 Task: Get directions from Big Bend National Park, Texas, United States to Blue Ridge Parkway, North Carolina, United States and explore the nearby post offices
Action: Mouse moved to (336, 124)
Screenshot: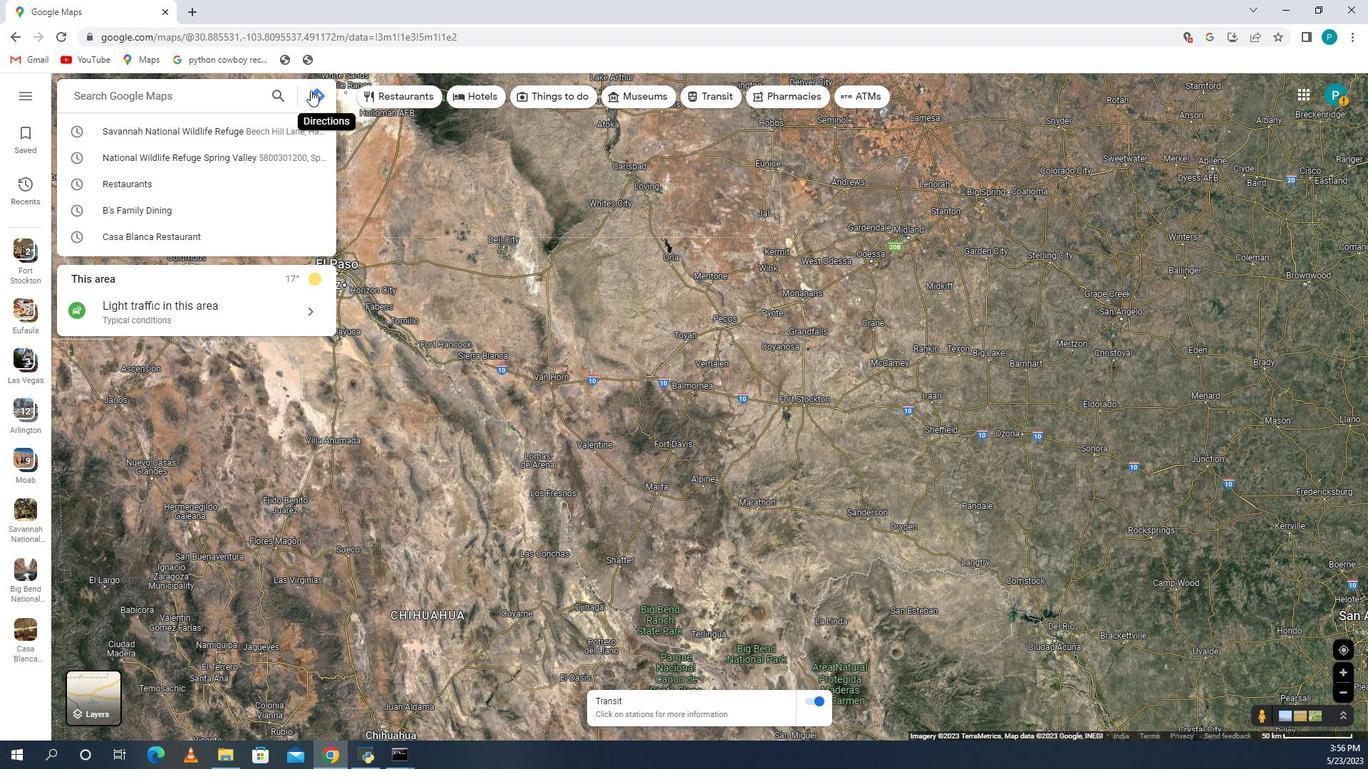 
Action: Mouse pressed left at (336, 124)
Screenshot: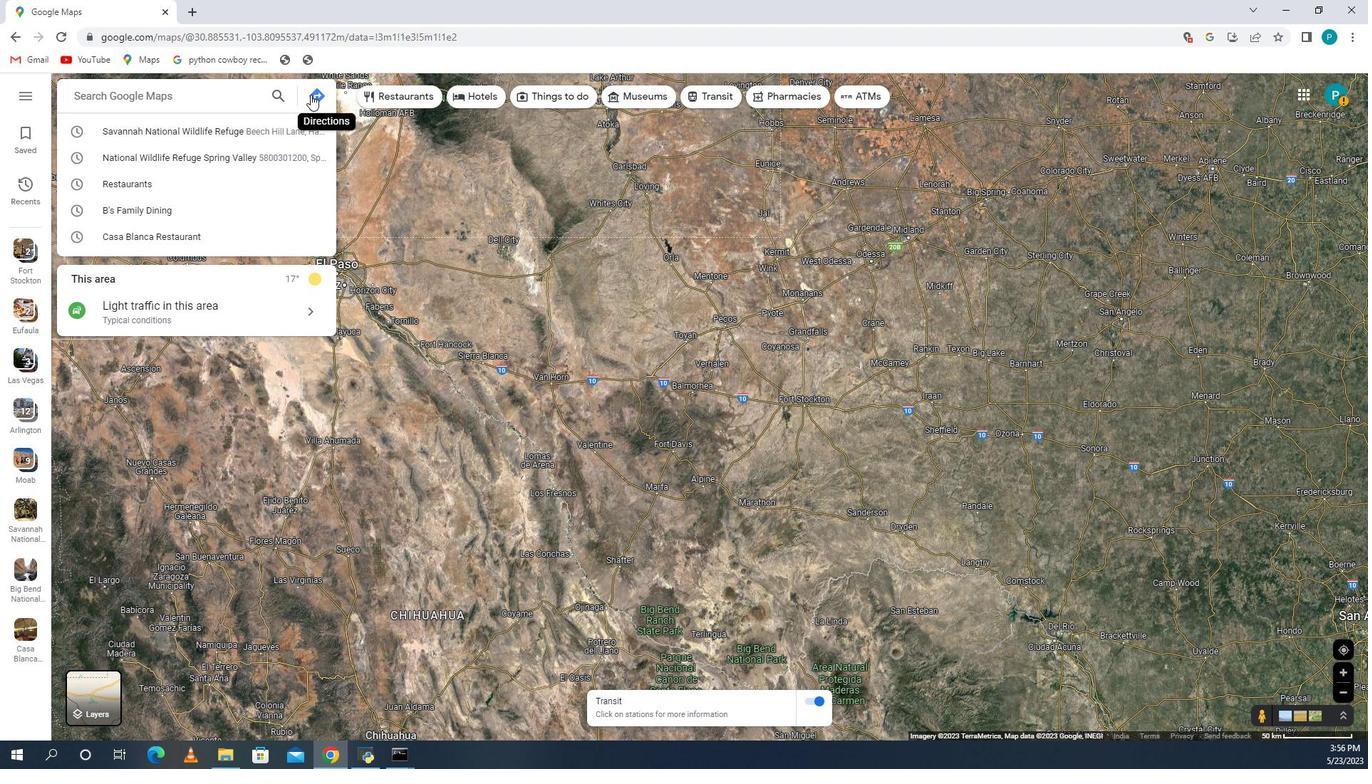 
Action: Mouse moved to (246, 151)
Screenshot: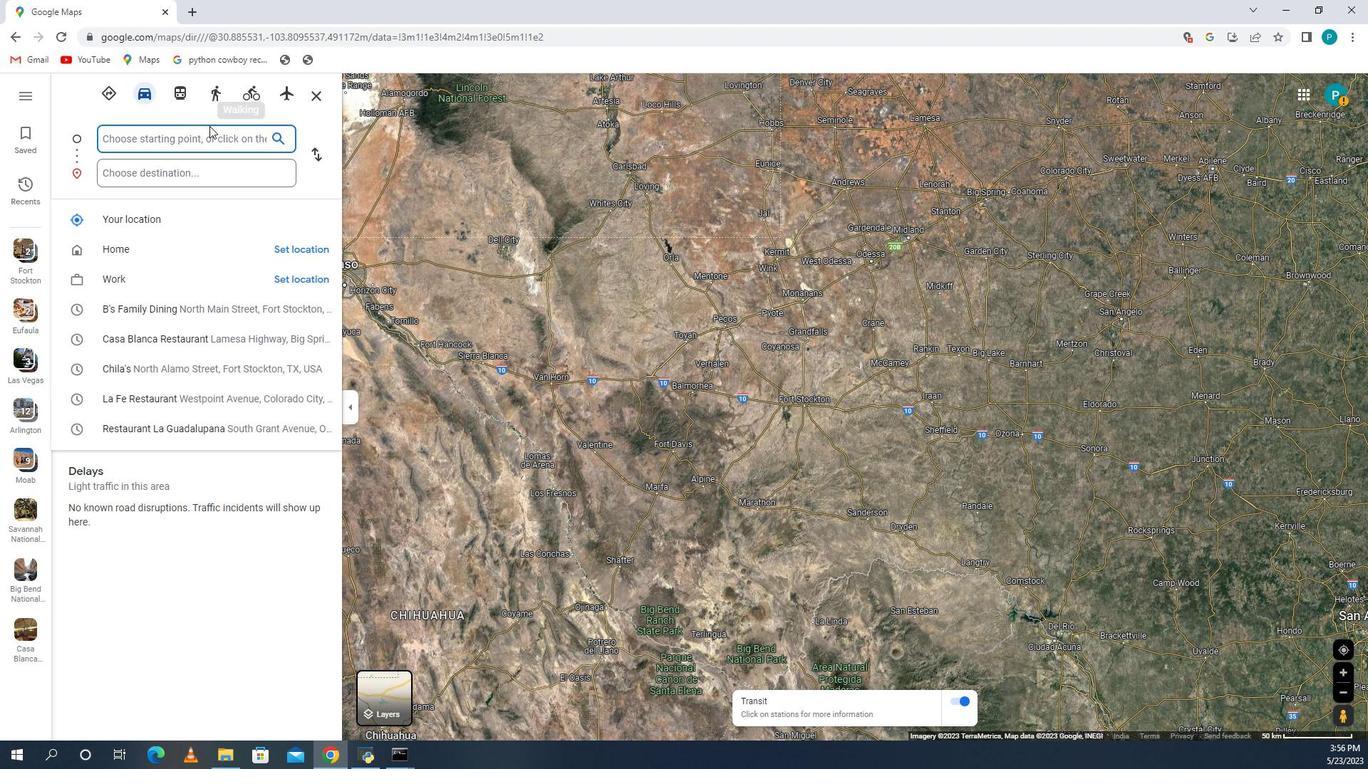 
Action: Mouse pressed left at (246, 151)
Screenshot: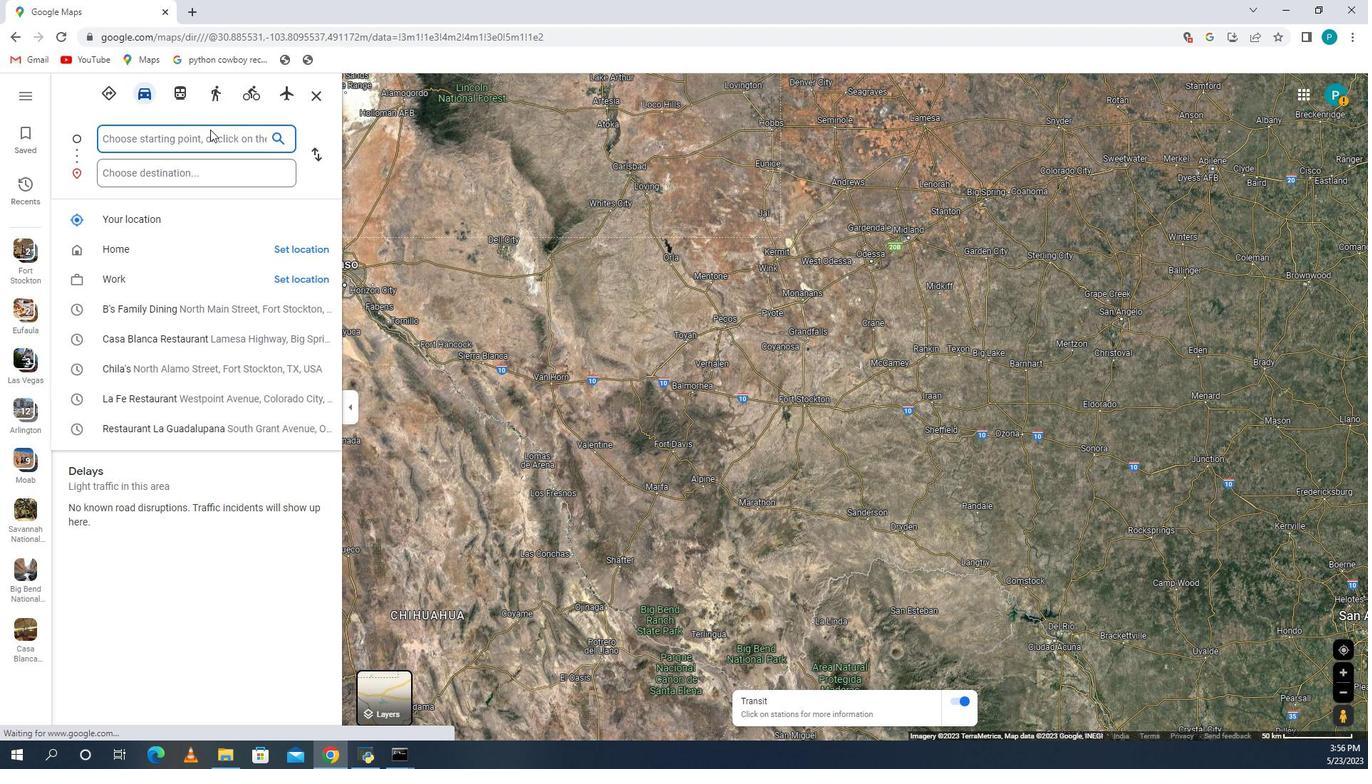 
Action: Mouse moved to (251, 154)
Screenshot: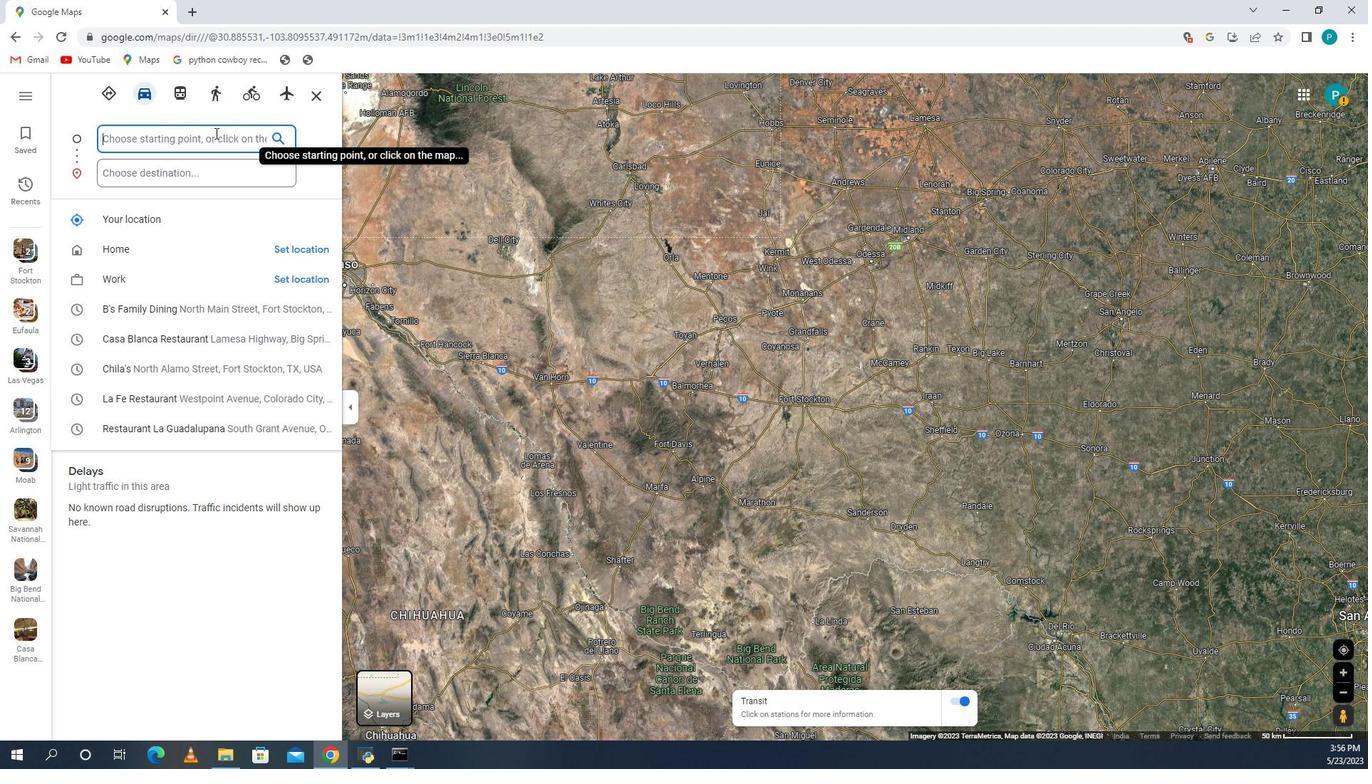 
Action: Key pressed big<Key.space>bend
Screenshot: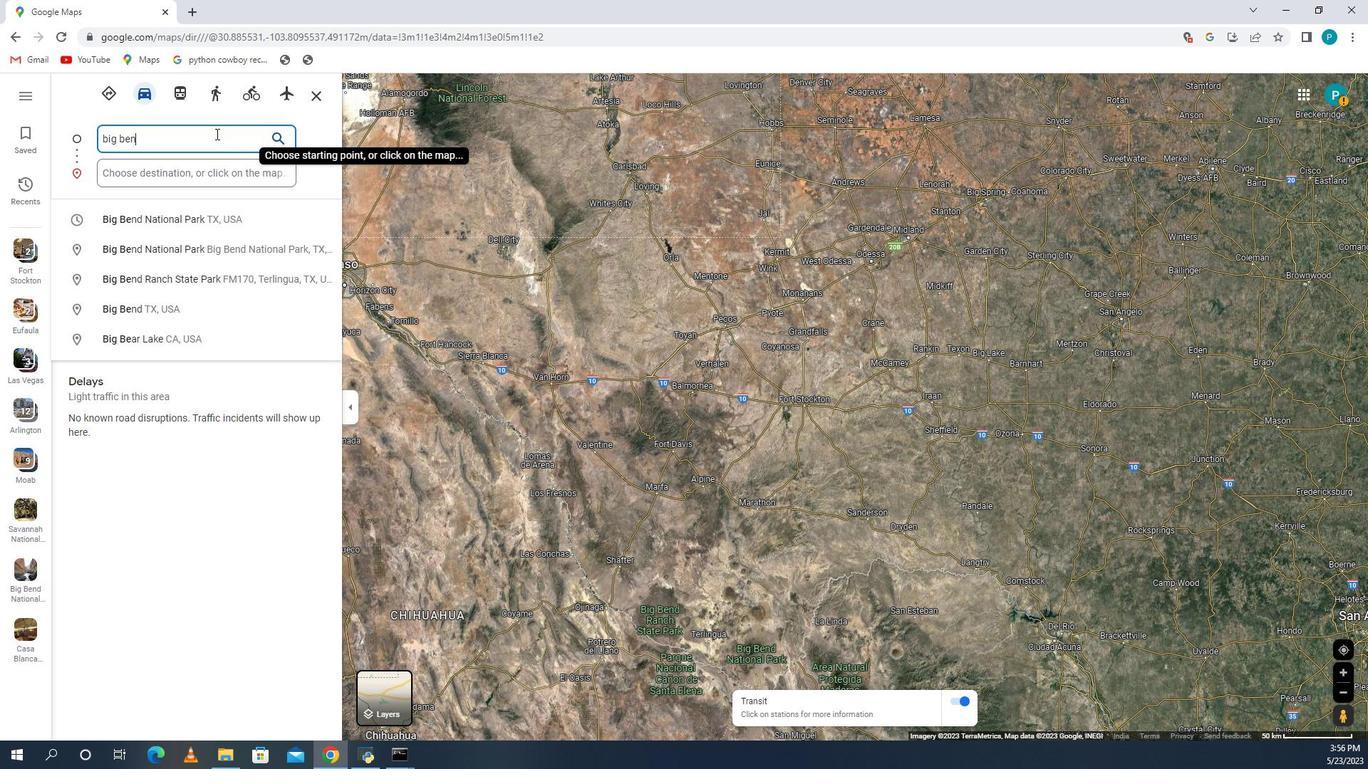 
Action: Mouse moved to (202, 238)
Screenshot: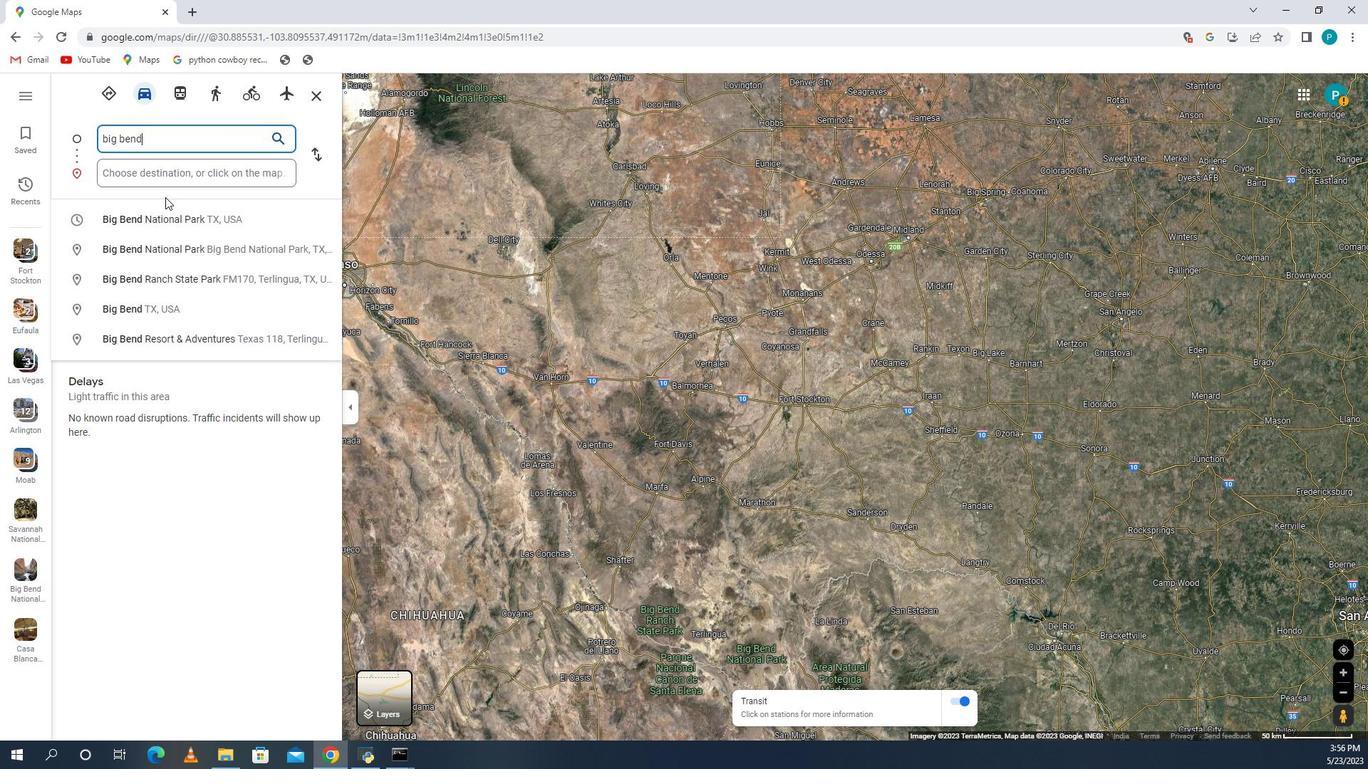 
Action: Mouse pressed left at (202, 238)
Screenshot: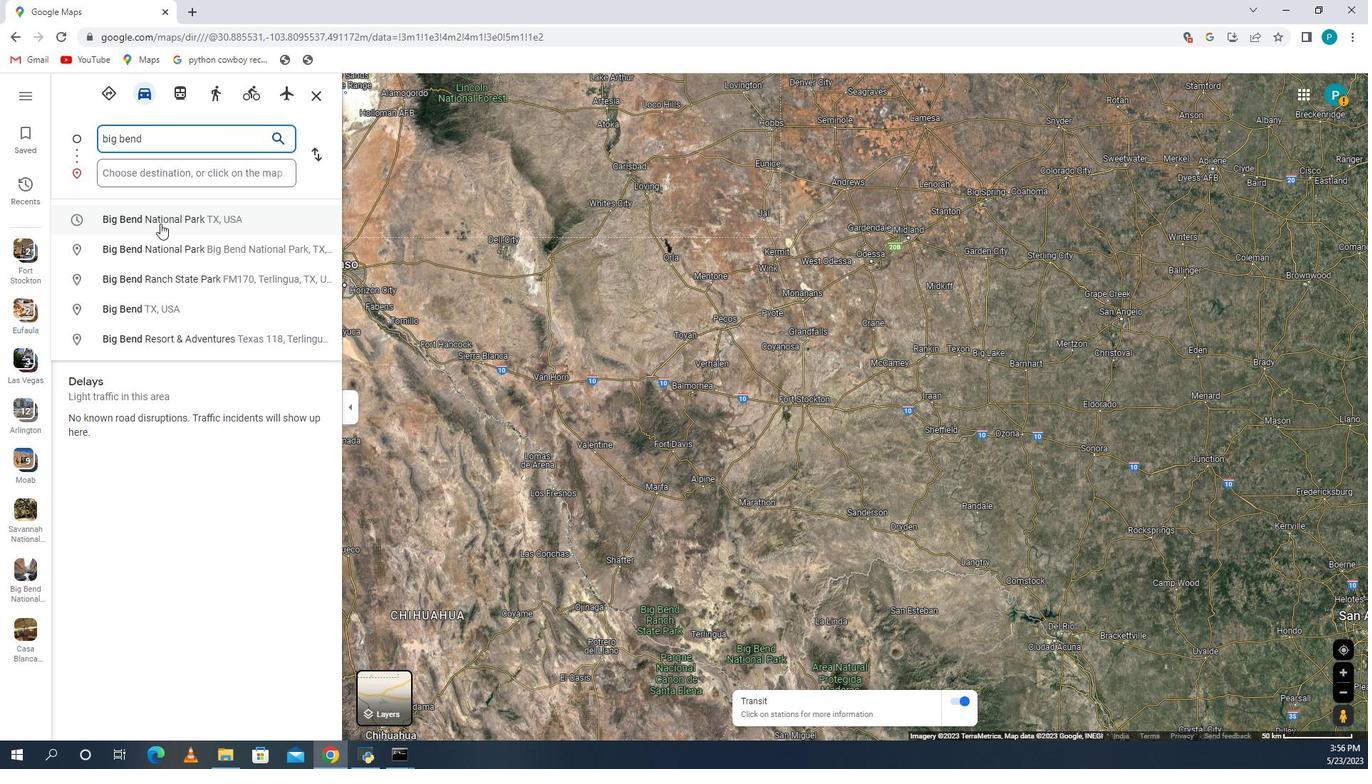 
Action: Mouse moved to (186, 191)
Screenshot: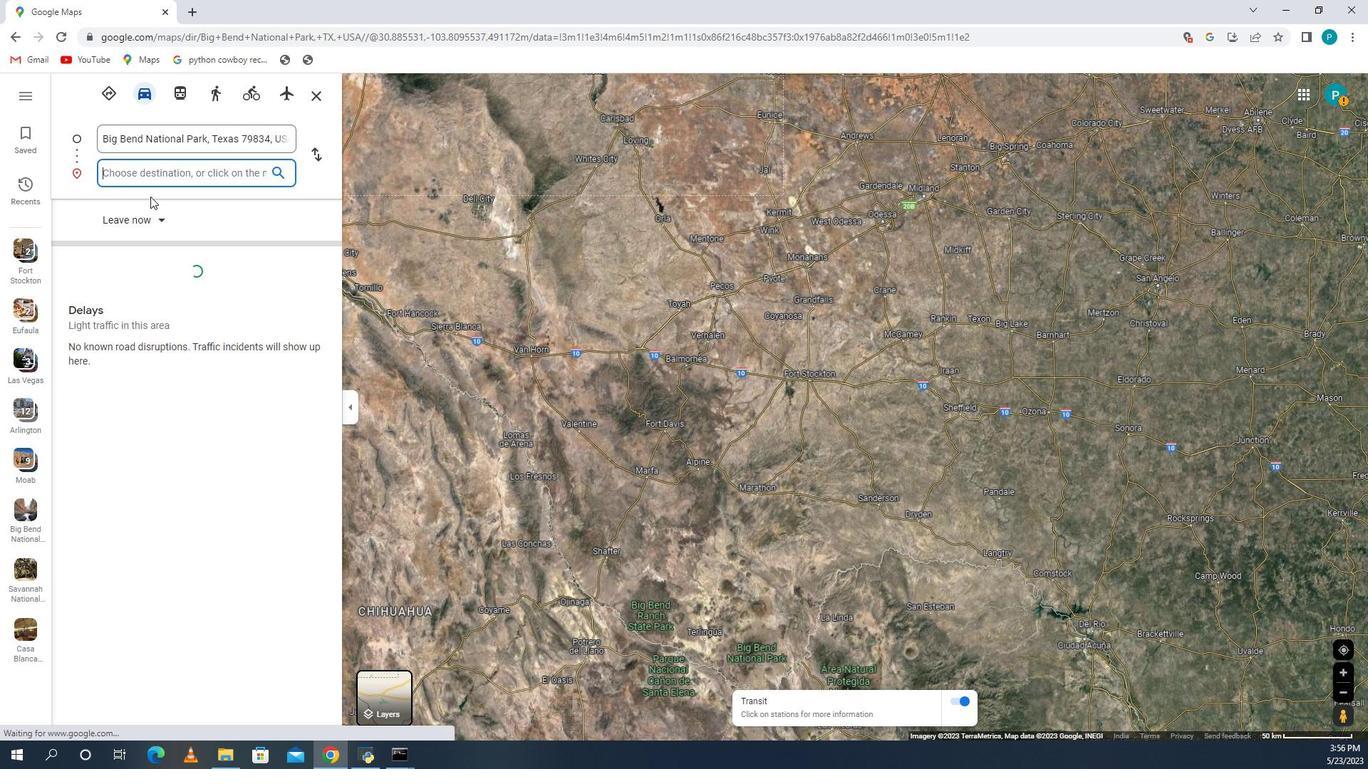 
Action: Mouse pressed left at (186, 191)
Screenshot: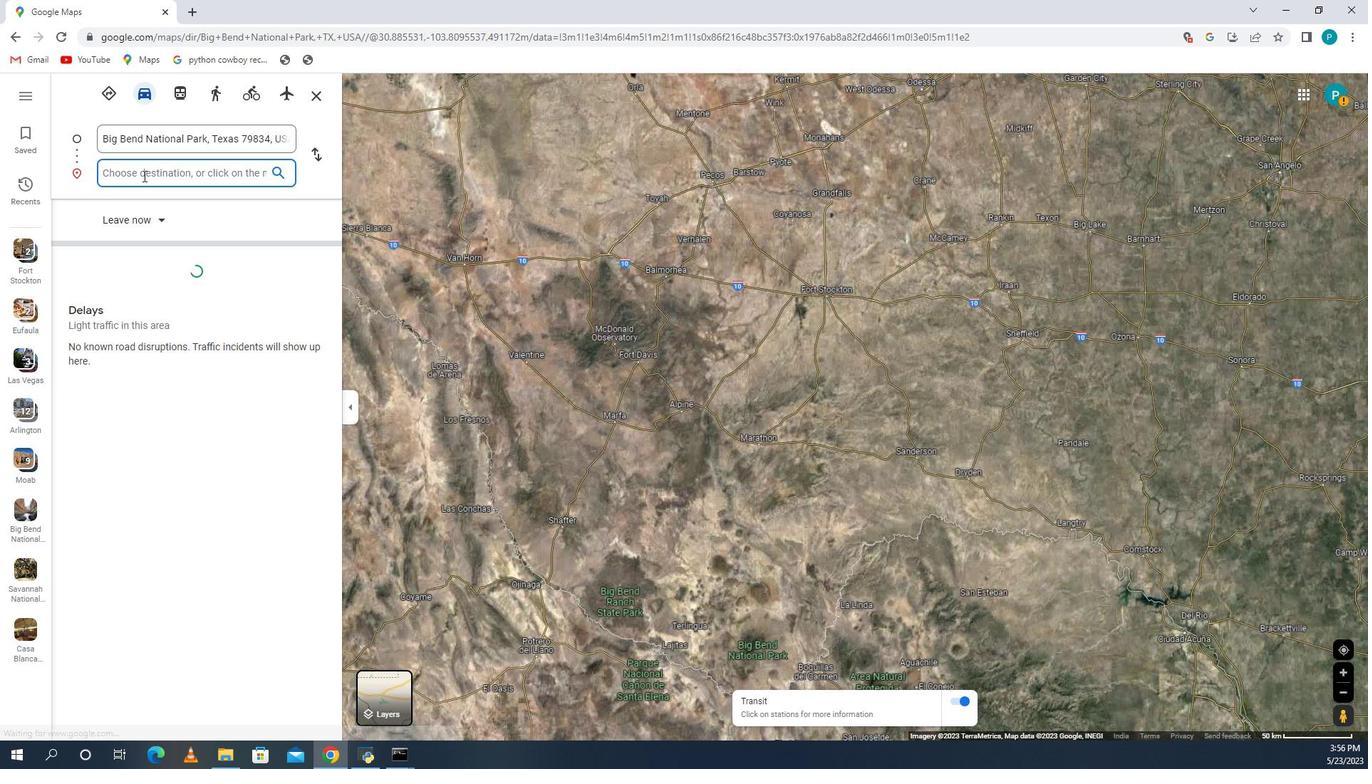 
Action: Key pressed blue<Key.space>ride
Screenshot: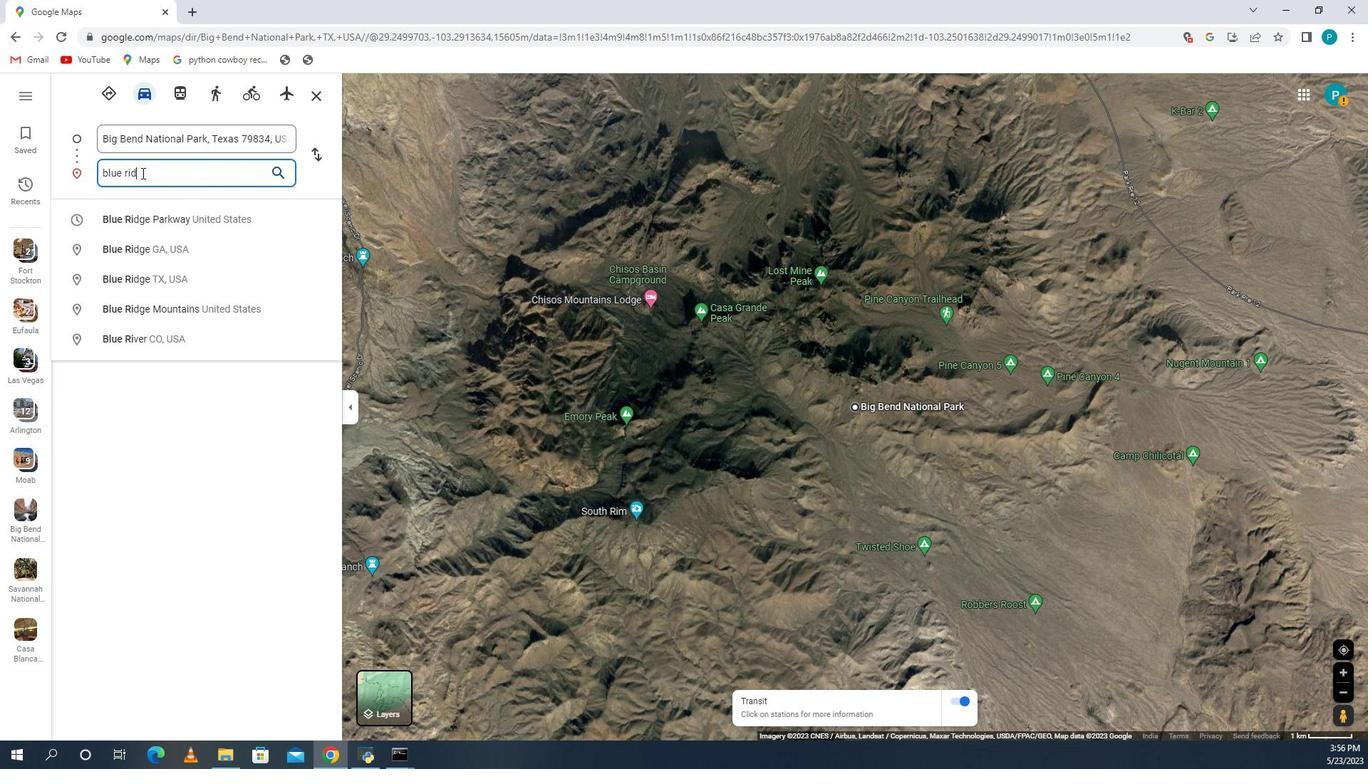 
Action: Mouse moved to (226, 256)
Screenshot: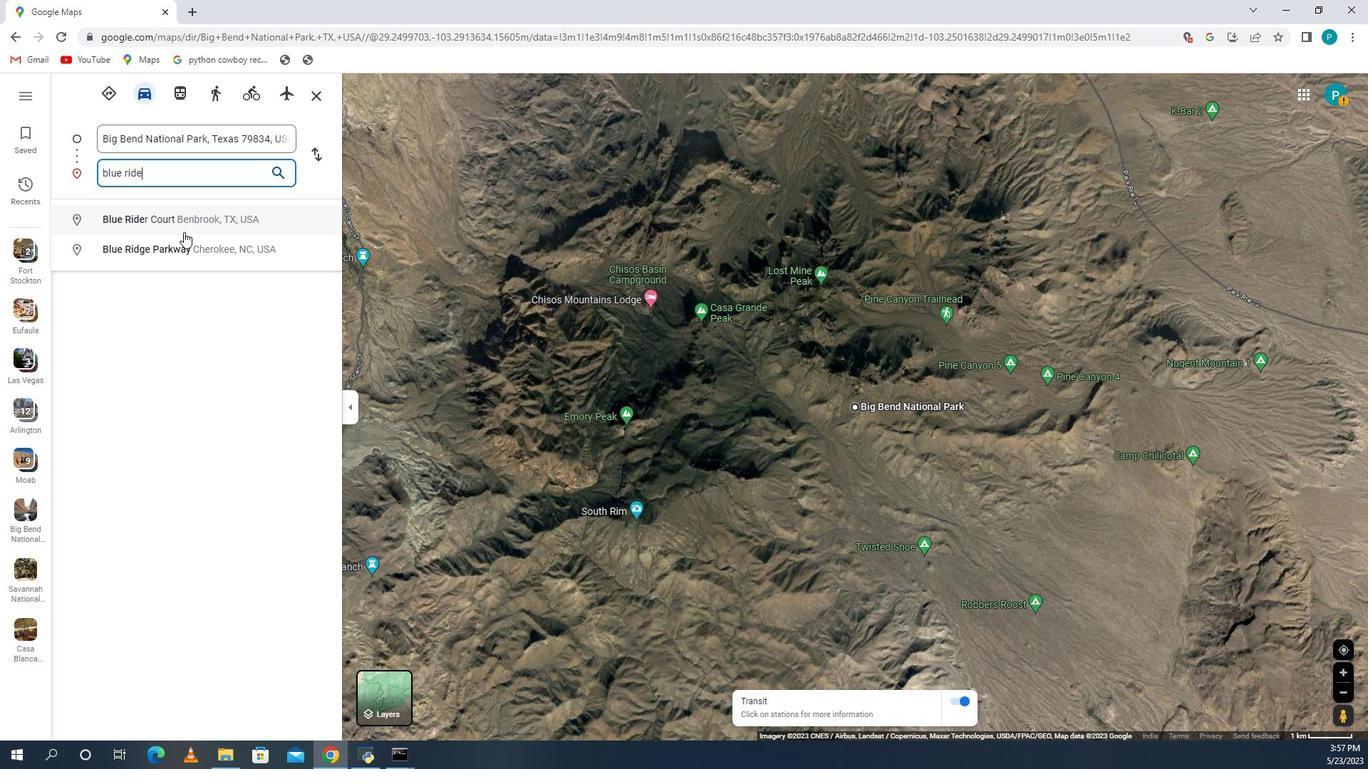 
Action: Mouse pressed left at (226, 256)
Screenshot: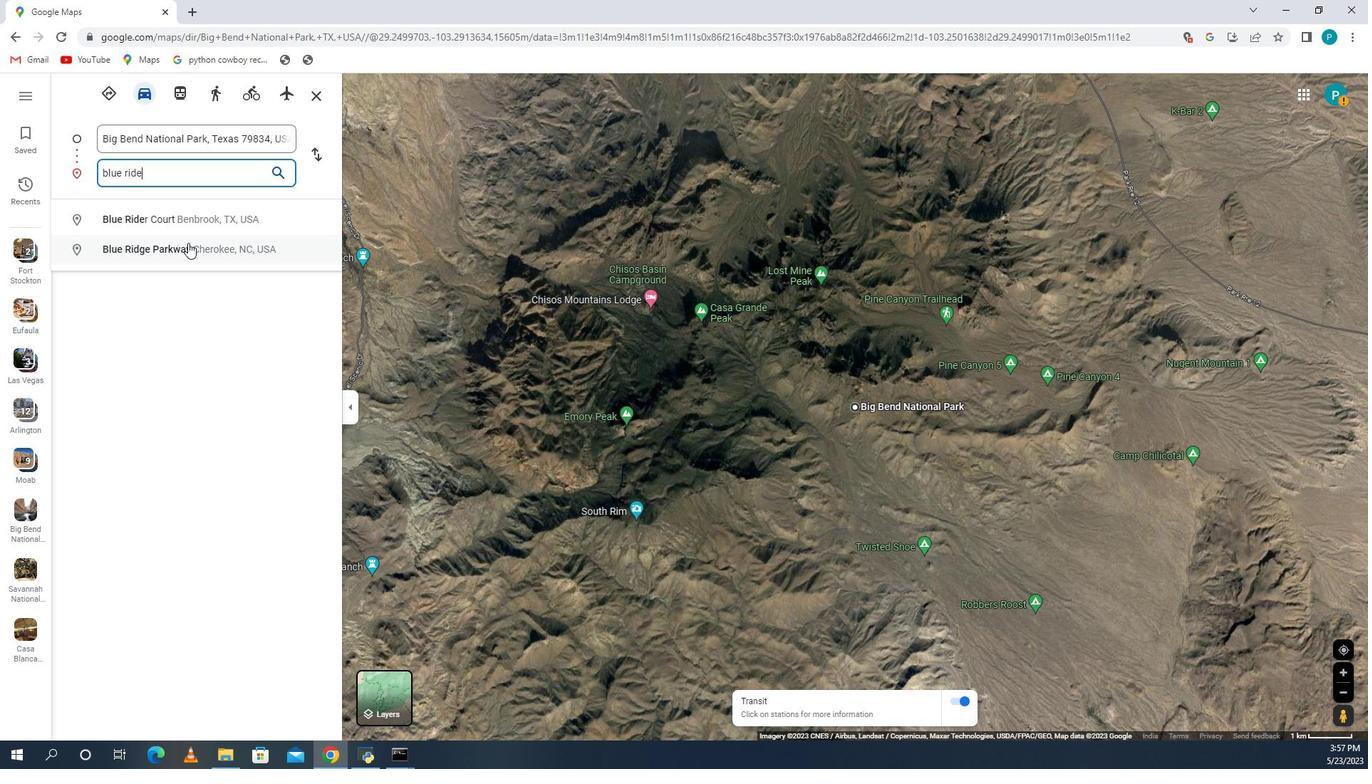 
Action: Mouse moved to (323, 494)
Screenshot: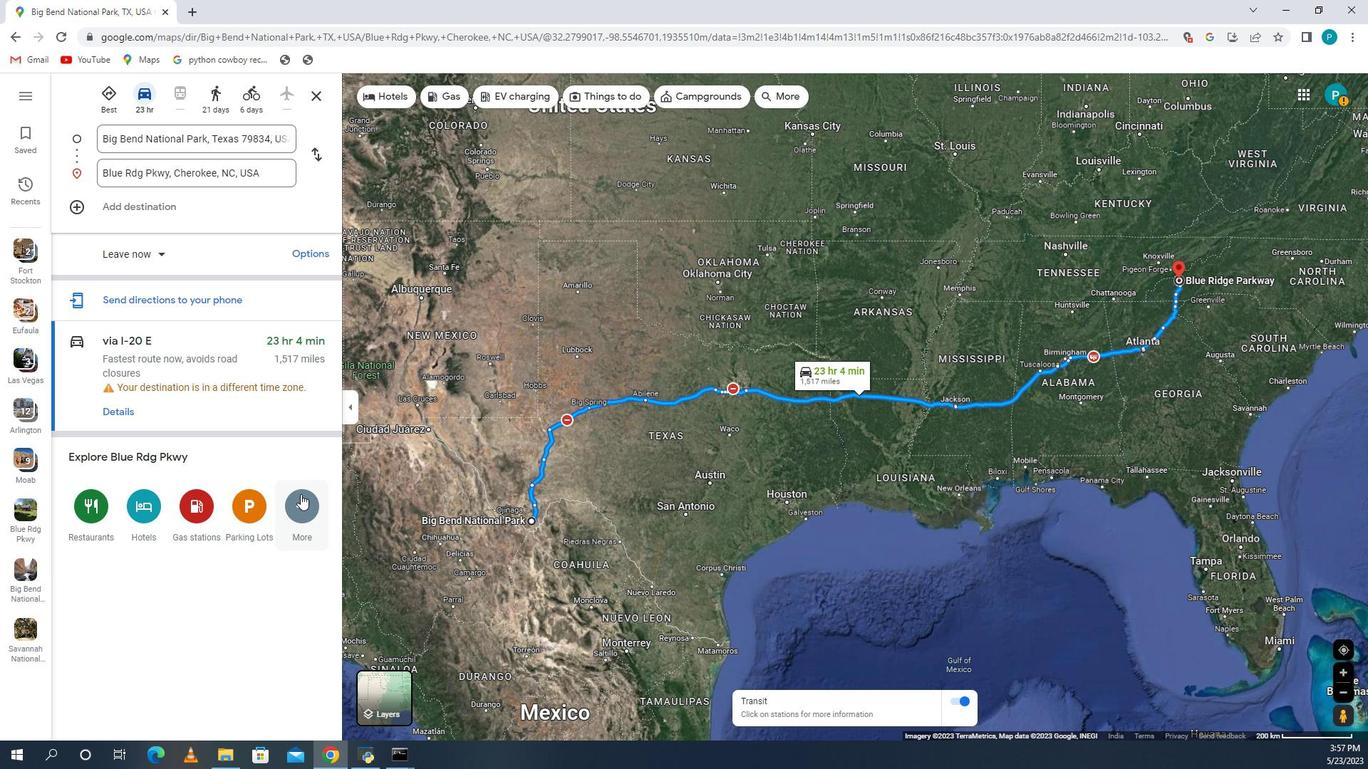 
Action: Mouse pressed left at (323, 494)
Screenshot: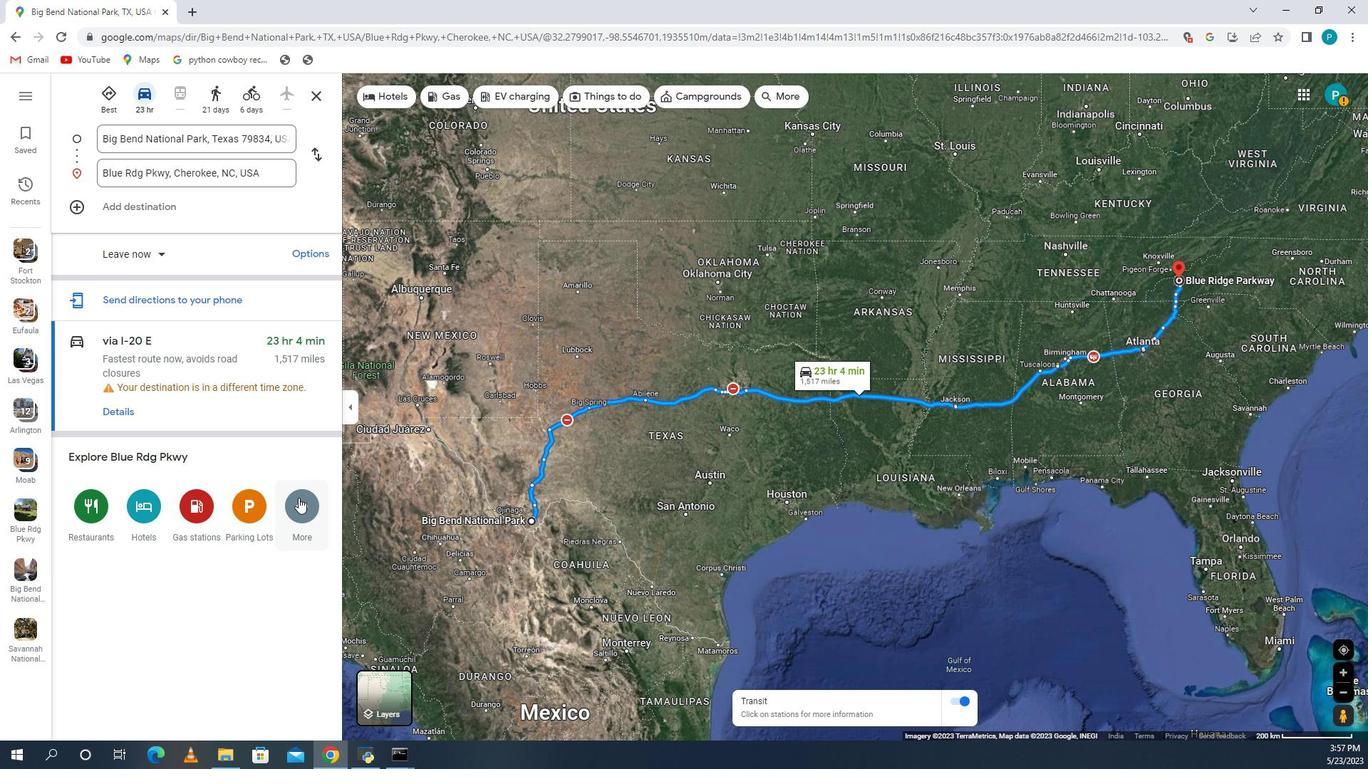 
Action: Mouse moved to (178, 547)
Screenshot: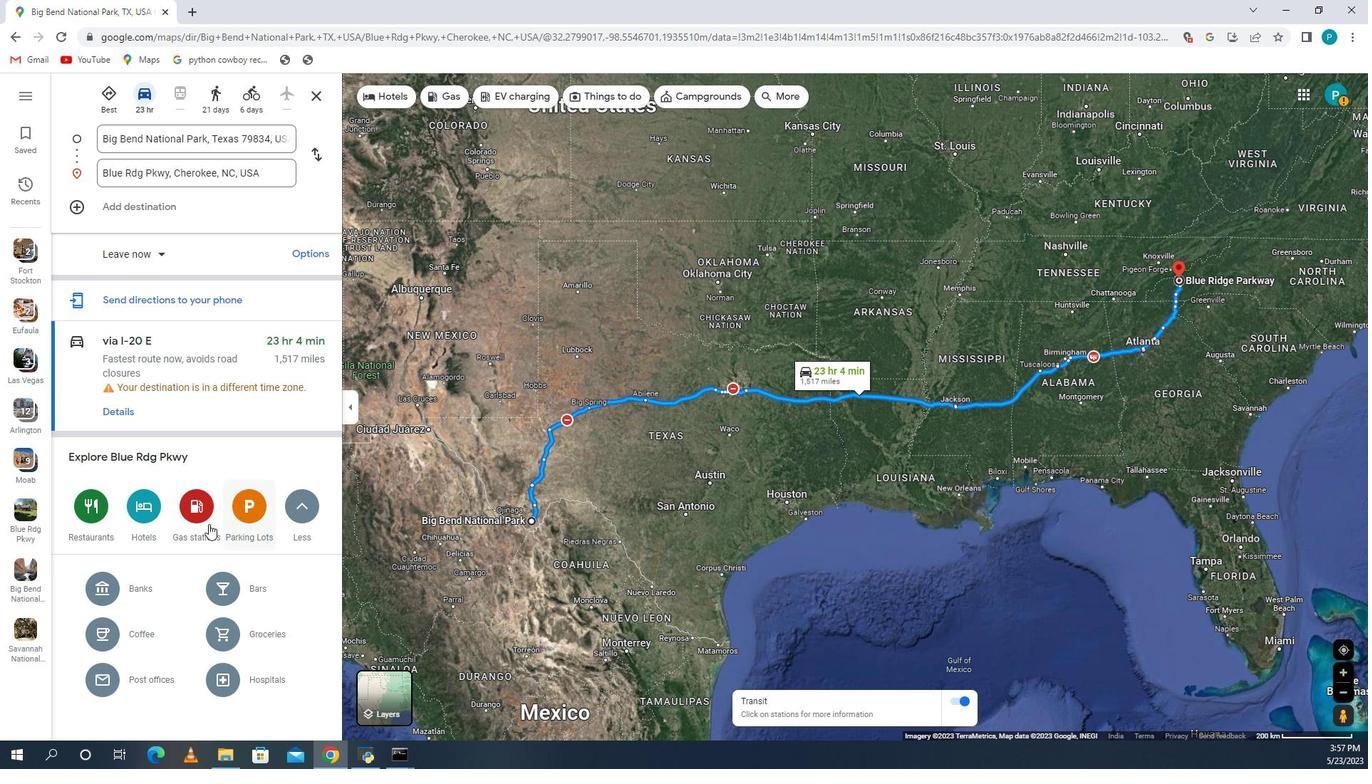 
Action: Mouse scrolled (178, 546) with delta (0, 0)
Screenshot: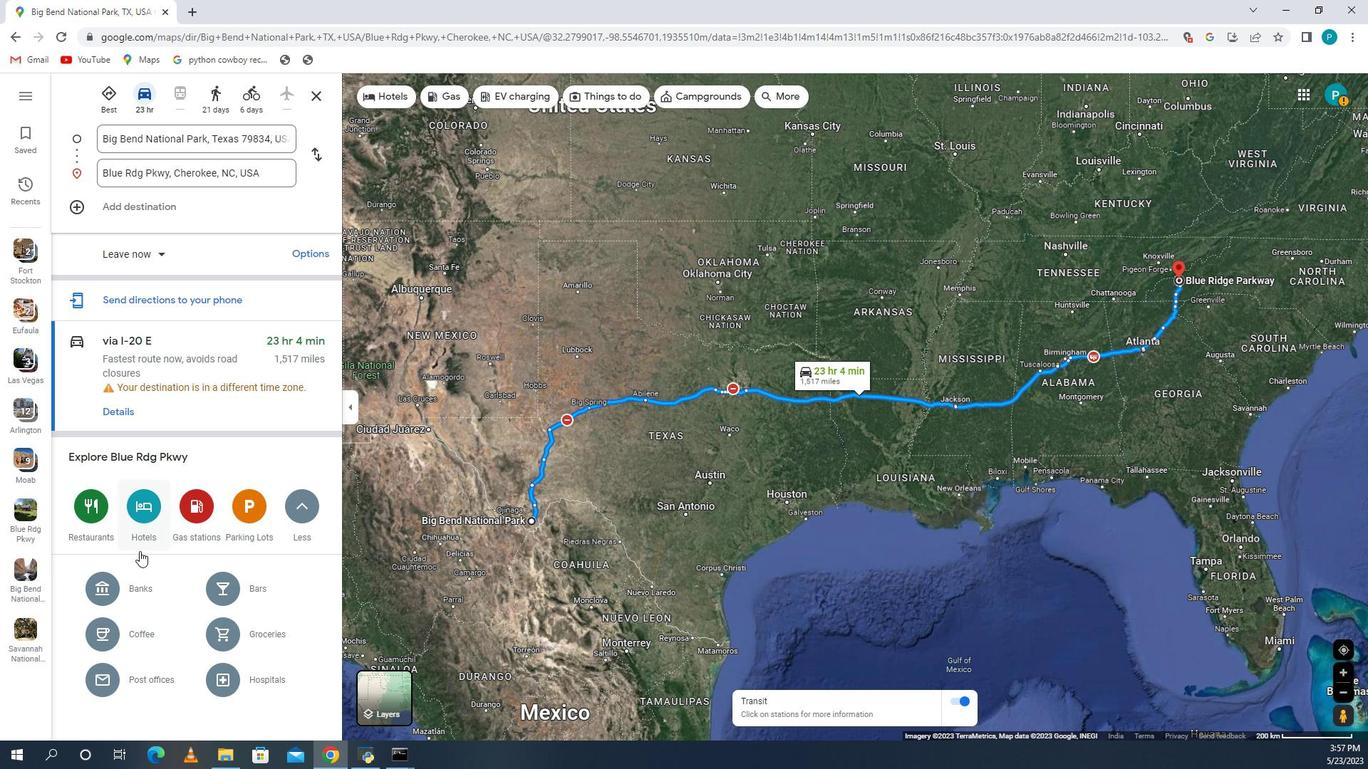
Action: Mouse scrolled (178, 546) with delta (0, 0)
Screenshot: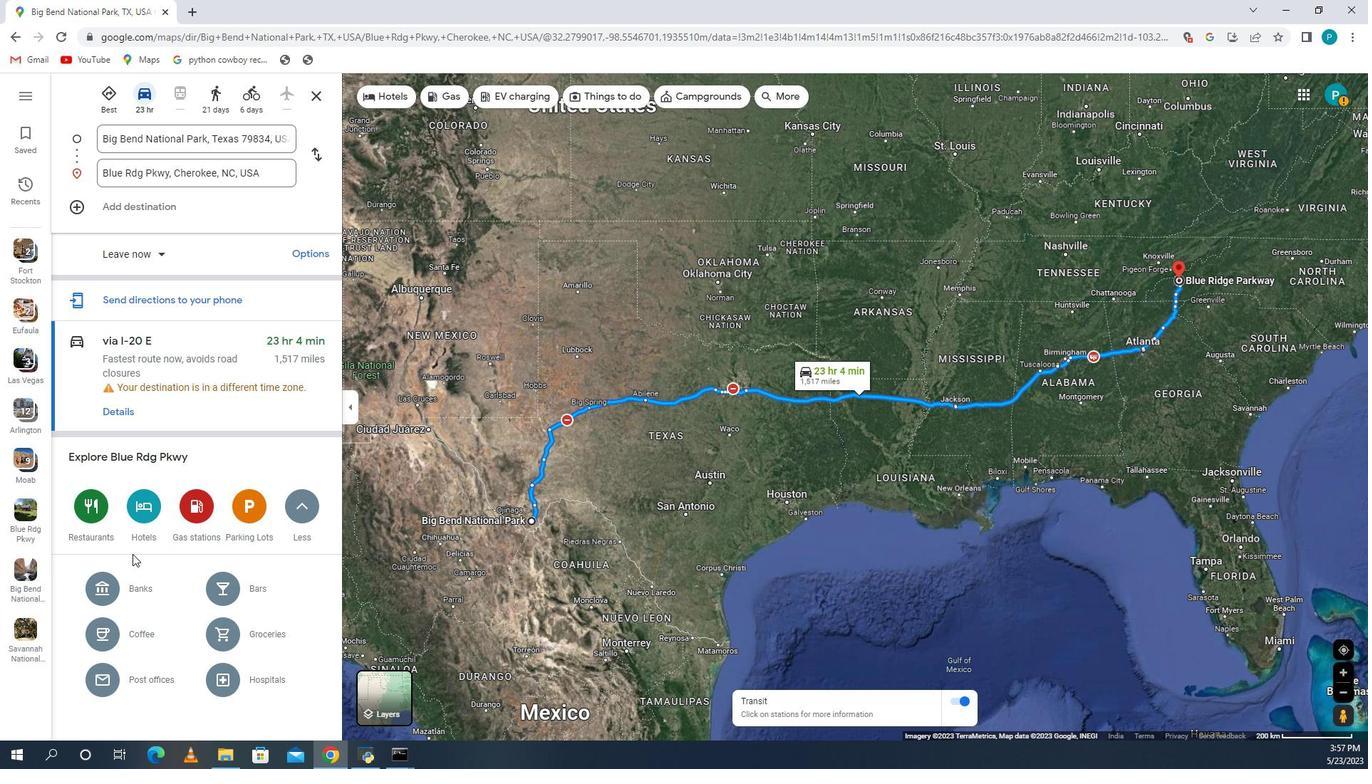 
Action: Mouse moved to (155, 662)
Screenshot: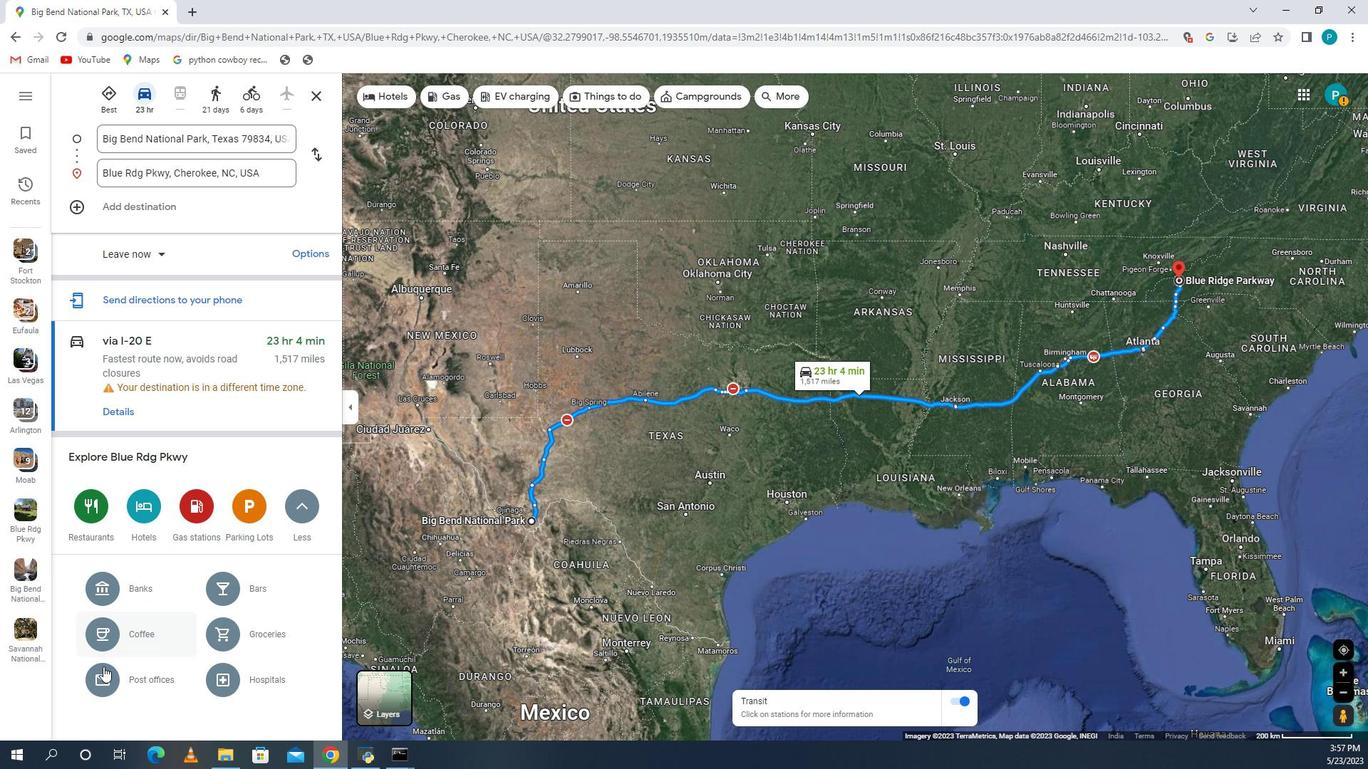 
Action: Mouse pressed left at (155, 662)
Screenshot: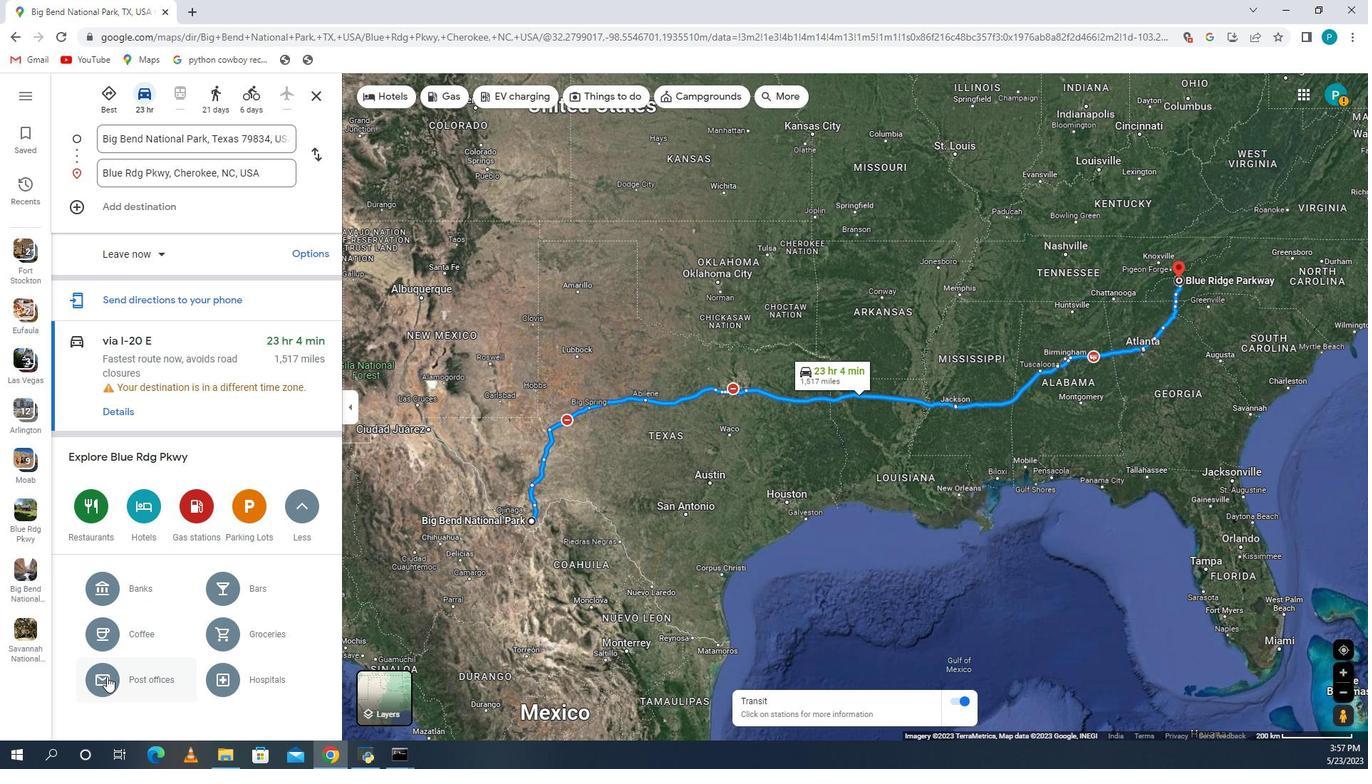 
Action: Mouse moved to (787, 444)
Screenshot: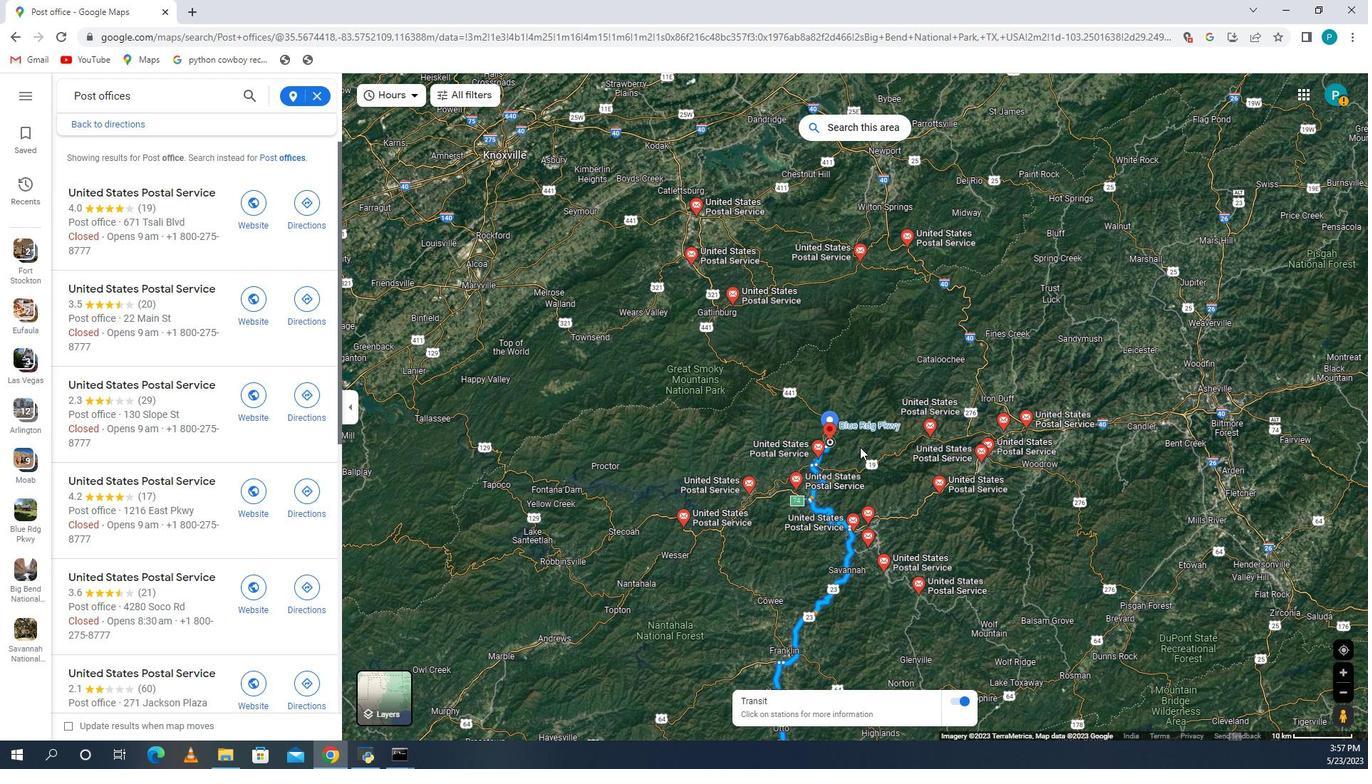 
Action: Mouse scrolled (787, 444) with delta (0, 0)
Screenshot: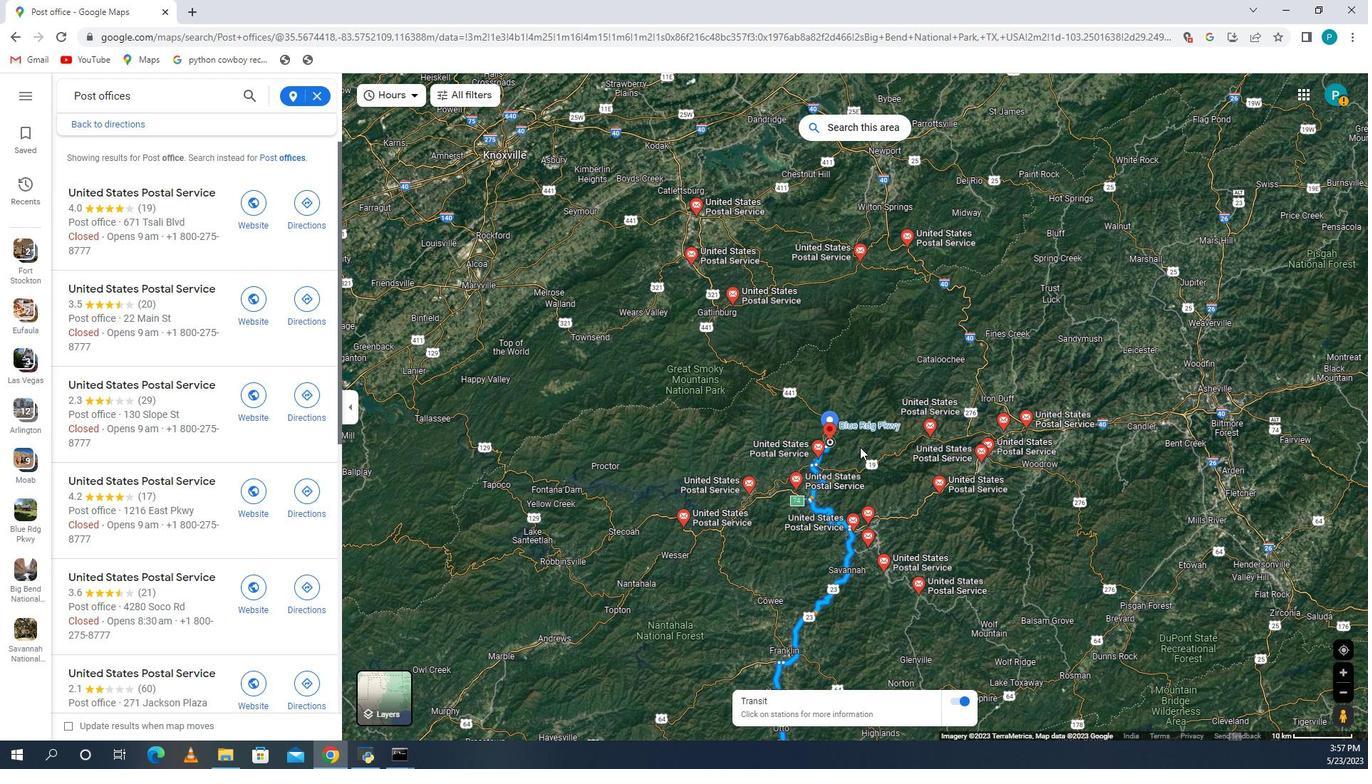 
Action: Mouse scrolled (787, 444) with delta (0, 0)
Screenshot: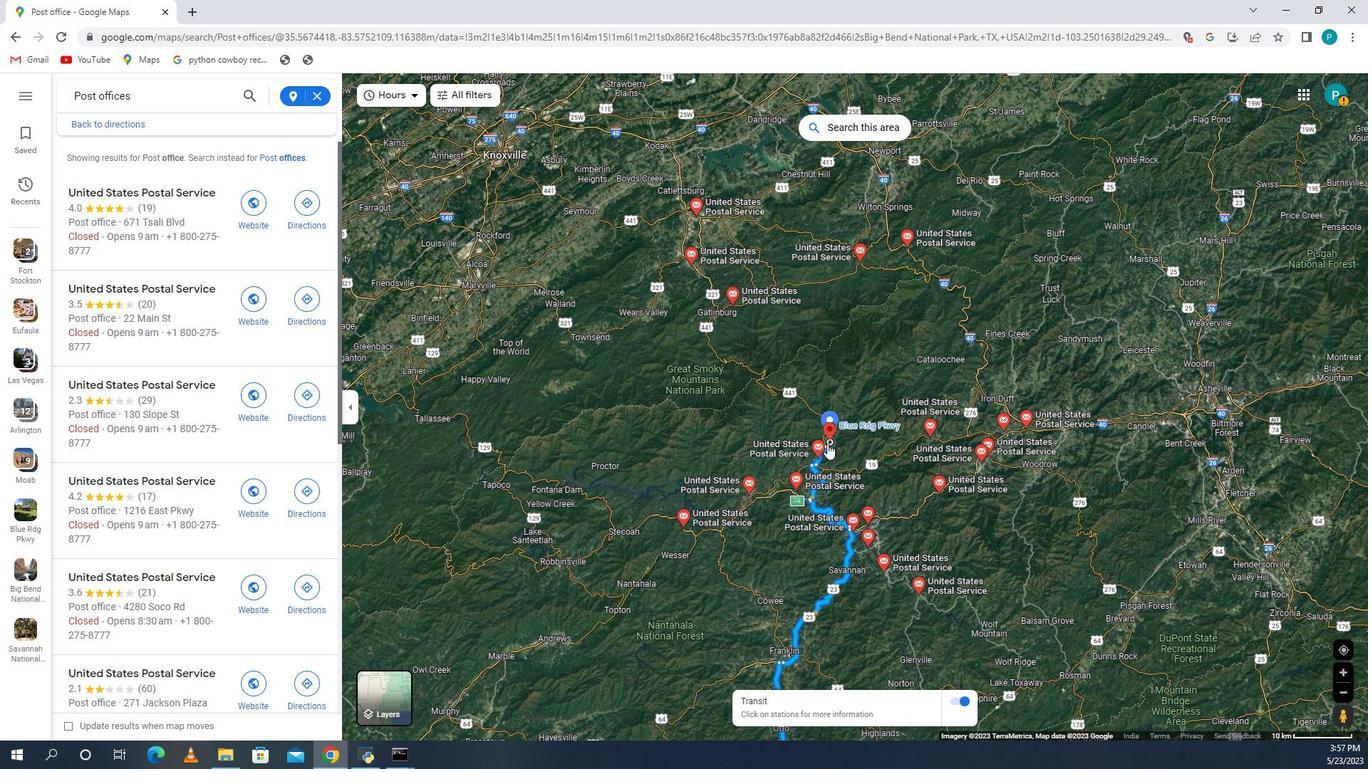 
Action: Mouse scrolled (787, 444) with delta (0, 0)
Screenshot: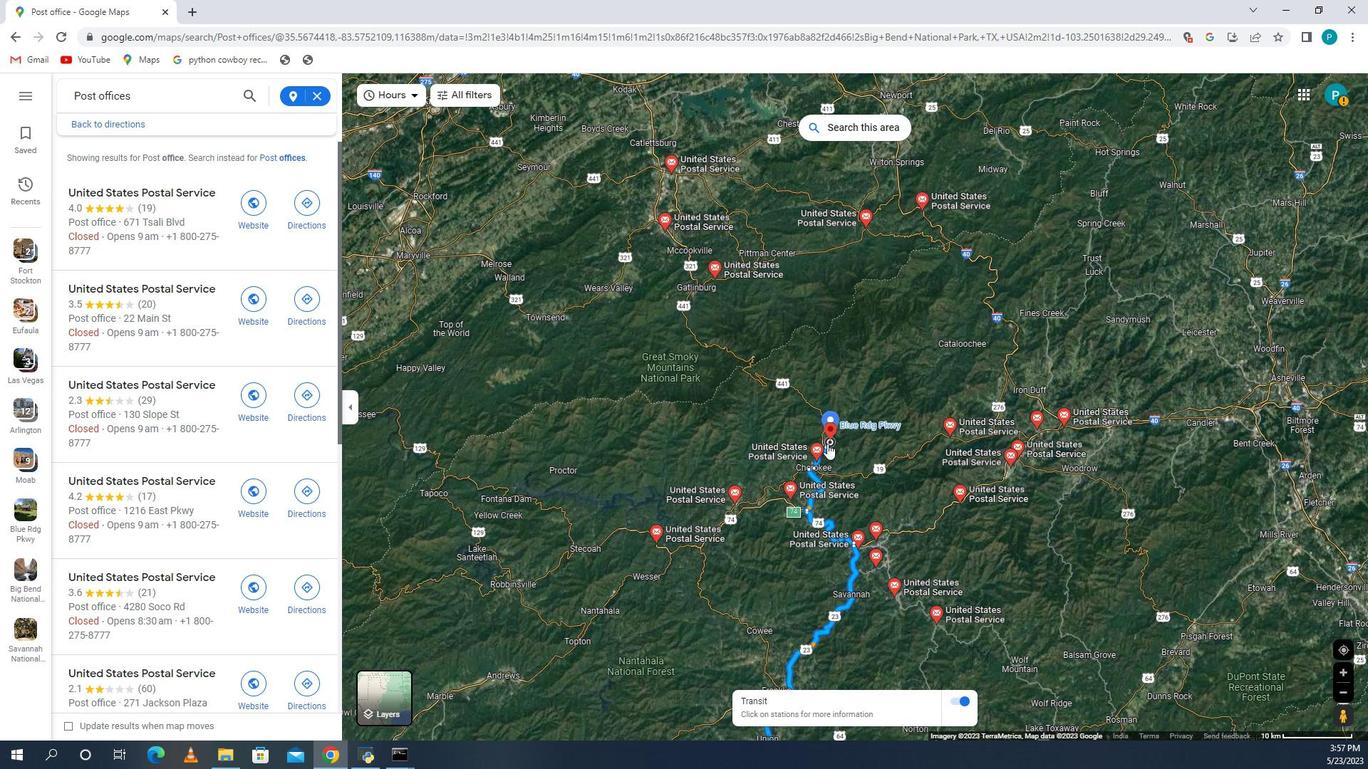 
Action: Mouse moved to (789, 451)
Screenshot: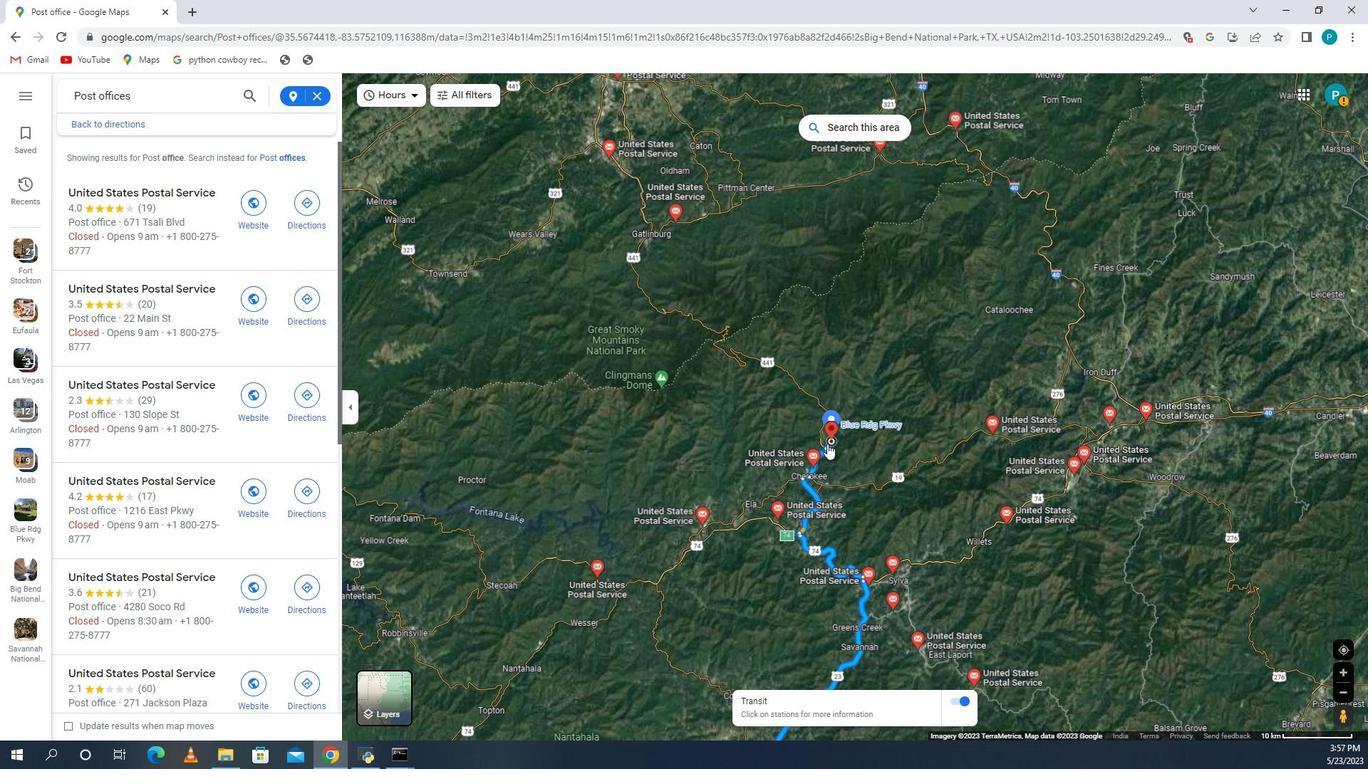 
Action: Mouse scrolled (789, 451) with delta (0, 0)
Screenshot: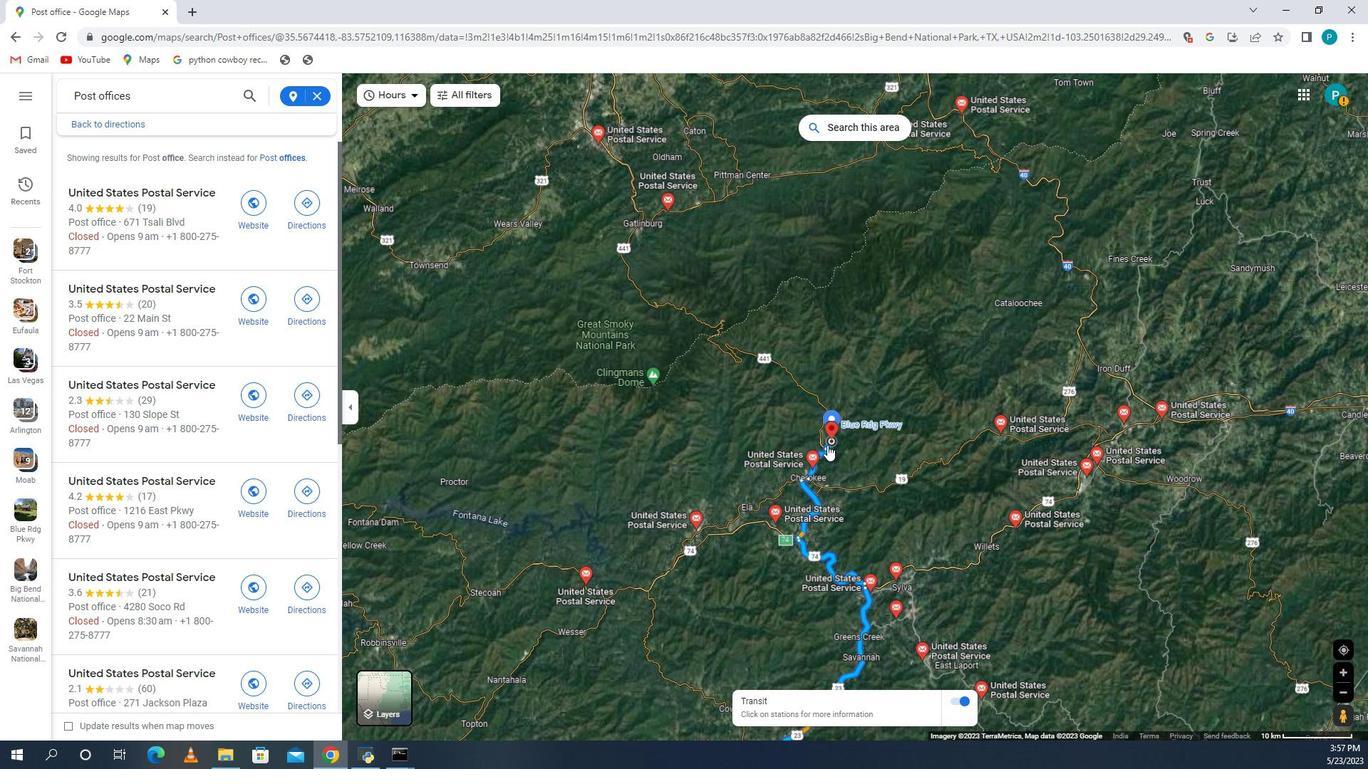
Action: Mouse scrolled (789, 451) with delta (0, 0)
Screenshot: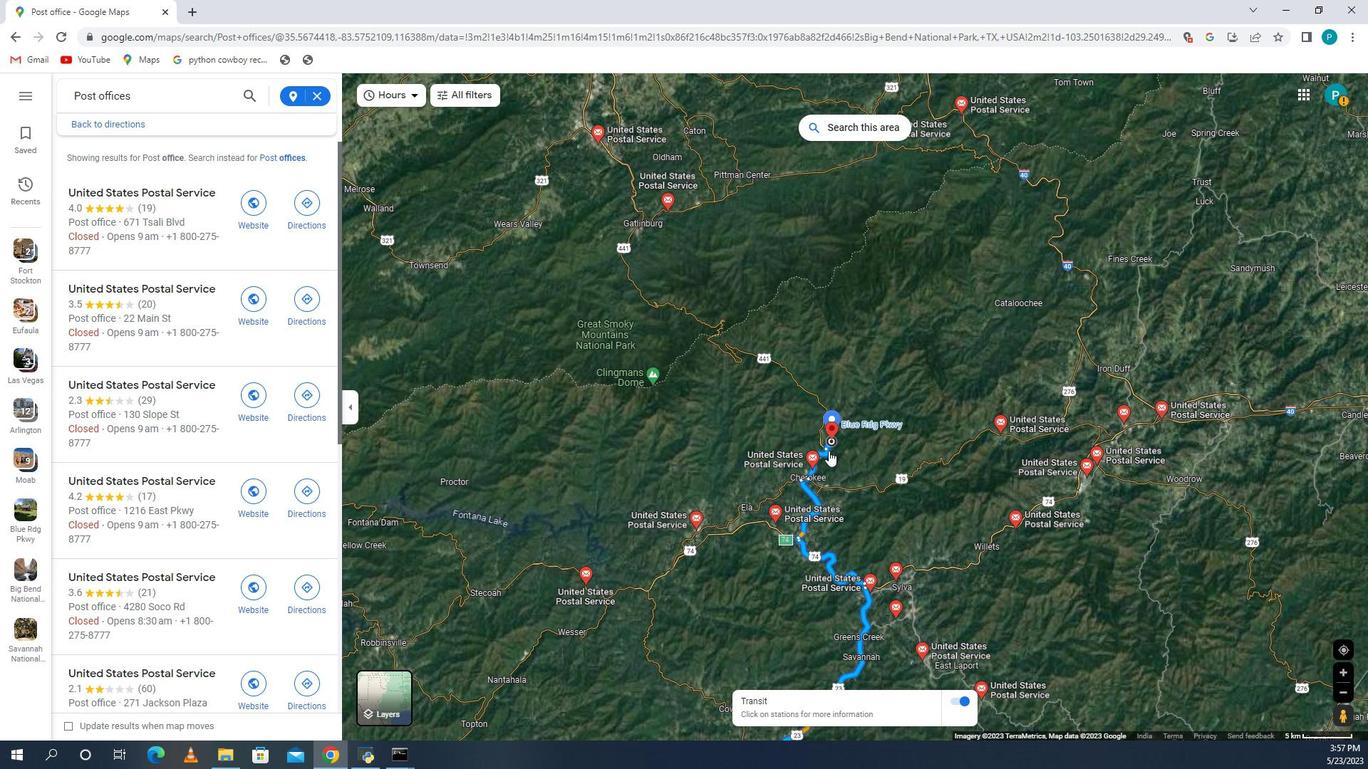 
Action: Mouse scrolled (789, 451) with delta (0, 0)
Screenshot: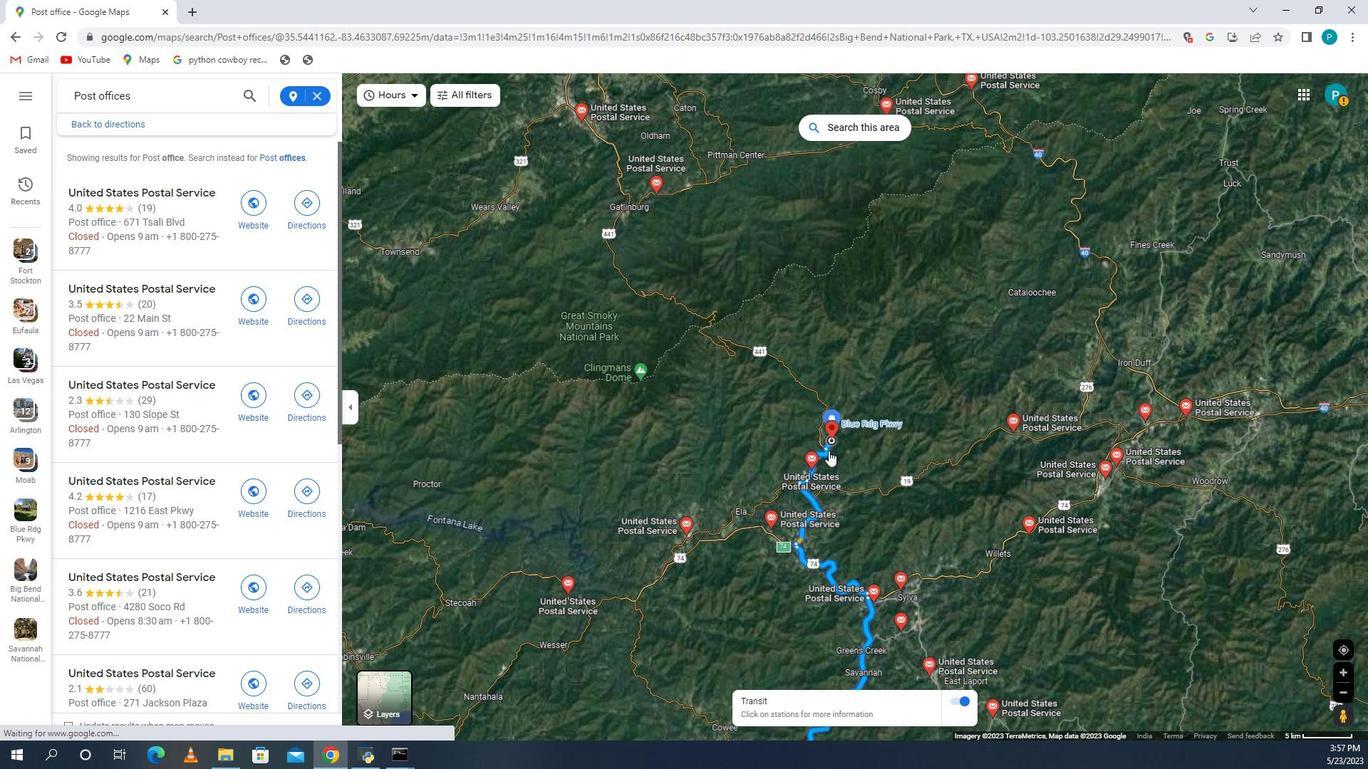 
Action: Mouse scrolled (789, 451) with delta (0, 0)
Screenshot: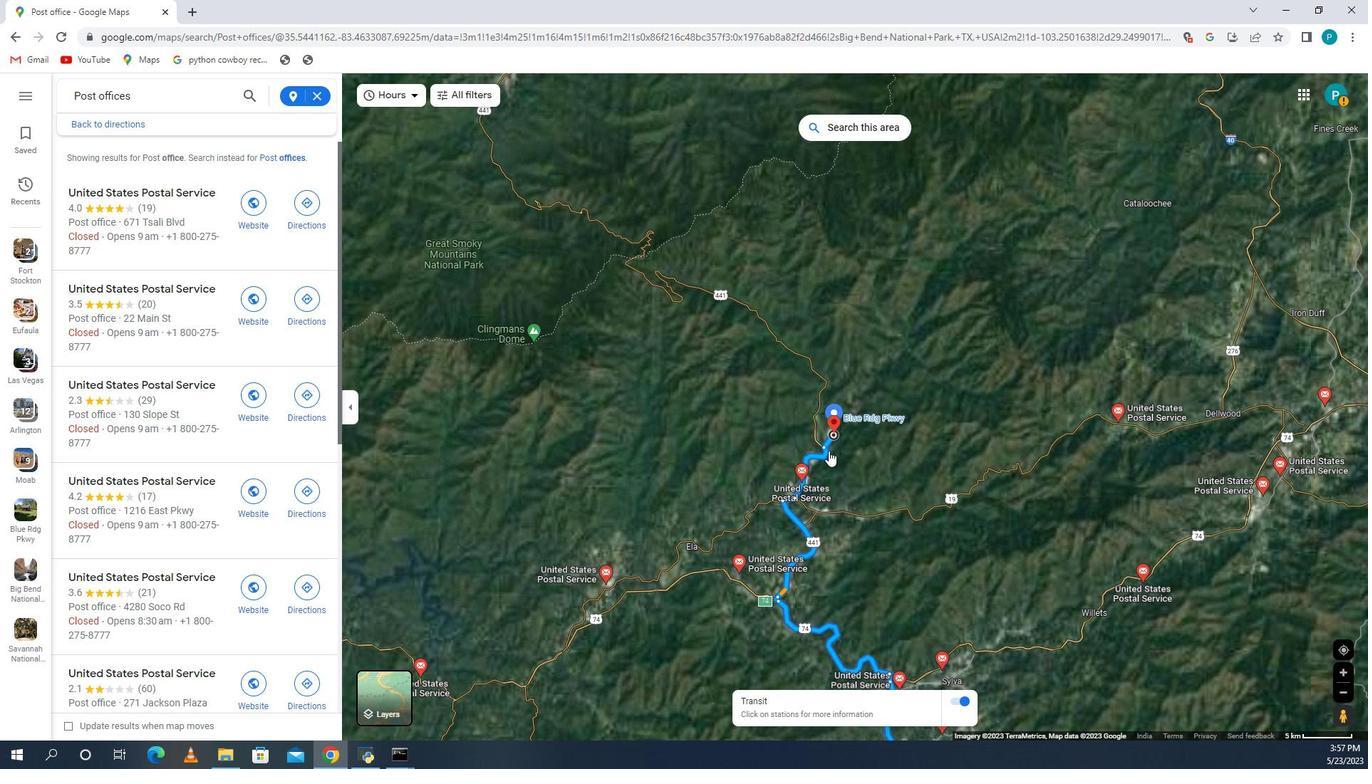 
Action: Mouse scrolled (789, 451) with delta (0, 0)
Screenshot: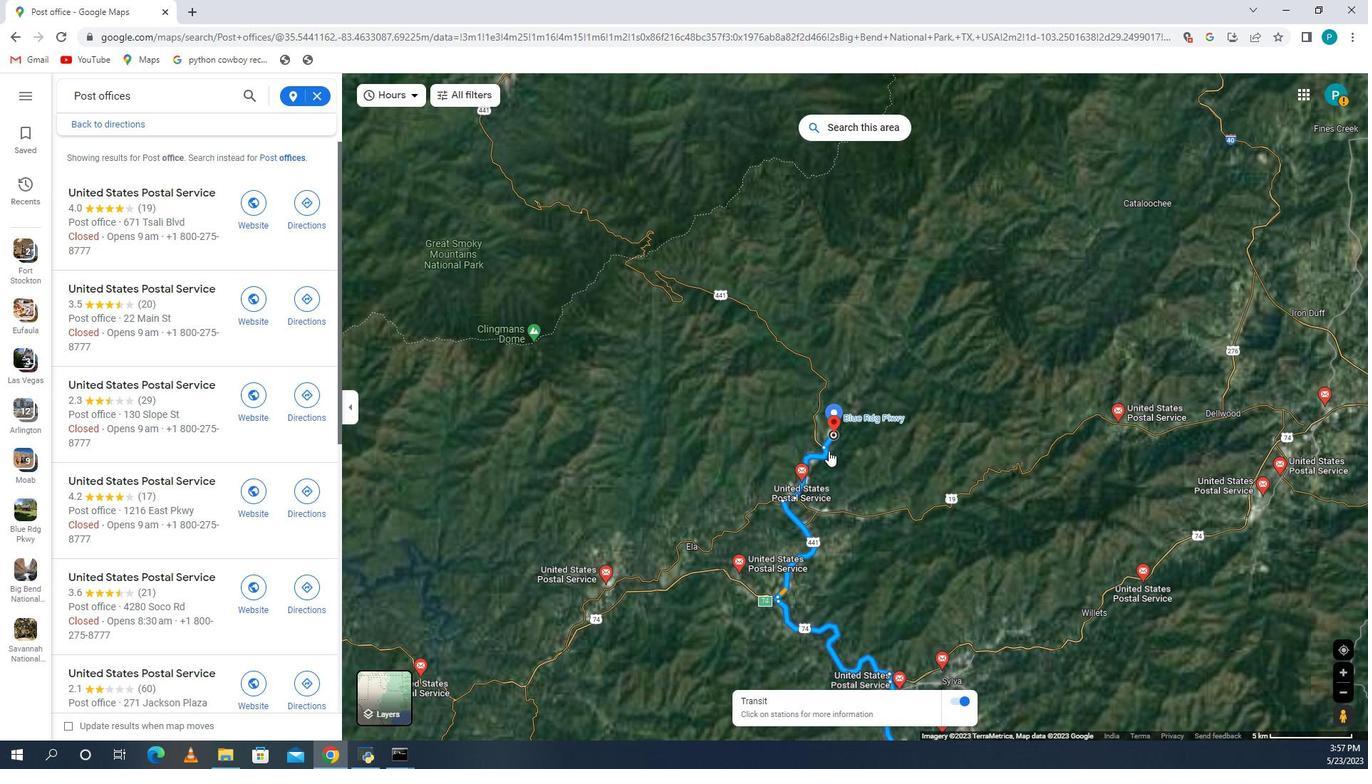 
Action: Mouse scrolled (789, 451) with delta (0, 0)
Screenshot: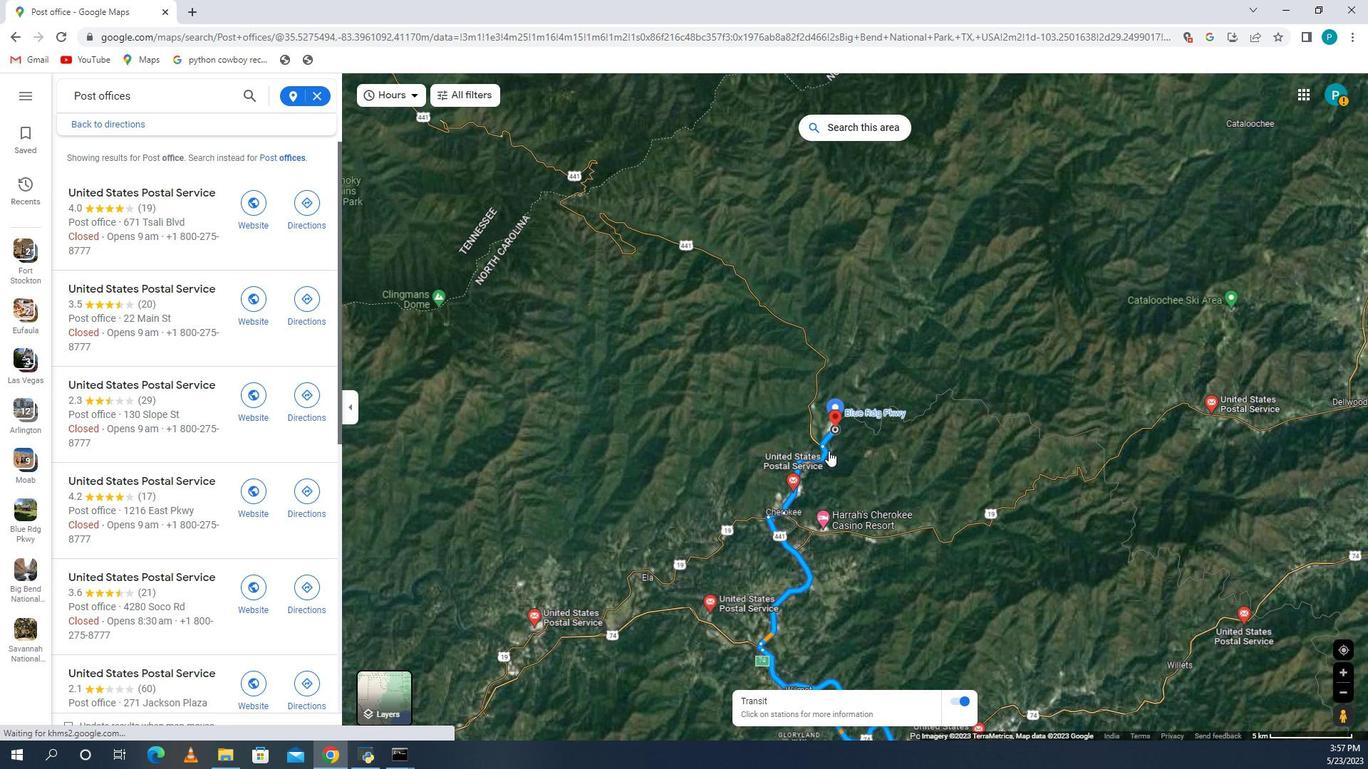 
Action: Mouse moved to (322, 384)
Screenshot: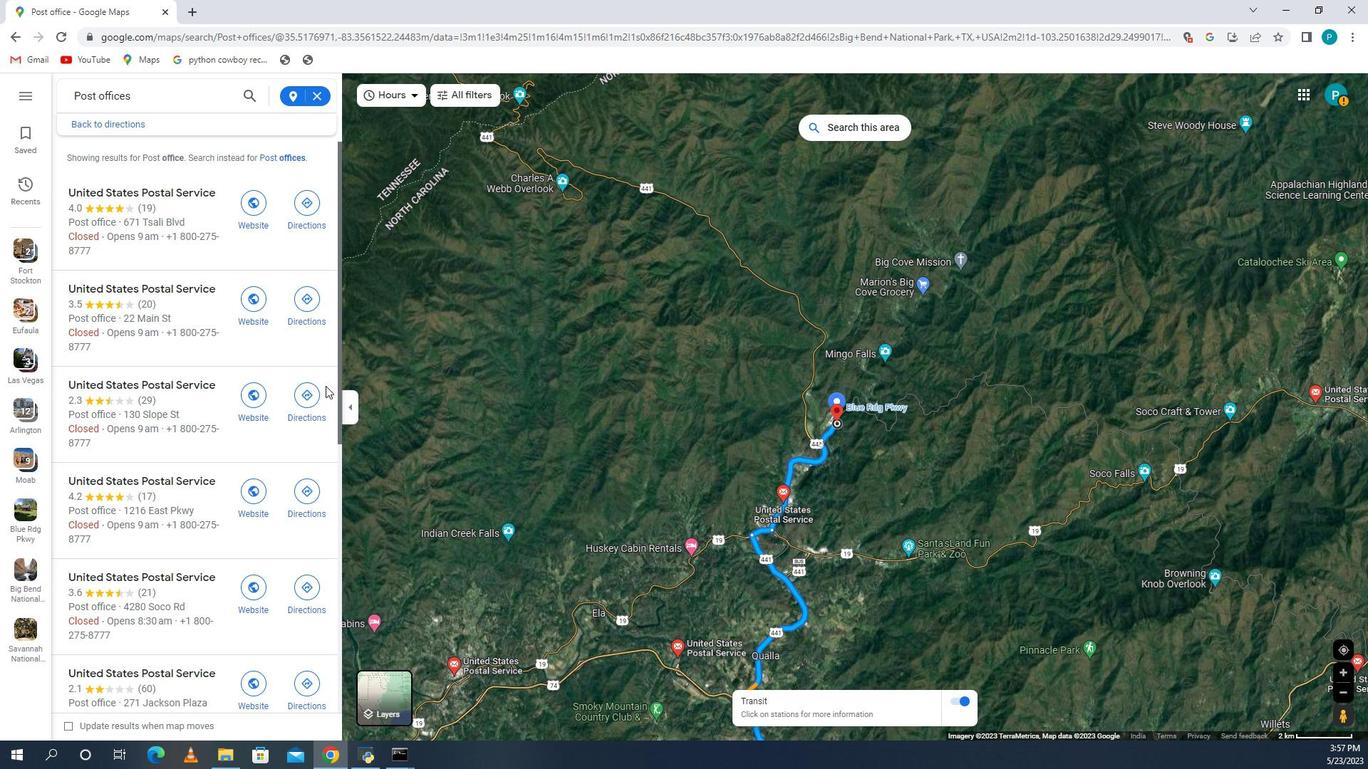 
Action: Mouse scrolled (322, 384) with delta (0, 0)
Screenshot: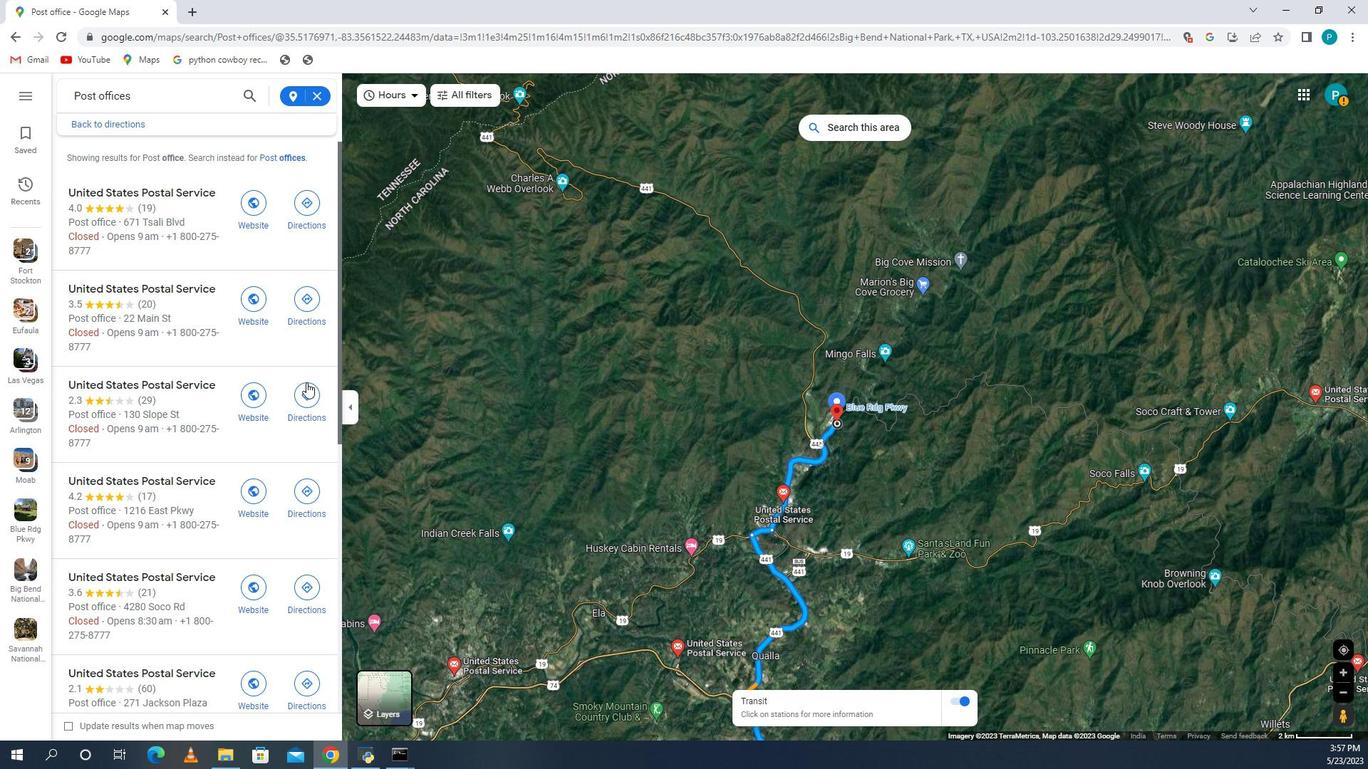 
Action: Mouse scrolled (322, 384) with delta (0, 0)
Screenshot: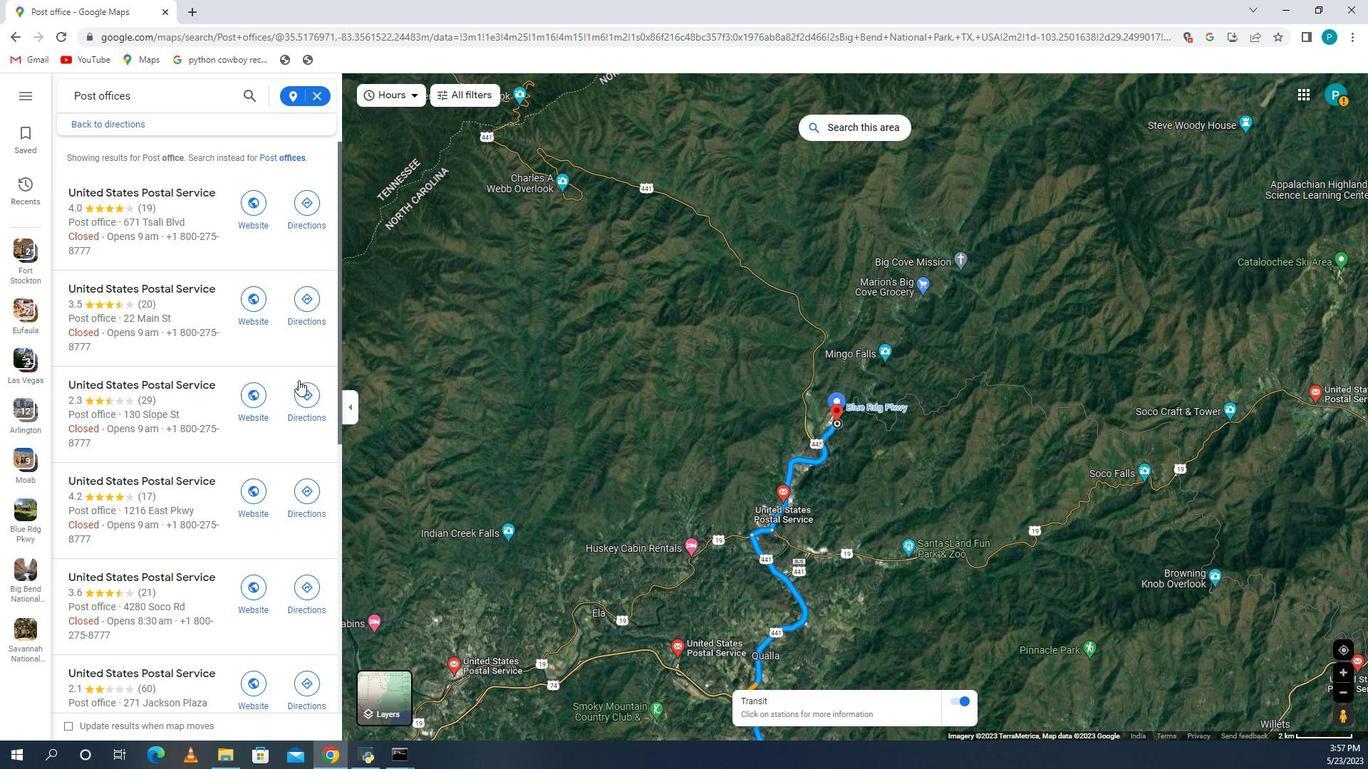 
Action: Mouse scrolled (322, 384) with delta (0, 0)
Screenshot: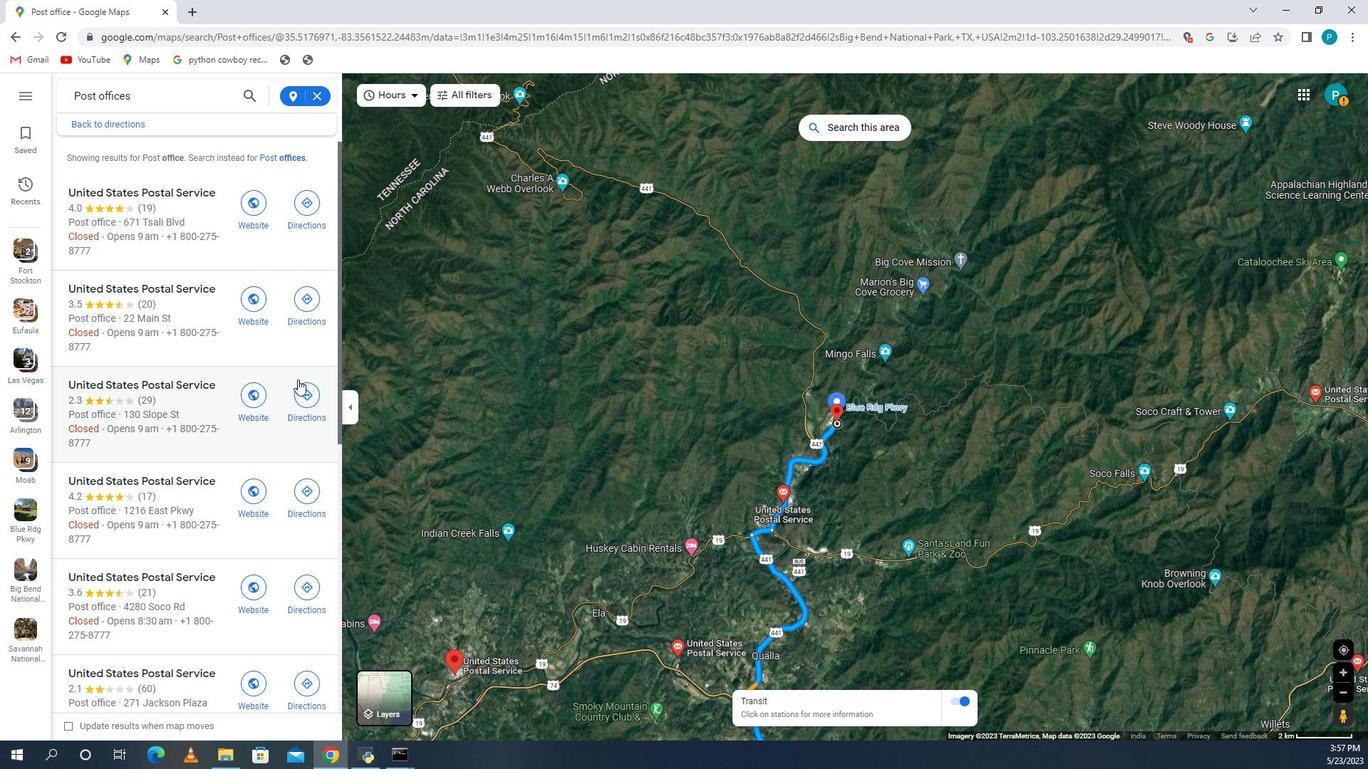 
Action: Mouse scrolled (322, 384) with delta (0, 0)
Screenshot: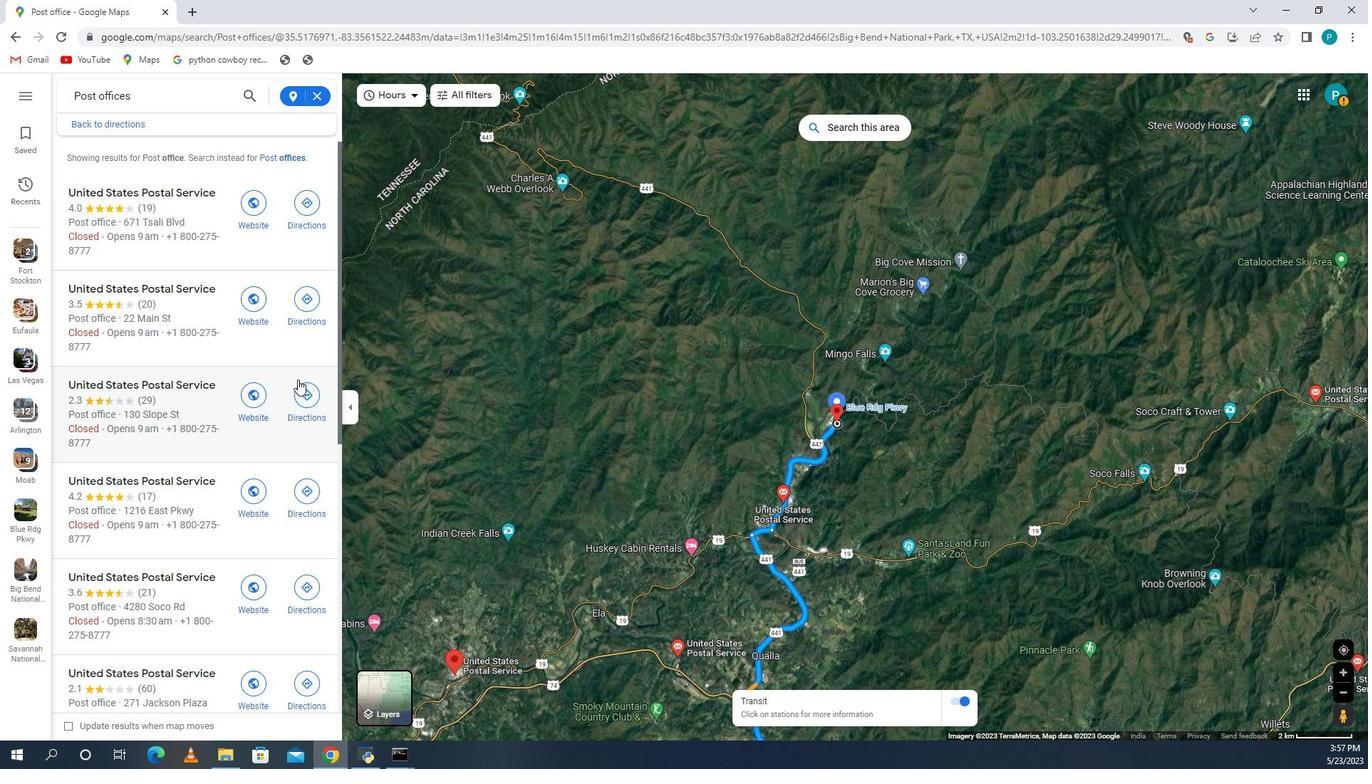 
Action: Mouse moved to (263, 295)
Screenshot: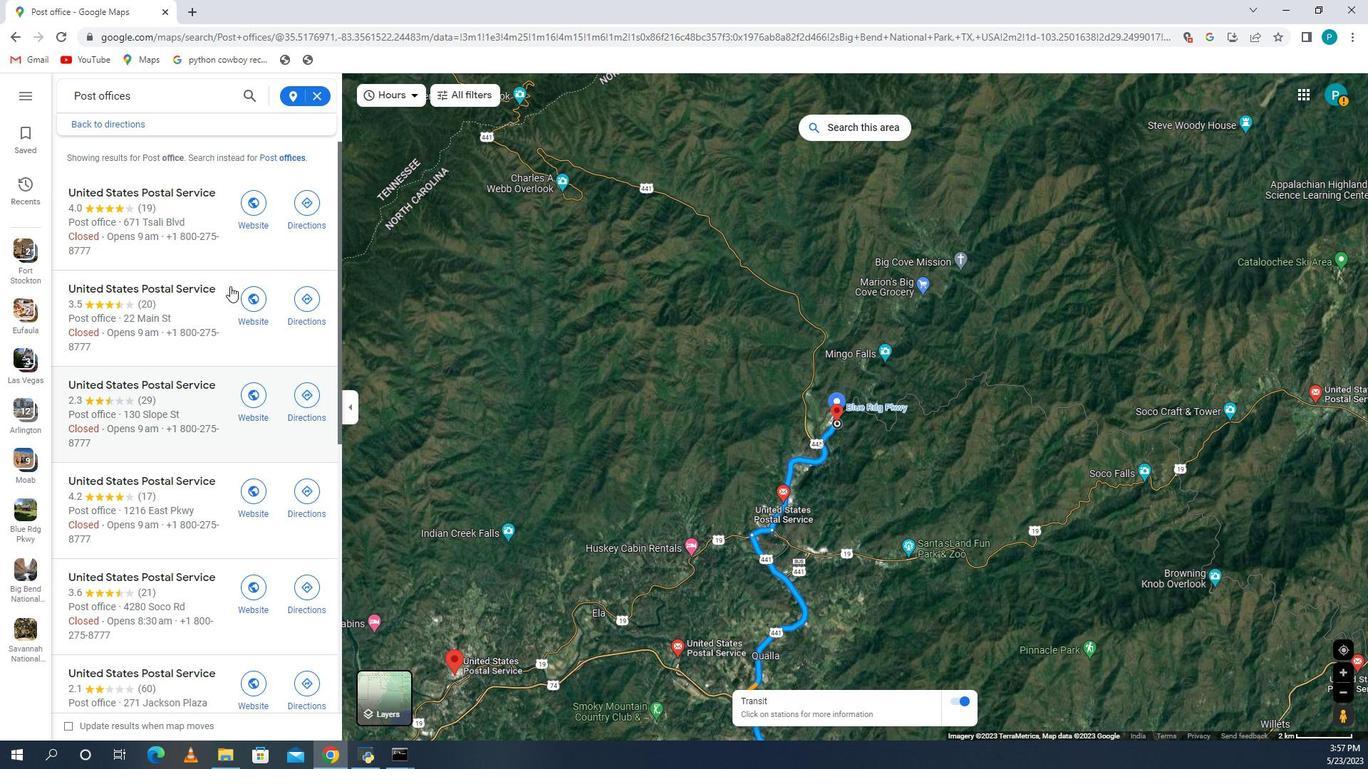 
Action: Mouse scrolled (263, 294) with delta (0, 0)
Screenshot: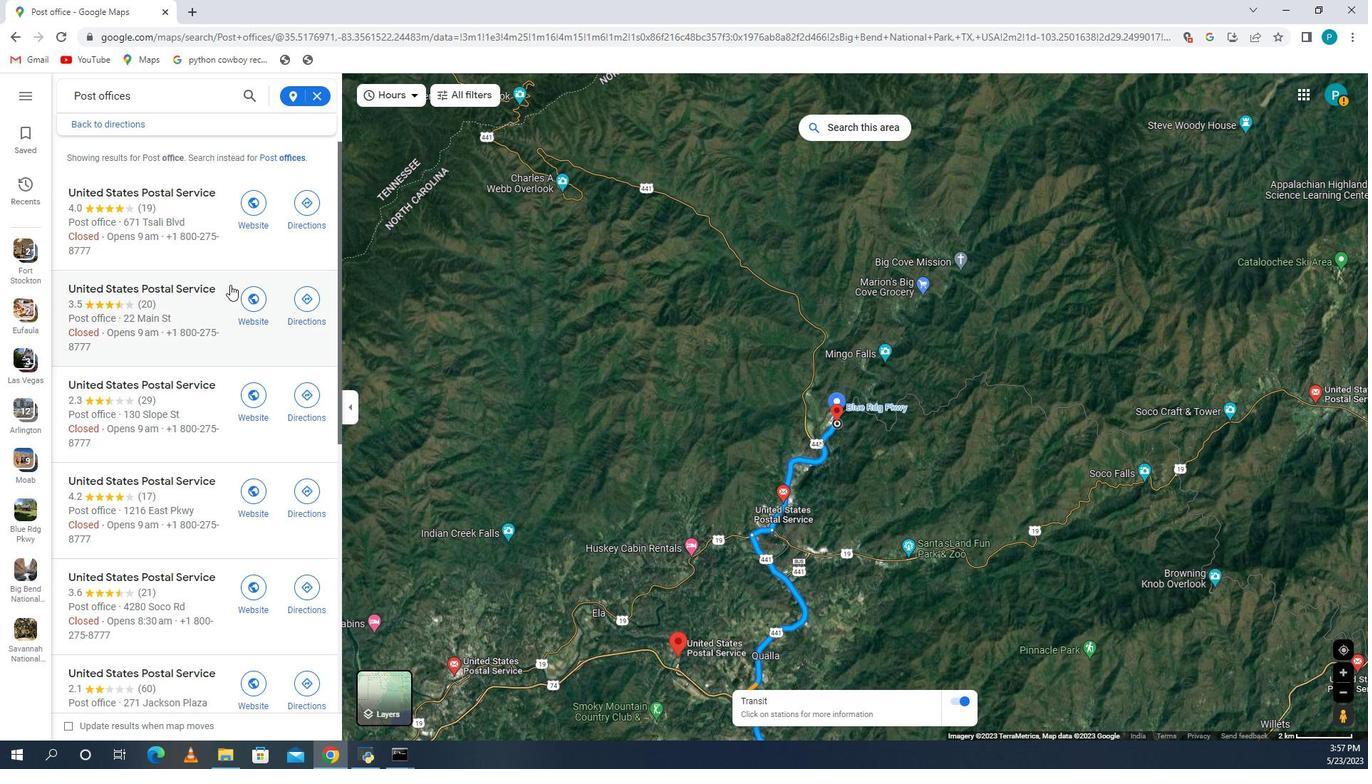 
Action: Mouse scrolled (263, 294) with delta (0, 0)
Screenshot: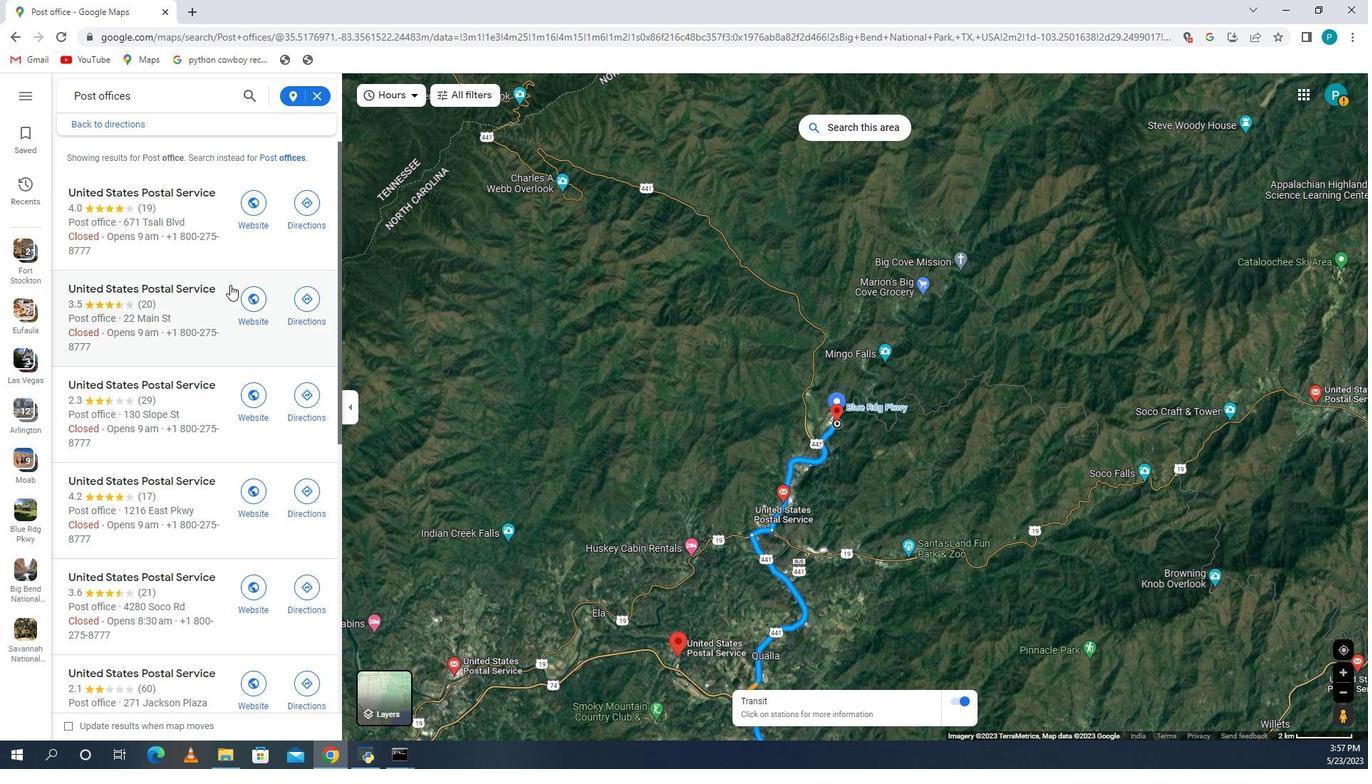 
Action: Mouse scrolled (263, 294) with delta (0, 0)
Screenshot: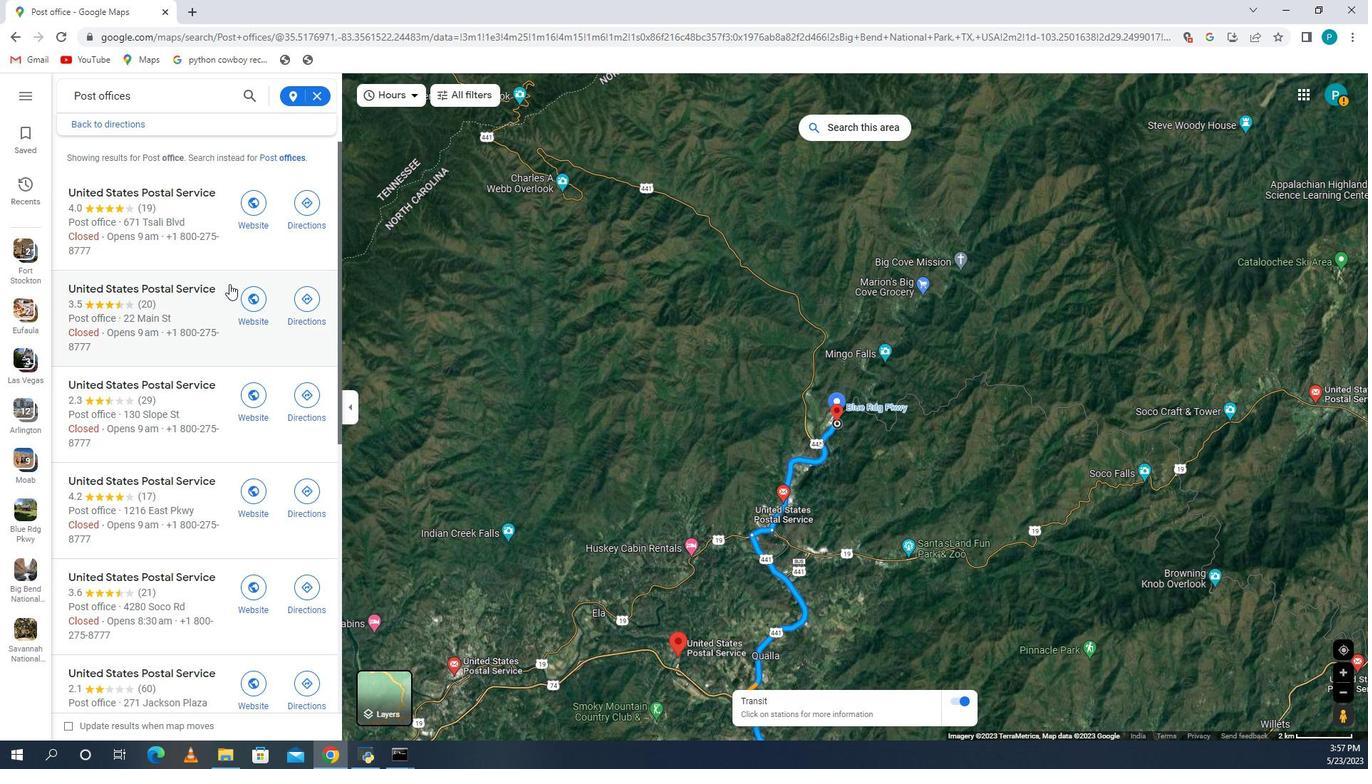 
Action: Mouse scrolled (263, 294) with delta (0, 0)
Screenshot: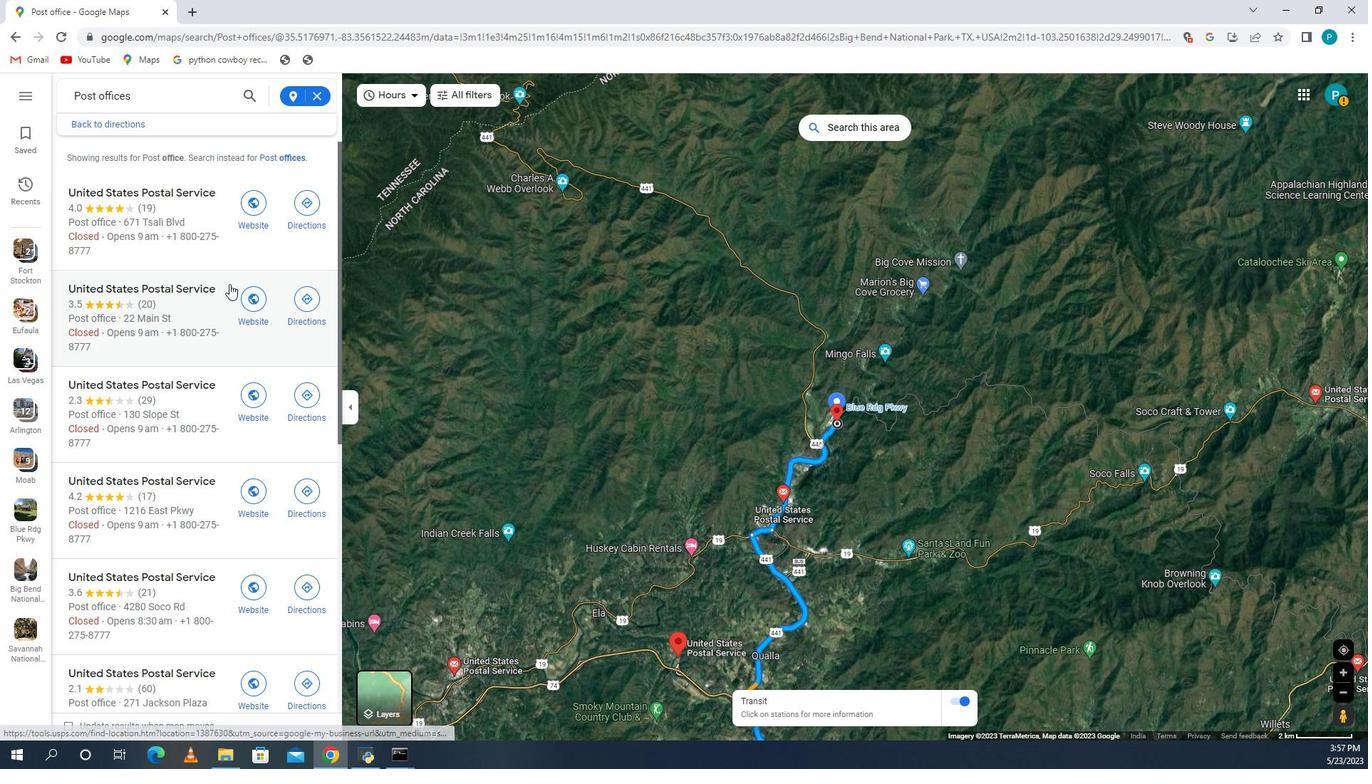 
Action: Mouse moved to (258, 415)
Screenshot: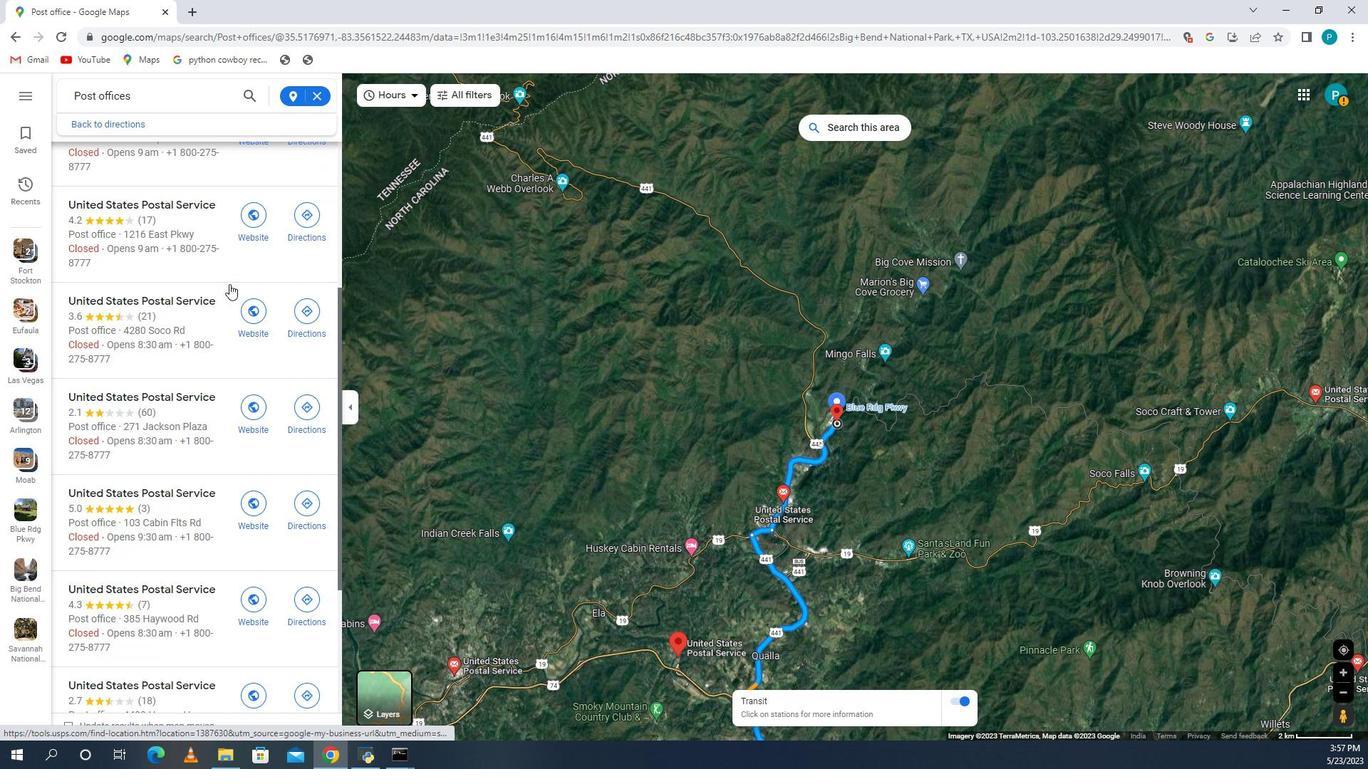 
Action: Mouse scrolled (258, 416) with delta (0, 0)
Screenshot: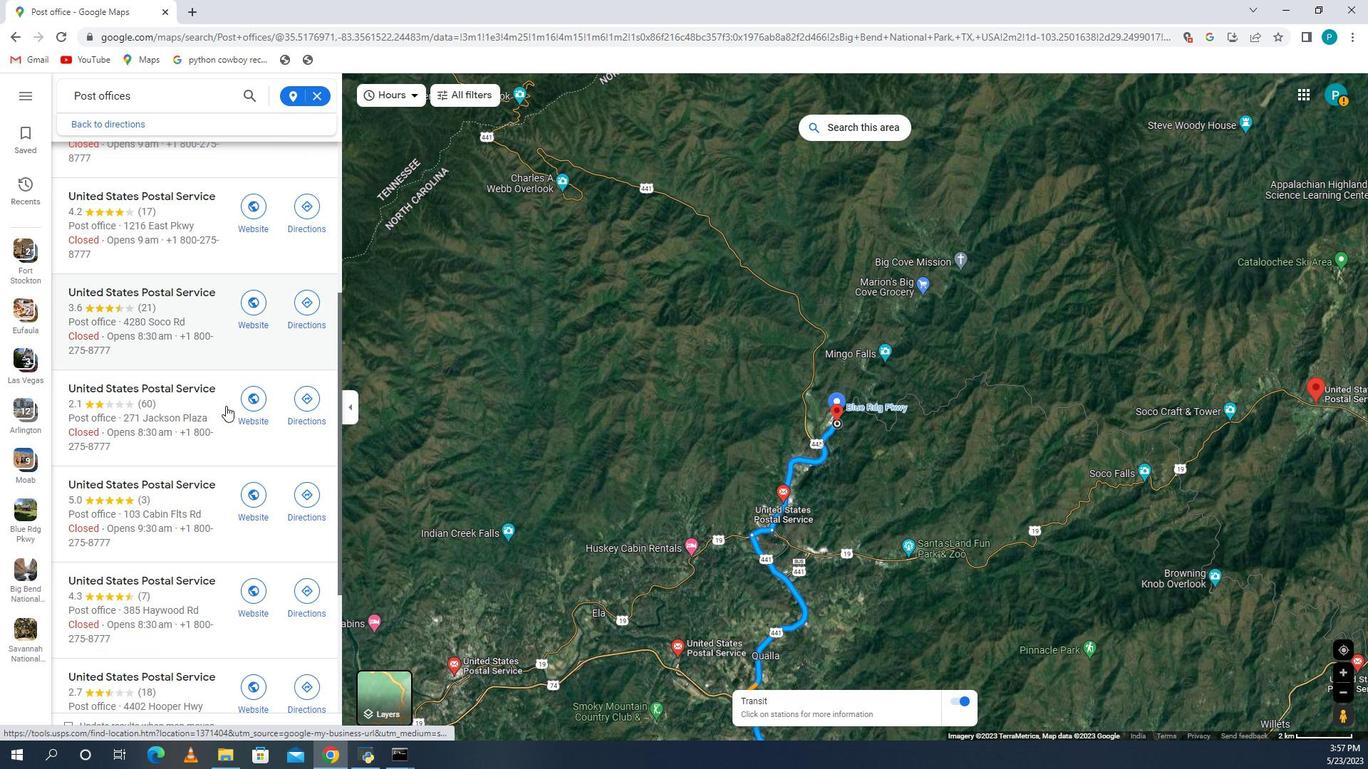 
Action: Mouse scrolled (258, 416) with delta (0, 0)
Screenshot: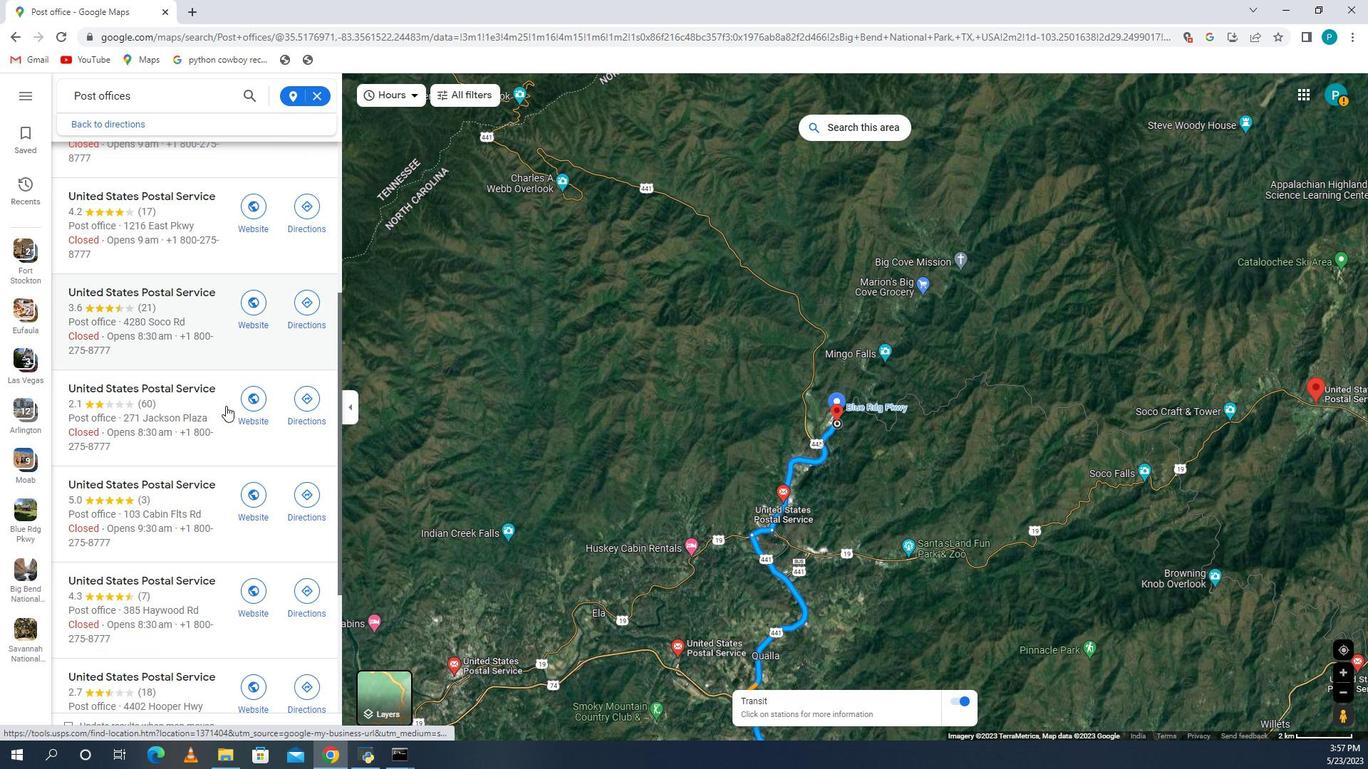 
Action: Mouse scrolled (258, 416) with delta (0, 0)
Screenshot: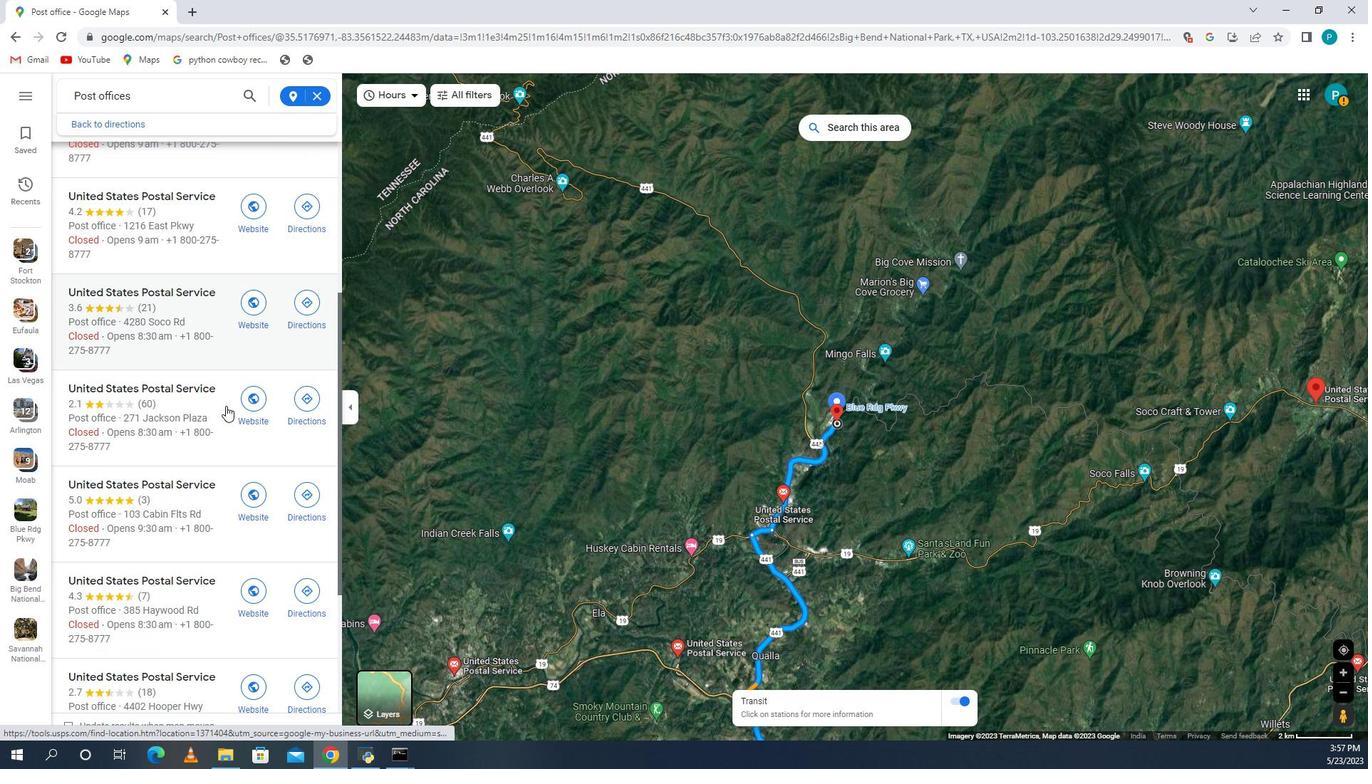 
Action: Mouse scrolled (258, 416) with delta (0, 0)
Screenshot: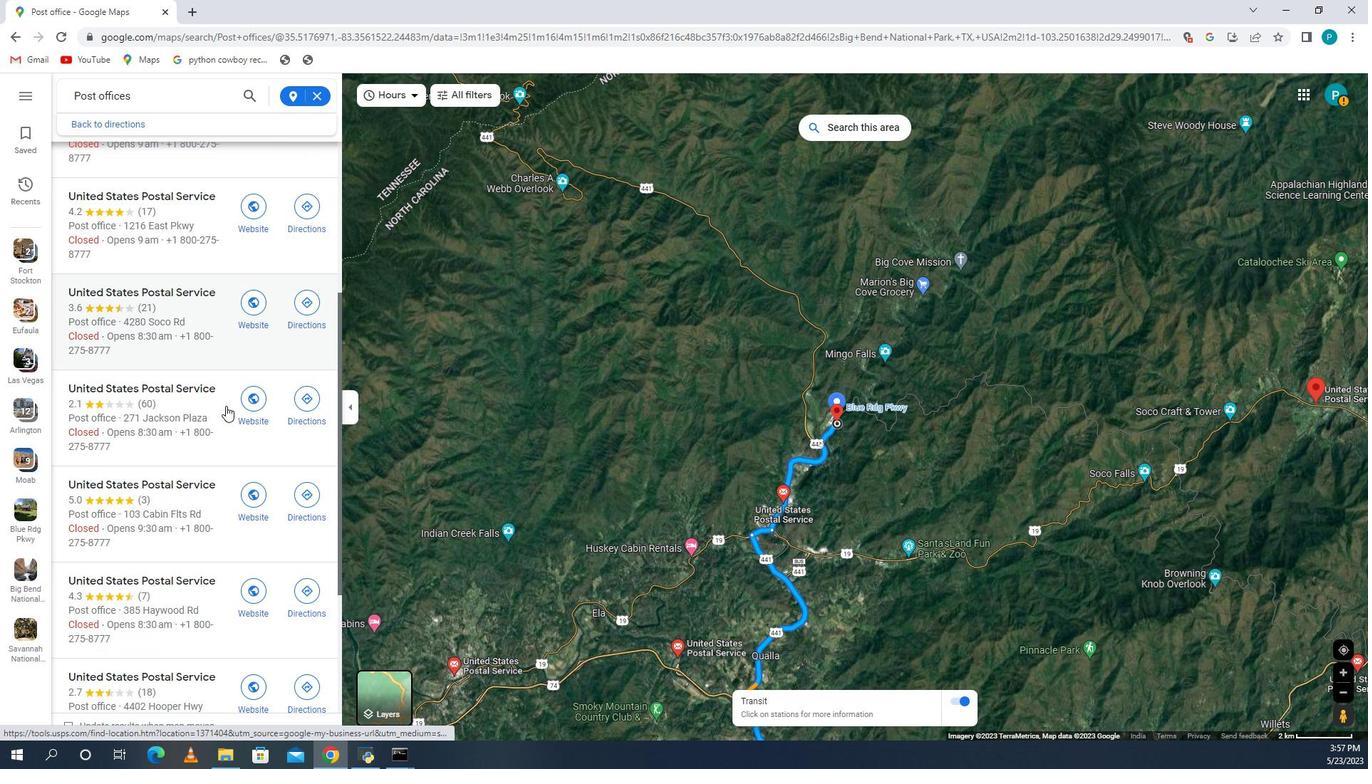 
Action: Mouse scrolled (258, 416) with delta (0, 0)
Screenshot: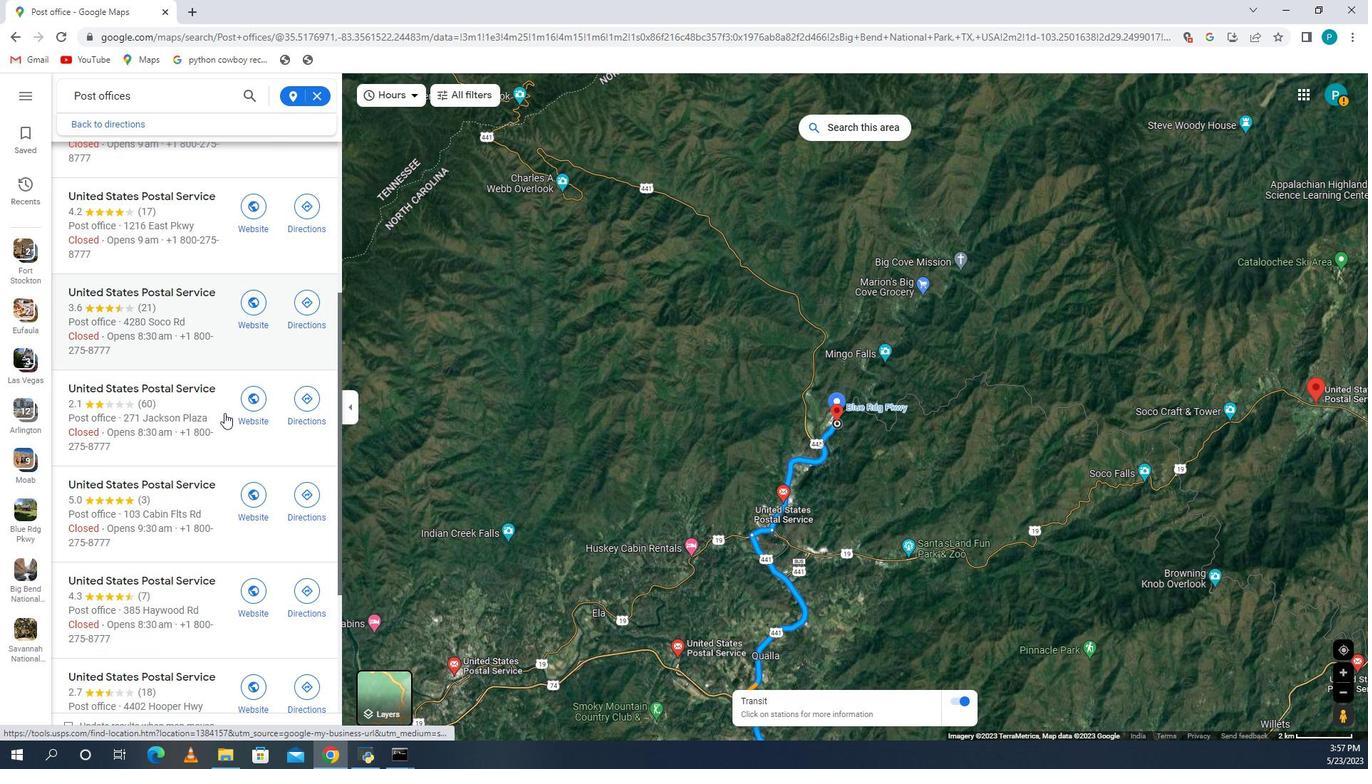
Action: Mouse scrolled (258, 416) with delta (0, 0)
Screenshot: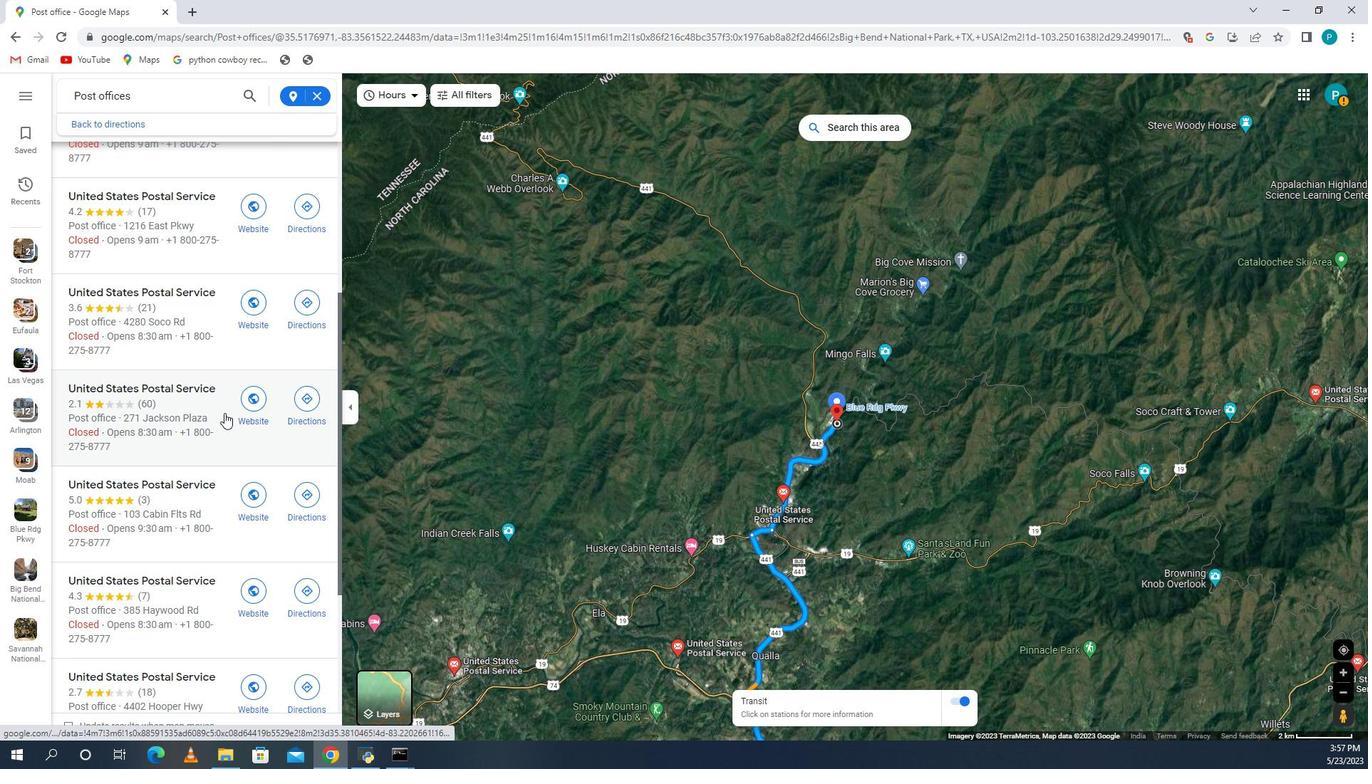 
Action: Mouse moved to (248, 364)
Screenshot: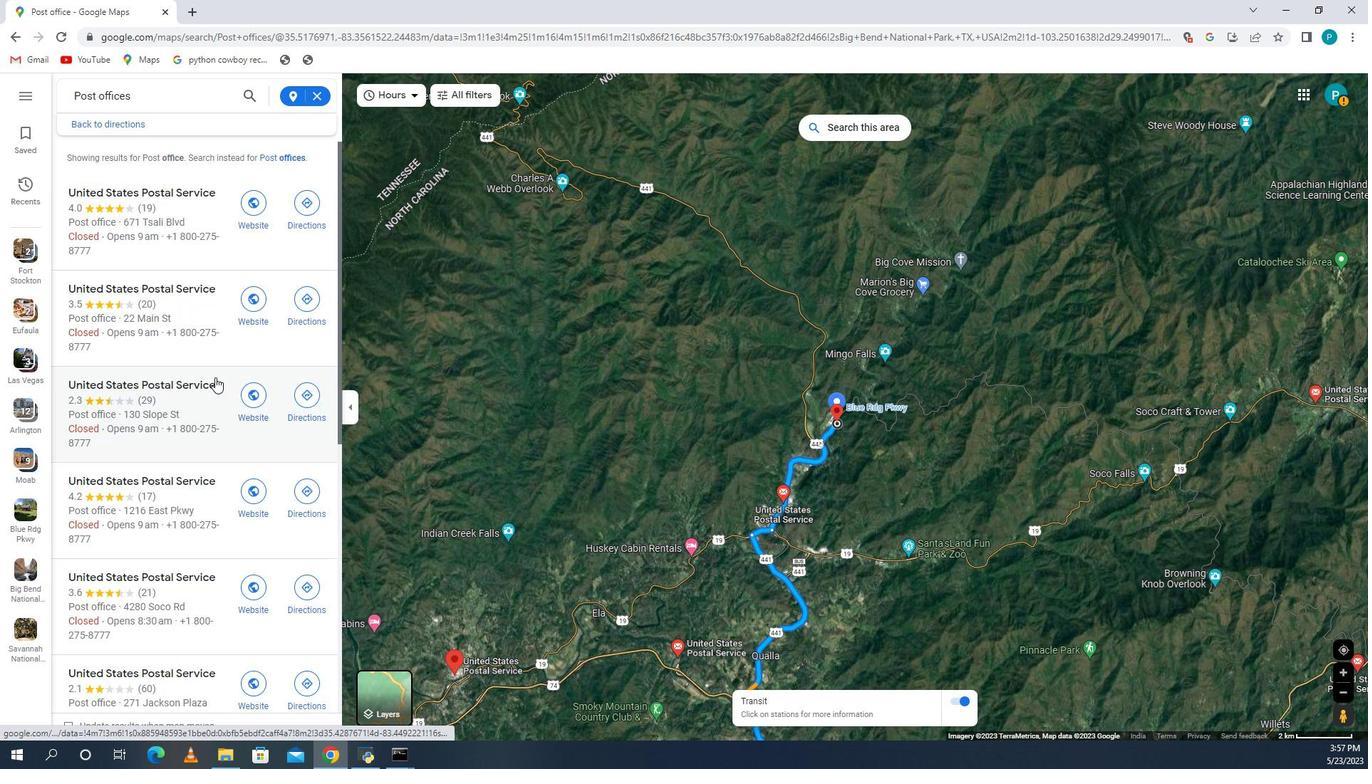 
Action: Mouse scrolled (248, 365) with delta (0, 0)
Screenshot: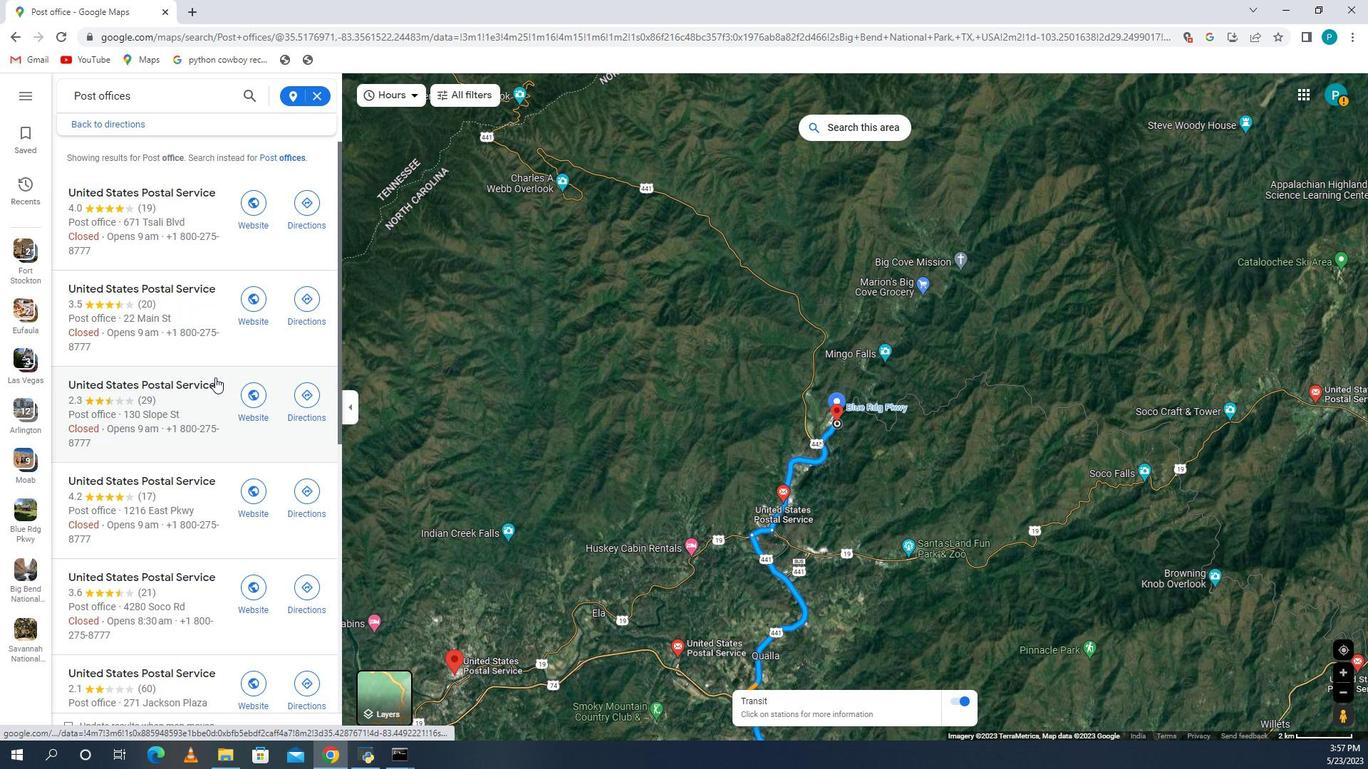 
Action: Mouse scrolled (248, 365) with delta (0, 0)
Screenshot: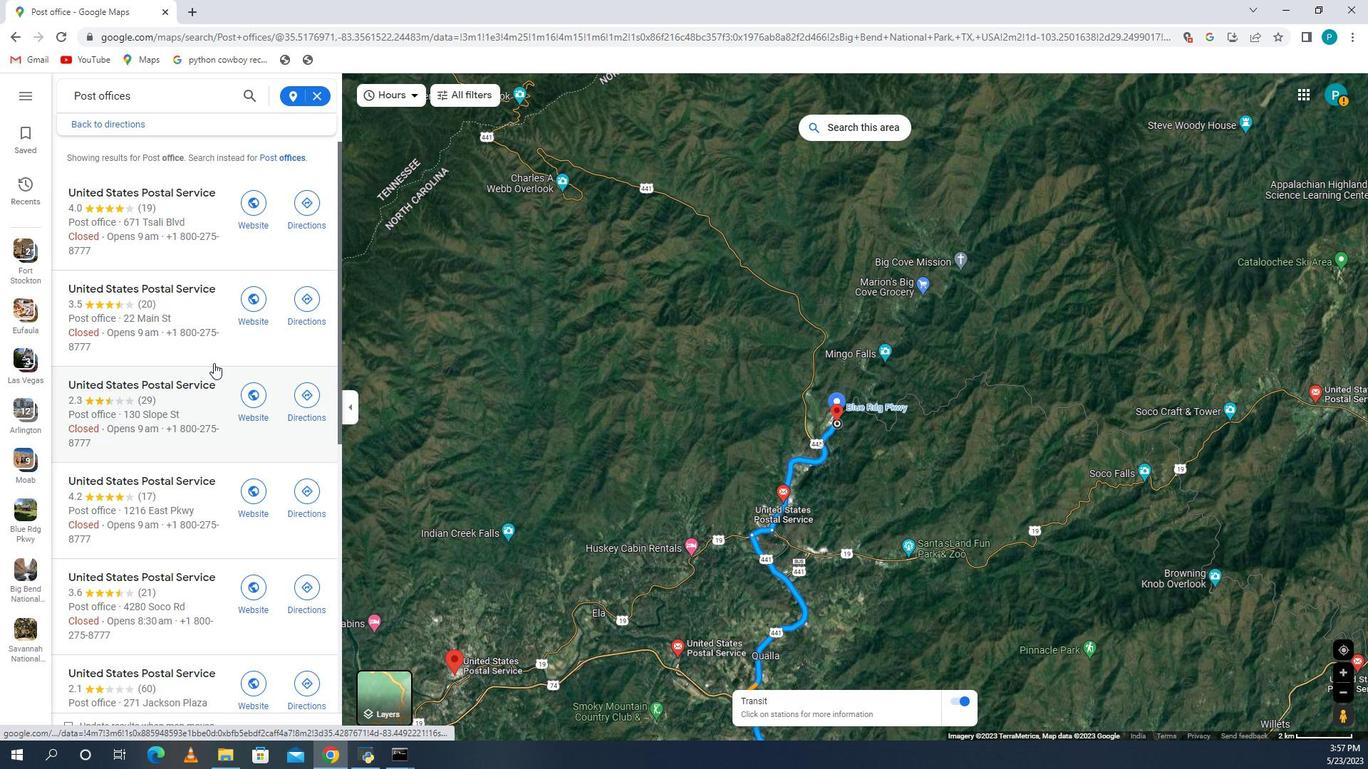 
Action: Mouse scrolled (248, 365) with delta (0, 0)
Screenshot: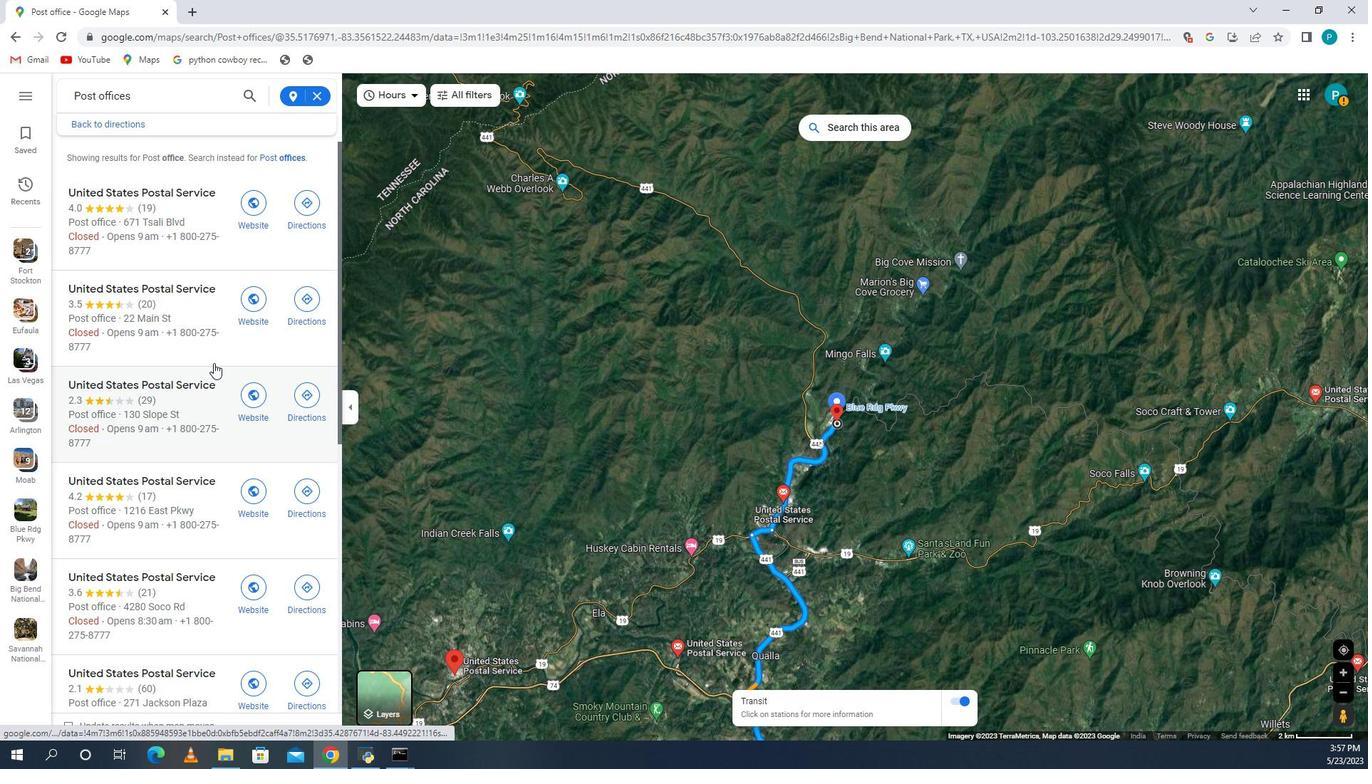 
Action: Mouse scrolled (248, 365) with delta (0, 0)
Screenshot: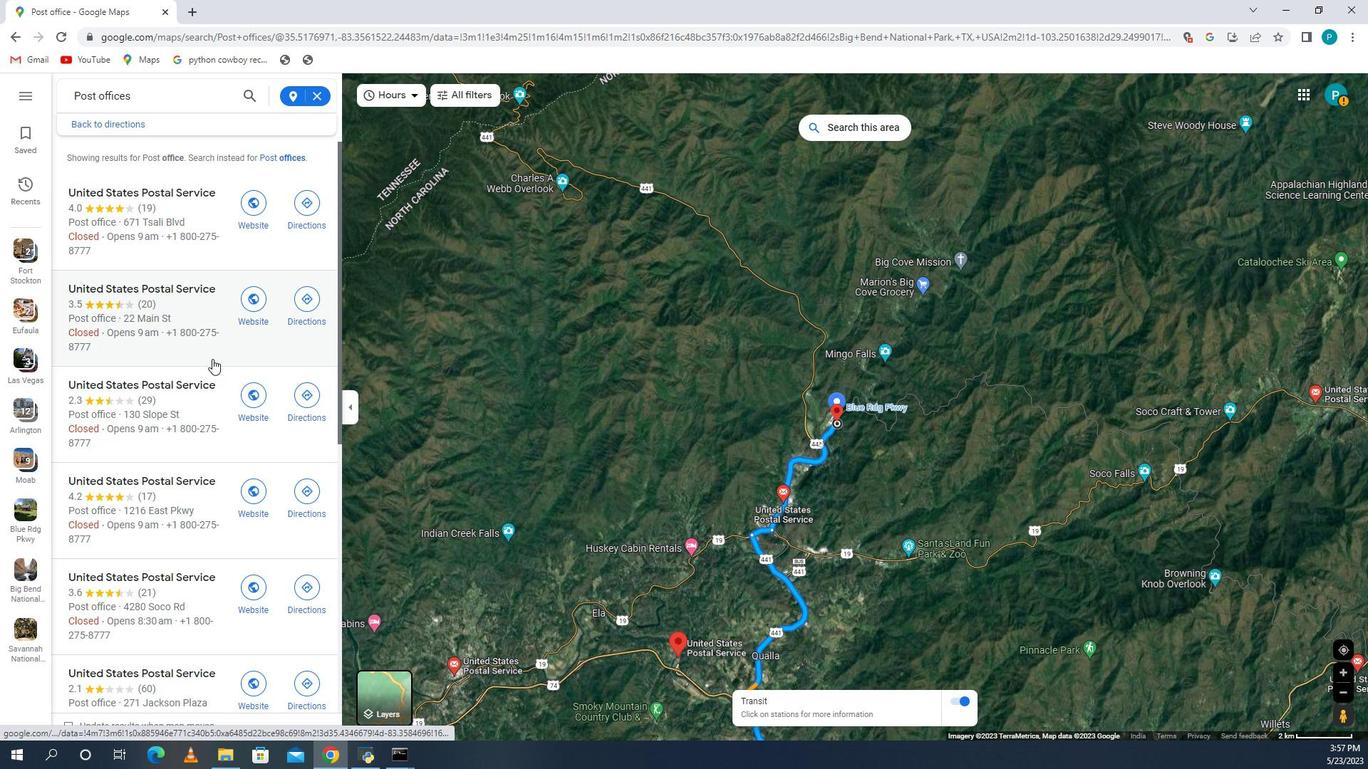 
Action: Mouse moved to (253, 370)
Screenshot: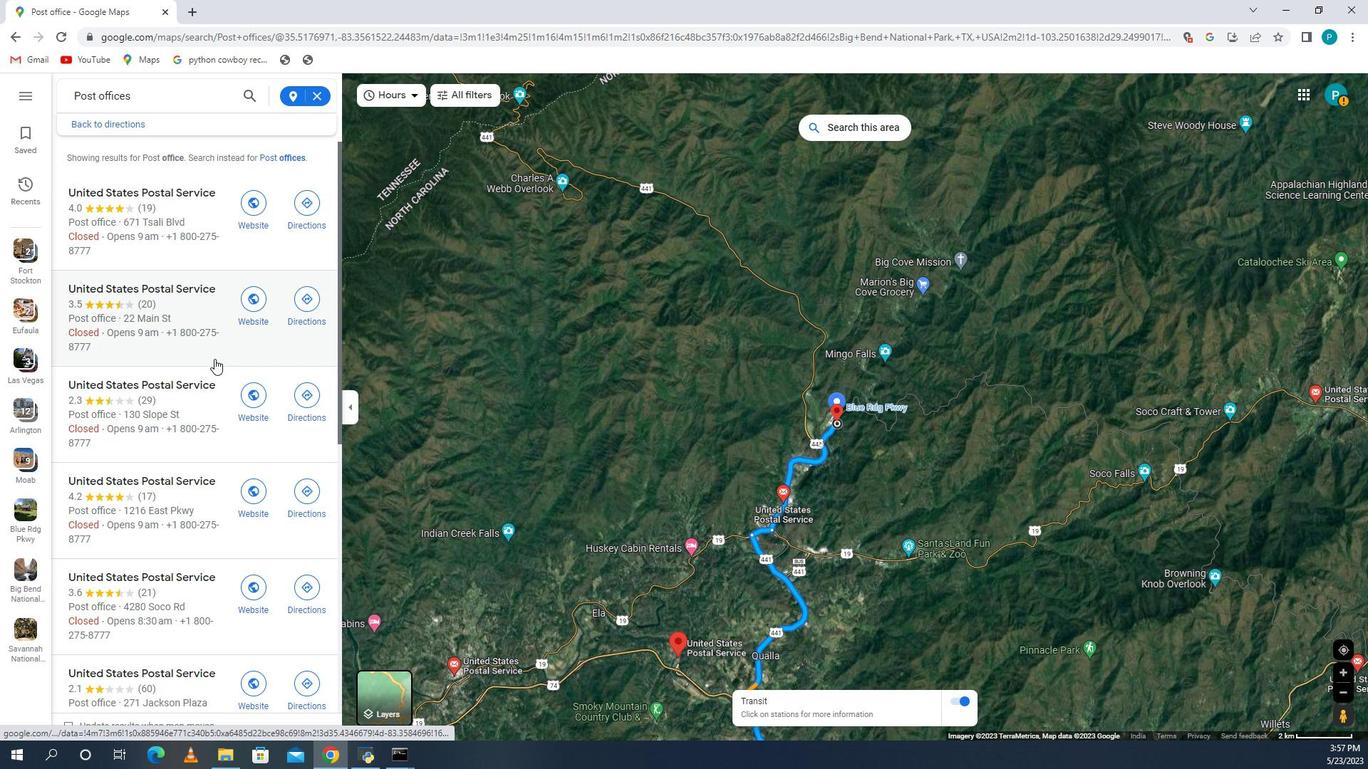 
Action: Mouse scrolled (253, 369) with delta (0, 0)
Screenshot: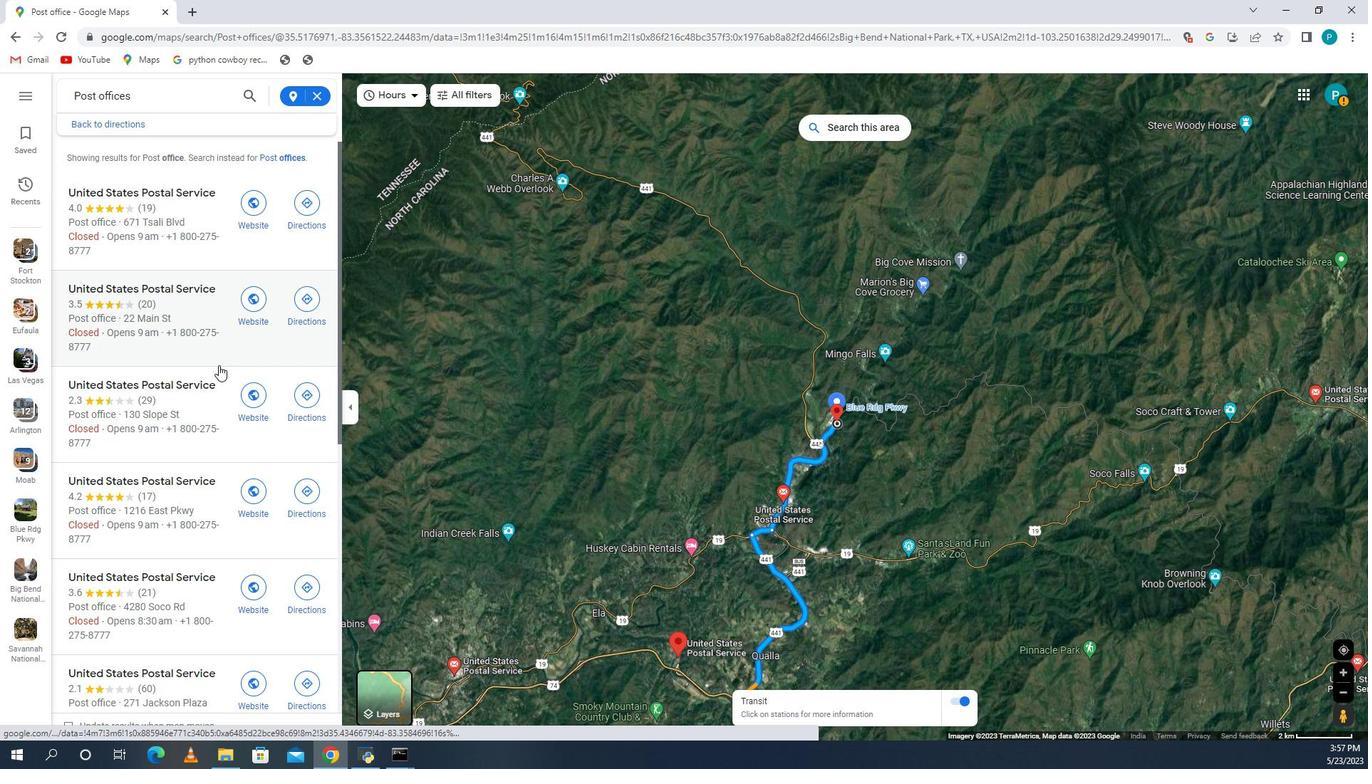 
Action: Mouse scrolled (253, 369) with delta (0, 0)
Screenshot: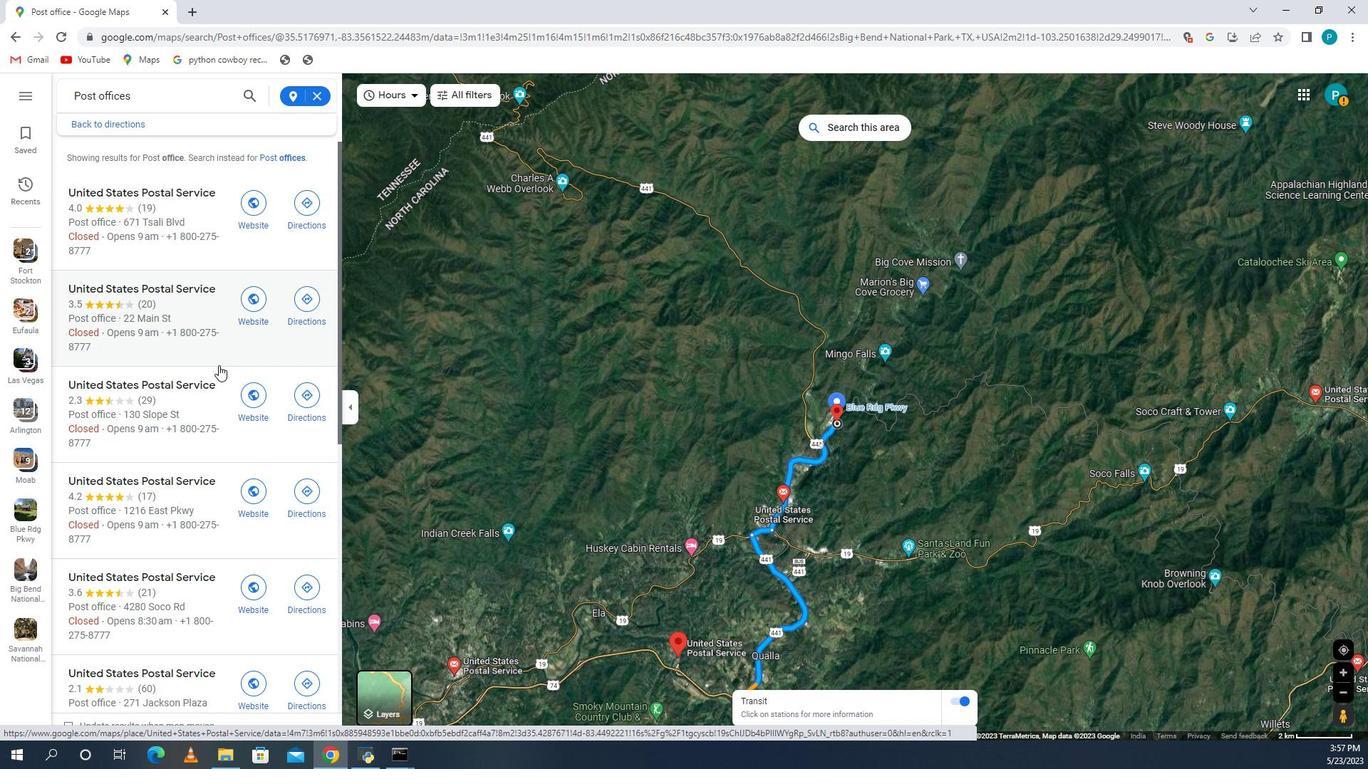 
Action: Mouse scrolled (253, 369) with delta (0, 0)
Screenshot: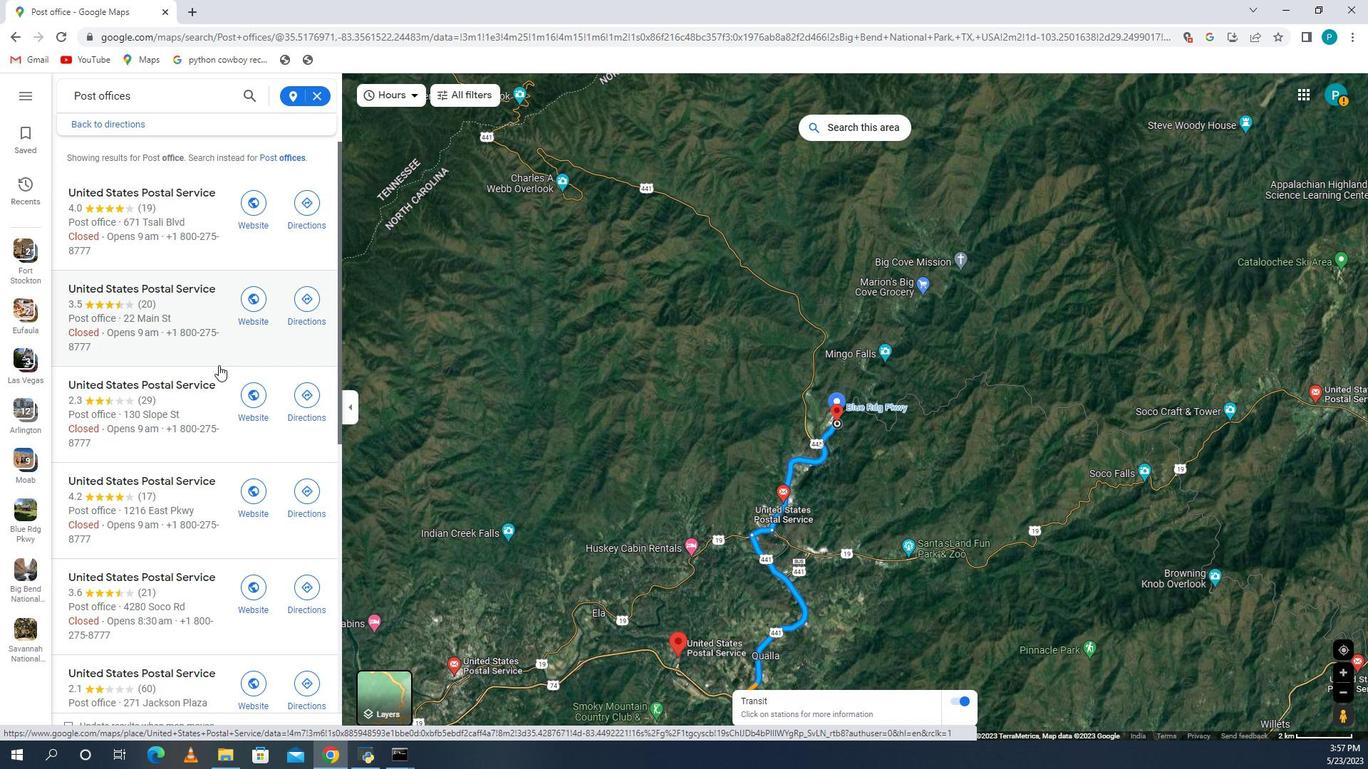 
Action: Mouse scrolled (253, 369) with delta (0, 0)
Screenshot: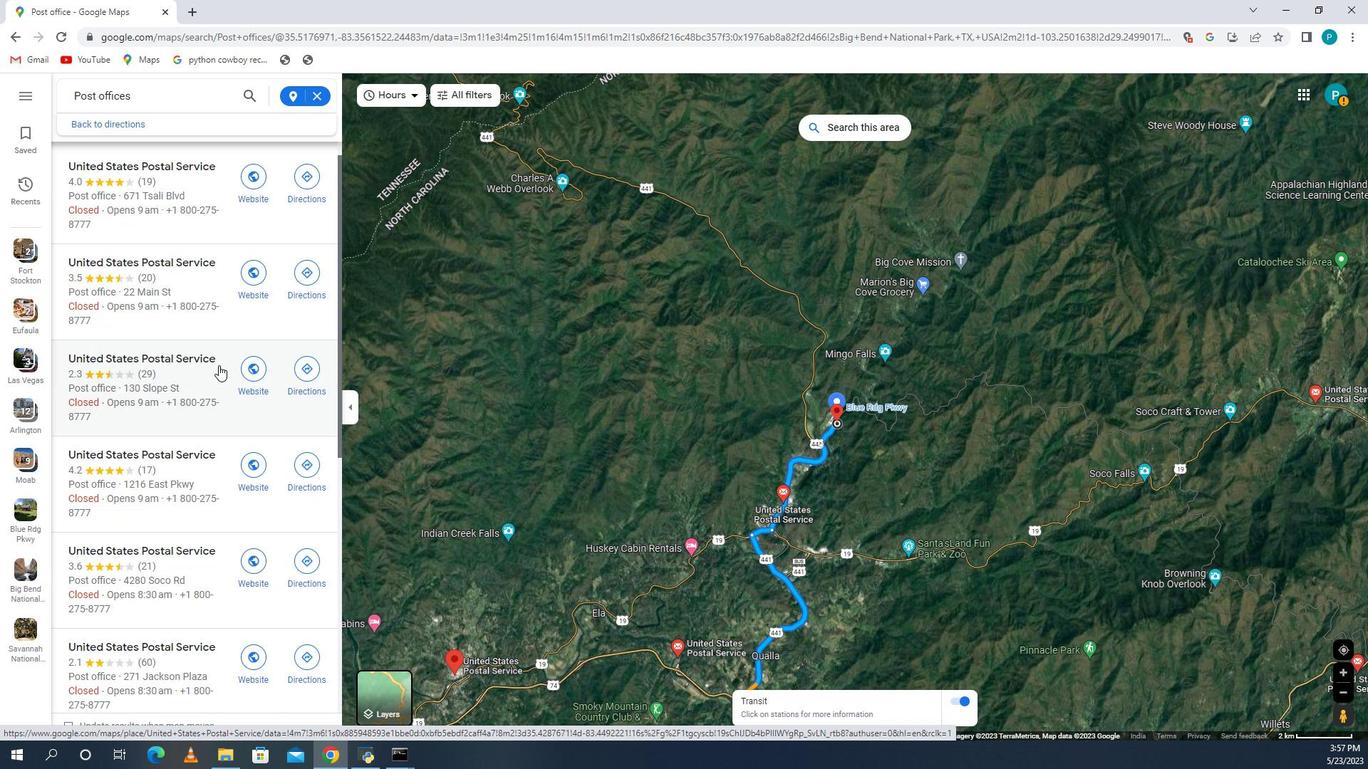 
Action: Mouse moved to (266, 398)
Screenshot: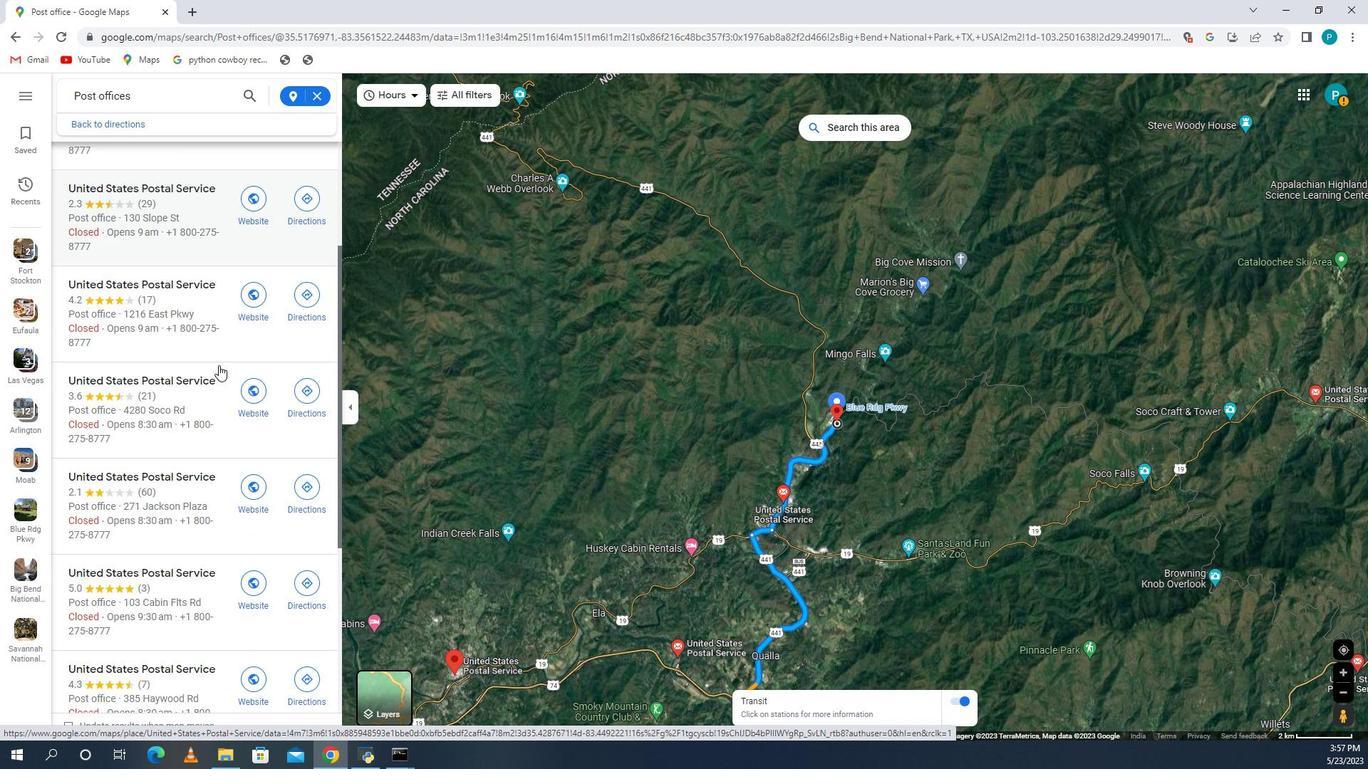 
Action: Mouse scrolled (266, 399) with delta (0, 0)
Screenshot: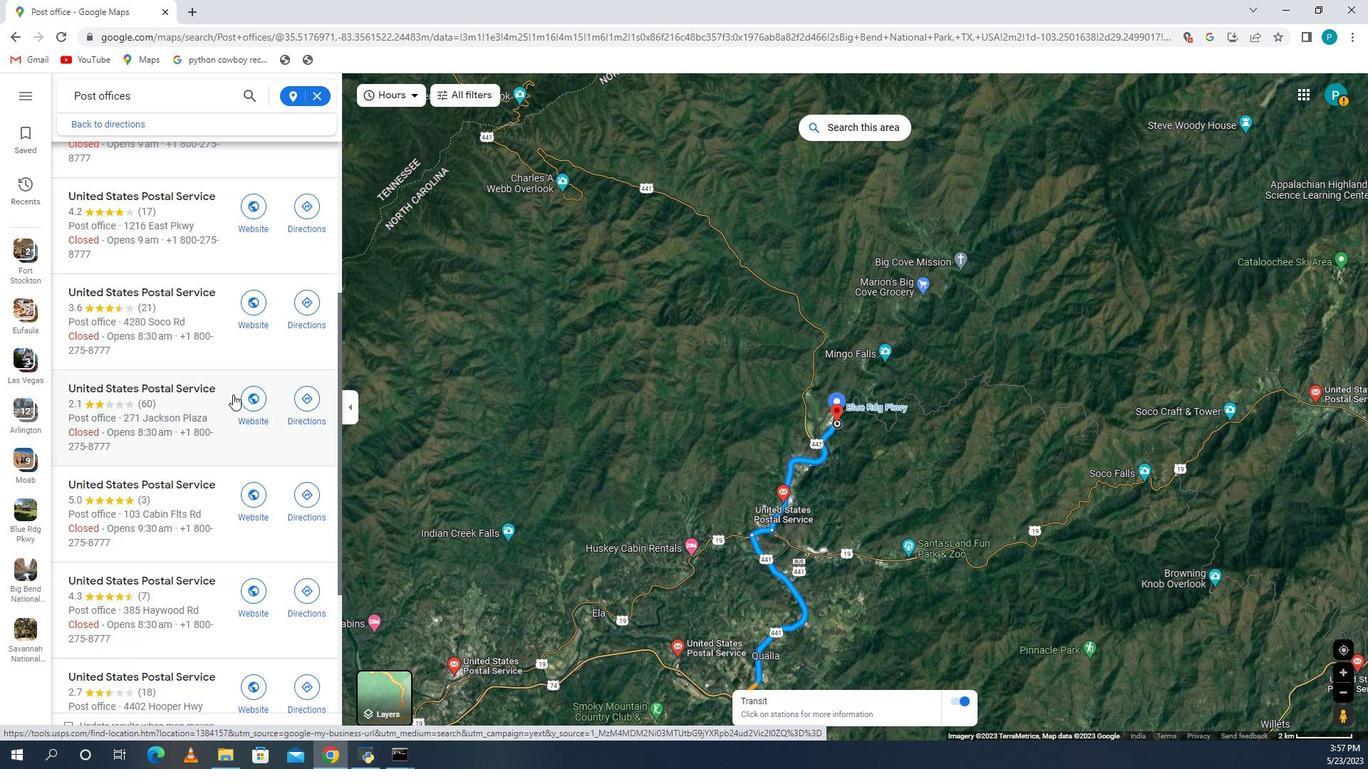 
Action: Mouse scrolled (266, 399) with delta (0, 0)
Screenshot: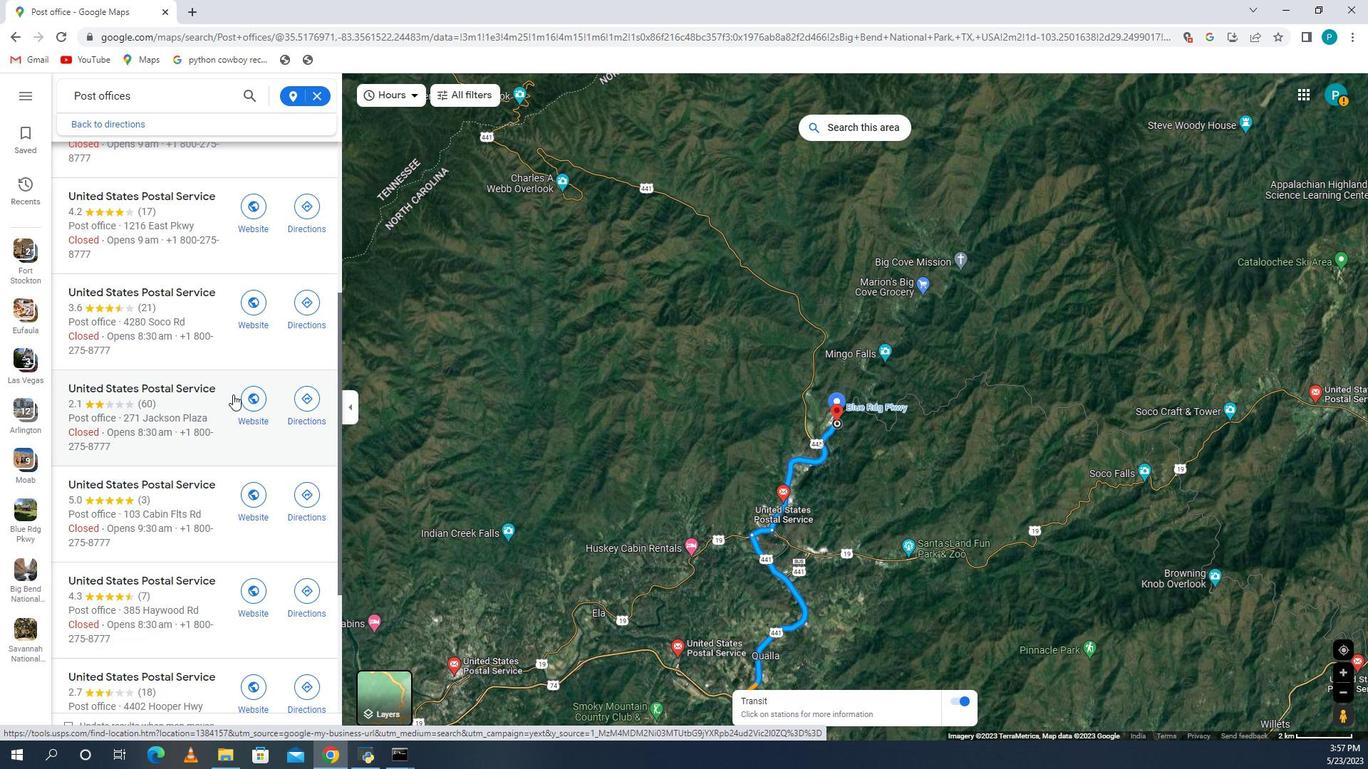 
Action: Mouse scrolled (266, 399) with delta (0, 0)
Screenshot: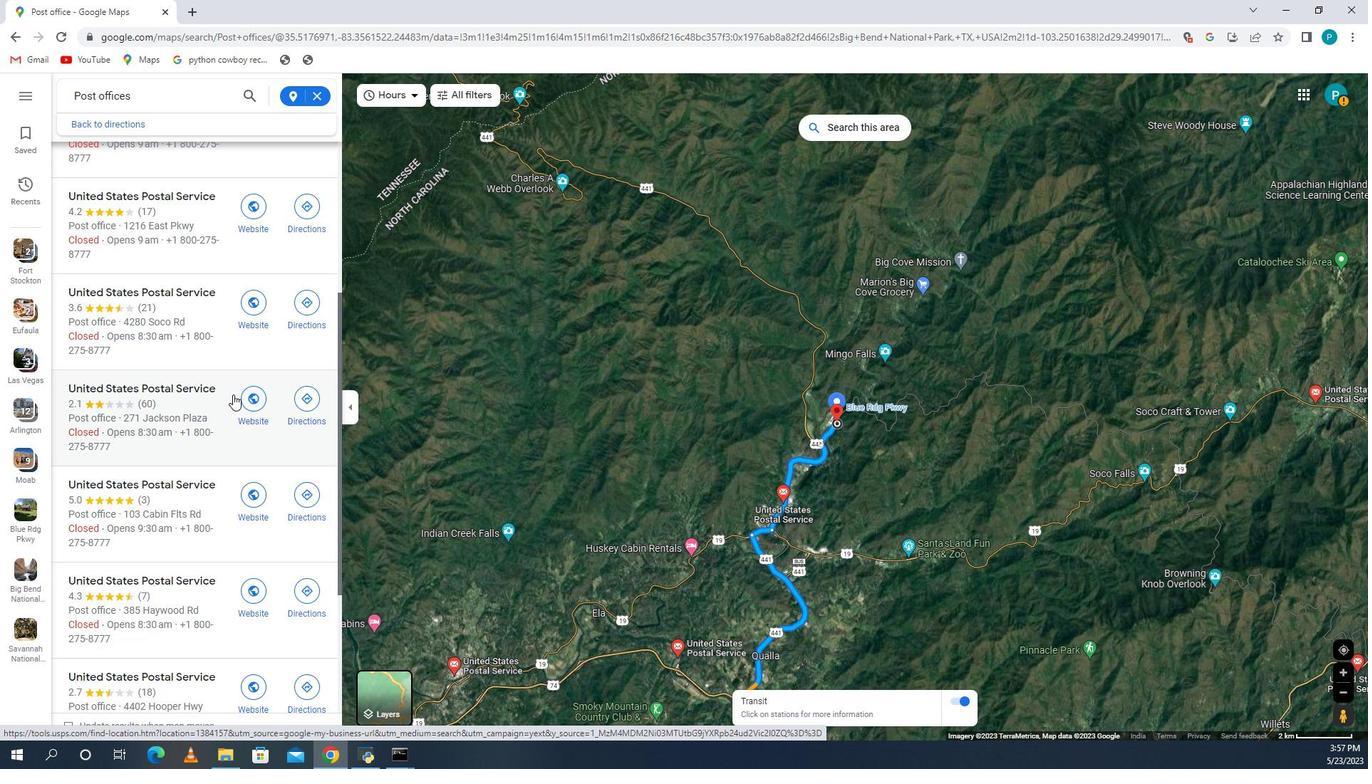 
Action: Mouse scrolled (266, 399) with delta (0, 0)
Screenshot: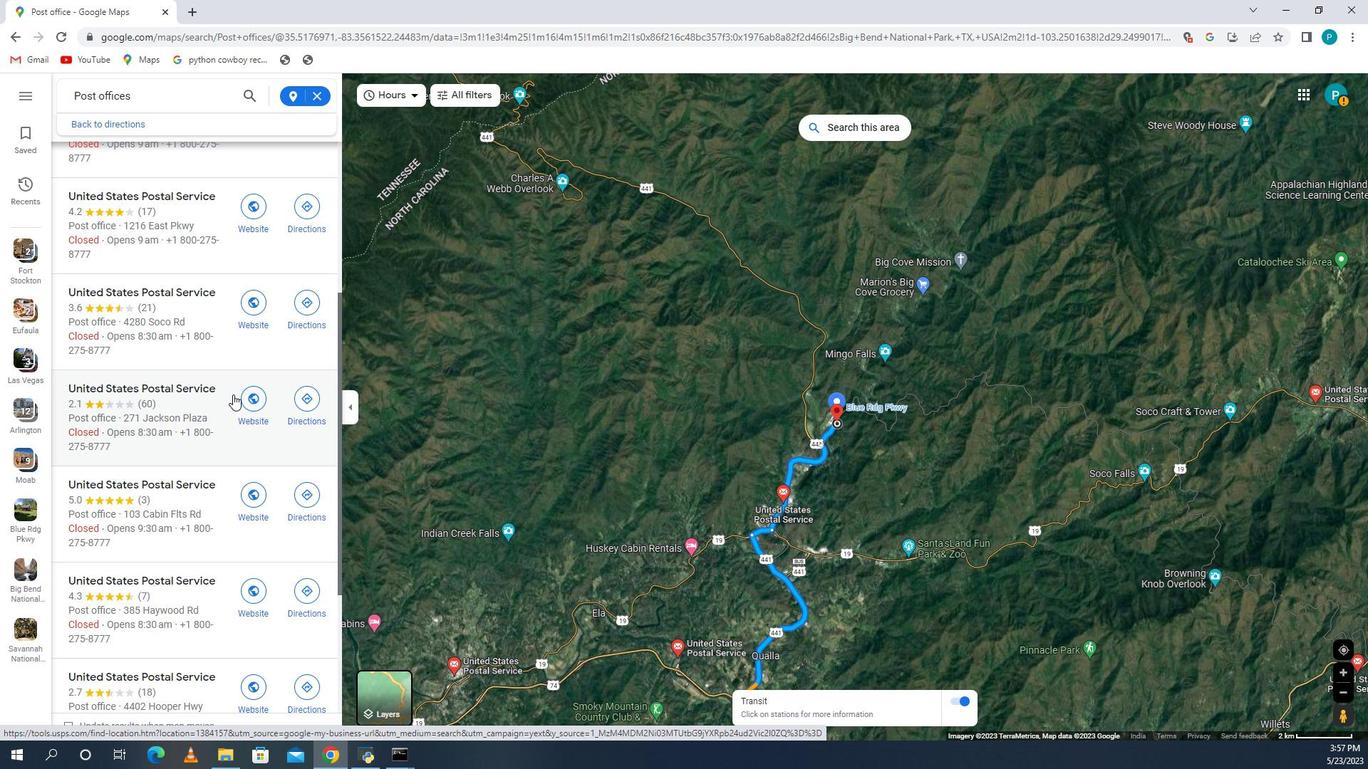 
Action: Mouse moved to (195, 208)
Screenshot: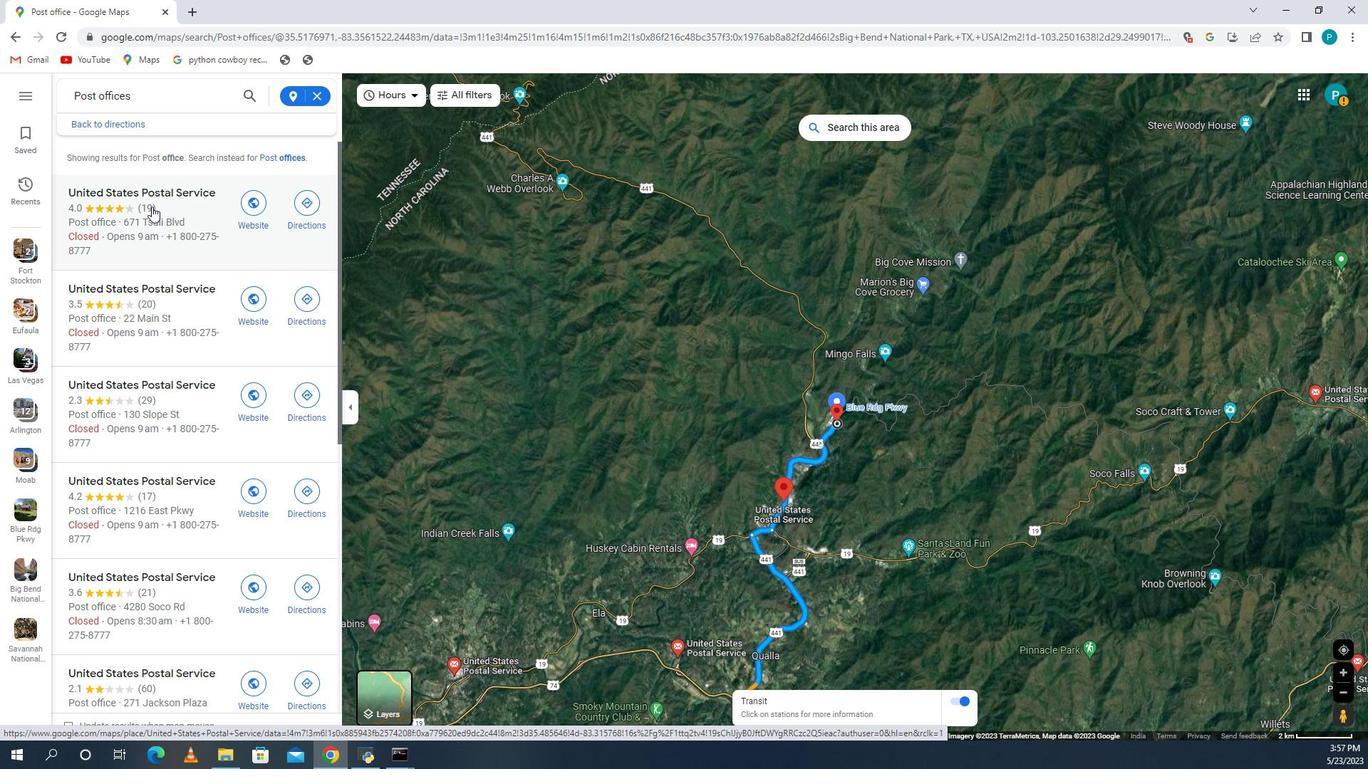 
Action: Mouse pressed left at (195, 208)
Screenshot: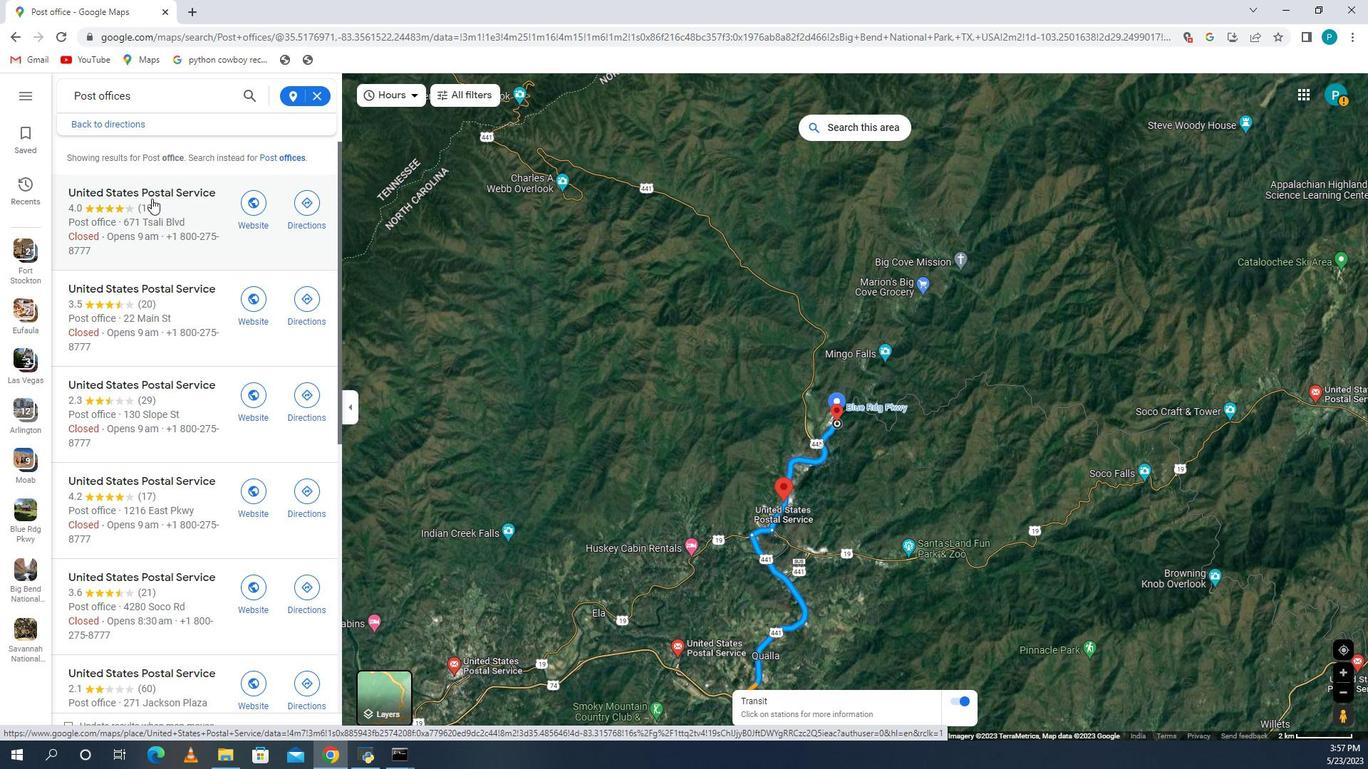 
Action: Mouse moved to (244, 235)
Screenshot: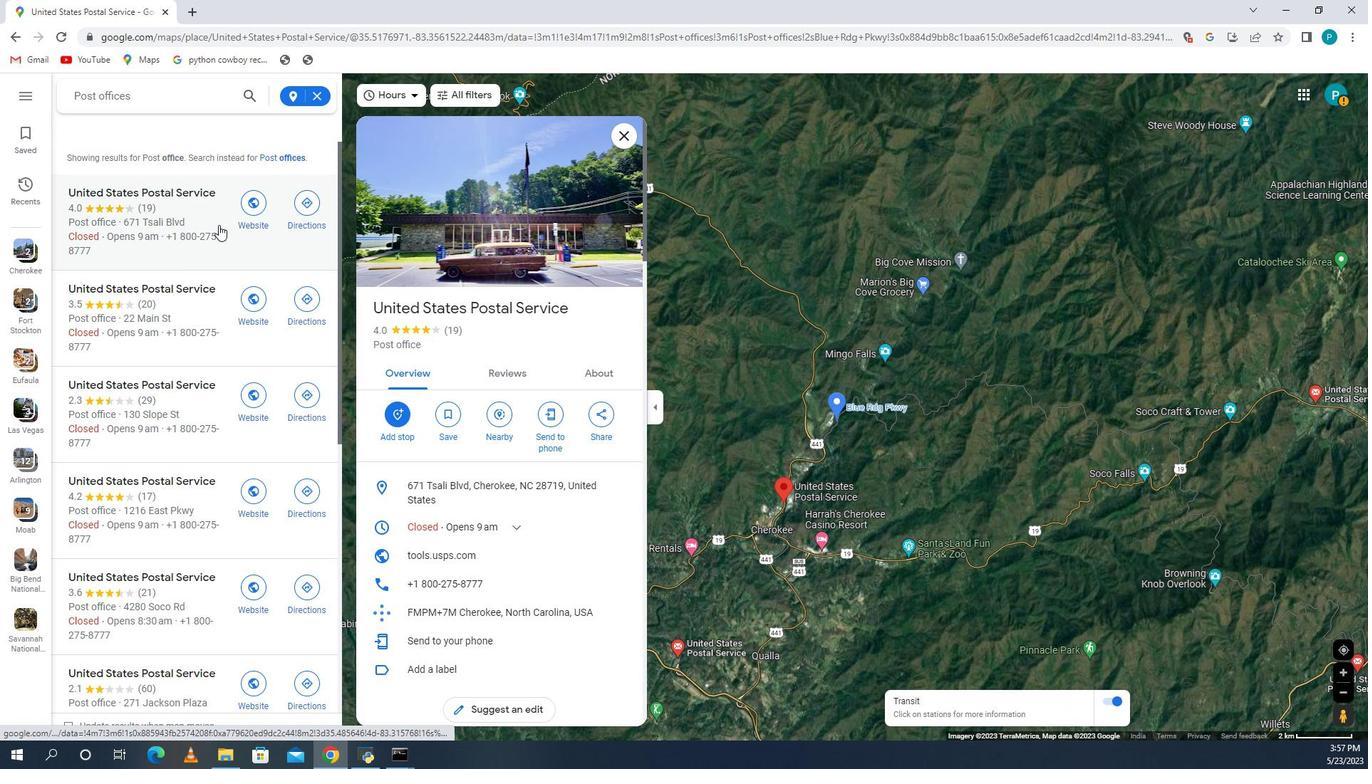 
Action: Mouse scrolled (244, 236) with delta (0, 0)
Screenshot: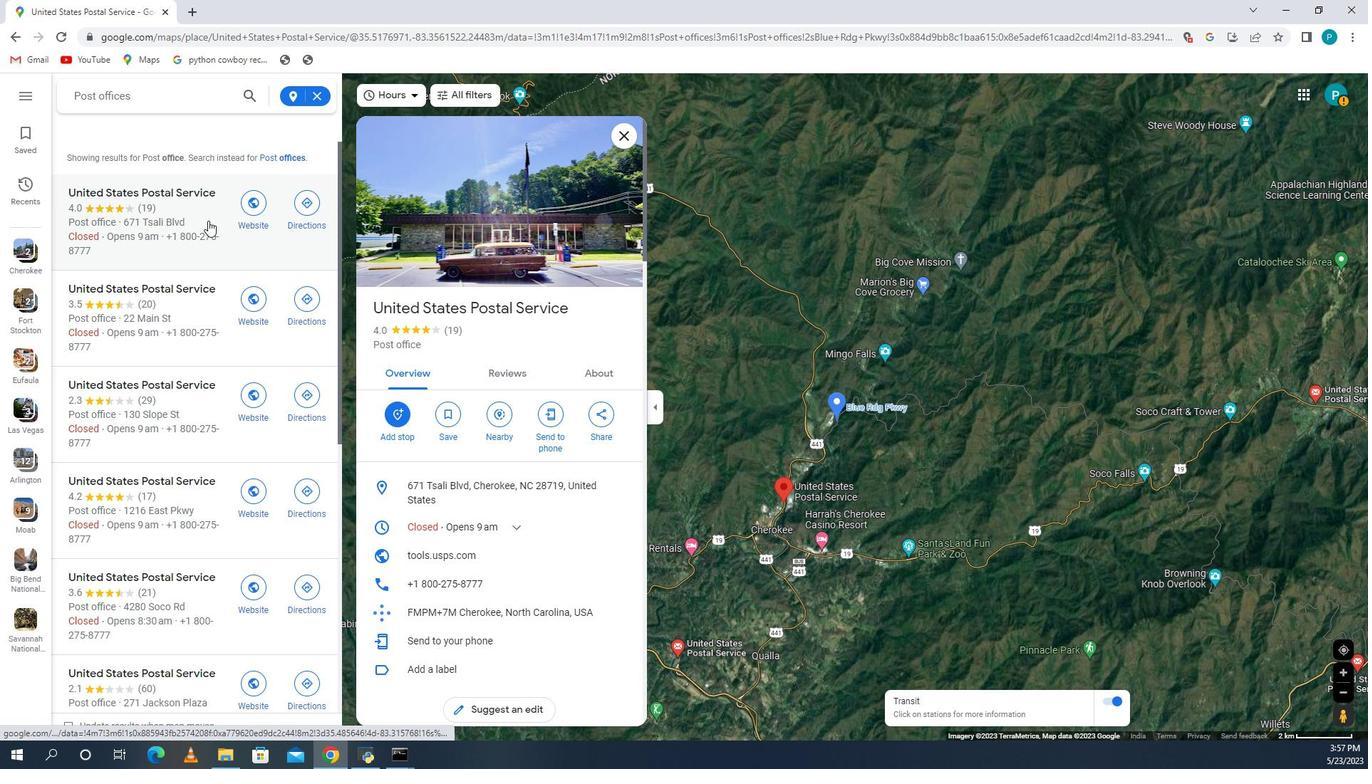 
Action: Mouse scrolled (244, 236) with delta (0, 0)
Screenshot: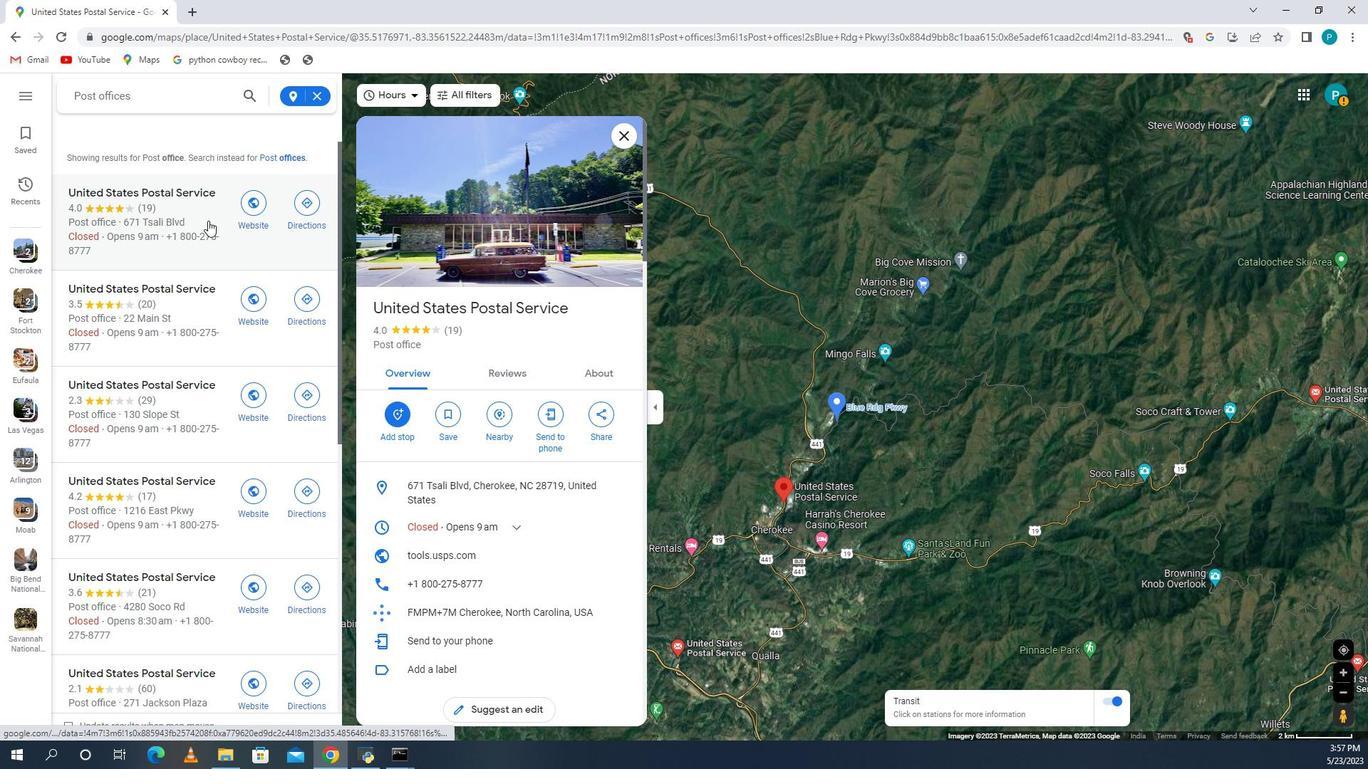
Action: Mouse scrolled (244, 236) with delta (0, 0)
Screenshot: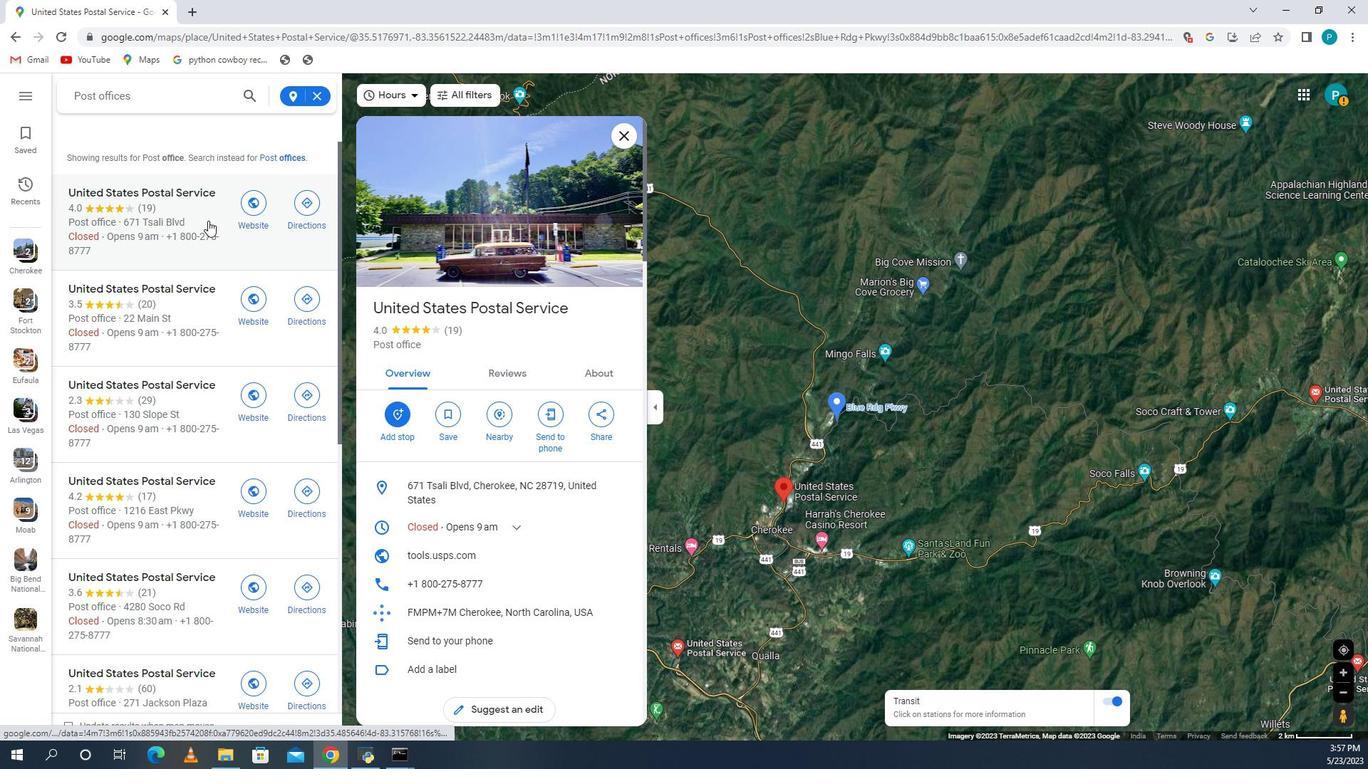 
Action: Mouse moved to (248, 200)
Screenshot: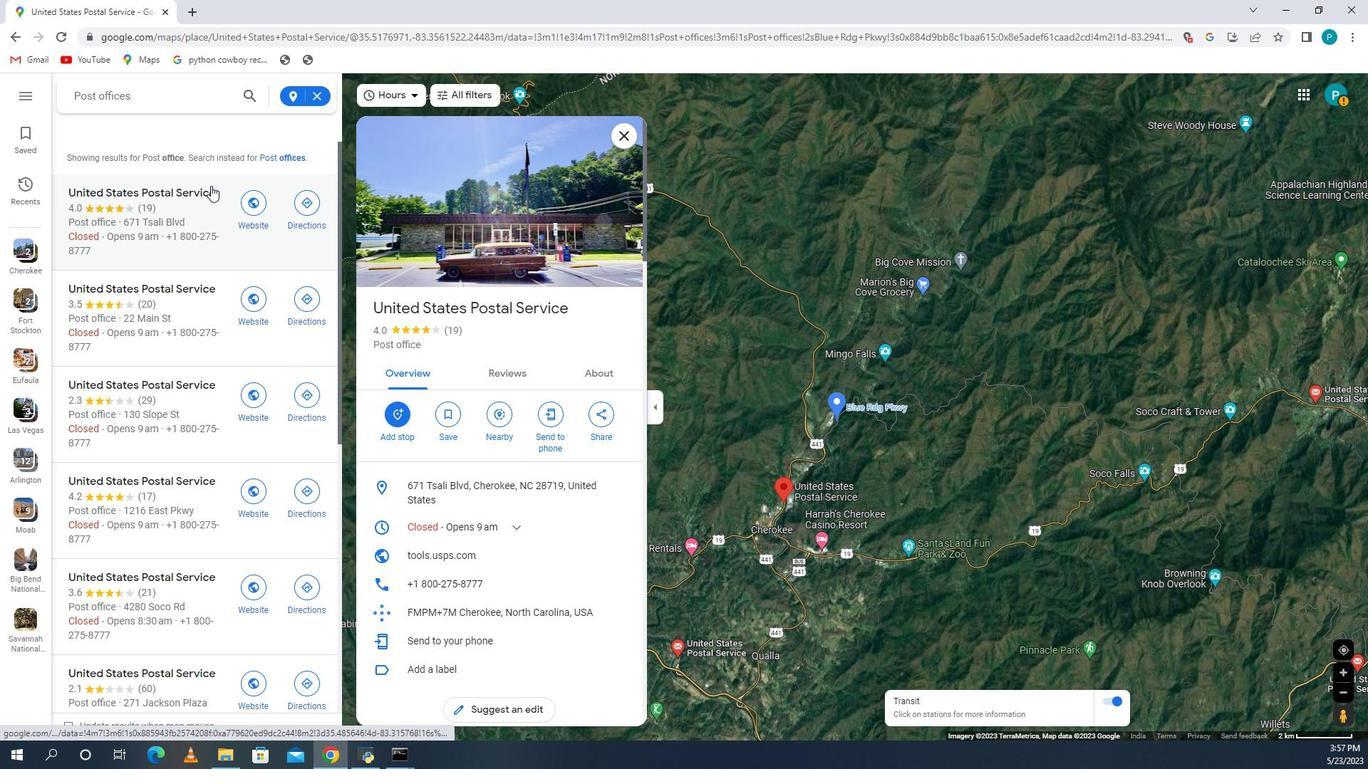 
Action: Mouse scrolled (248, 199) with delta (0, 0)
Screenshot: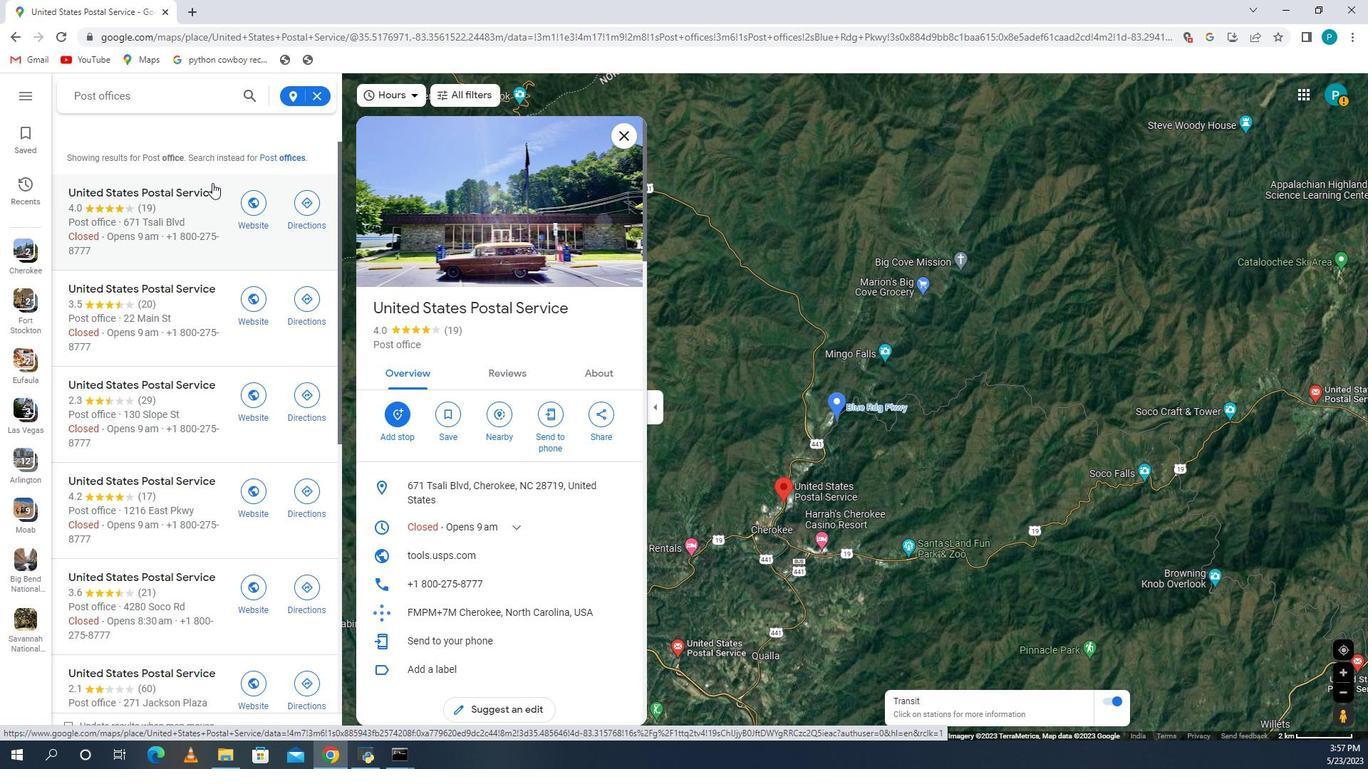 
Action: Mouse scrolled (248, 199) with delta (0, 0)
Screenshot: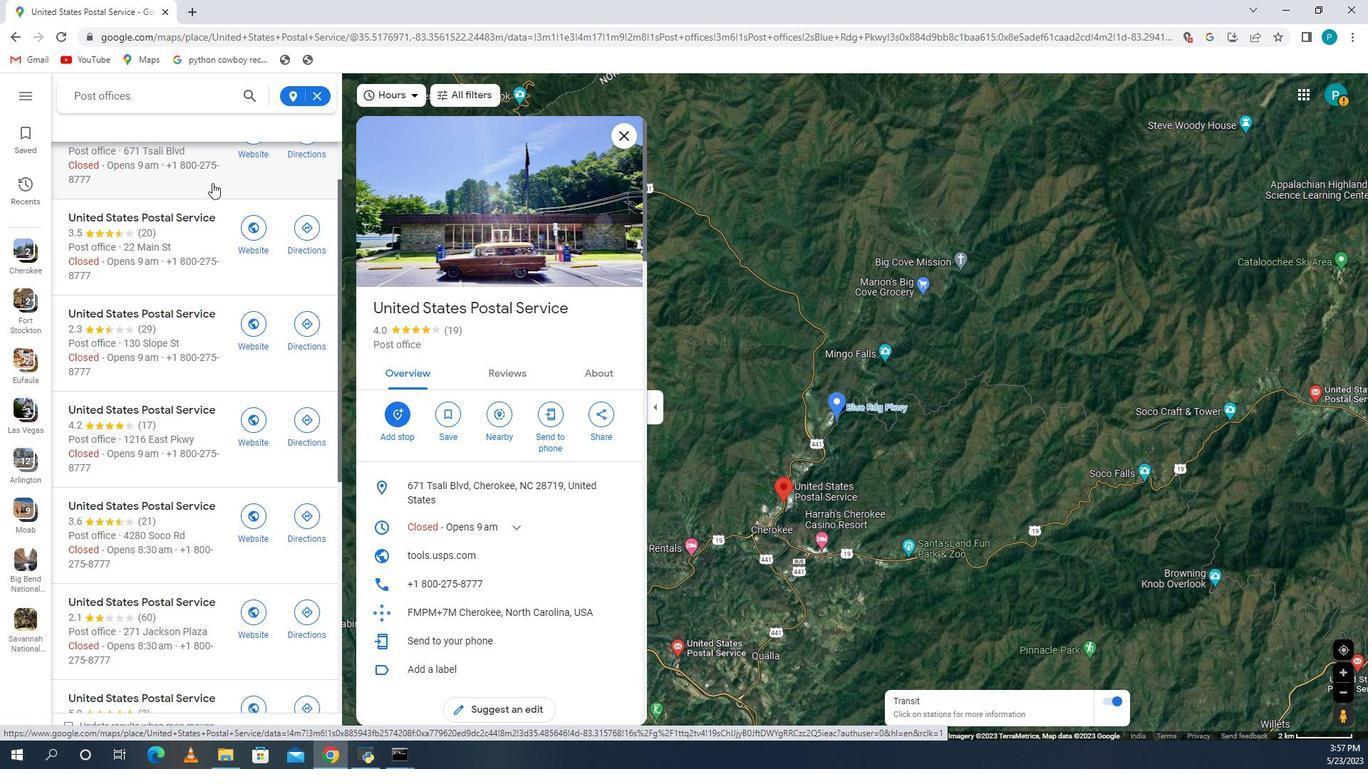 
Action: Mouse scrolled (248, 201) with delta (0, 0)
Screenshot: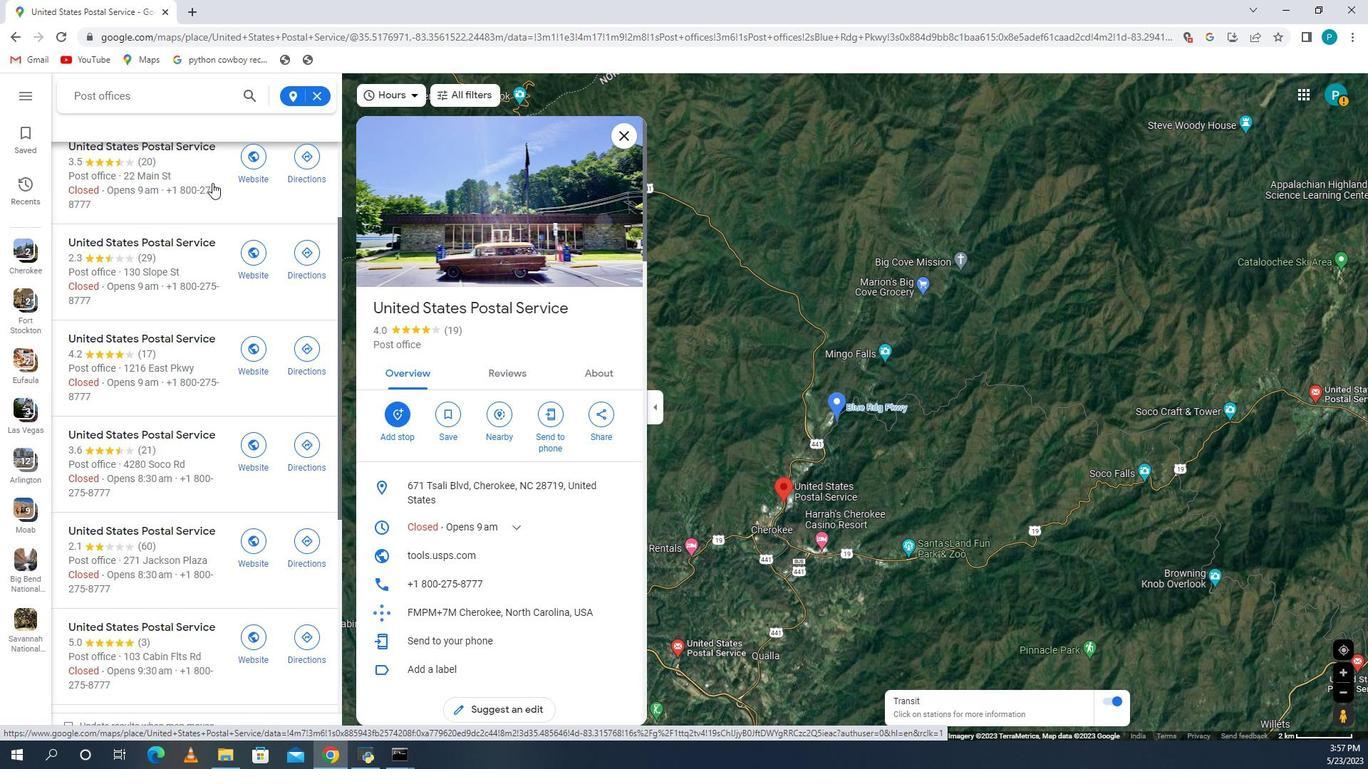 
Action: Mouse scrolled (248, 201) with delta (0, 0)
Screenshot: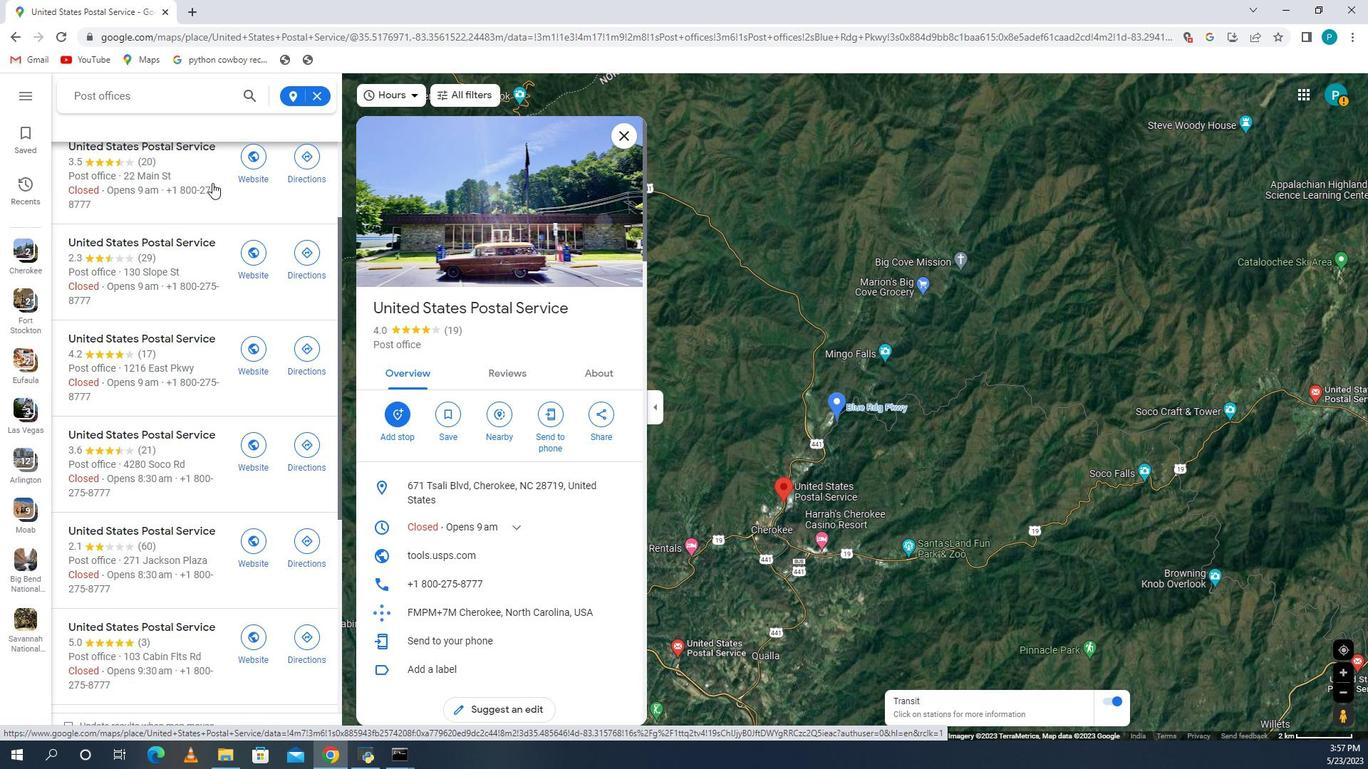 
Action: Mouse scrolled (248, 201) with delta (0, 0)
Screenshot: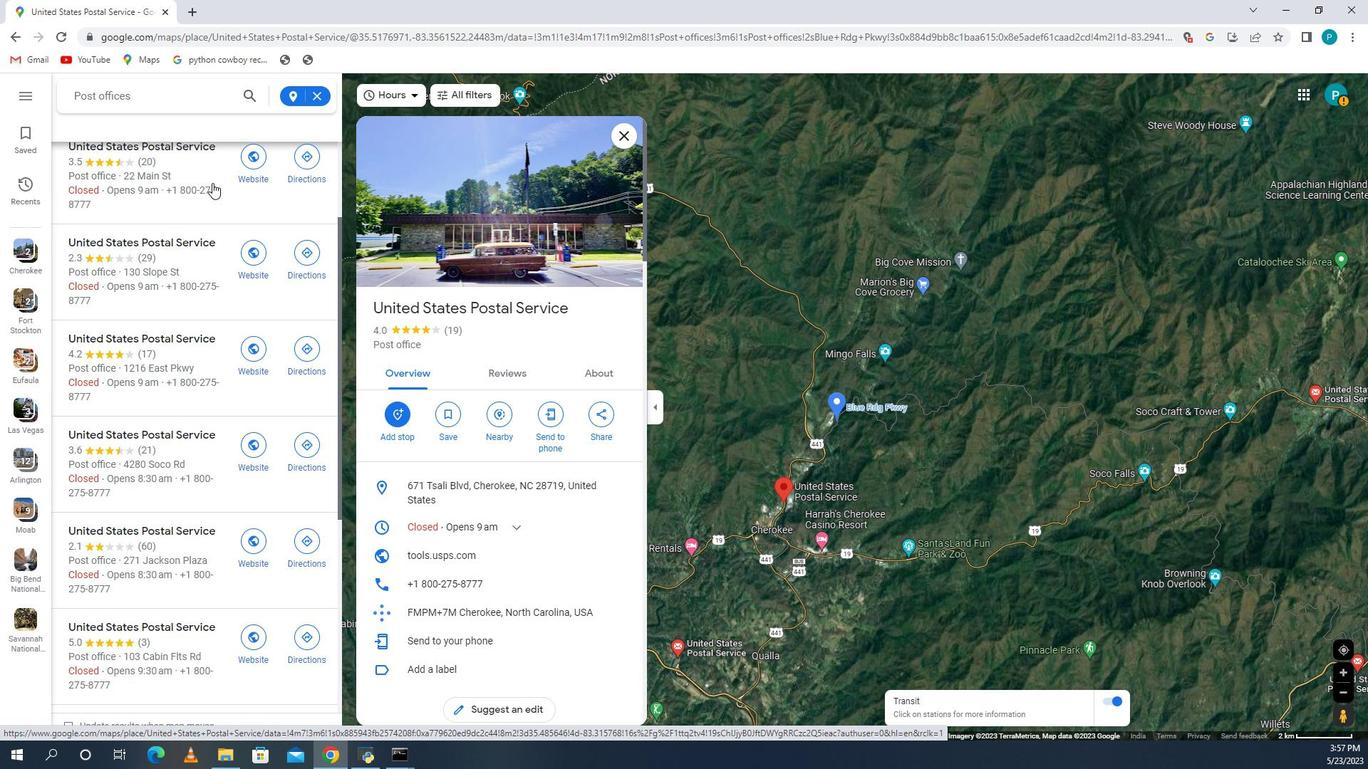 
Action: Mouse moved to (182, 207)
Screenshot: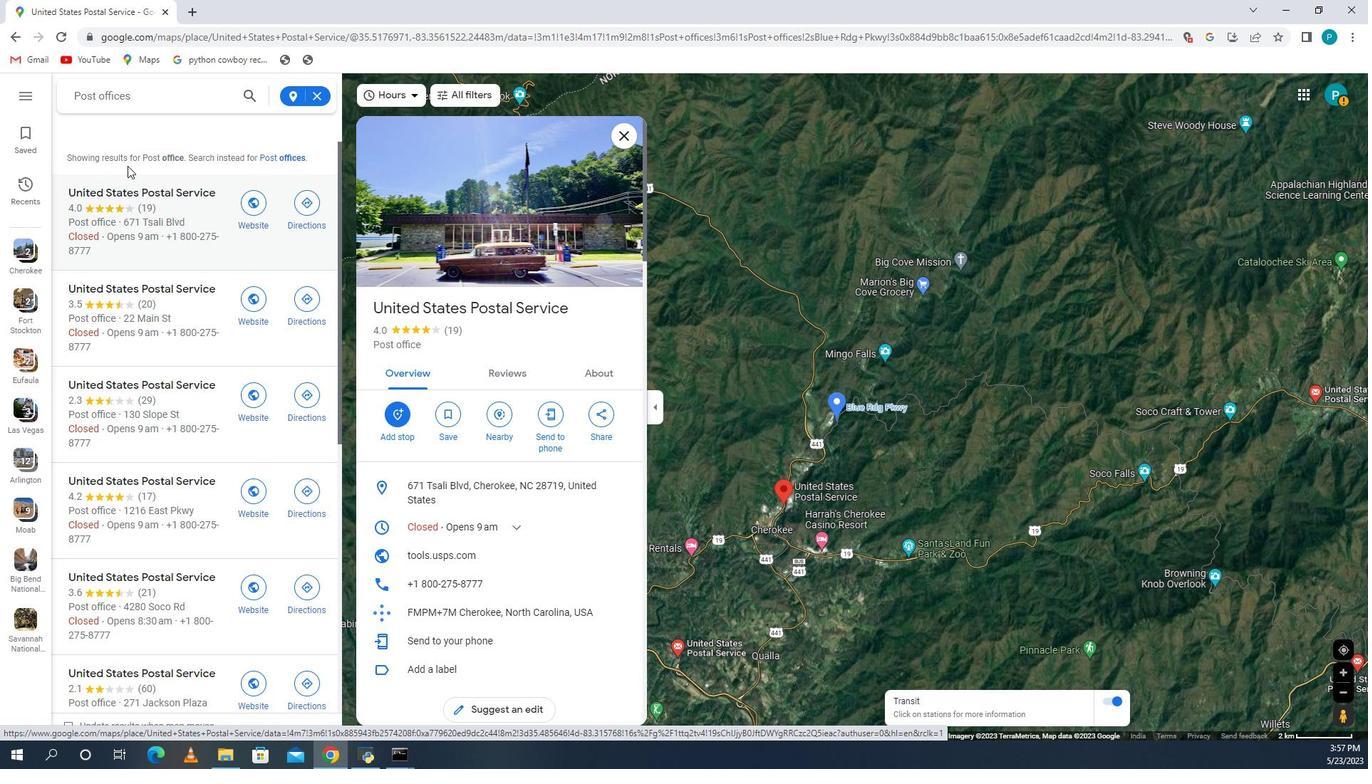 
Action: Mouse pressed left at (182, 207)
Screenshot: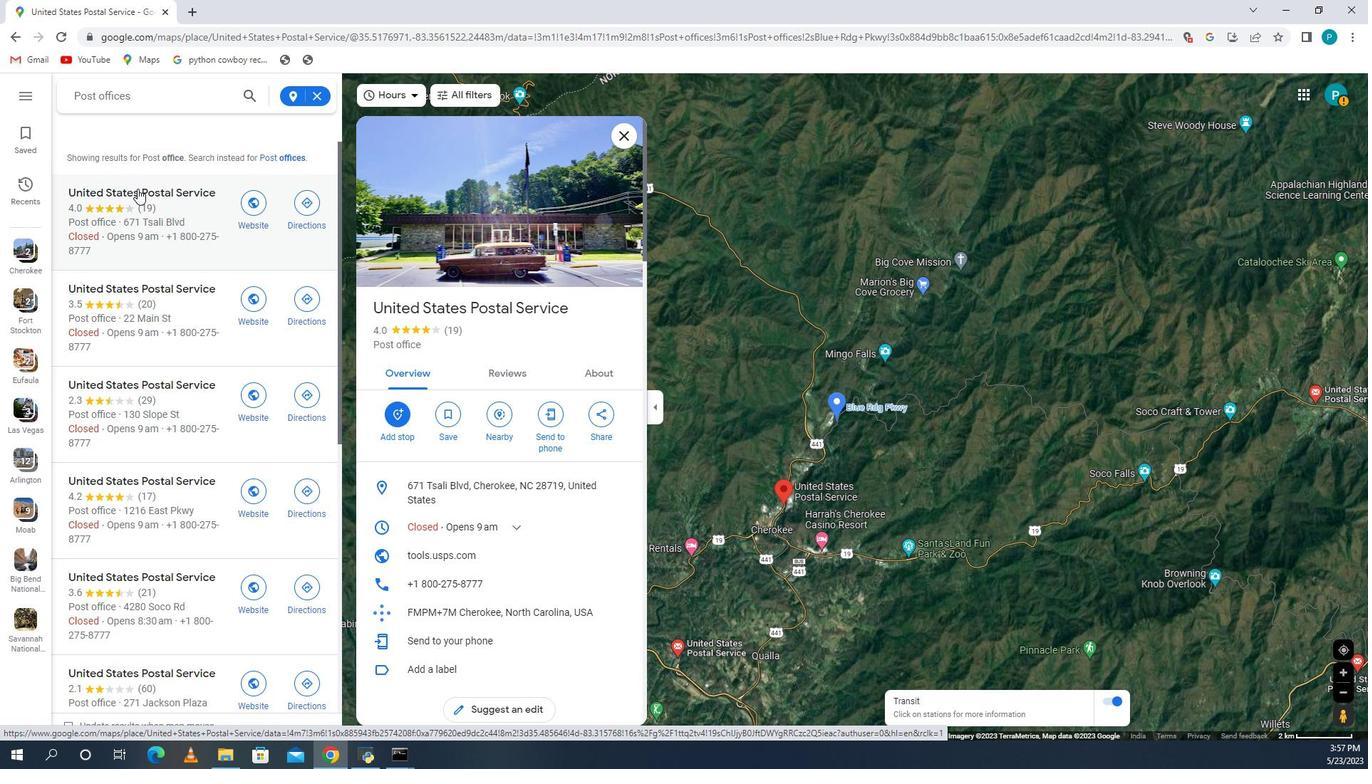 
Action: Mouse moved to (516, 265)
Screenshot: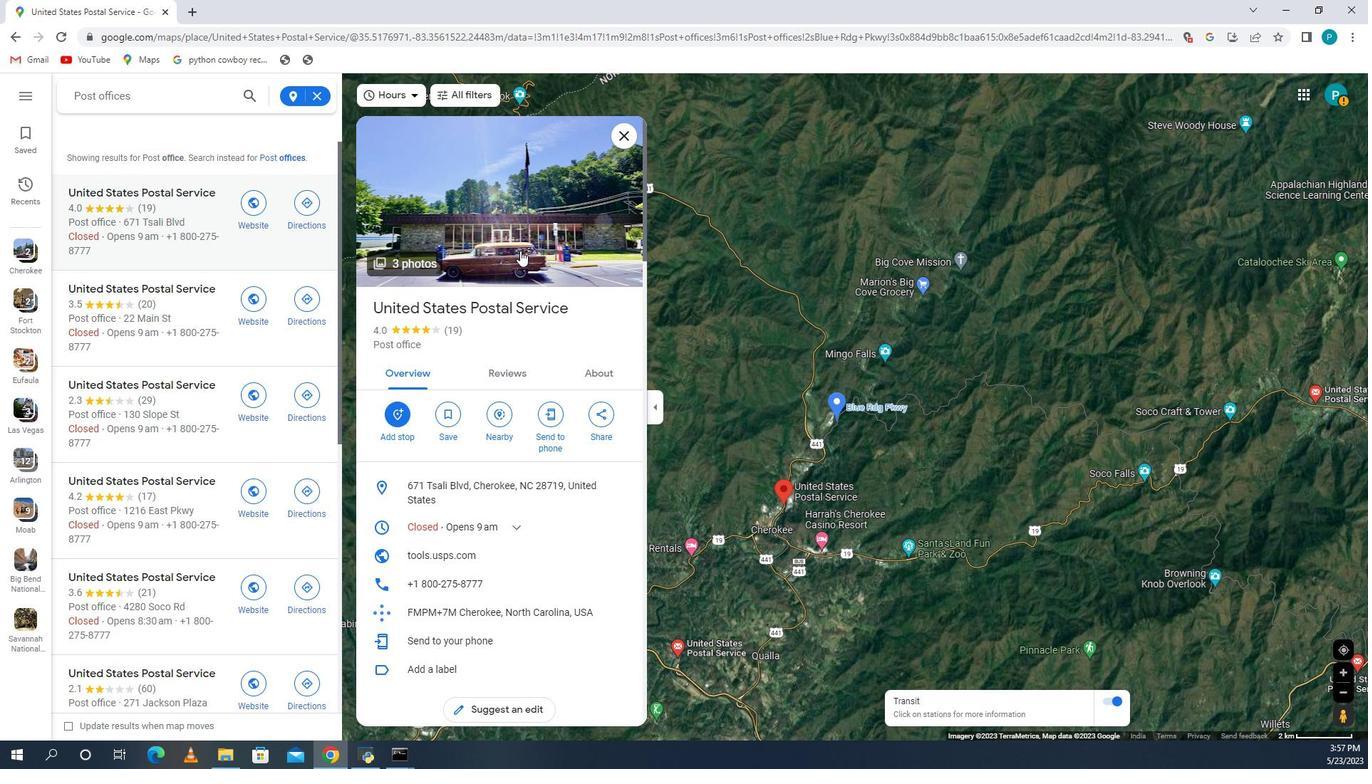 
Action: Mouse scrolled (516, 264) with delta (0, 0)
Screenshot: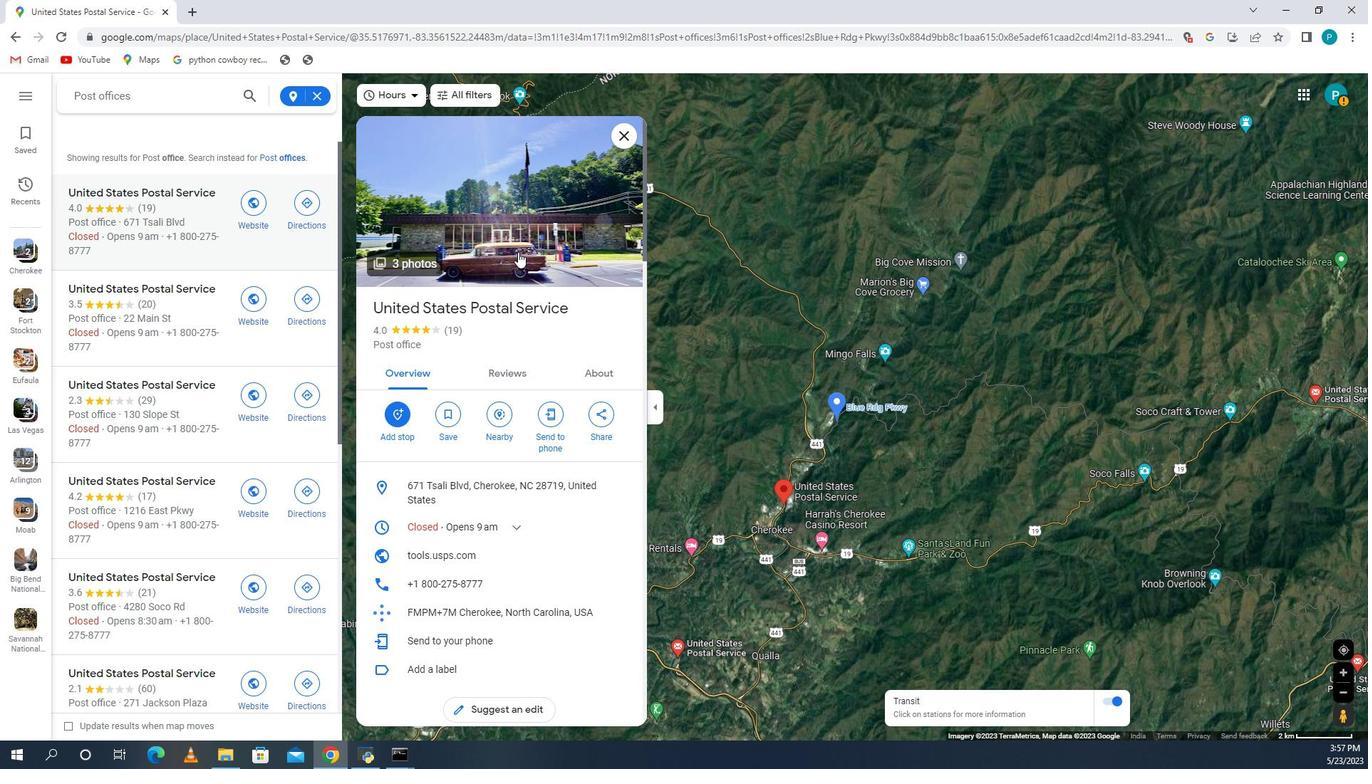 
Action: Mouse moved to (447, 263)
Screenshot: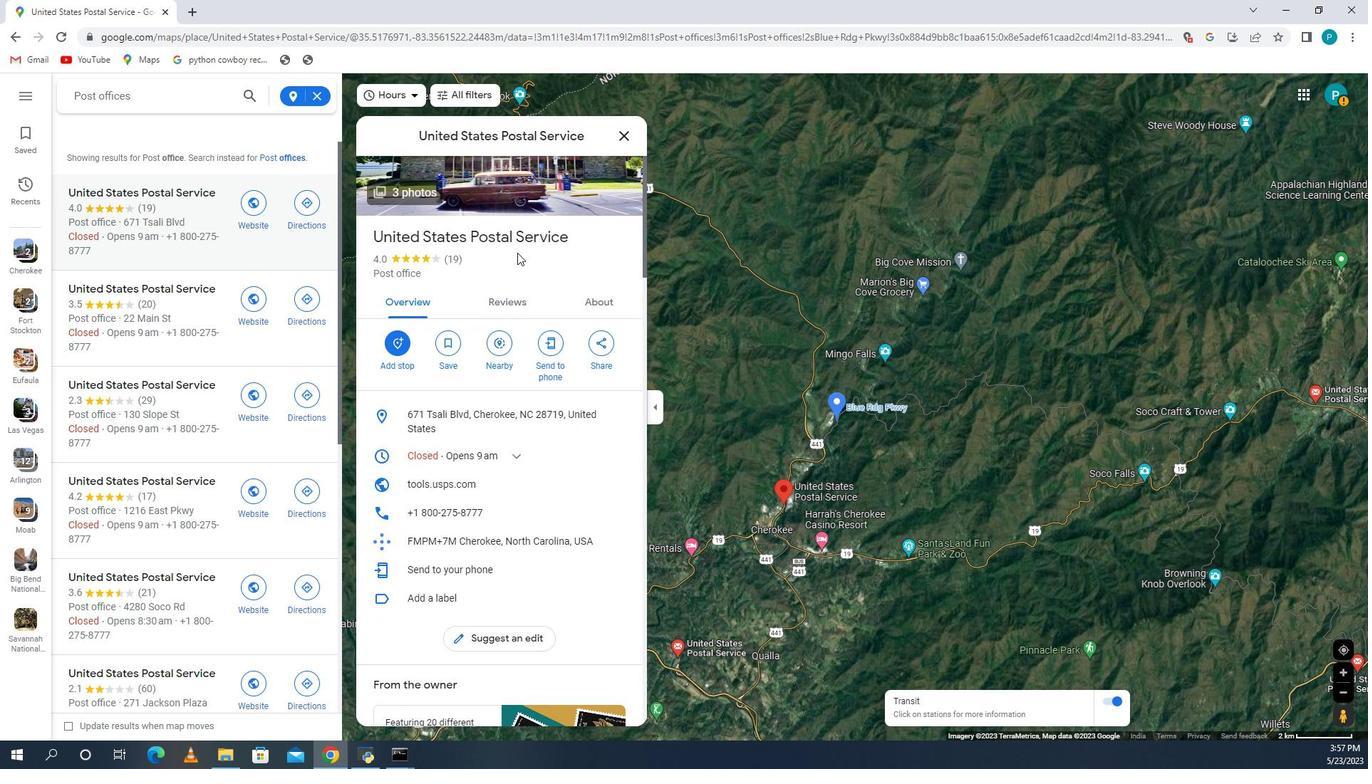 
Action: Mouse scrolled (447, 263) with delta (0, 0)
Screenshot: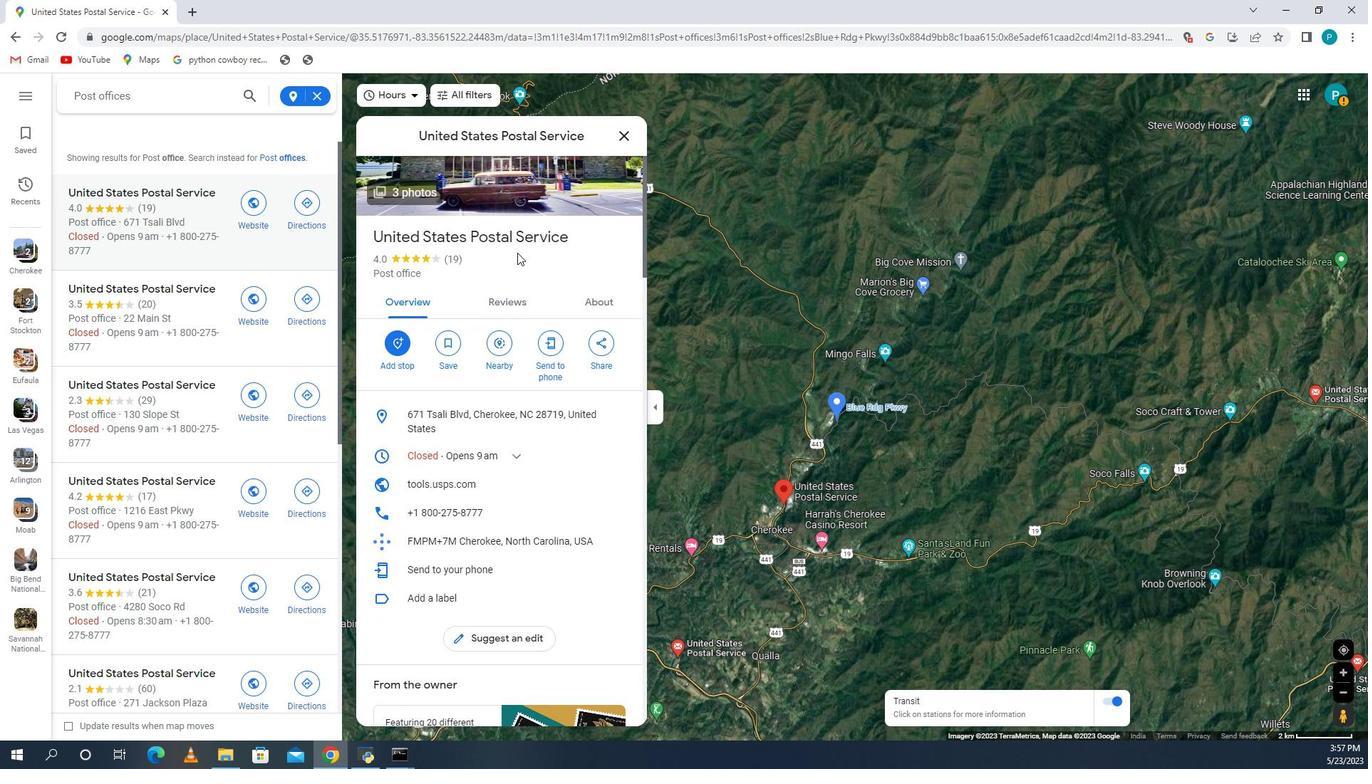 
Action: Mouse moved to (442, 278)
Screenshot: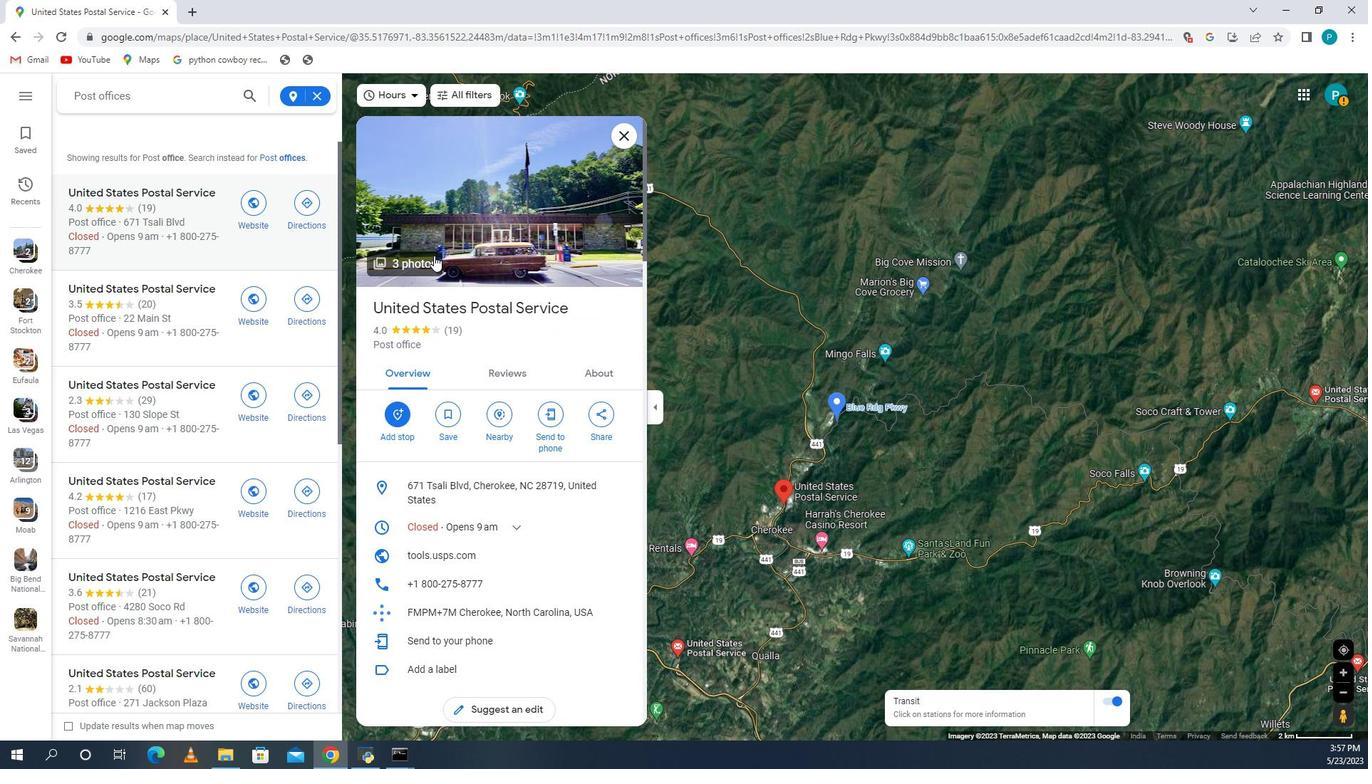 
Action: Mouse pressed left at (442, 278)
Screenshot: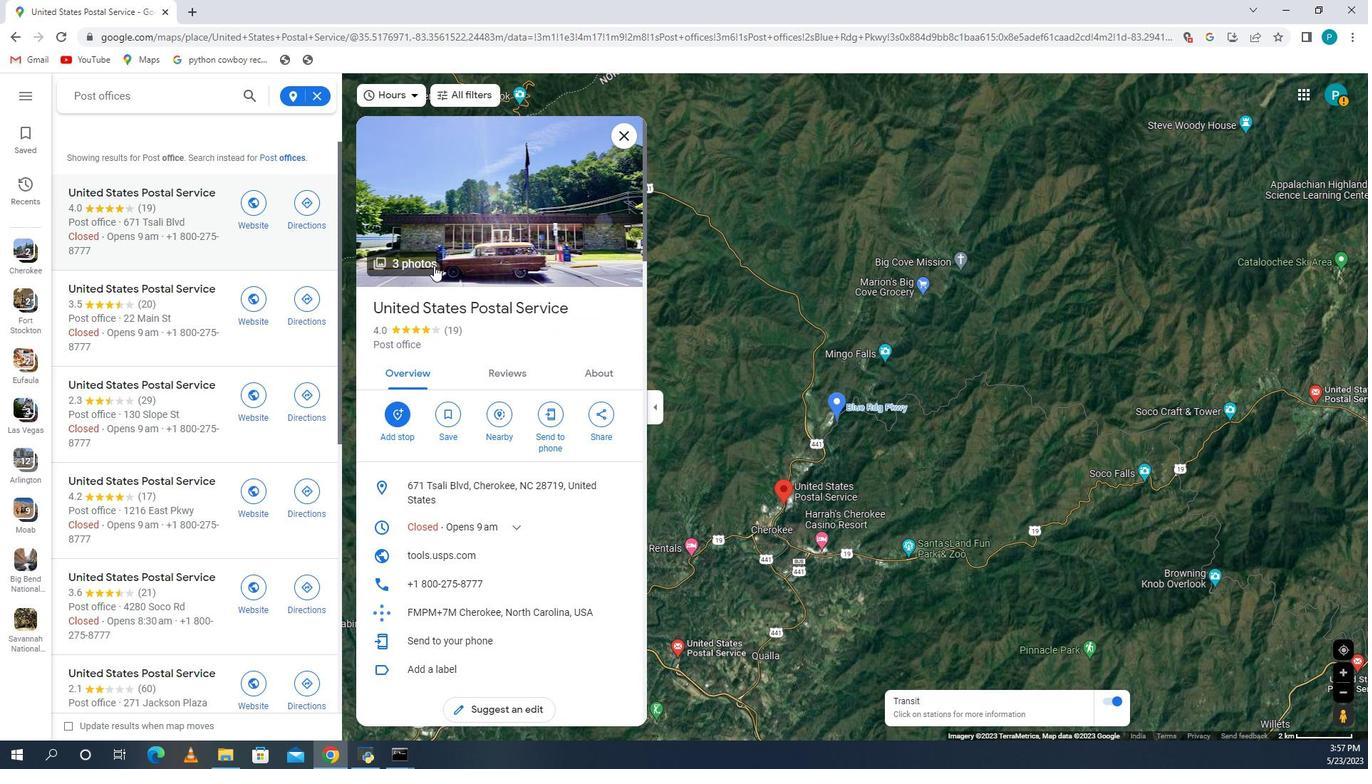 
Action: Mouse moved to (833, 628)
Screenshot: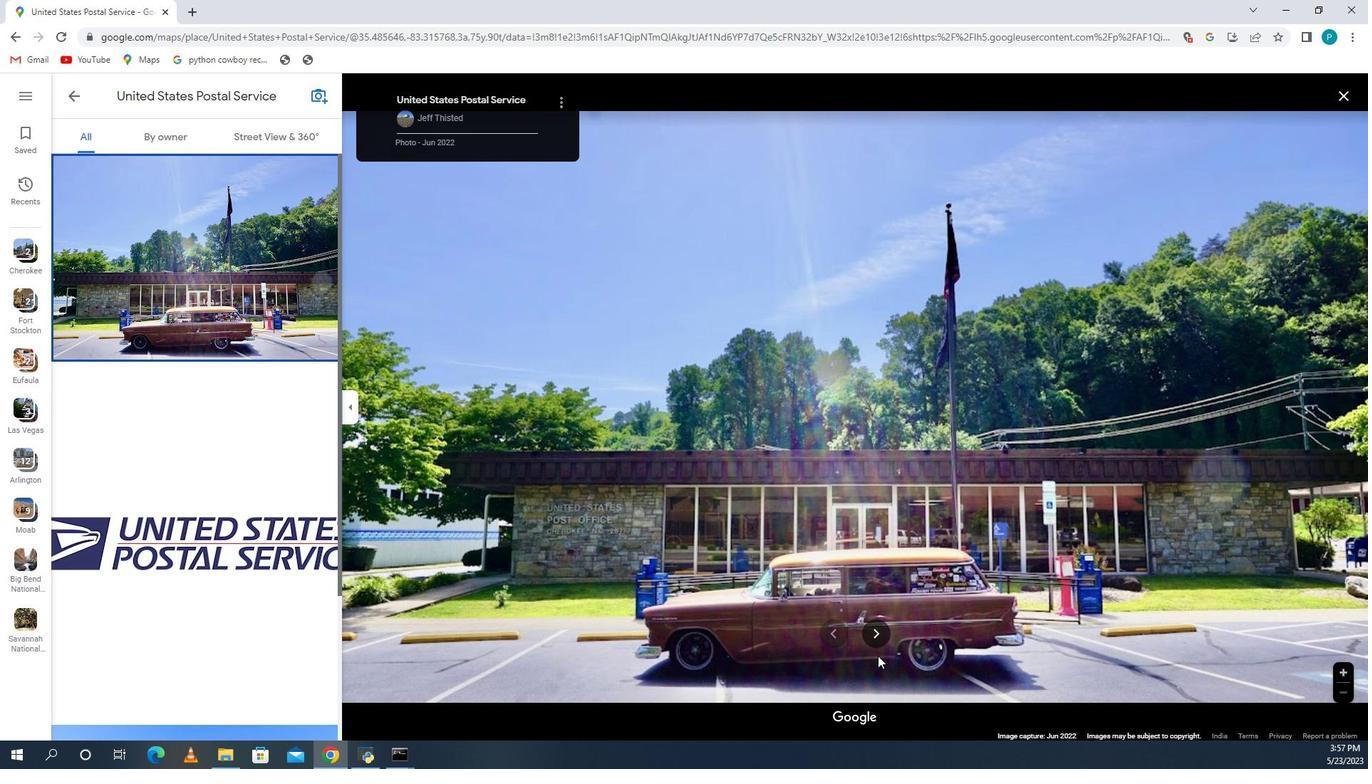 
Action: Mouse pressed left at (833, 628)
Screenshot: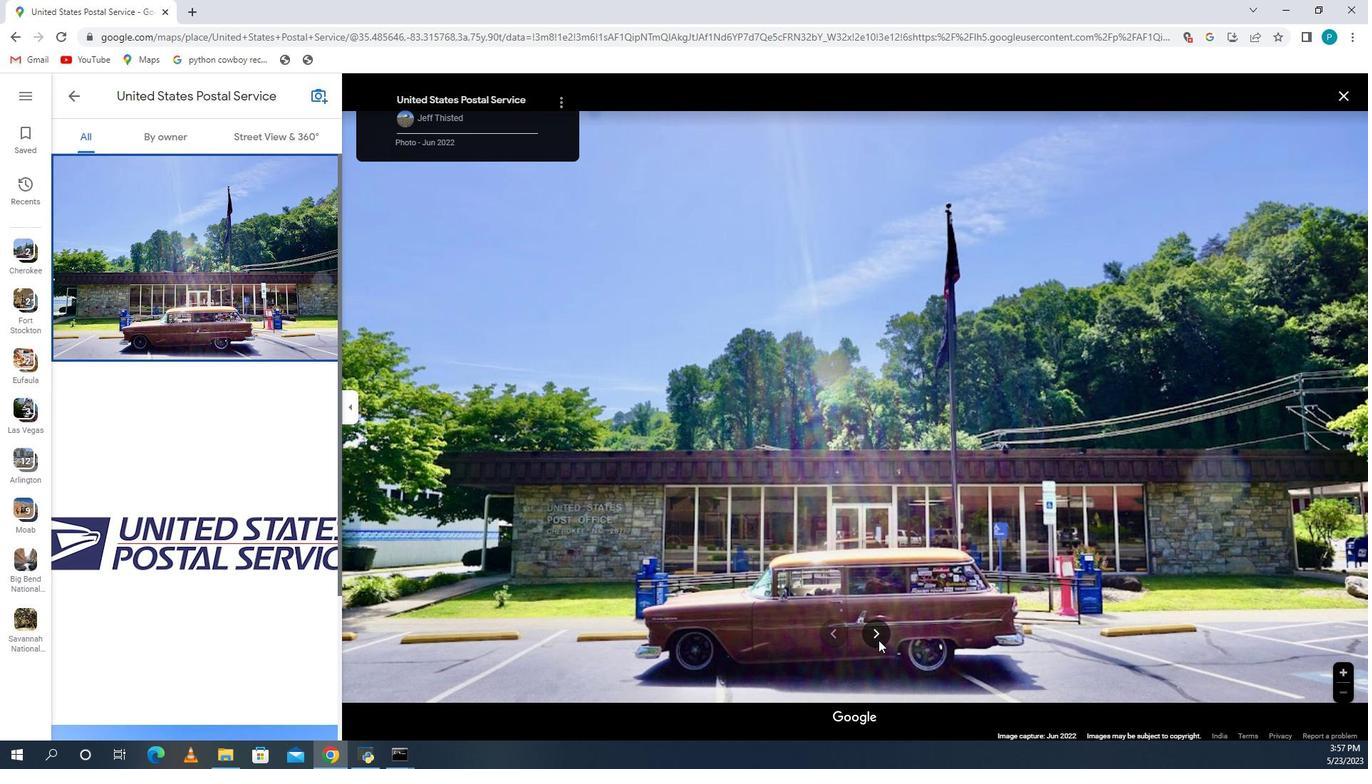 
Action: Mouse moved to (833, 624)
Screenshot: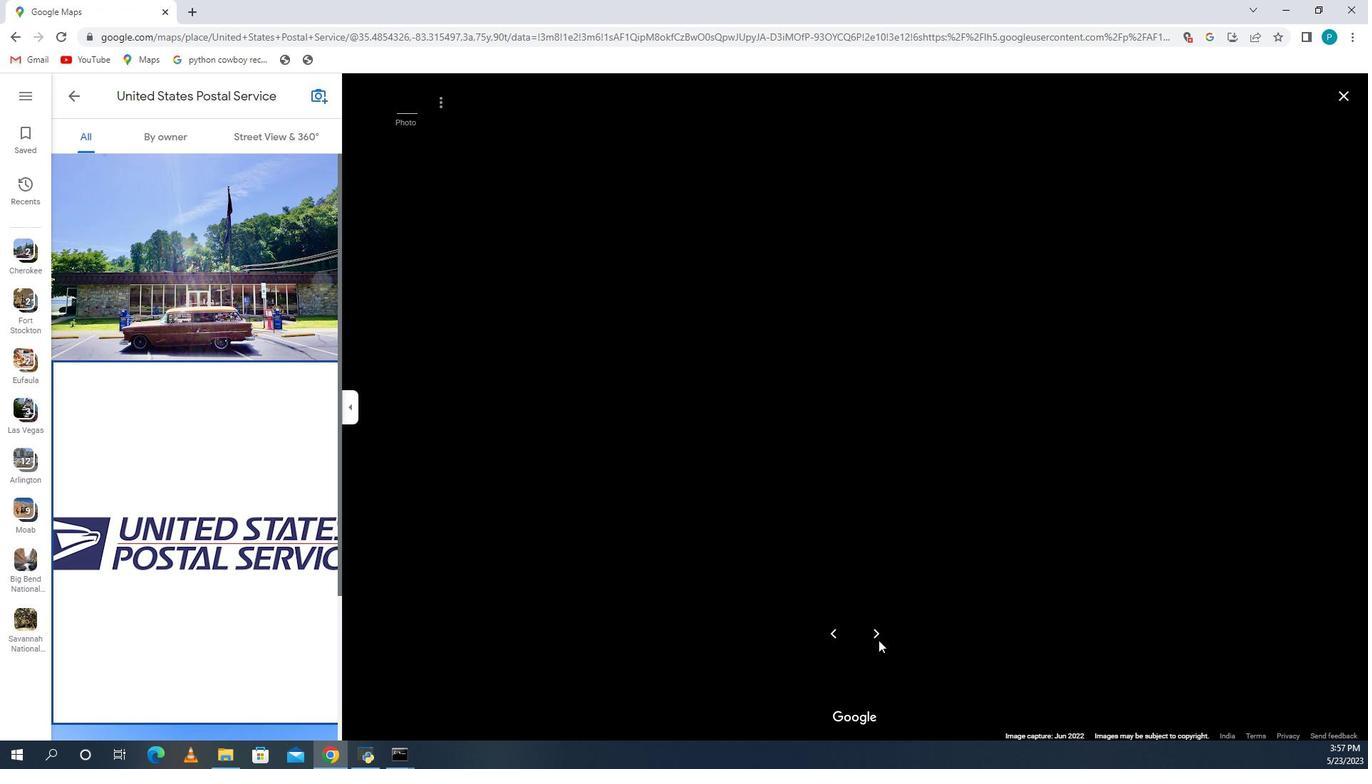 
Action: Mouse pressed left at (833, 624)
Screenshot: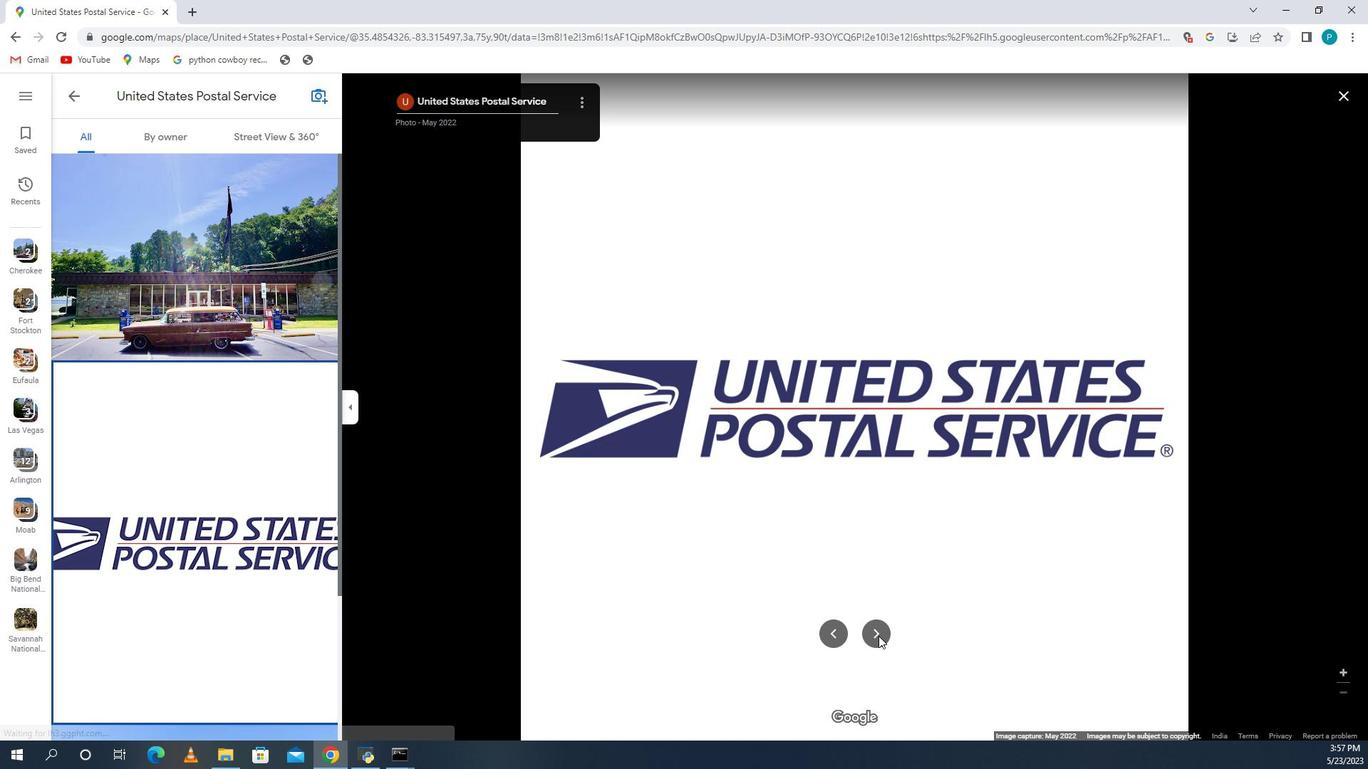 
Action: Mouse moved to (833, 624)
Screenshot: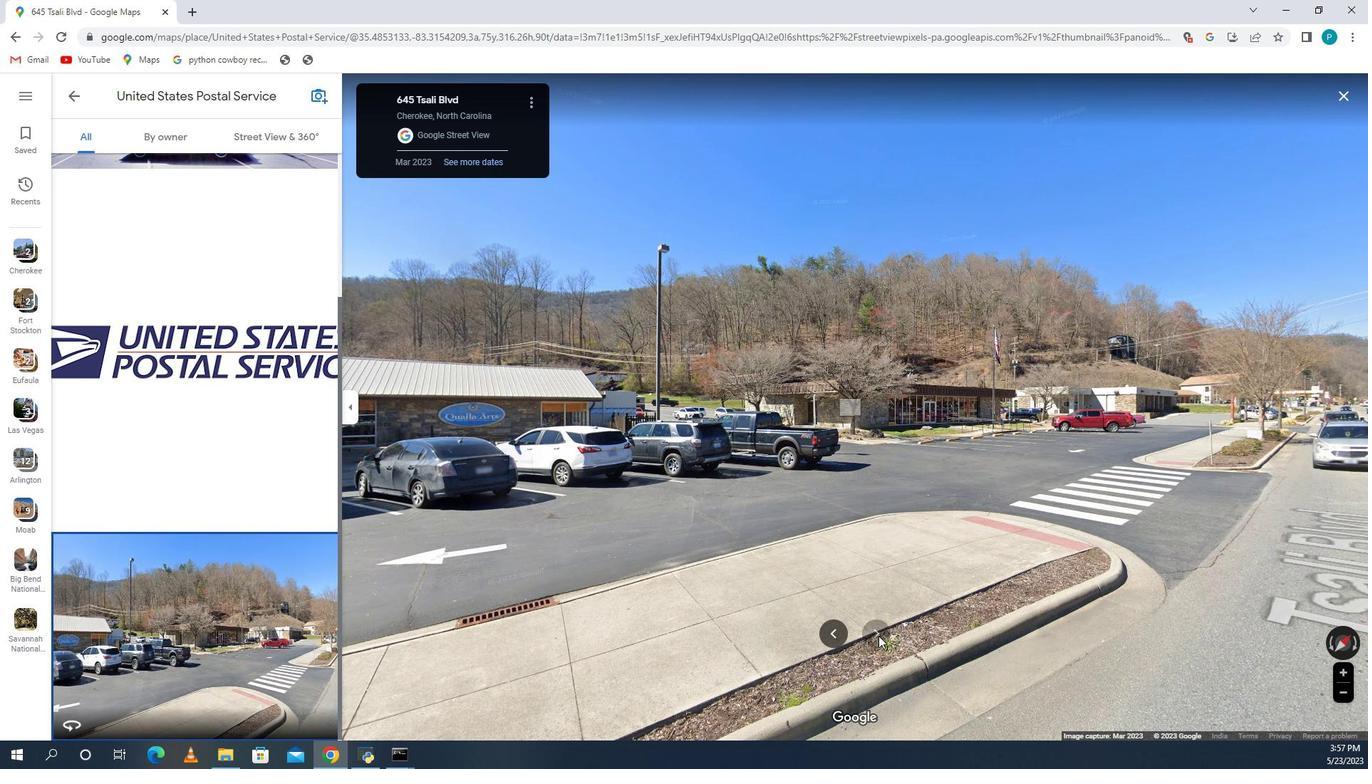 
Action: Mouse pressed left at (833, 624)
Screenshot: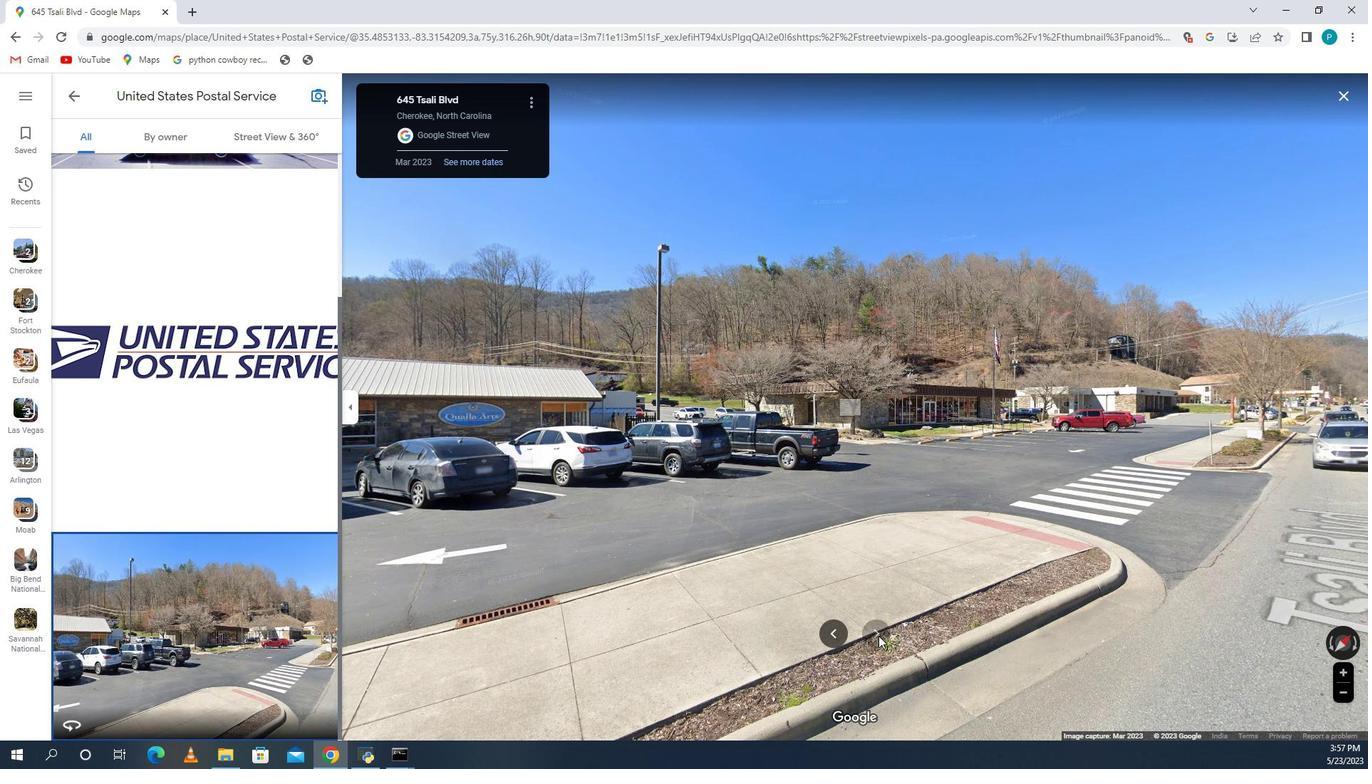 
Action: Mouse moved to (824, 605)
Screenshot: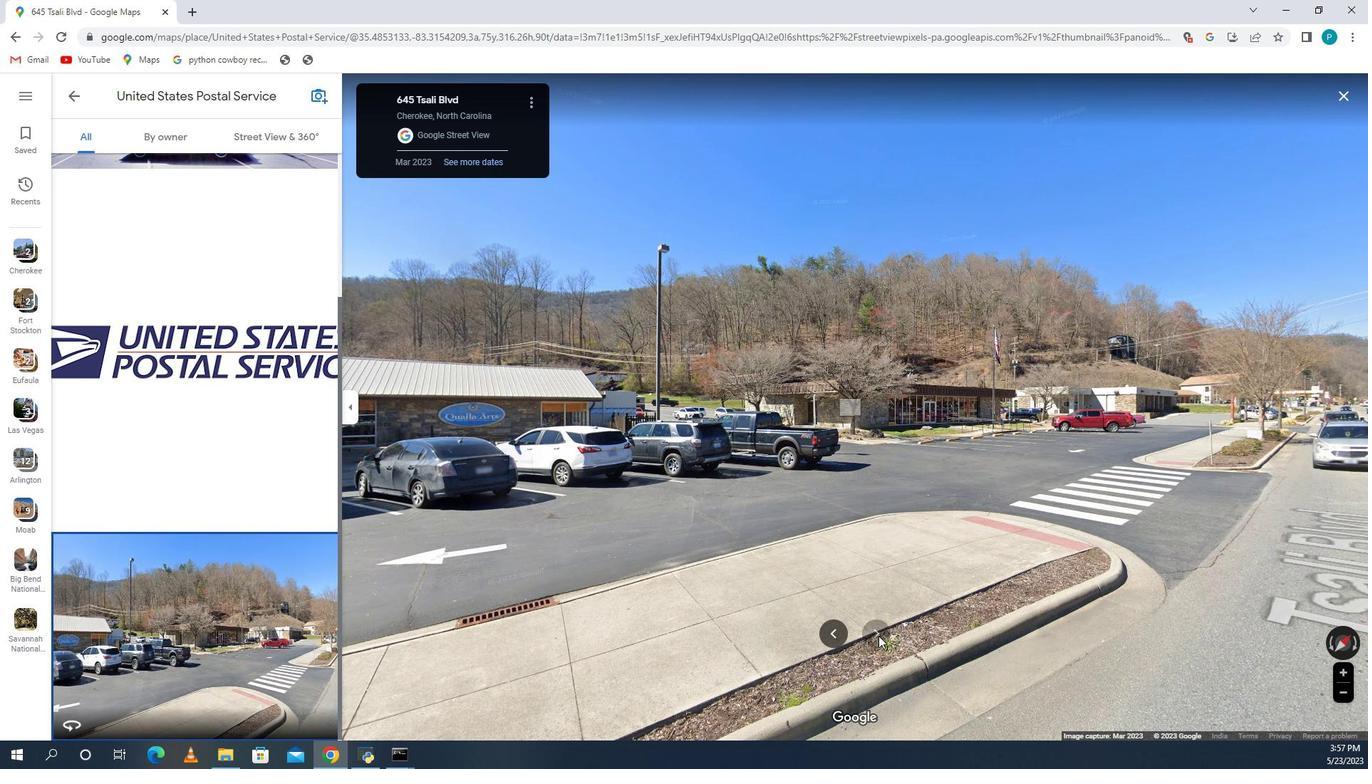 
Action: Mouse scrolled (824, 605) with delta (0, 0)
Screenshot: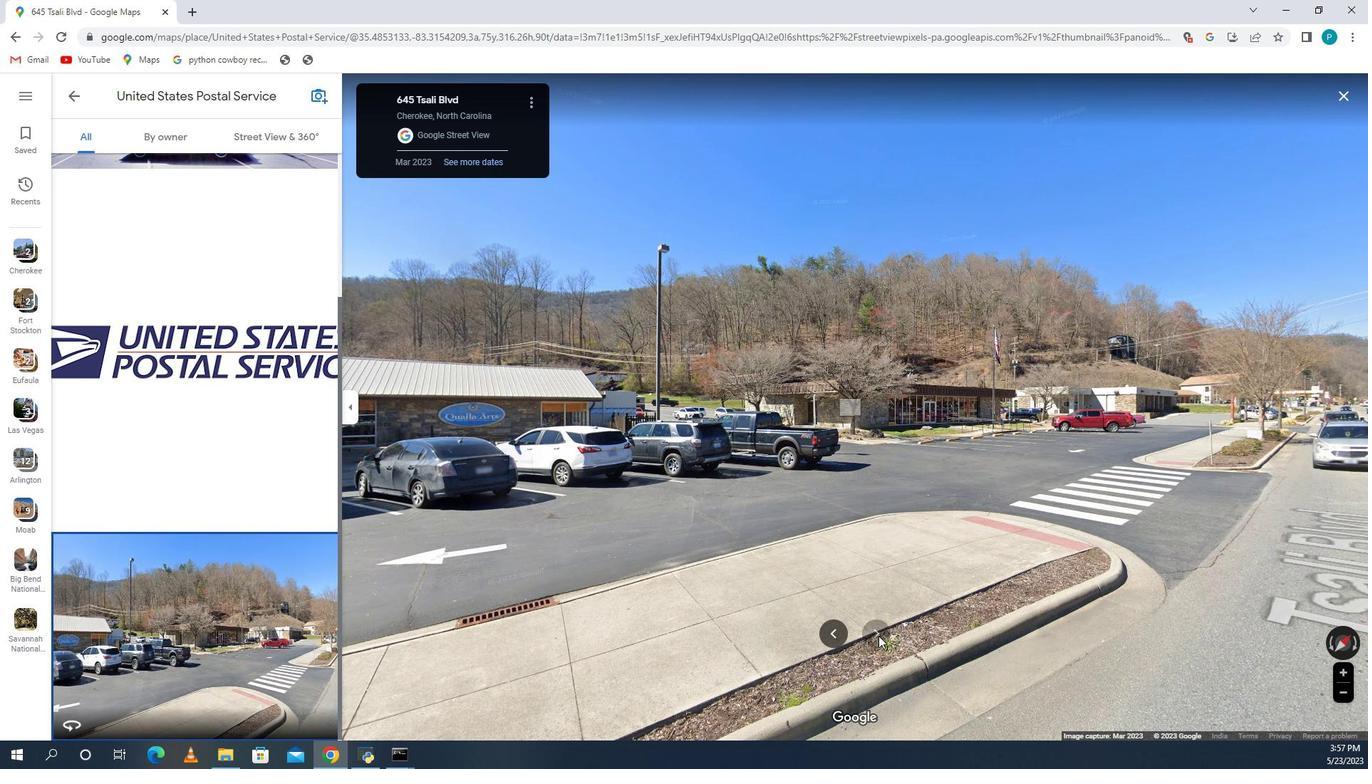 
Action: Mouse scrolled (824, 605) with delta (0, 0)
Screenshot: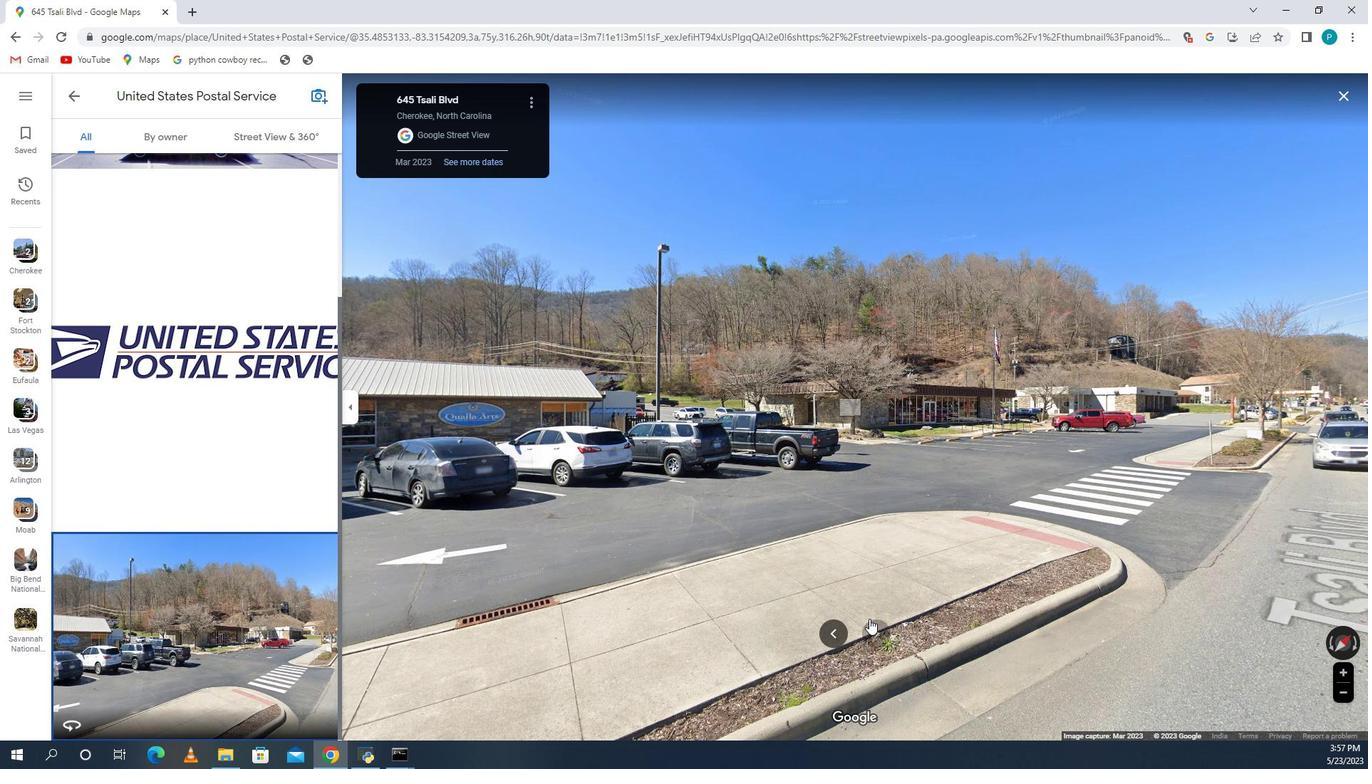 
Action: Mouse moved to (824, 604)
Screenshot: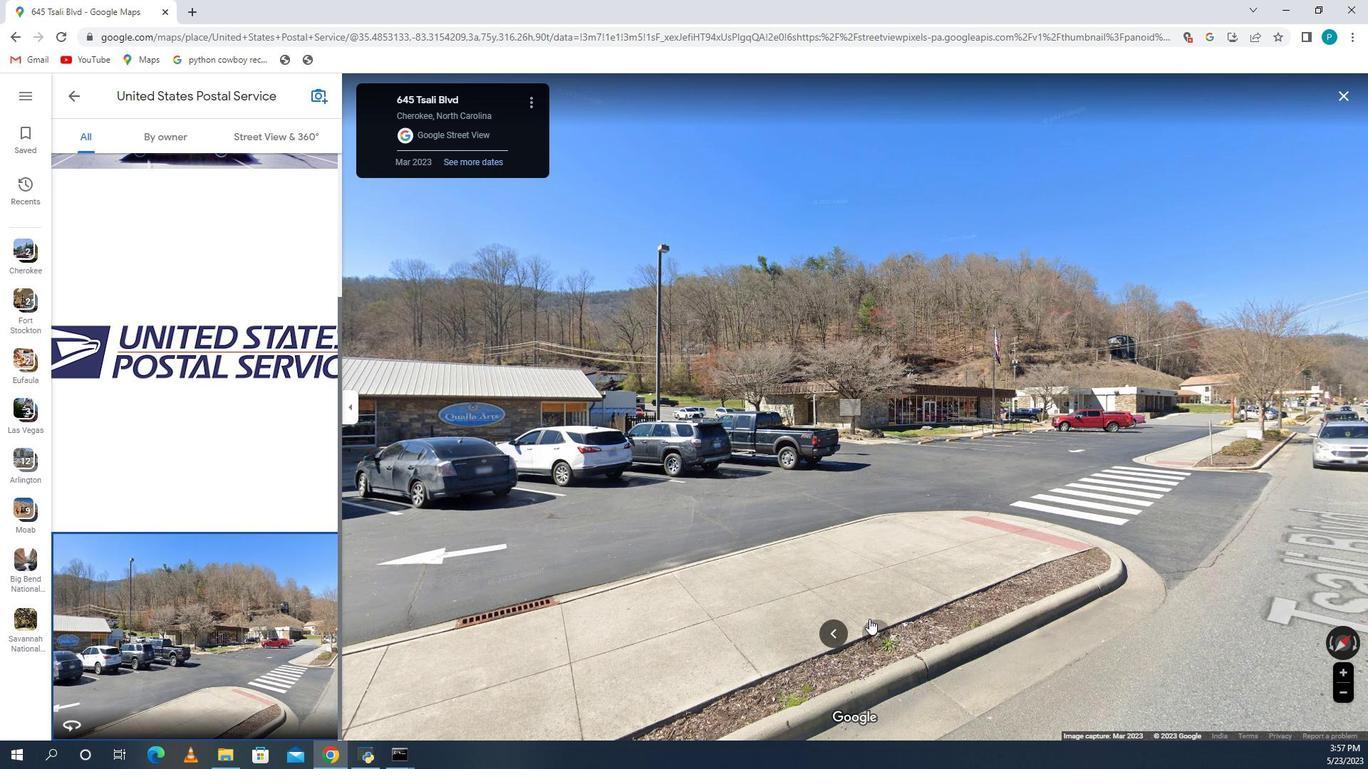 
Action: Mouse scrolled (824, 605) with delta (0, 0)
Screenshot: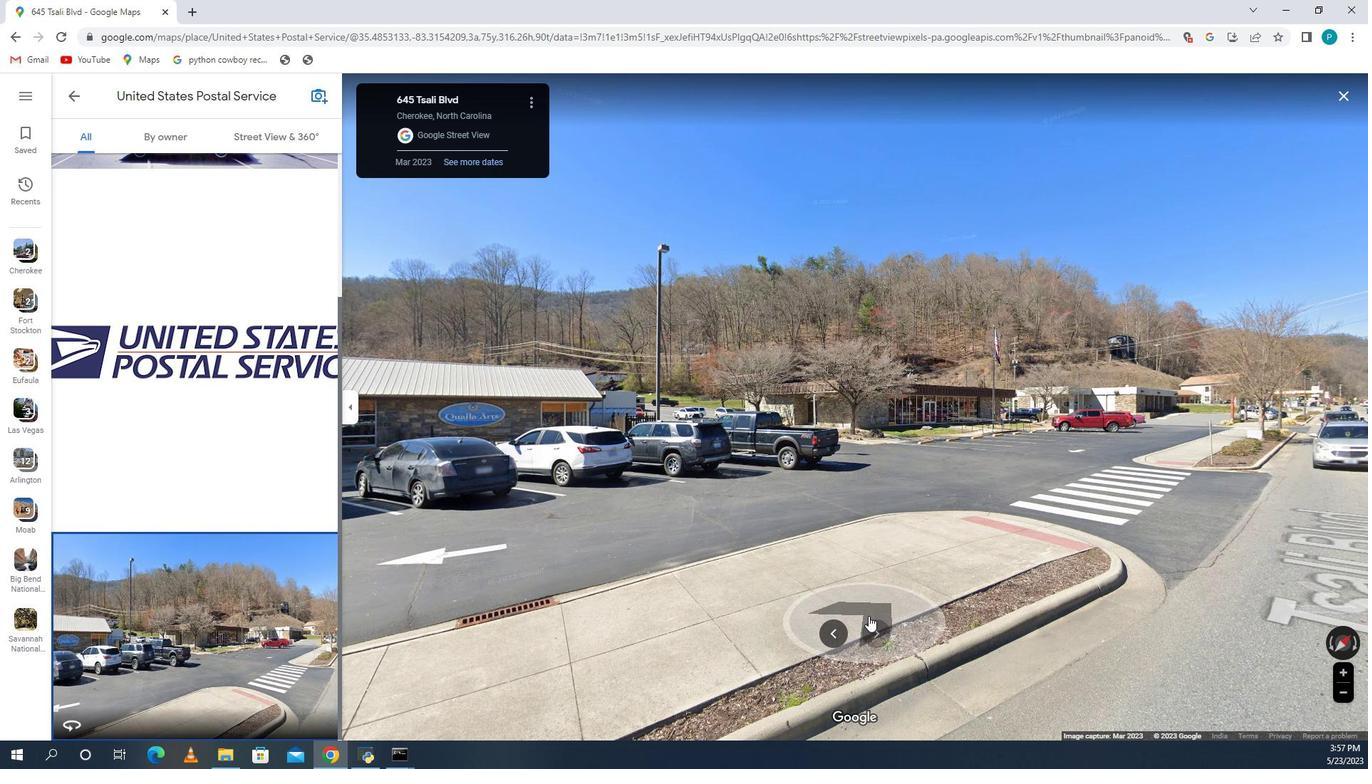 
Action: Mouse moved to (866, 563)
Screenshot: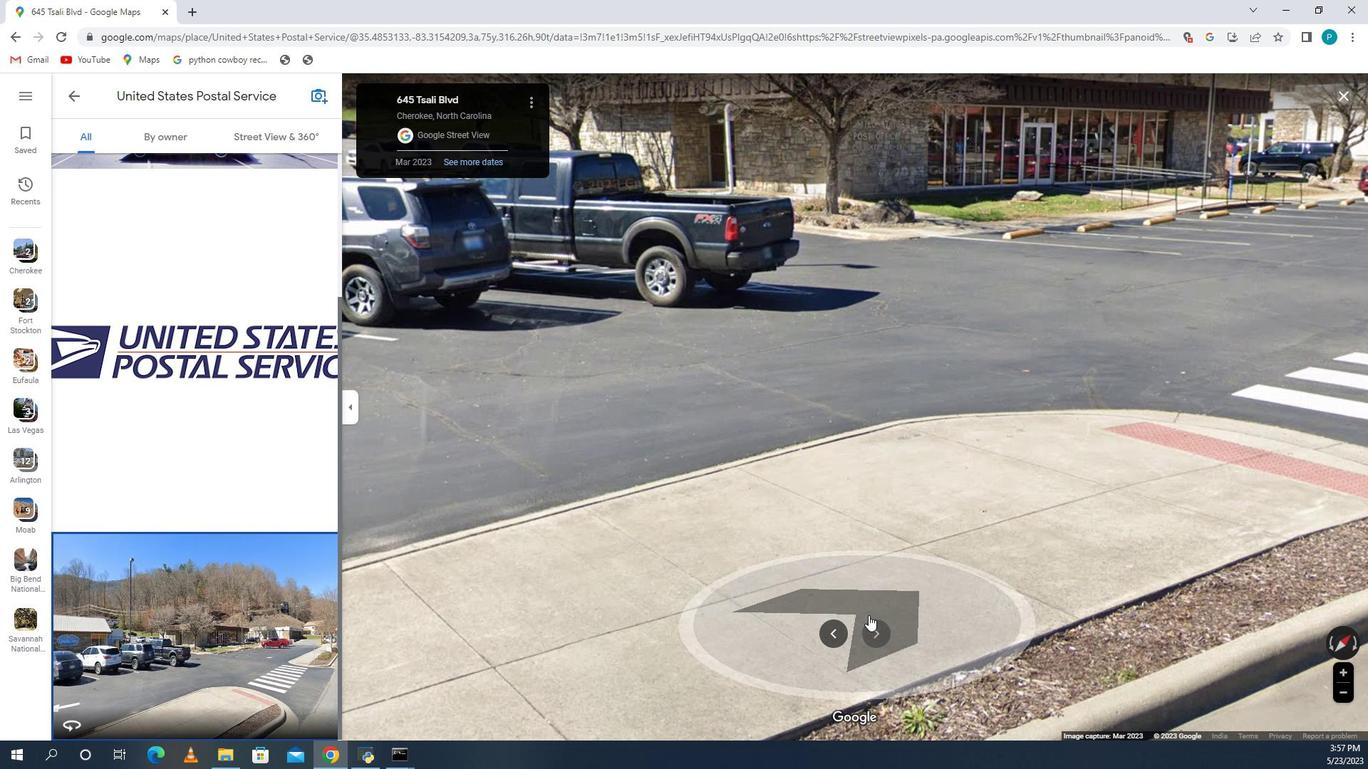 
Action: Mouse pressed left at (866, 563)
Screenshot: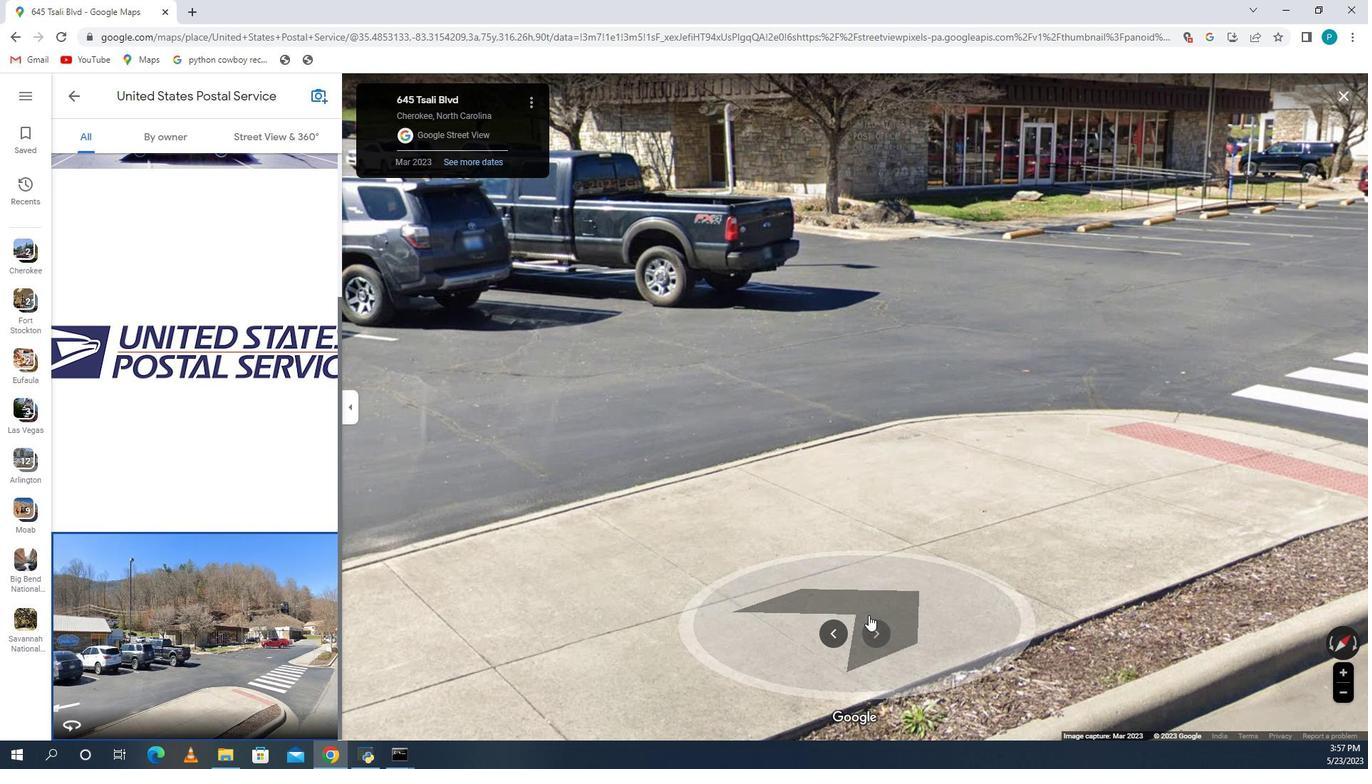 
Action: Mouse moved to (444, 357)
Screenshot: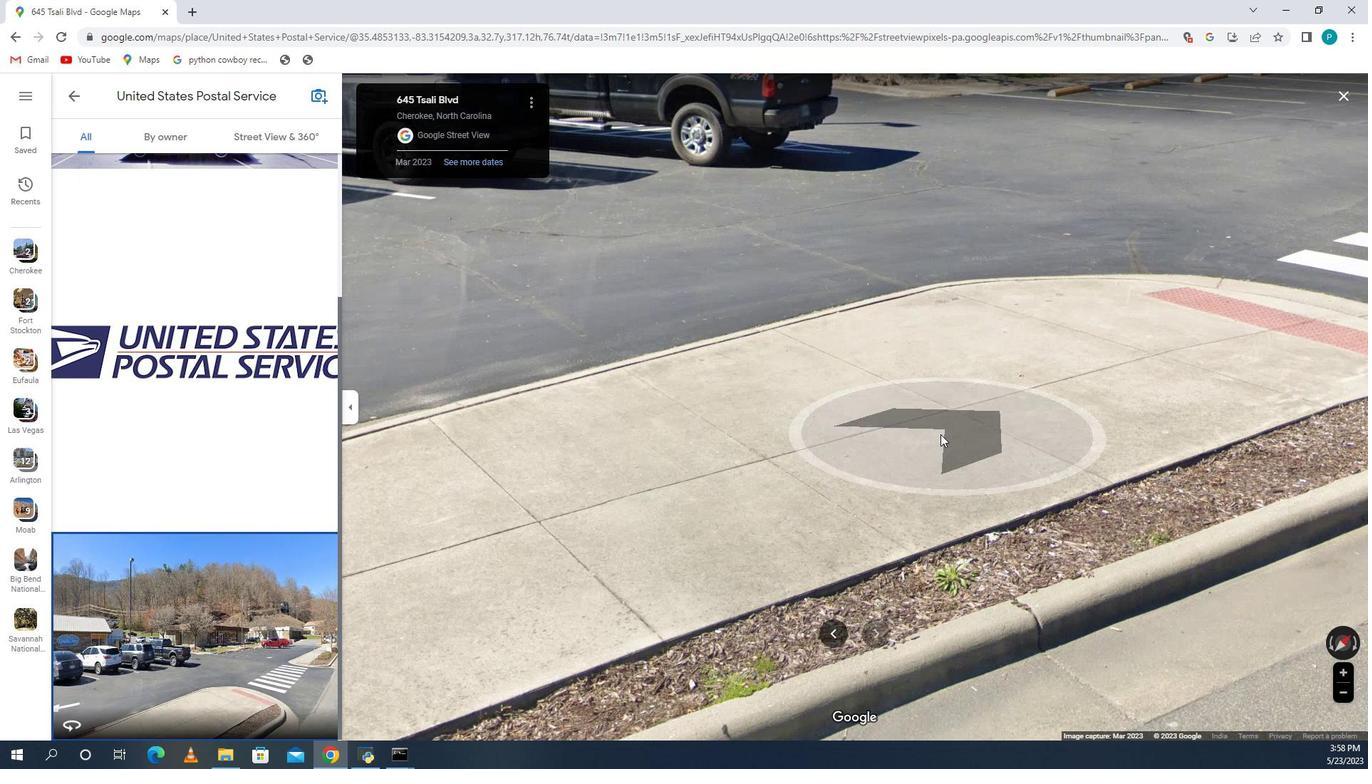 
Action: Mouse pressed left at (444, 357)
Screenshot: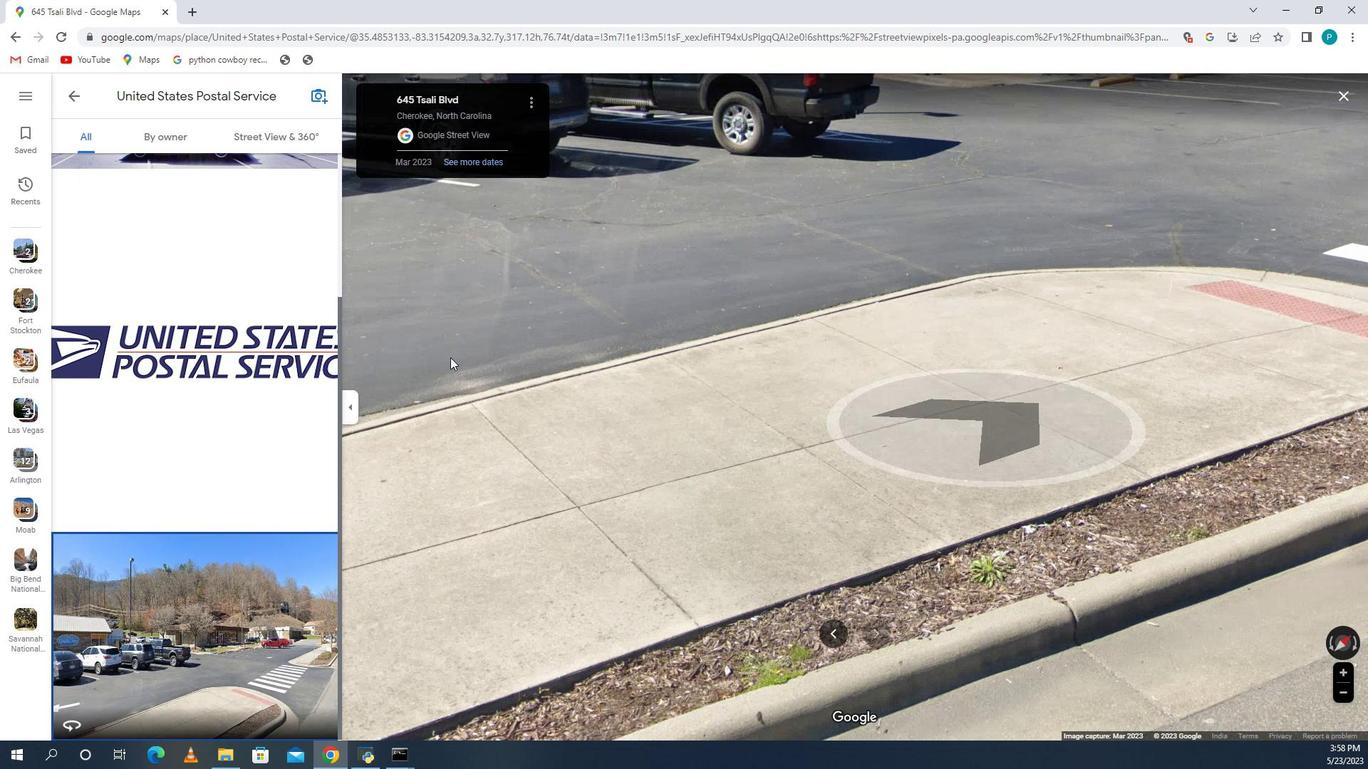 
Action: Mouse moved to (660, 248)
Screenshot: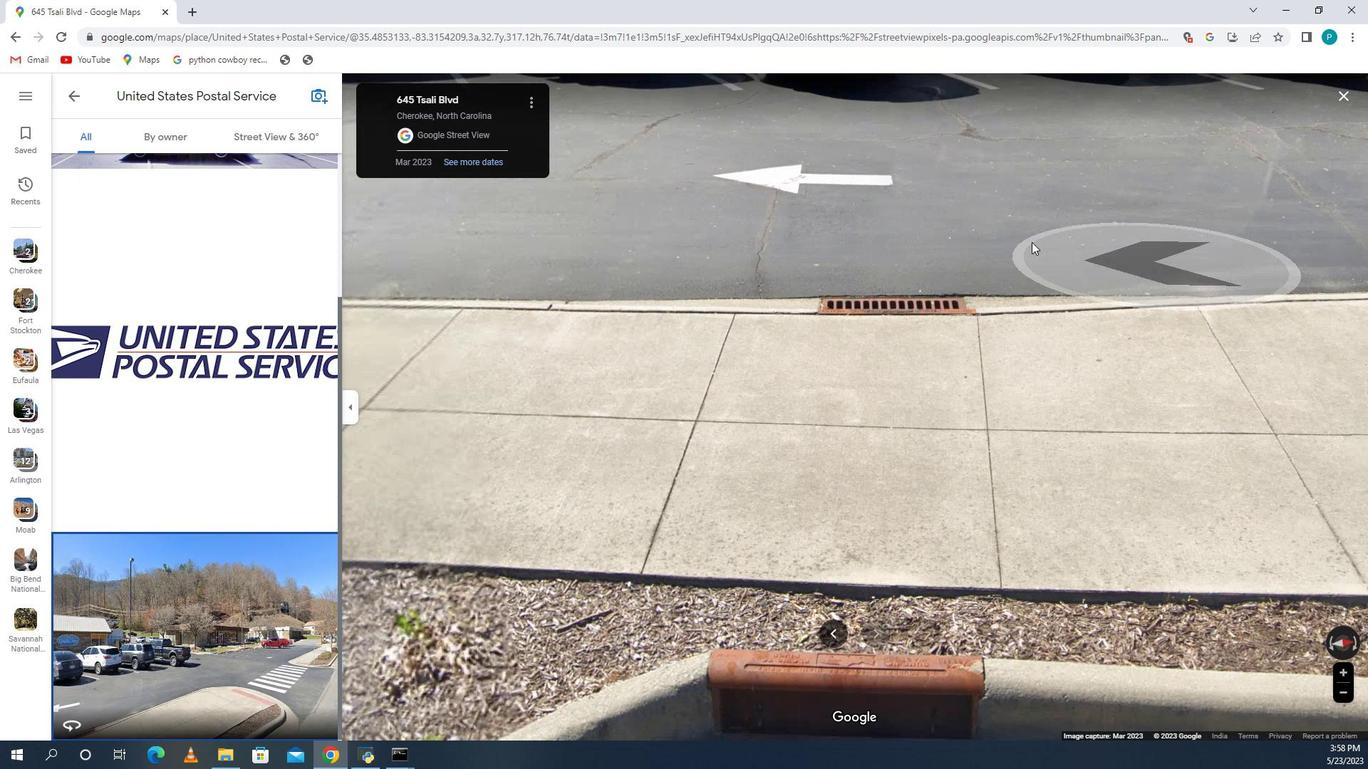 
Action: Mouse pressed left at (660, 248)
Screenshot: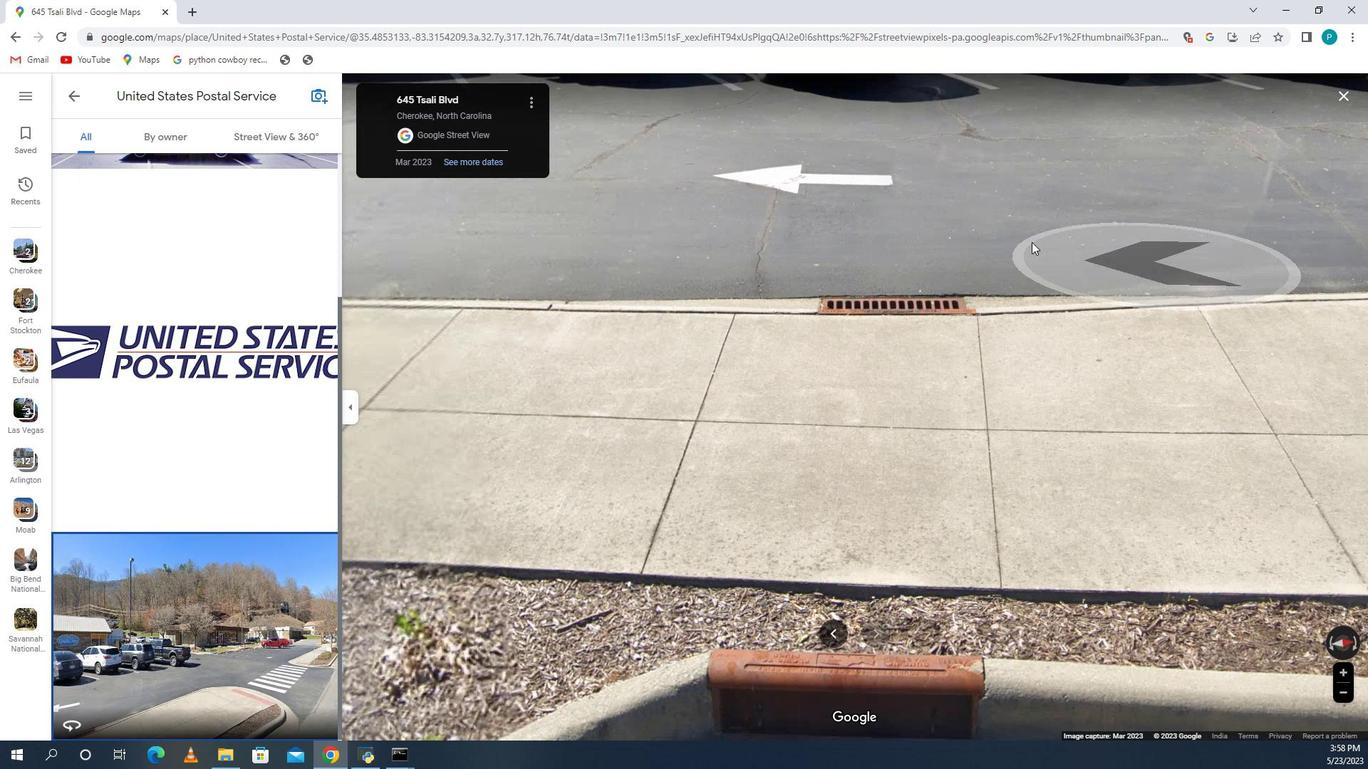 
Action: Mouse moved to (805, 188)
Screenshot: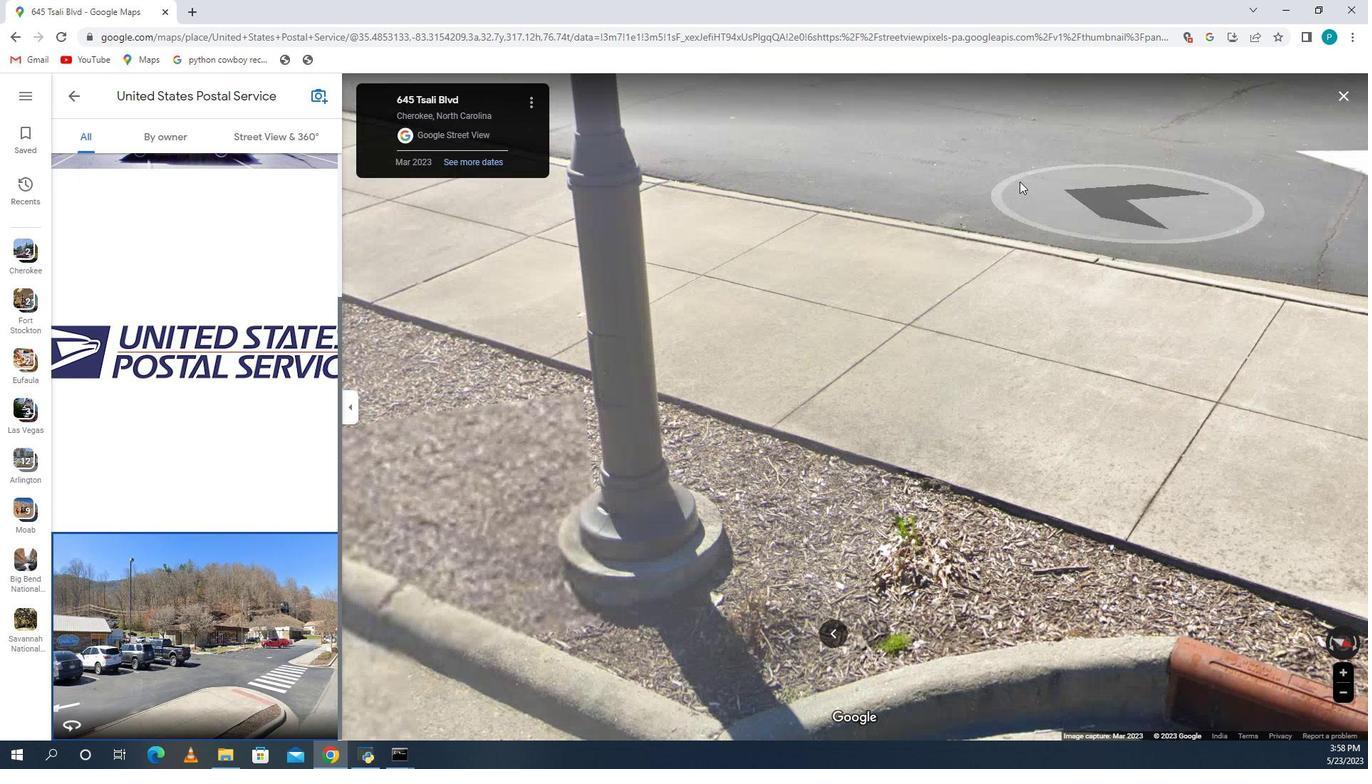 
Action: Mouse pressed left at (805, 188)
Screenshot: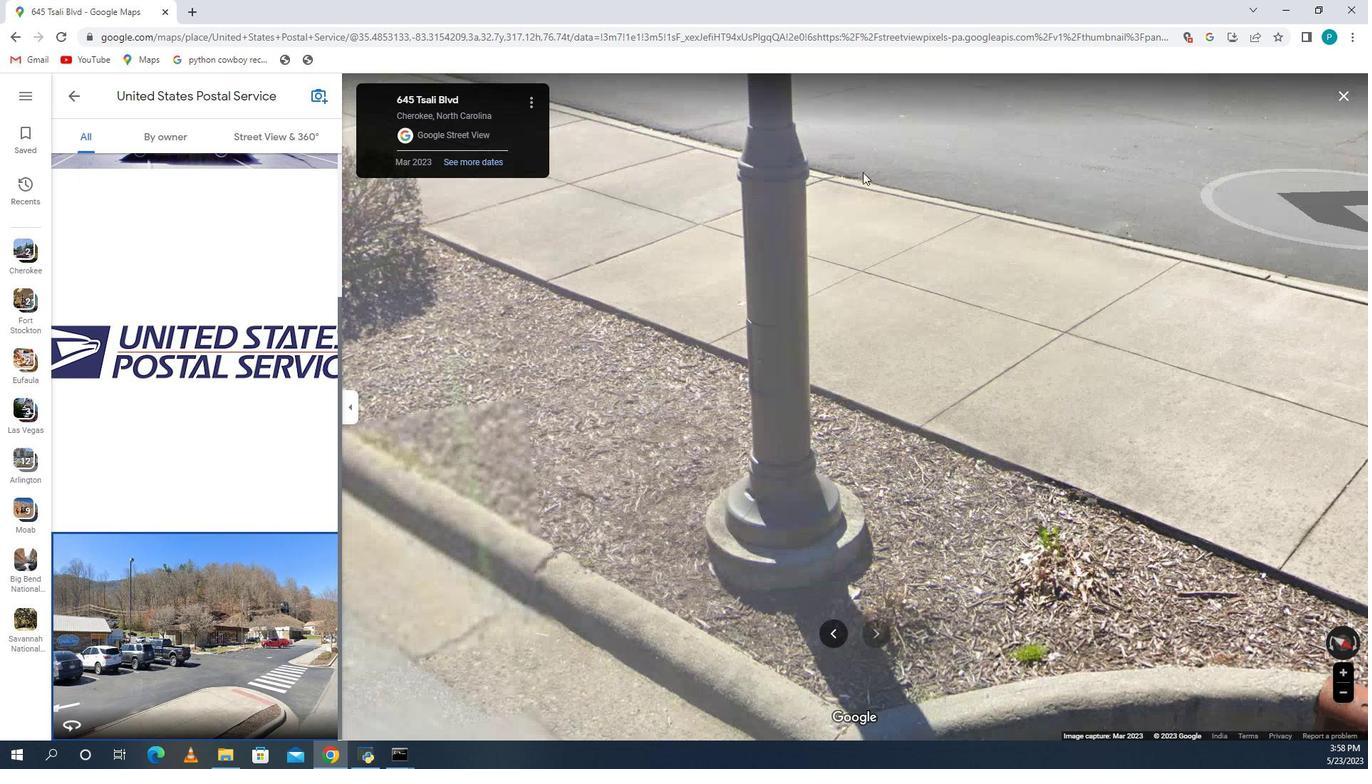 
Action: Mouse moved to (755, 267)
Screenshot: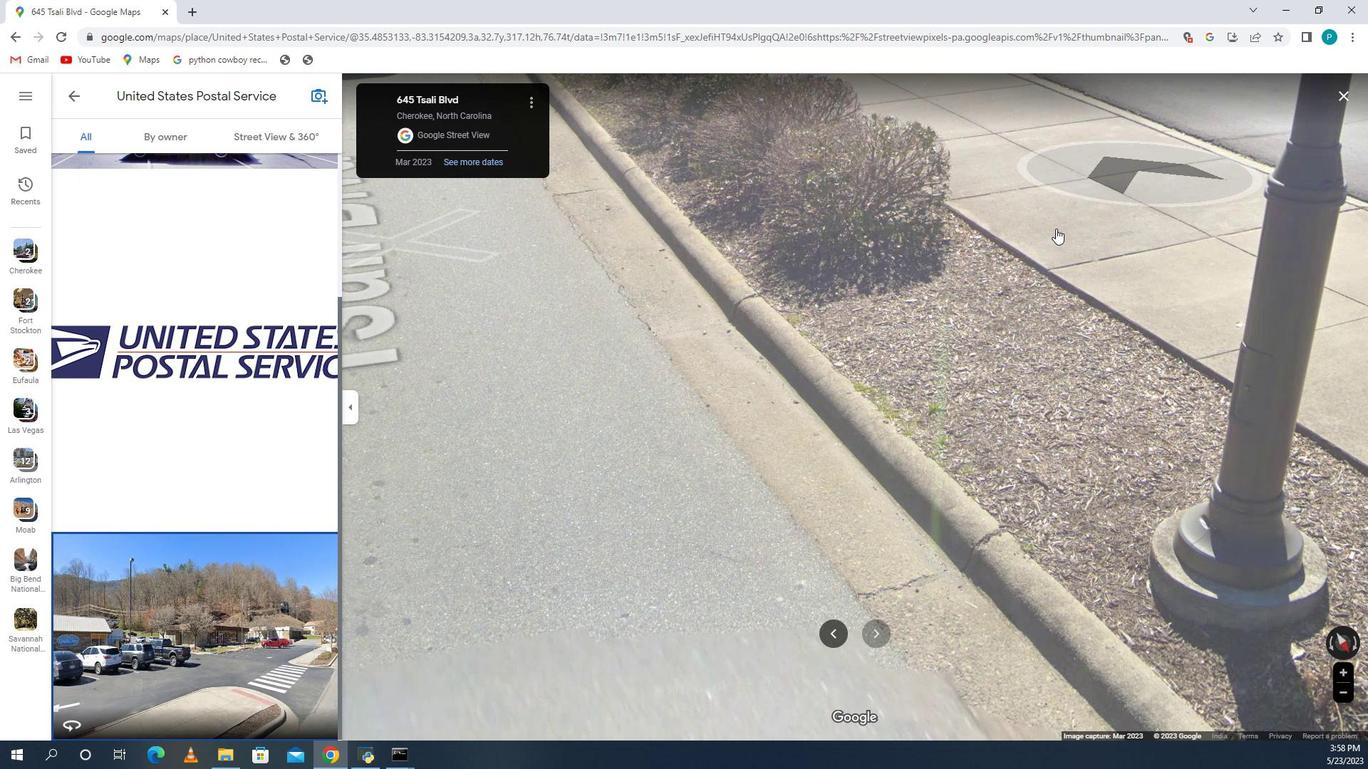 
Action: Mouse scrolled (755, 267) with delta (0, 0)
Screenshot: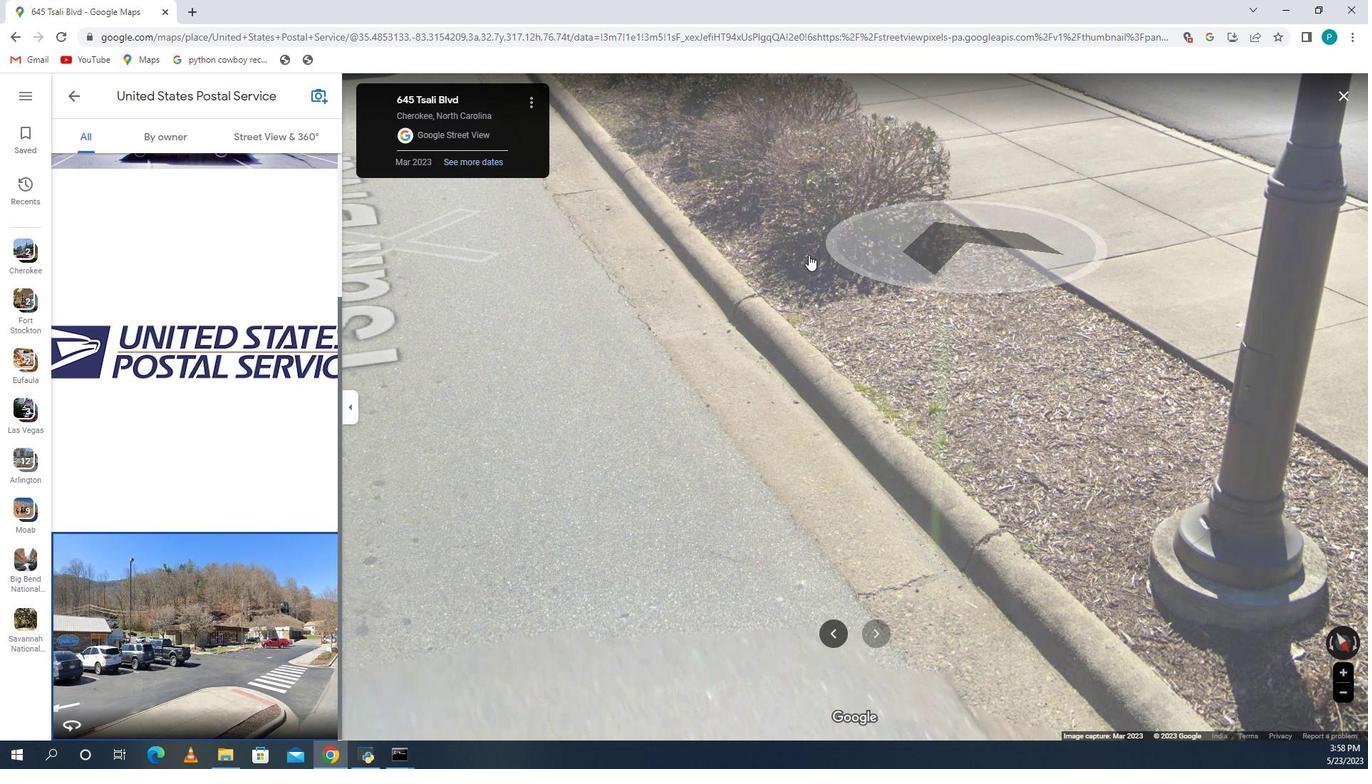
Action: Mouse moved to (754, 267)
Screenshot: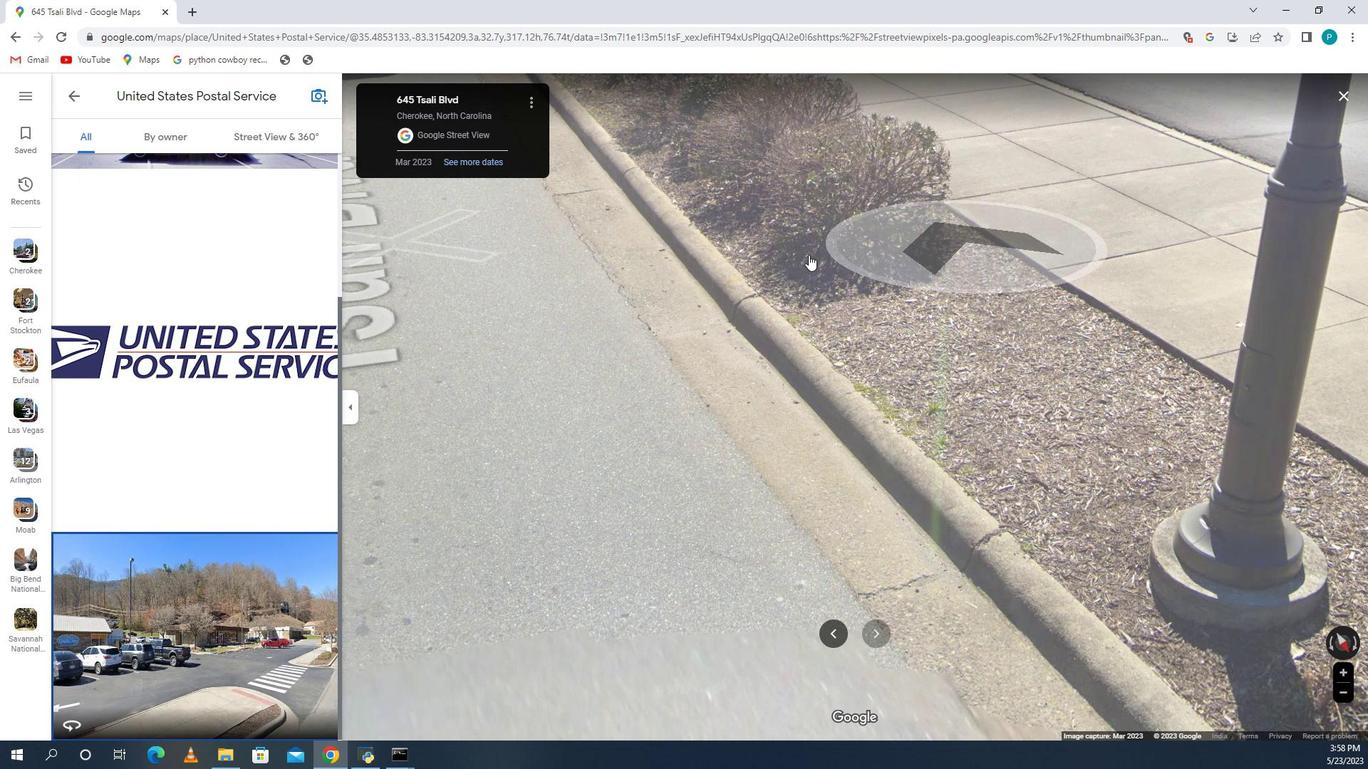 
Action: Mouse scrolled (754, 267) with delta (0, 0)
Screenshot: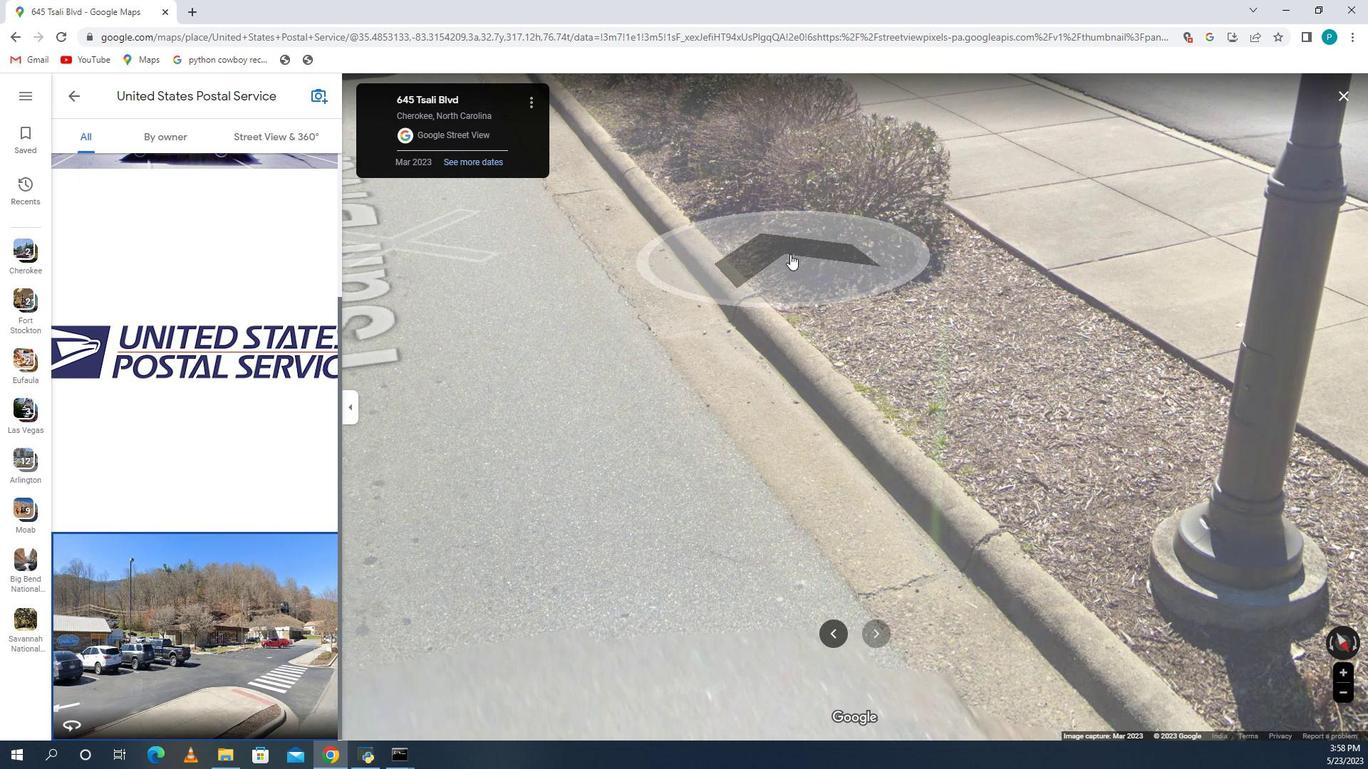 
Action: Mouse moved to (739, 234)
Screenshot: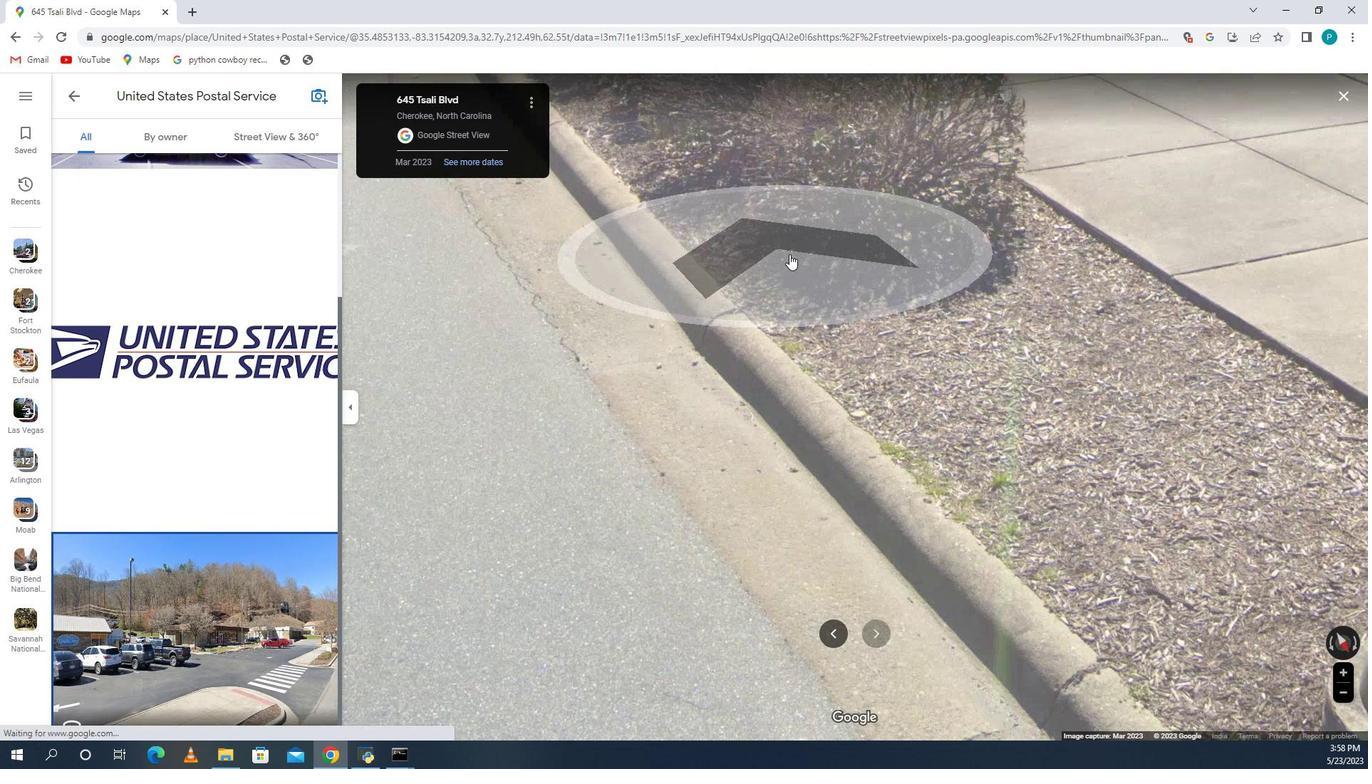 
Action: Mouse scrolled (742, 241) with delta (0, 0)
Screenshot: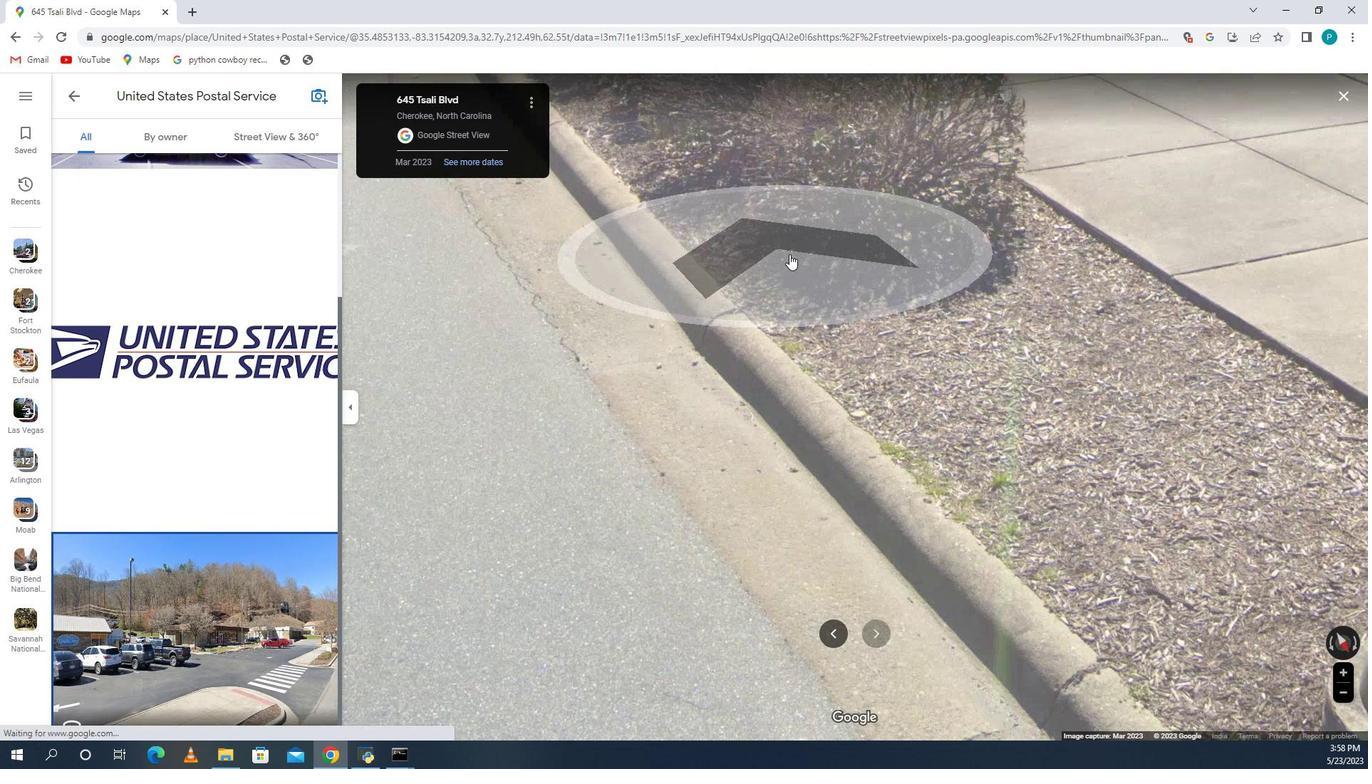 
Action: Mouse moved to (737, 230)
Screenshot: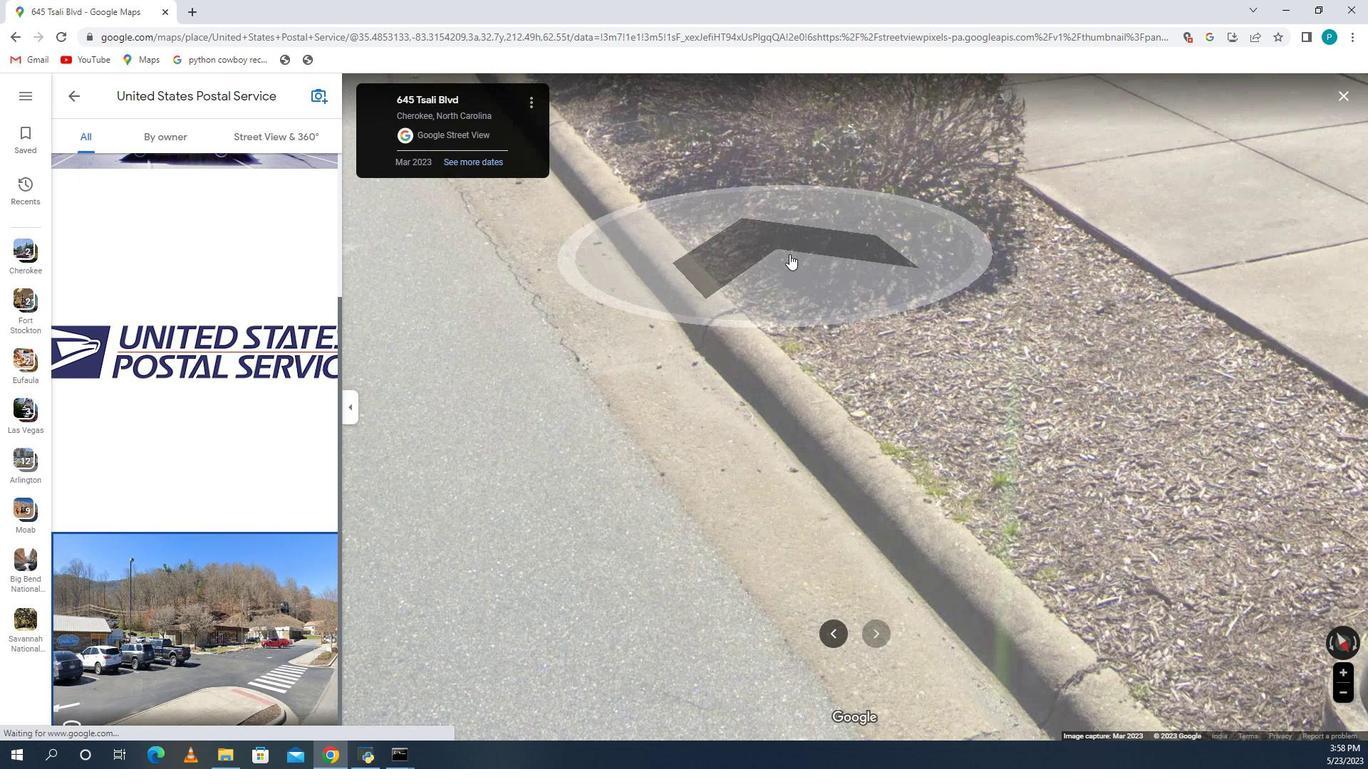 
Action: Mouse pressed left at (737, 230)
Screenshot: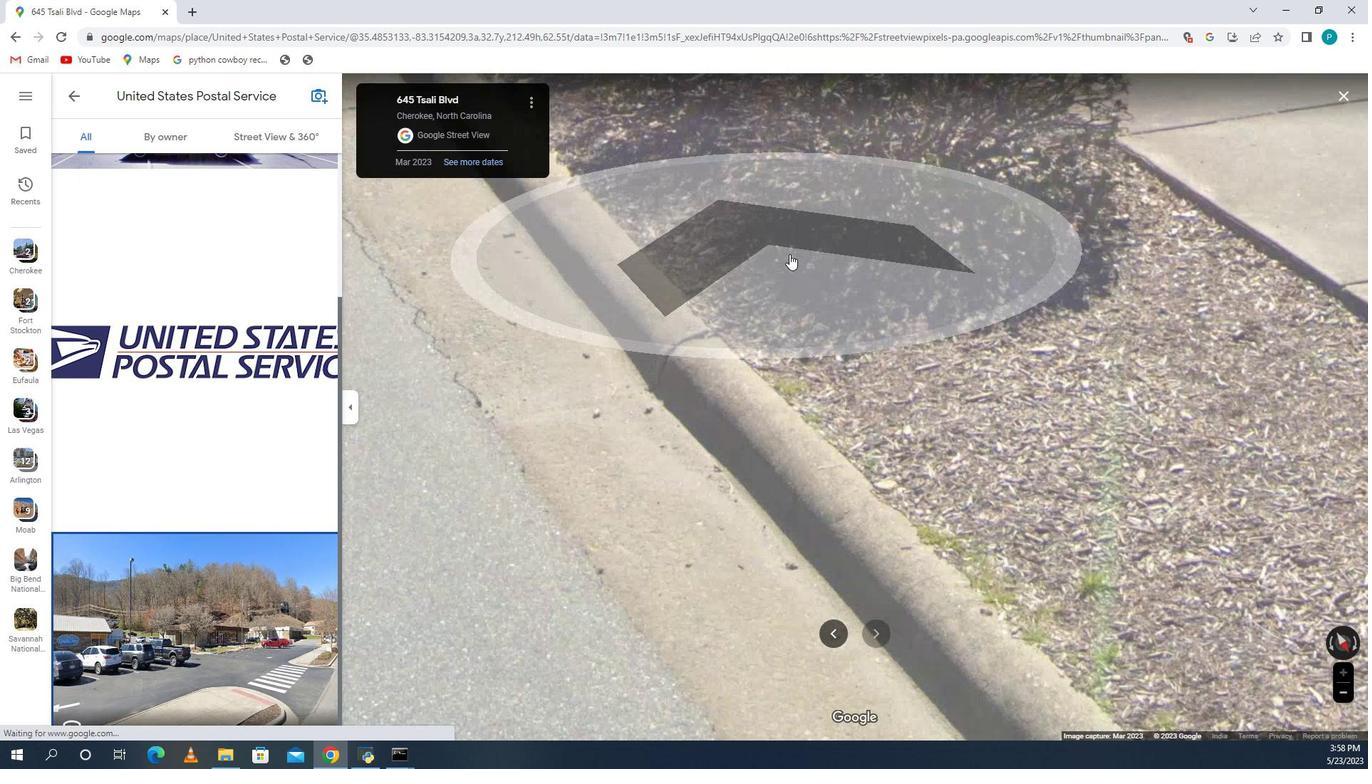 
Action: Mouse scrolled (737, 229) with delta (0, 0)
Screenshot: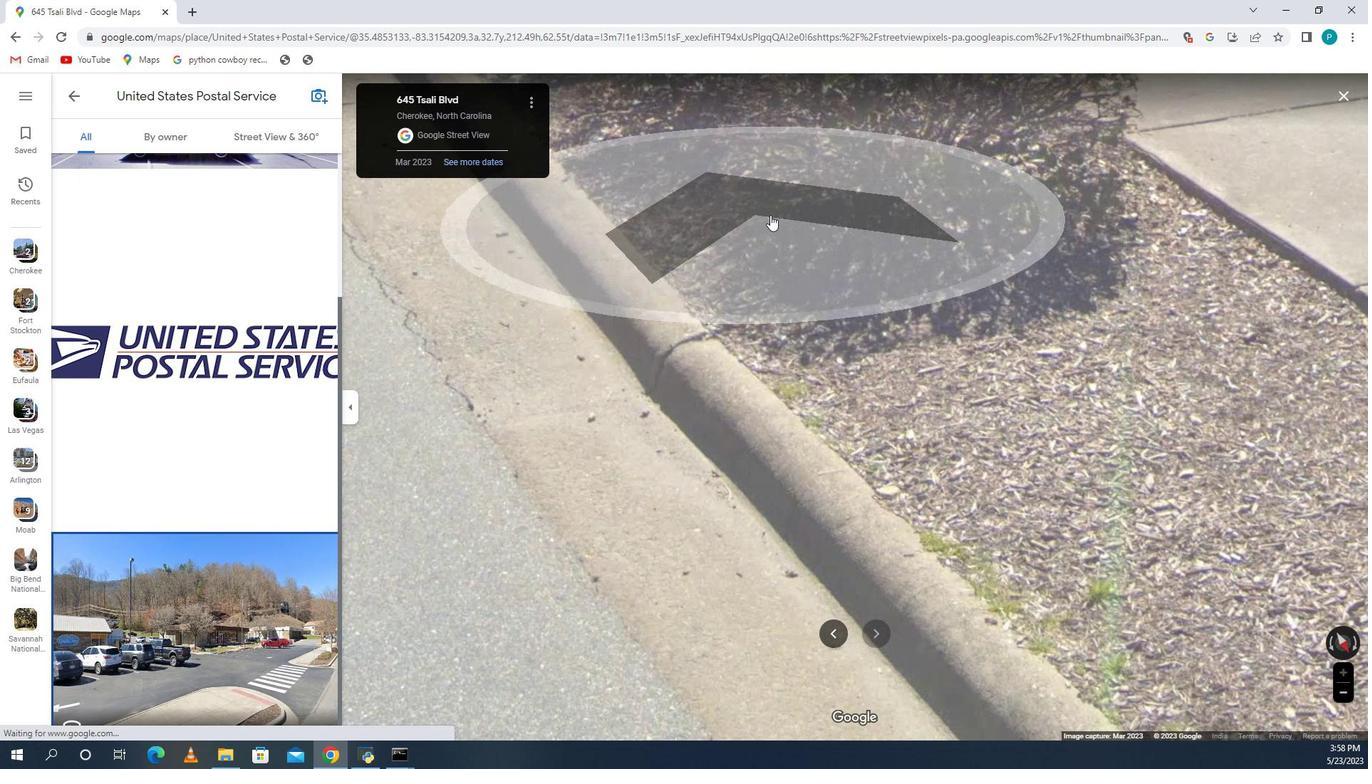 
Action: Mouse moved to (737, 230)
Screenshot: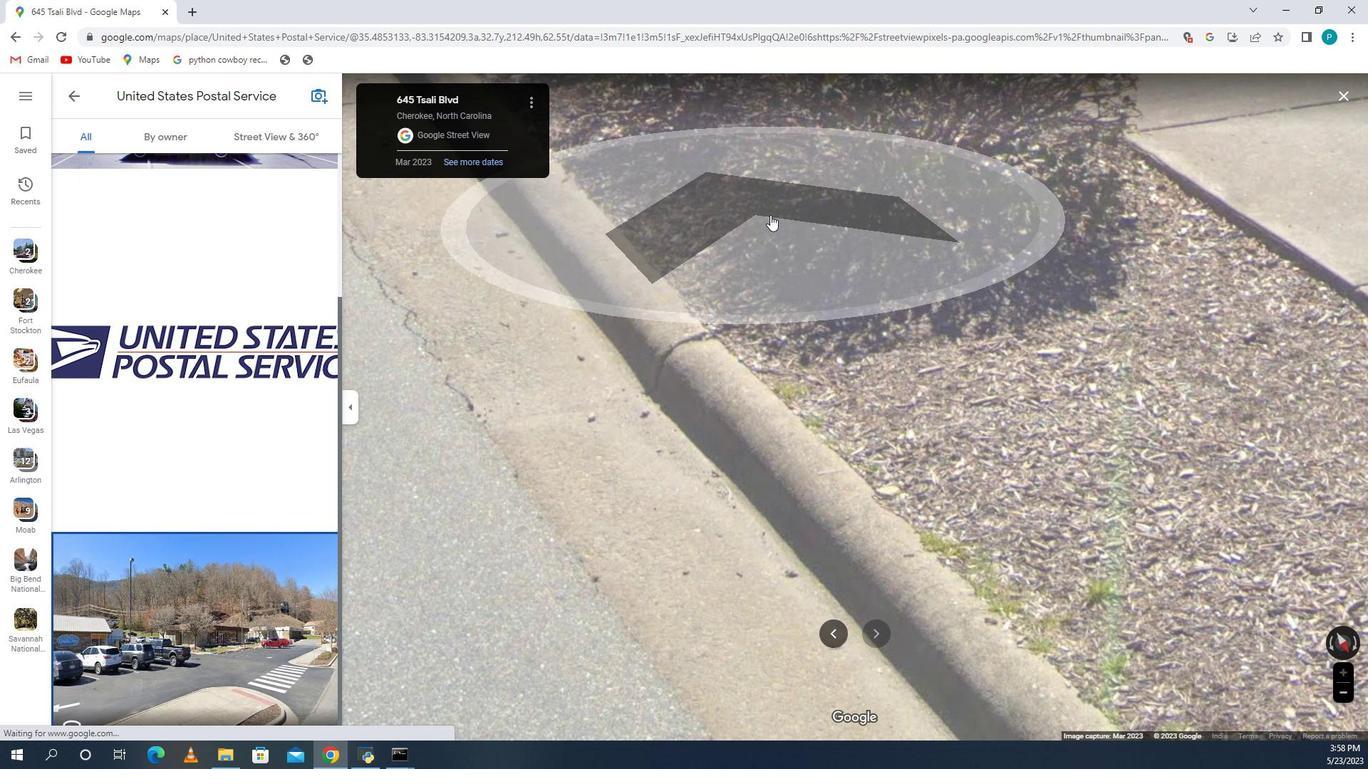 
Action: Mouse scrolled (737, 229) with delta (0, 0)
Screenshot: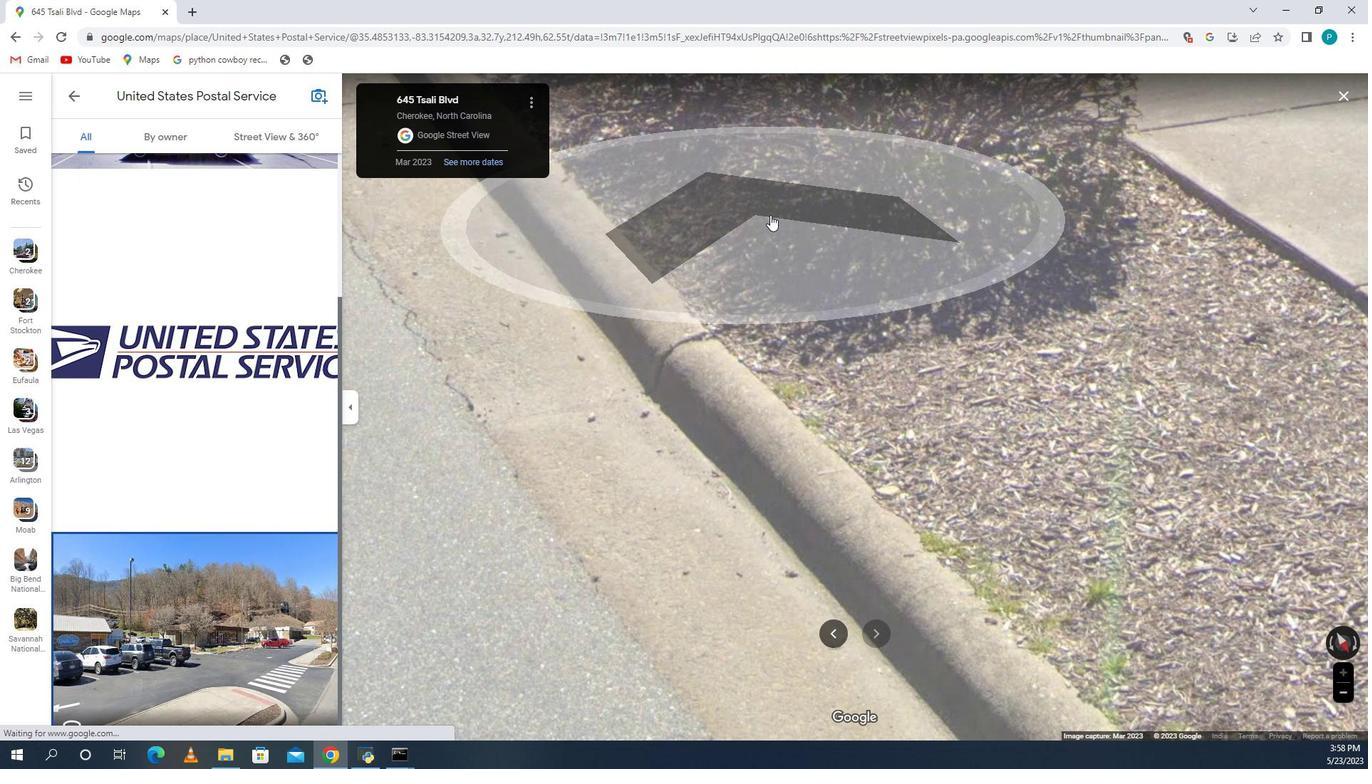 
Action: Mouse moved to (723, 558)
Screenshot: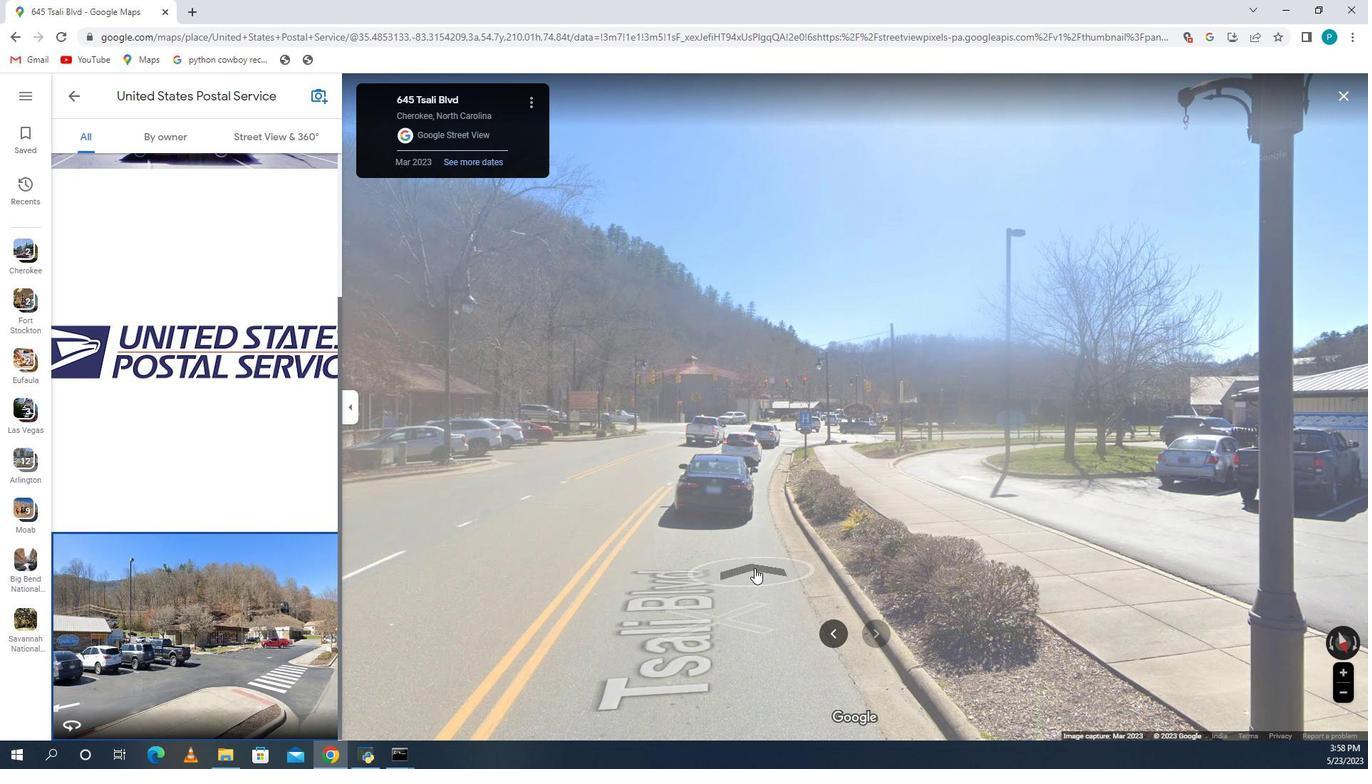 
Action: Mouse scrolled (723, 559) with delta (0, 0)
Screenshot: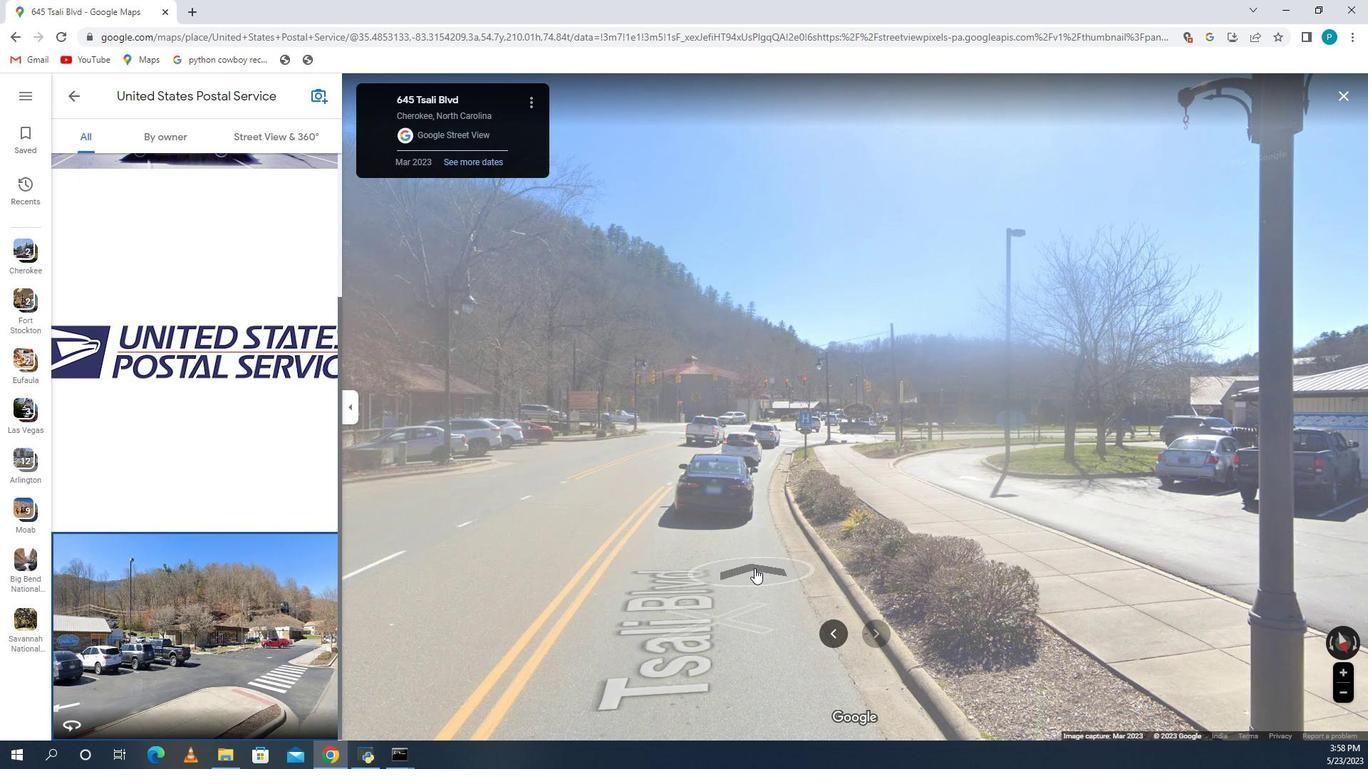 
Action: Mouse scrolled (723, 559) with delta (0, 0)
Screenshot: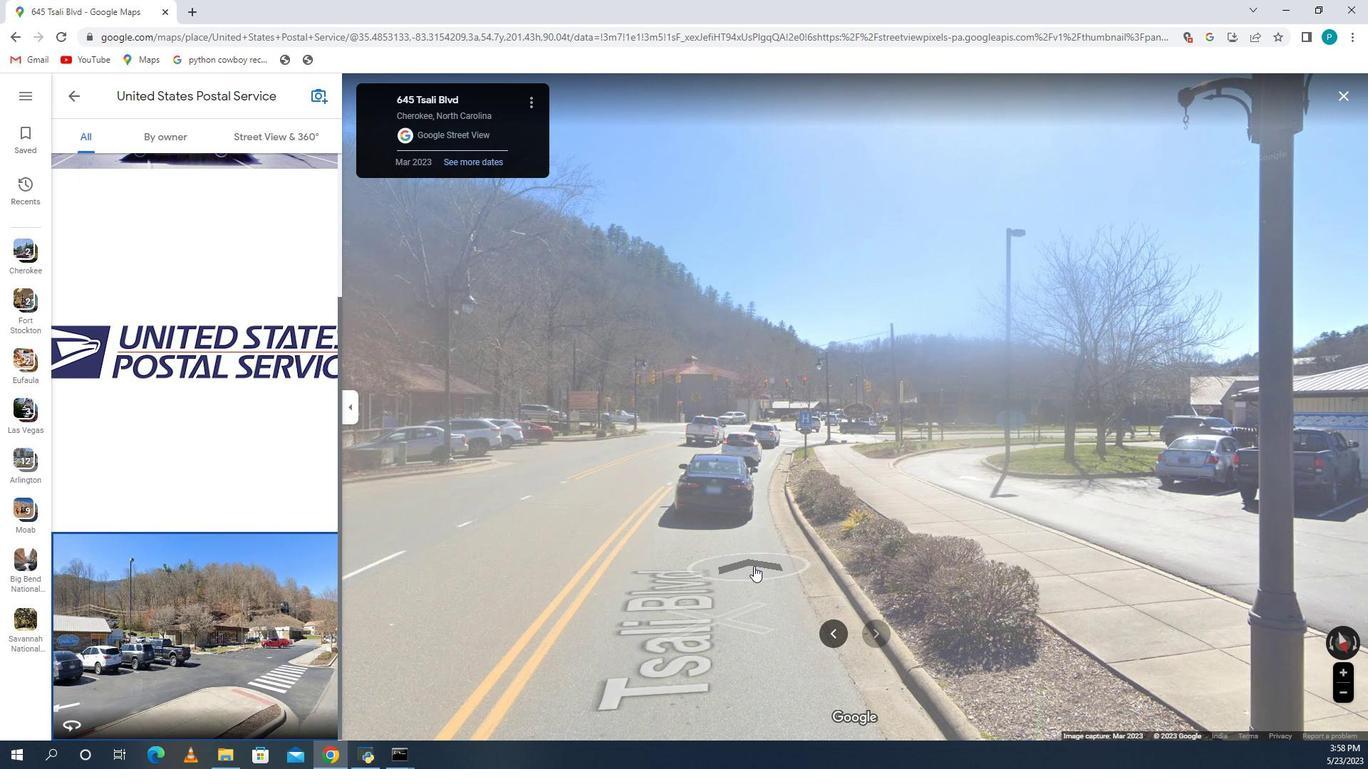 
Action: Mouse scrolled (723, 559) with delta (0, 0)
Screenshot: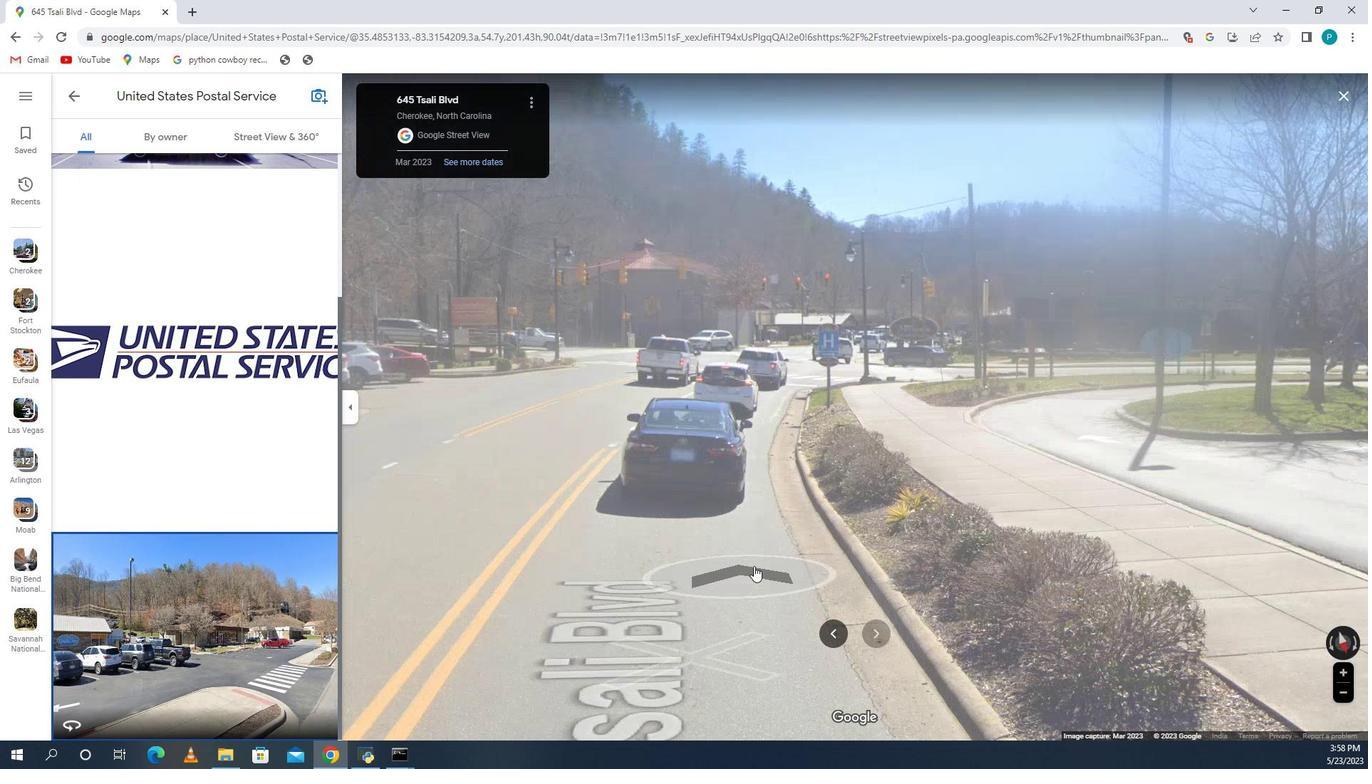 
Action: Mouse moved to (634, 370)
Screenshot: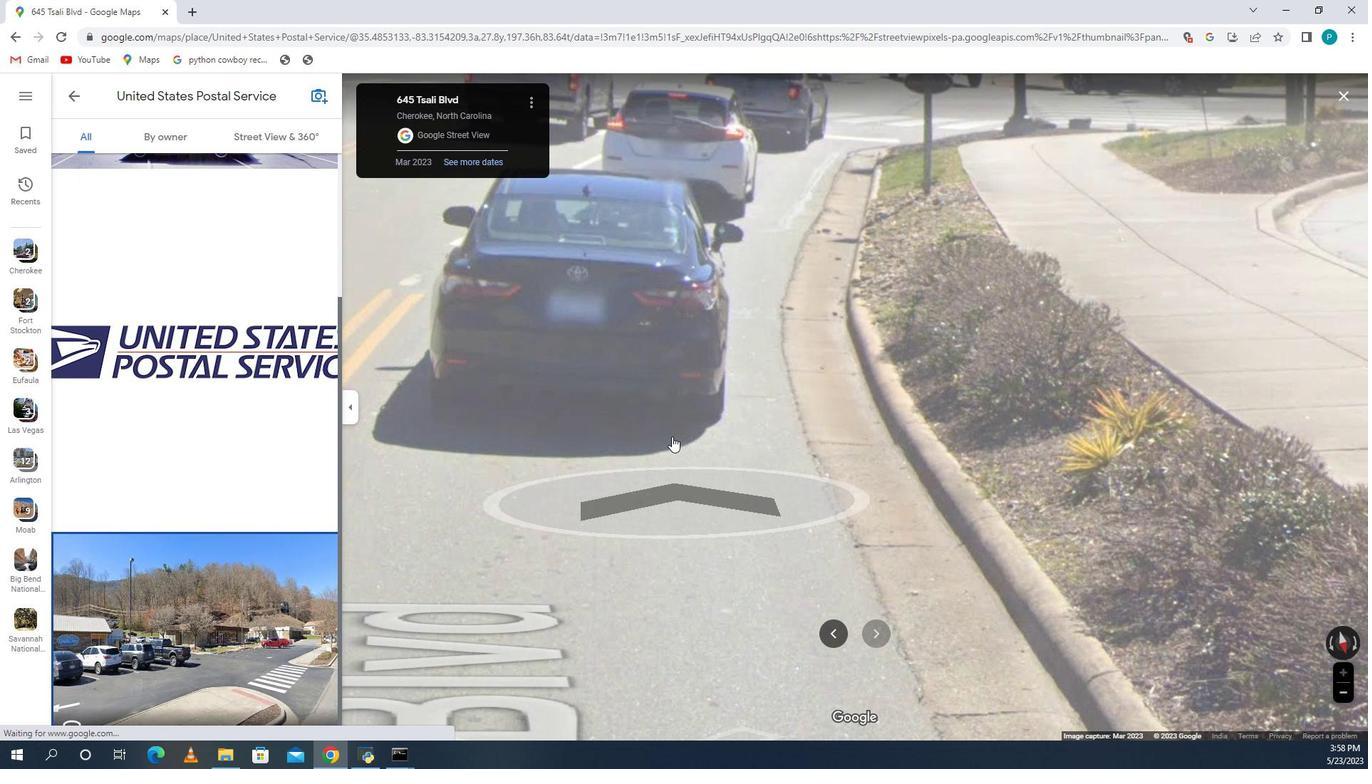 
Action: Mouse scrolled (634, 369) with delta (0, 0)
Screenshot: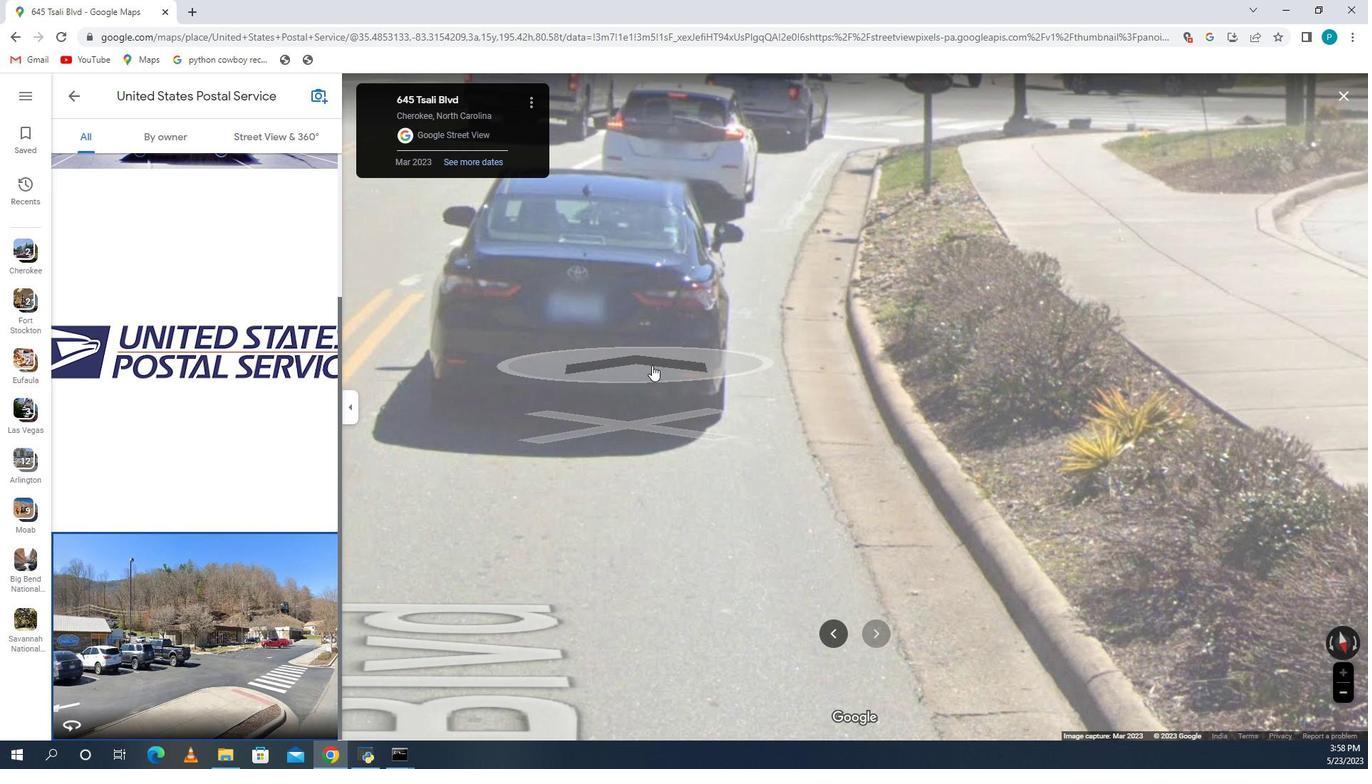 
Action: Mouse moved to (618, 422)
Screenshot: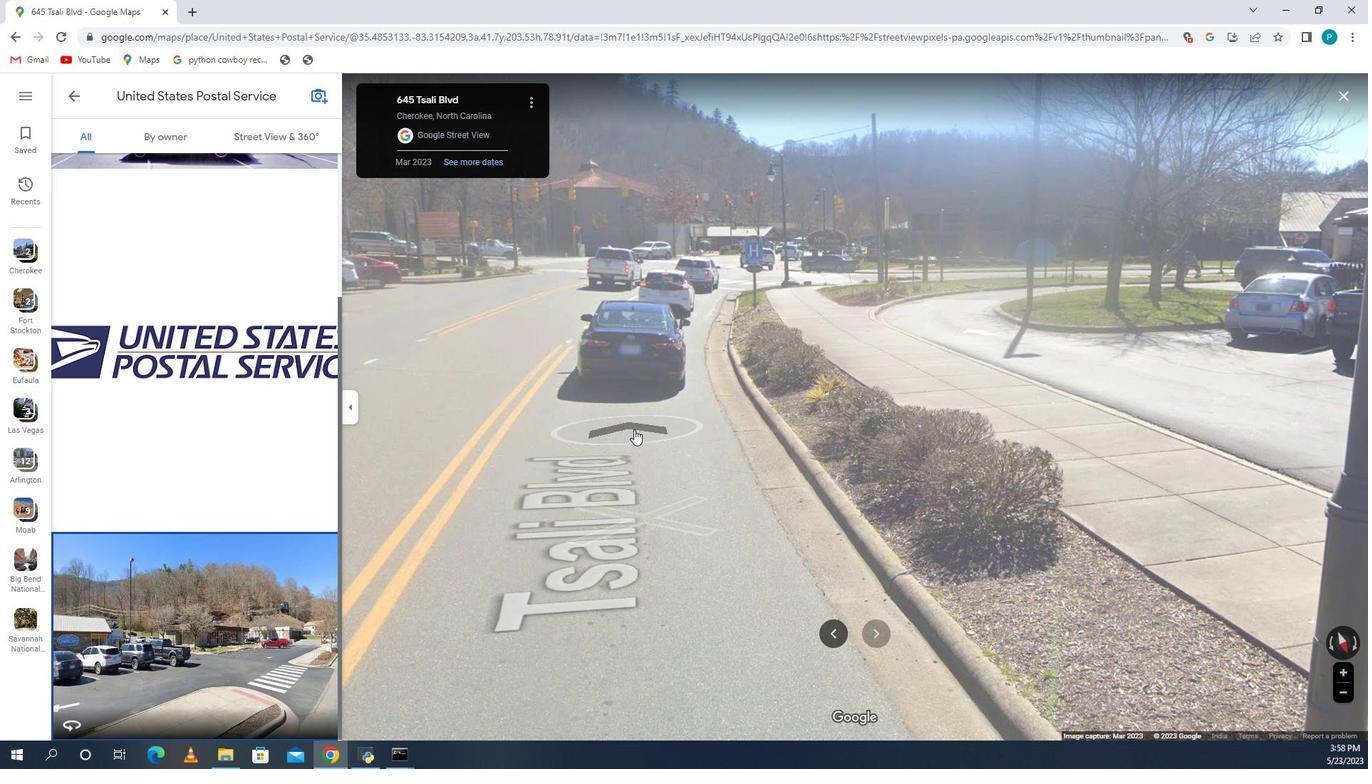 
Action: Mouse pressed left at (618, 422)
Screenshot: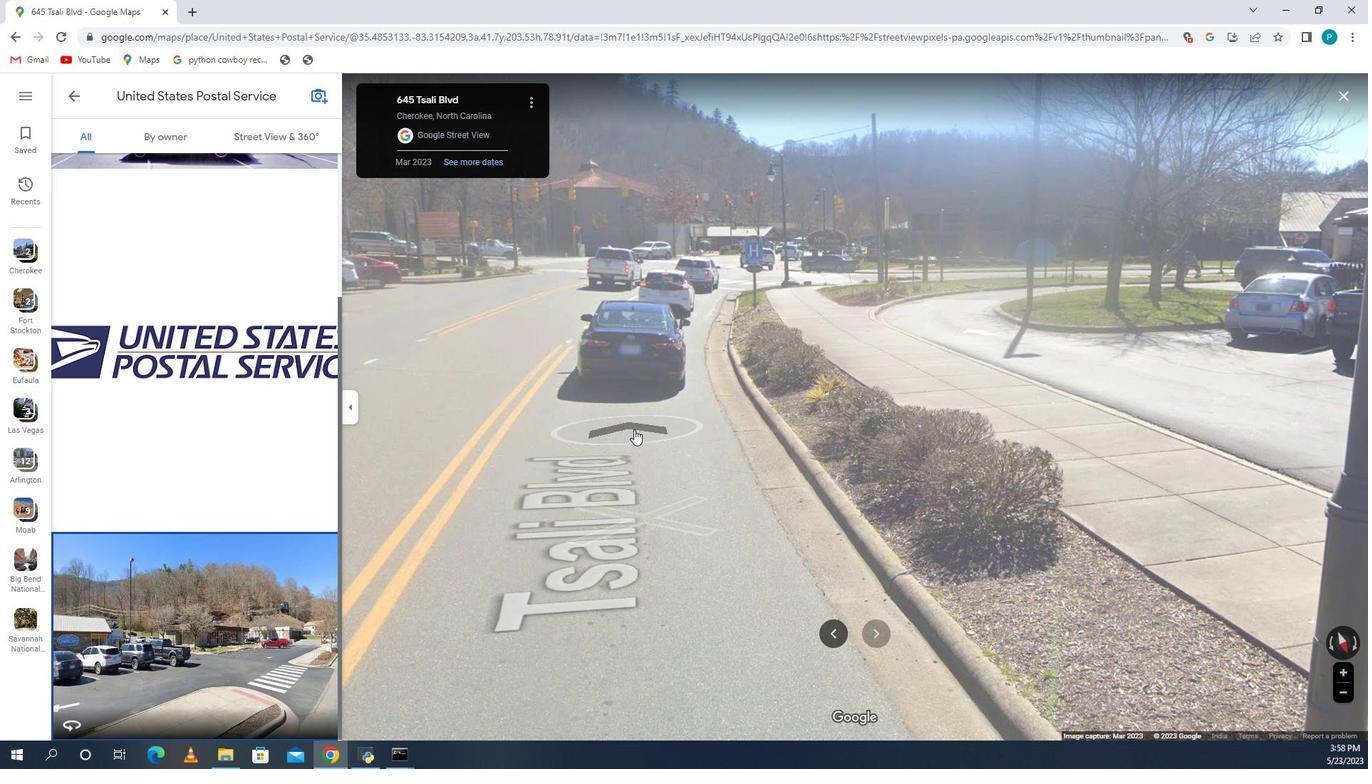 
Action: Mouse moved to (603, 305)
Screenshot: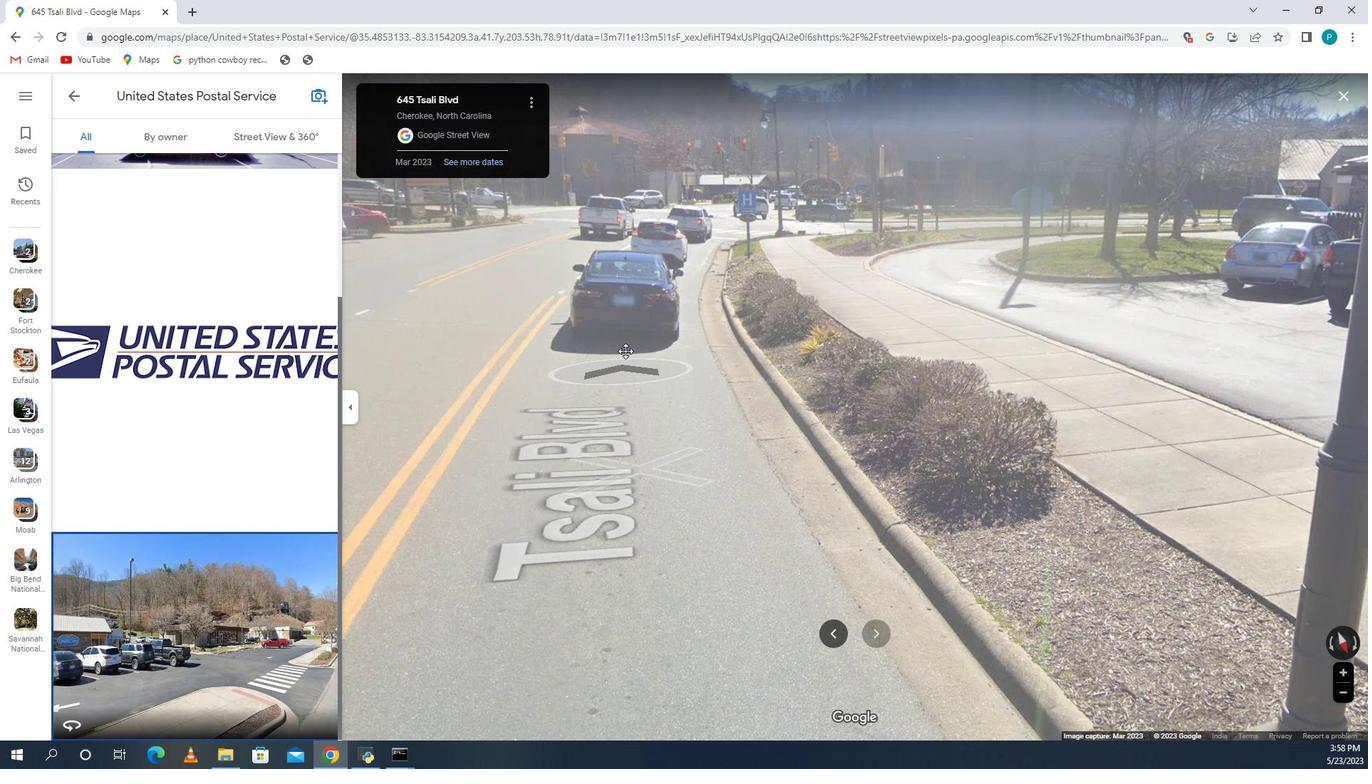 
Action: Mouse scrolled (603, 306) with delta (0, 0)
Screenshot: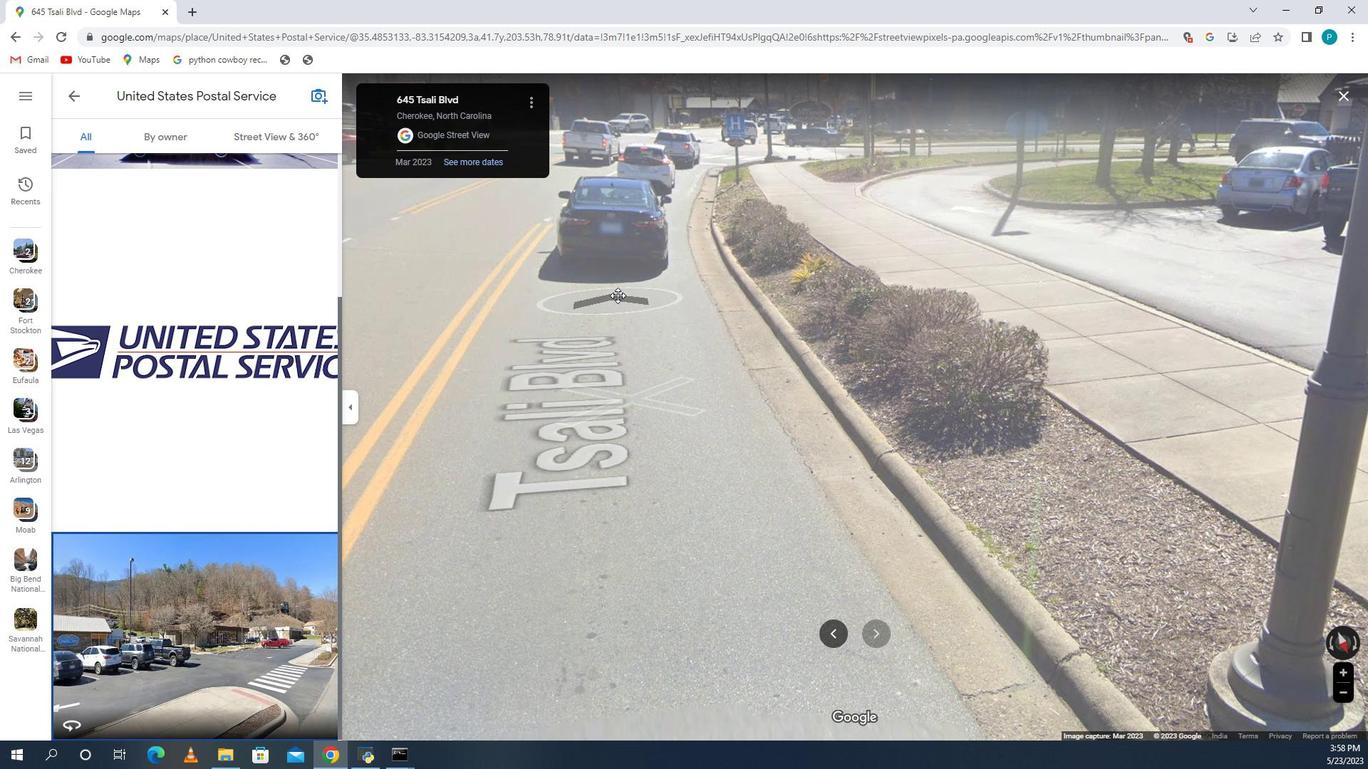 
Action: Mouse scrolled (603, 305) with delta (0, 0)
Screenshot: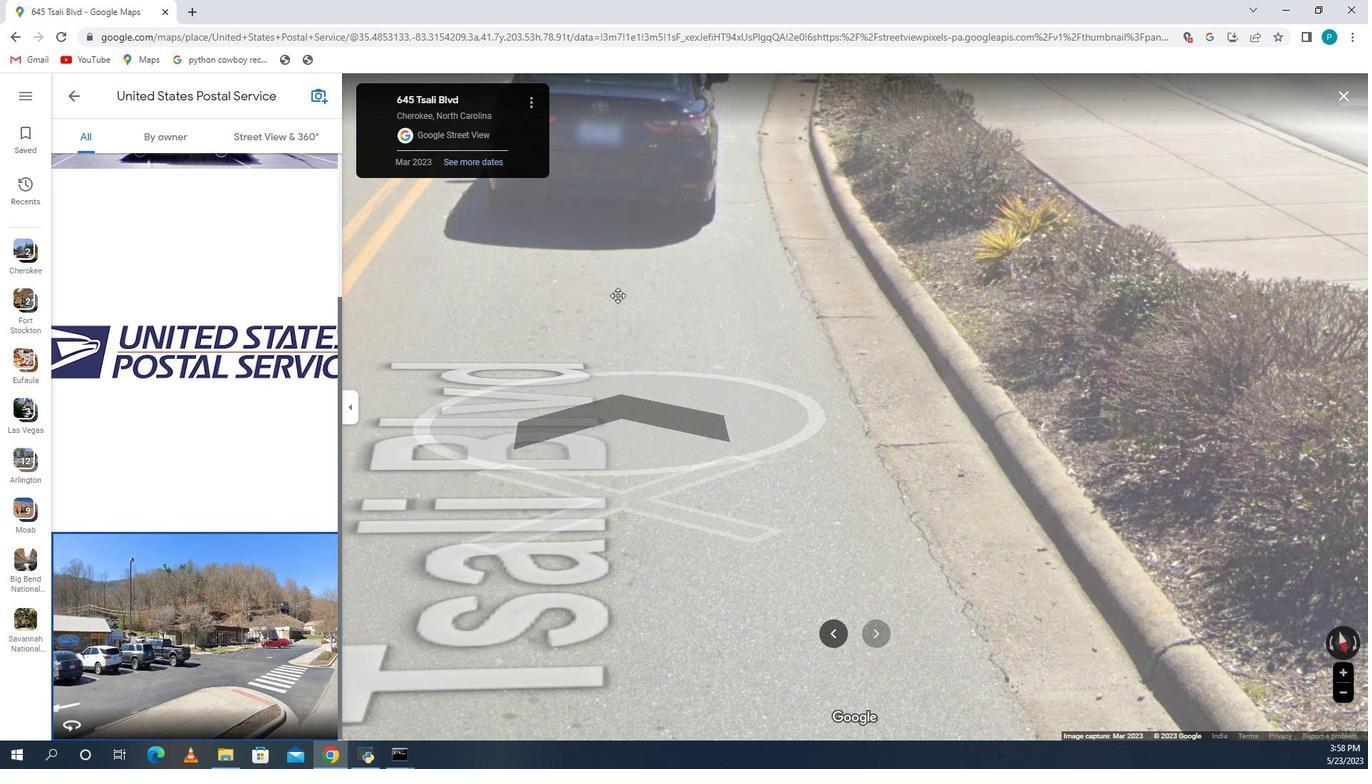 
Action: Mouse scrolled (603, 305) with delta (0, 0)
Screenshot: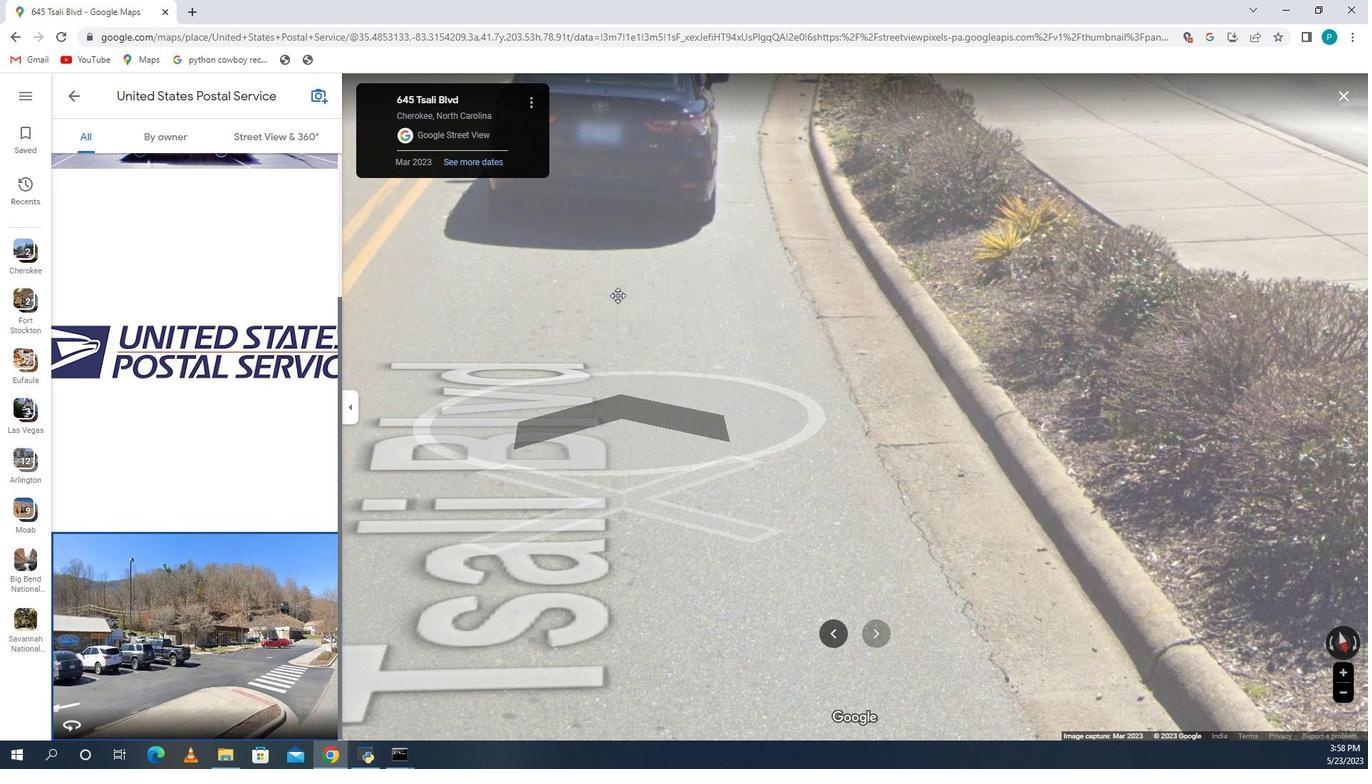 
Action: Mouse moved to (681, 119)
Screenshot: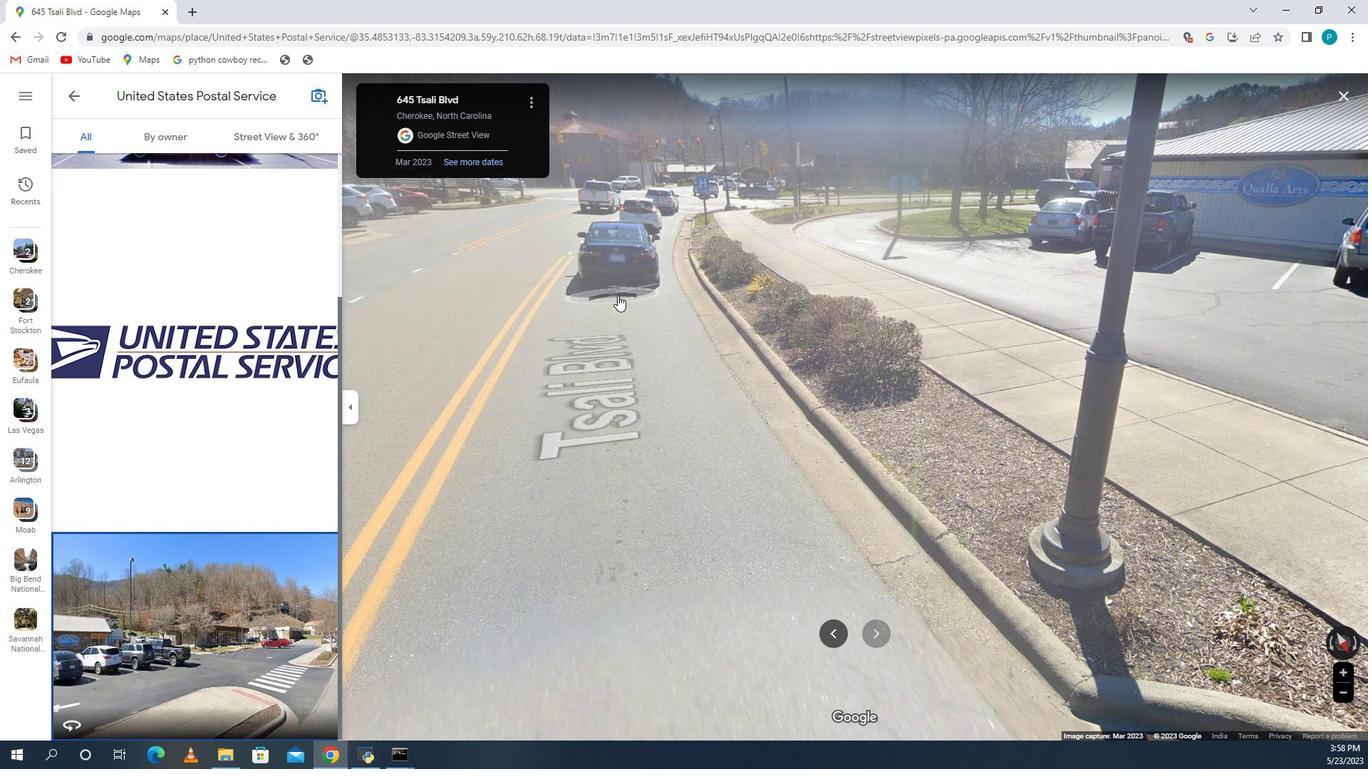 
Action: Mouse pressed left at (681, 119)
Screenshot: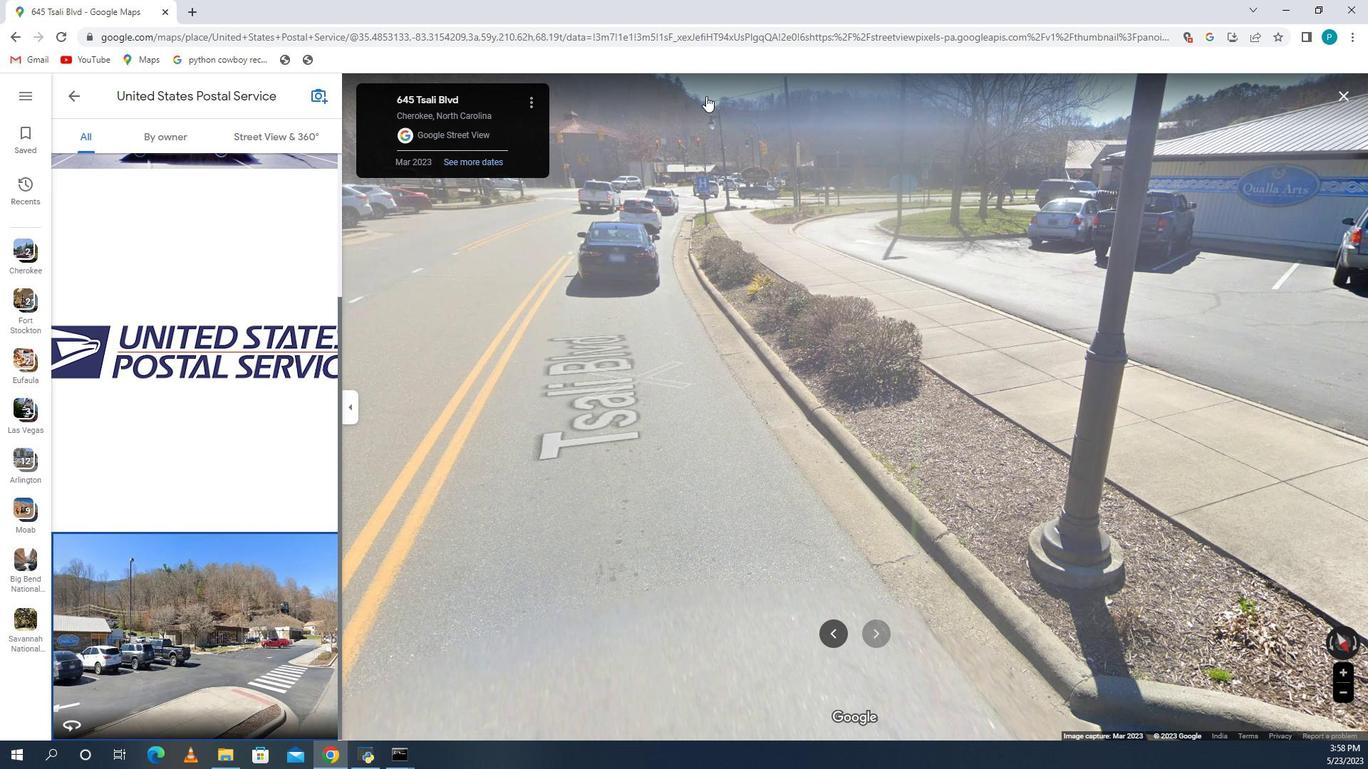 
Action: Mouse moved to (1242, 111)
Screenshot: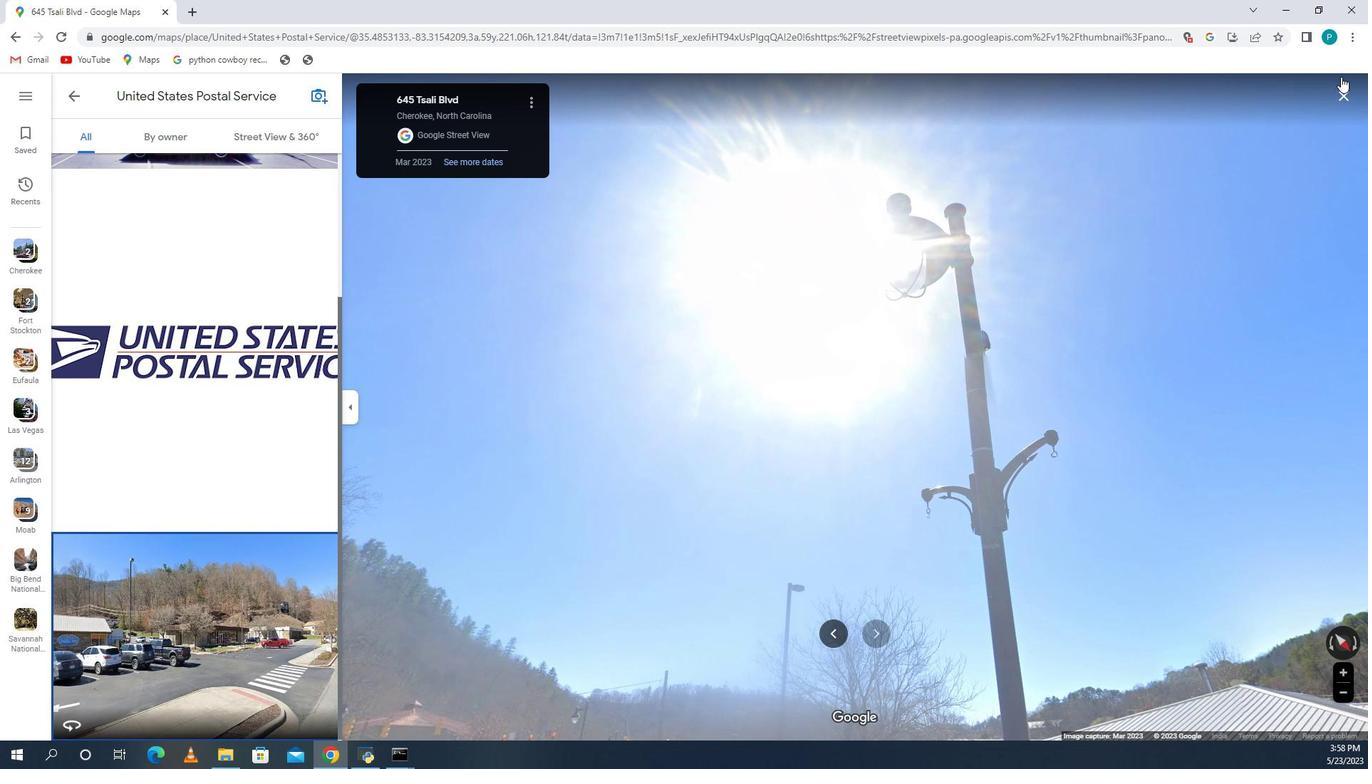 
Action: Mouse pressed left at (1242, 111)
Screenshot: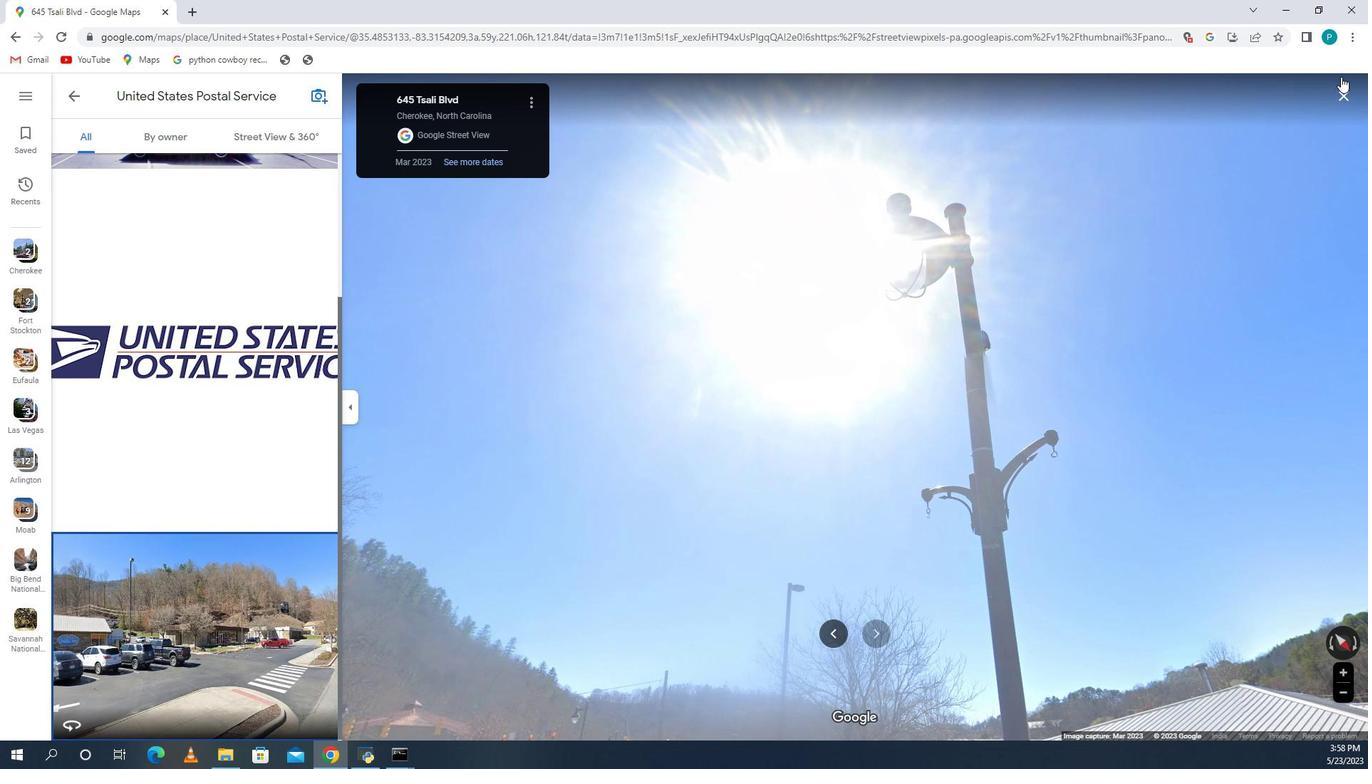 
Action: Mouse moved to (171, 315)
Screenshot: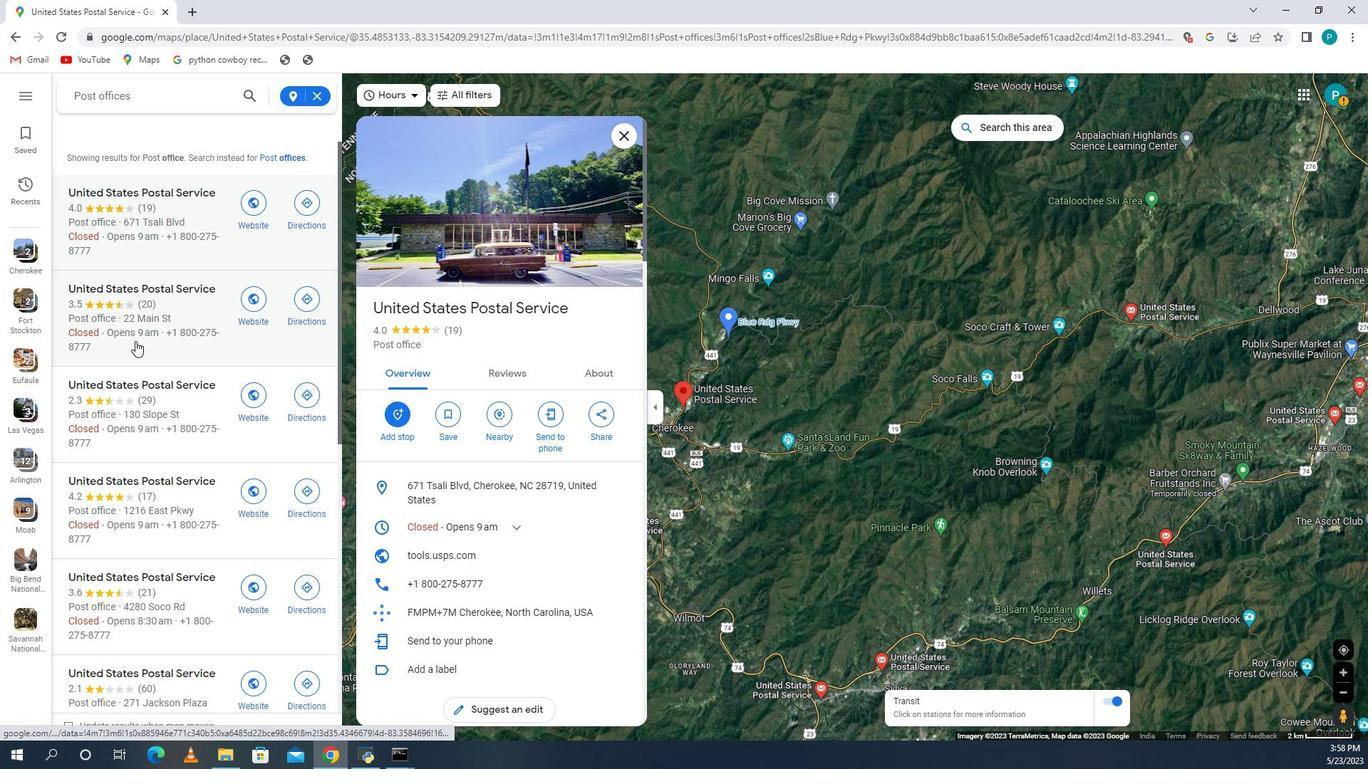 
Action: Mouse pressed left at (171, 315)
Screenshot: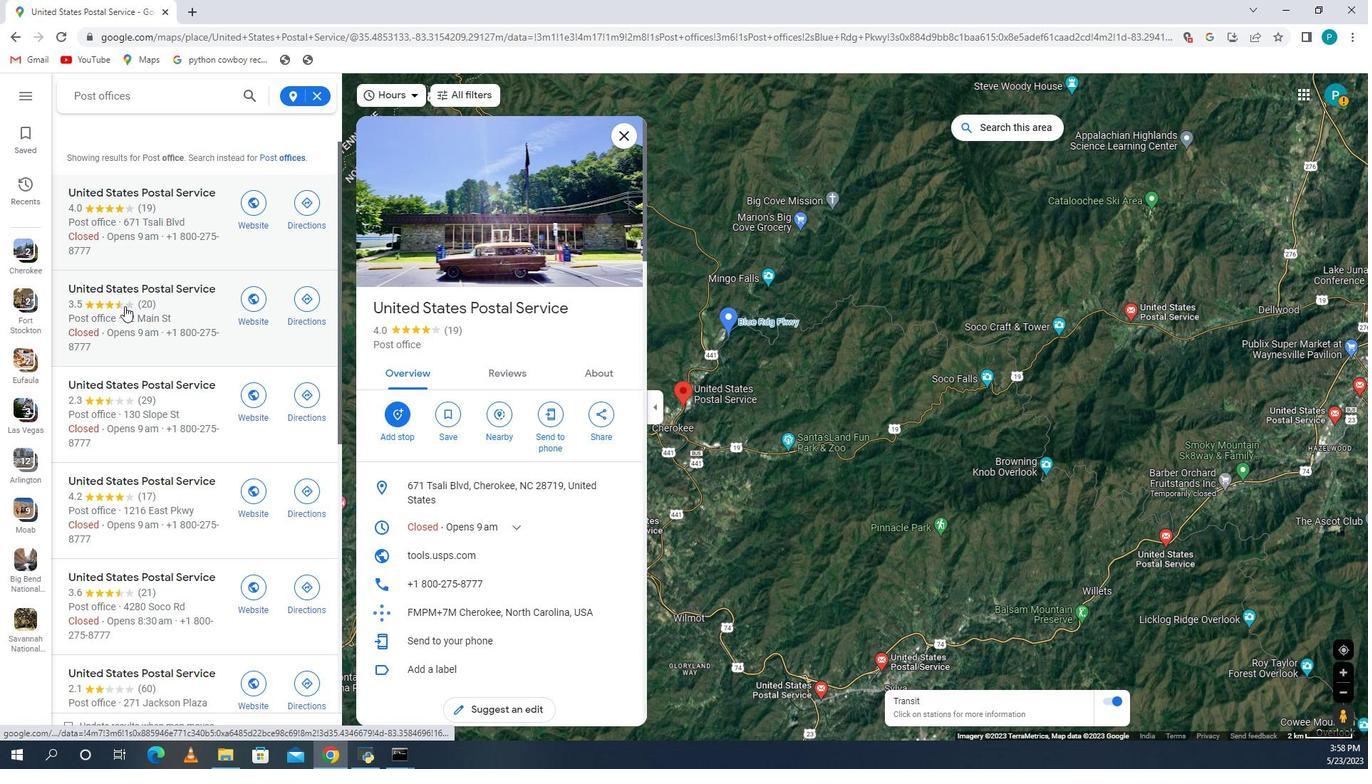 
Action: Mouse moved to (458, 267)
Screenshot: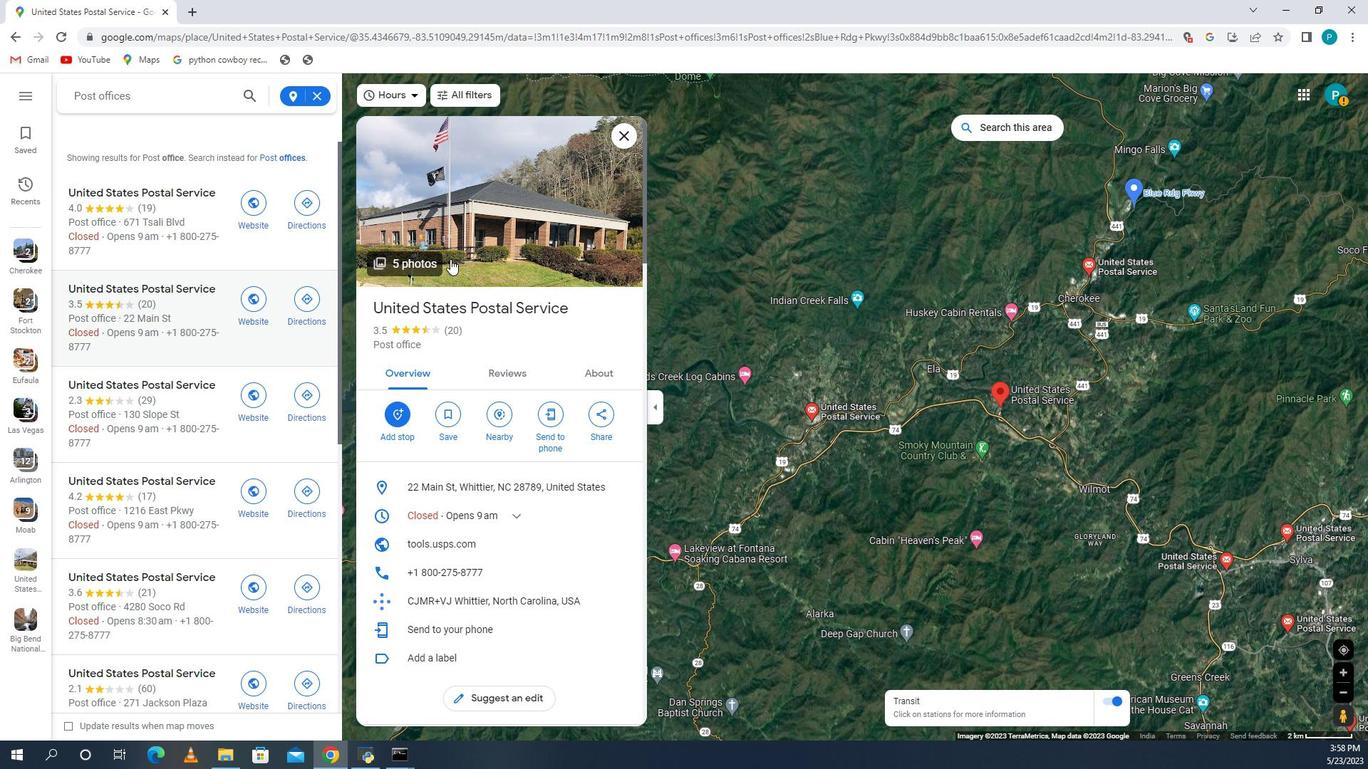 
Action: Mouse scrolled (458, 267) with delta (0, 0)
Screenshot: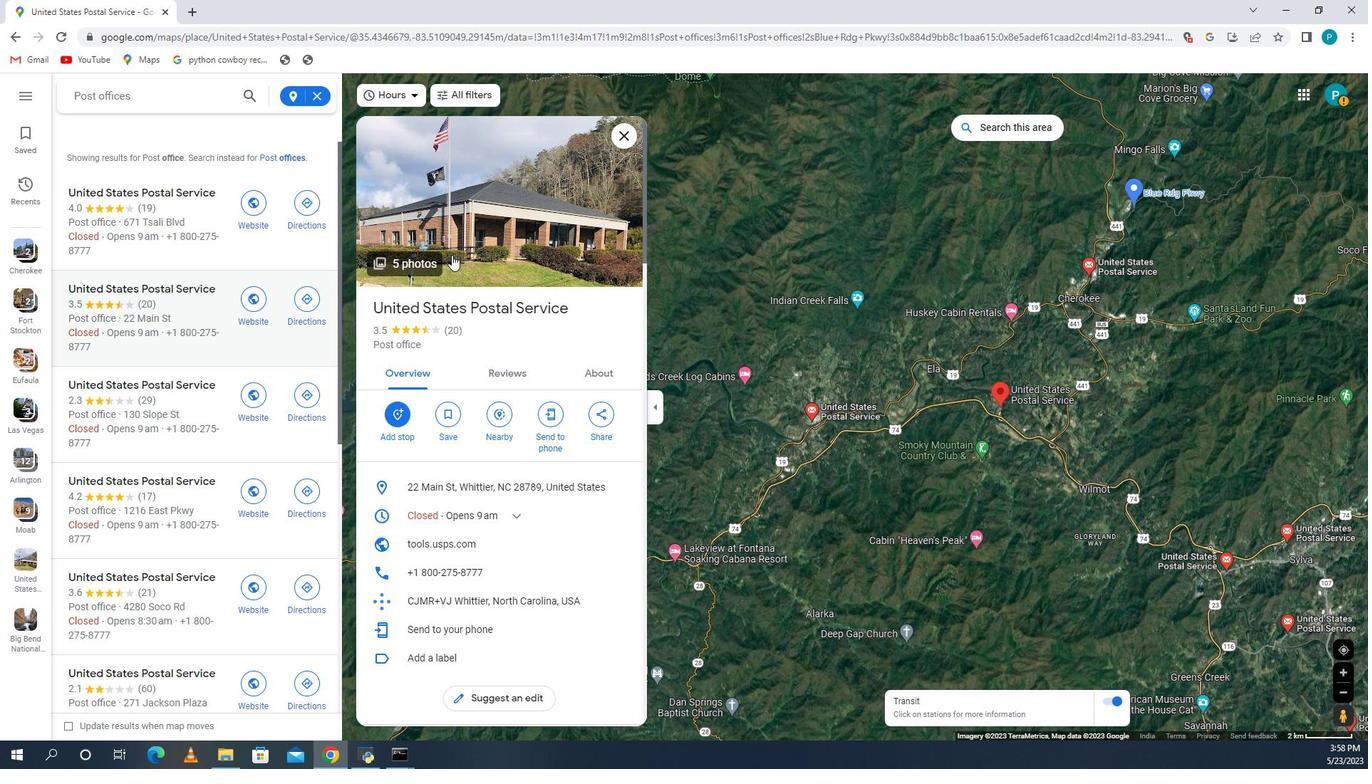 
Action: Mouse scrolled (458, 267) with delta (0, 0)
Screenshot: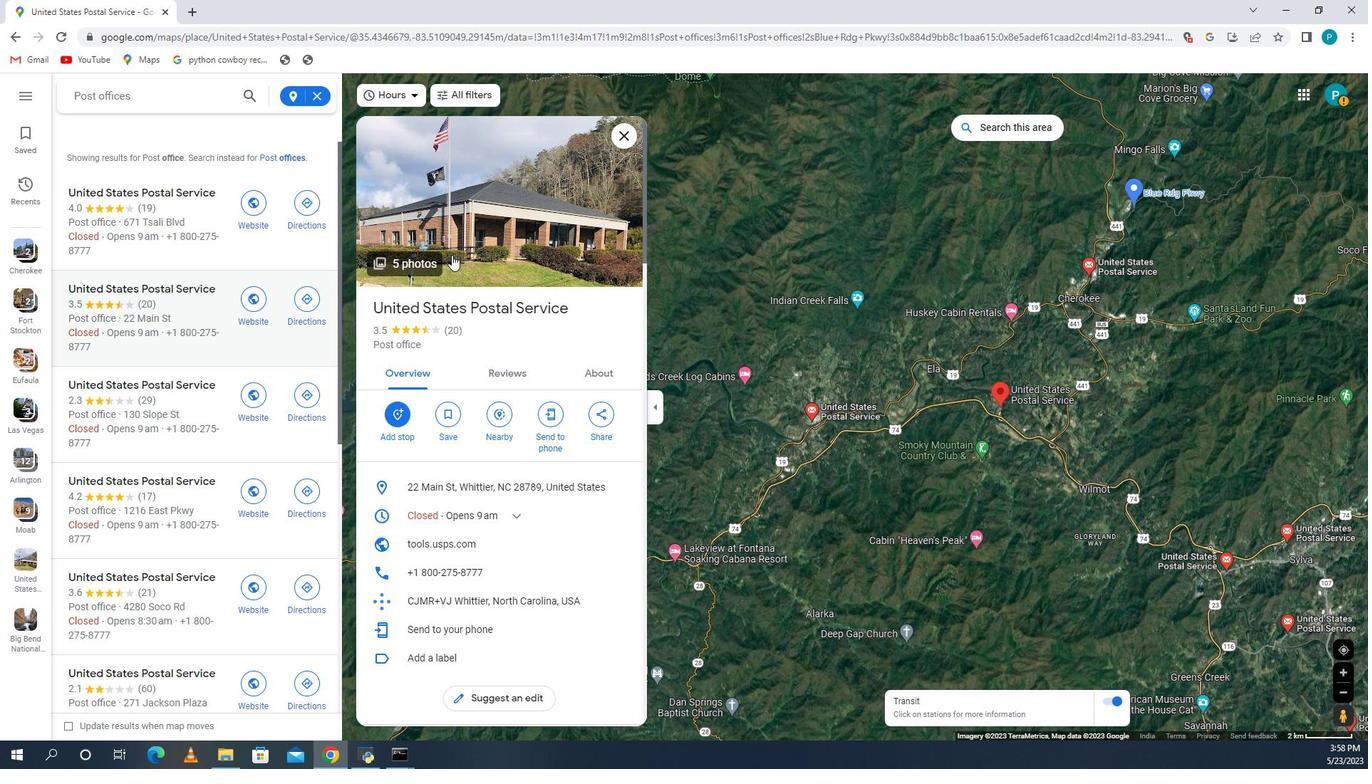 
Action: Mouse scrolled (458, 267) with delta (0, 0)
Screenshot: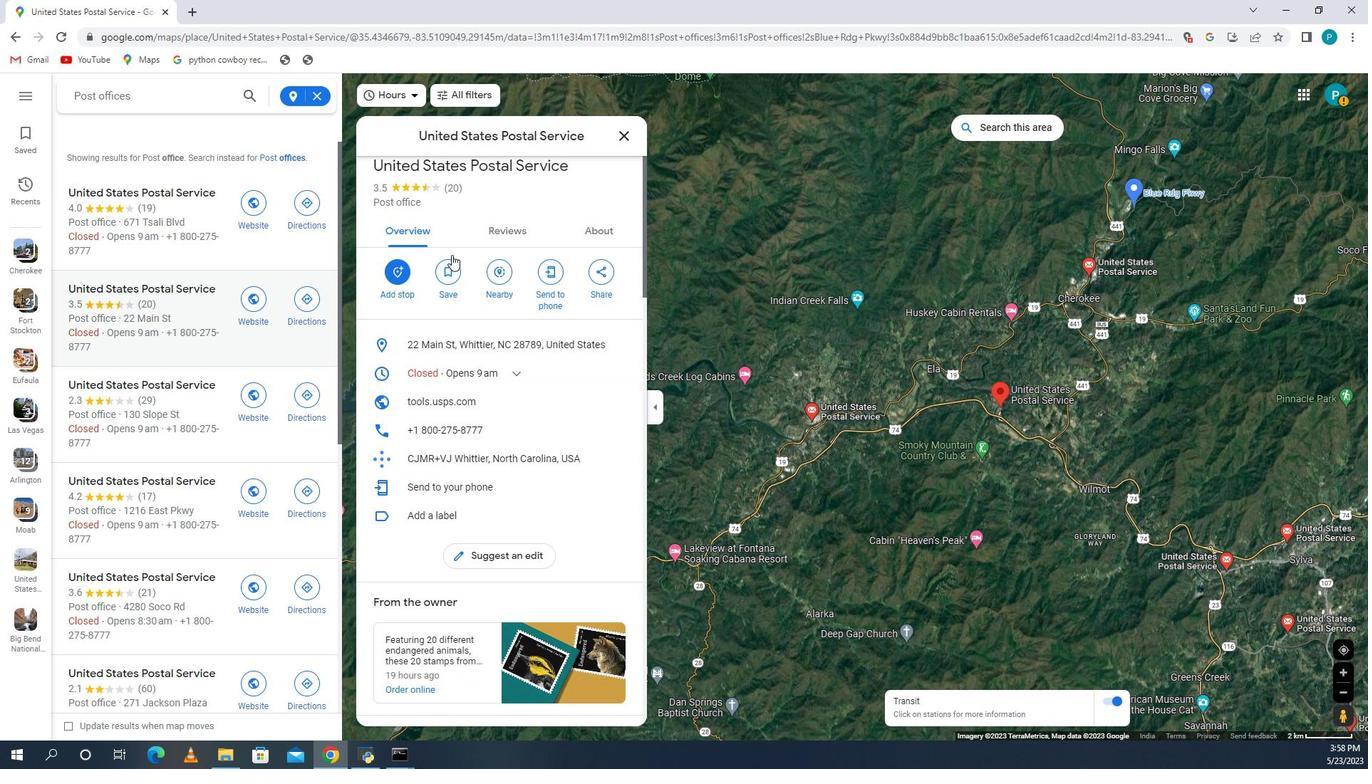 
Action: Mouse scrolled (458, 267) with delta (0, 0)
Screenshot: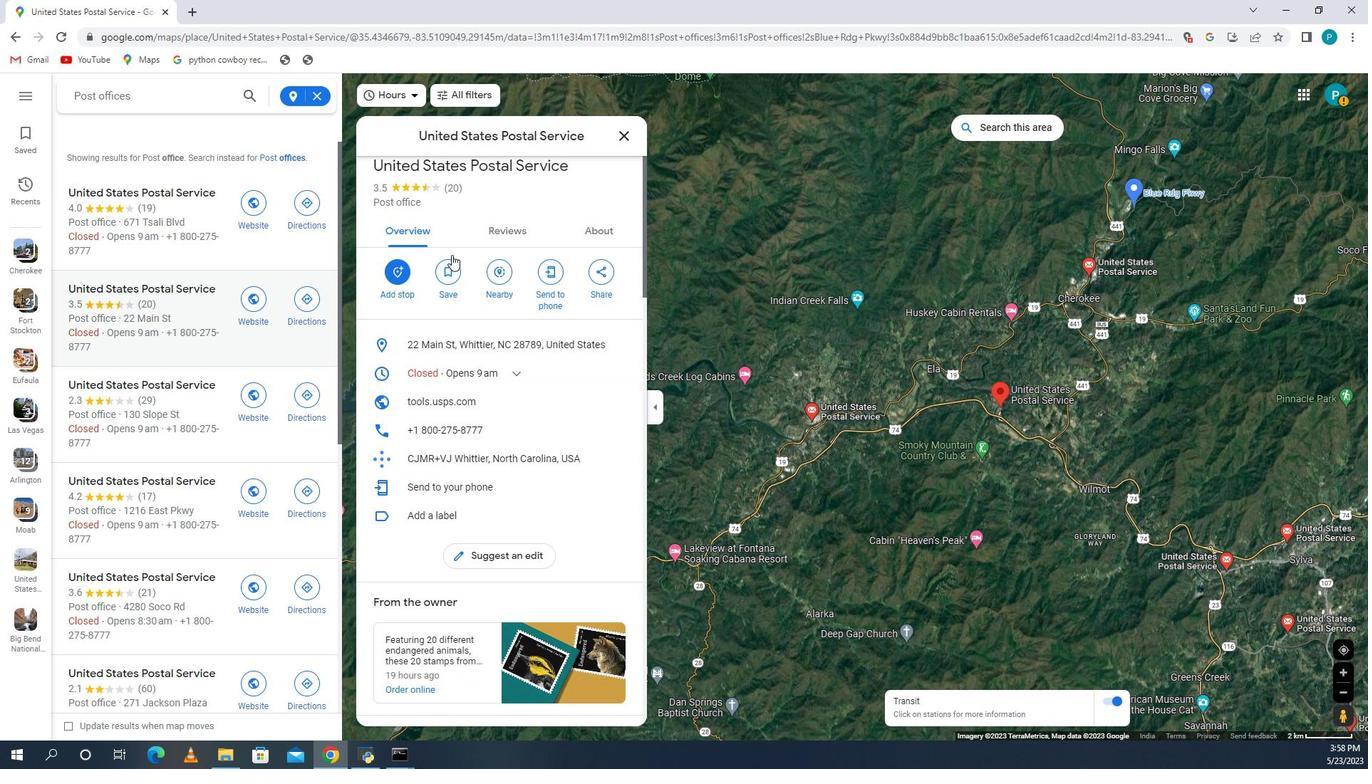 
Action: Mouse moved to (471, 289)
Screenshot: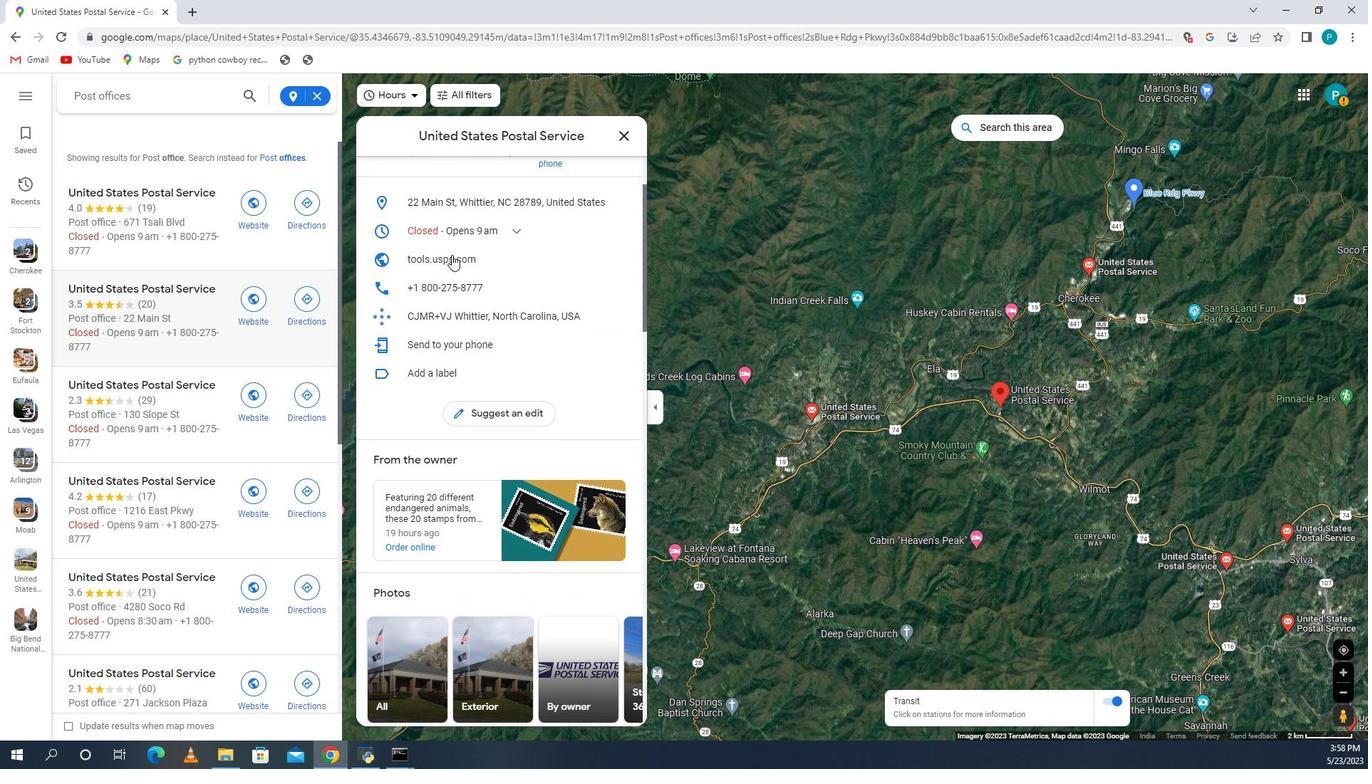 
Action: Mouse scrolled (471, 288) with delta (0, 0)
Screenshot: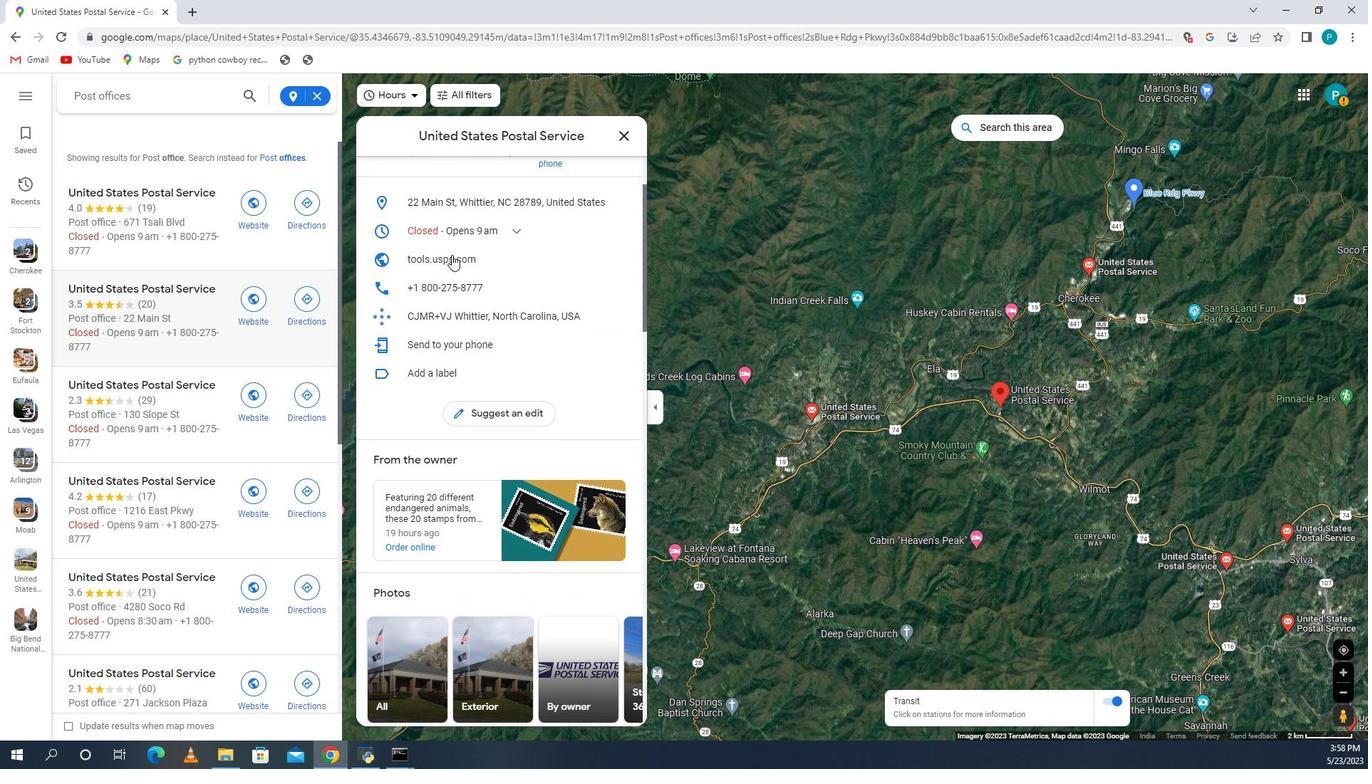 
Action: Mouse moved to (474, 292)
Screenshot: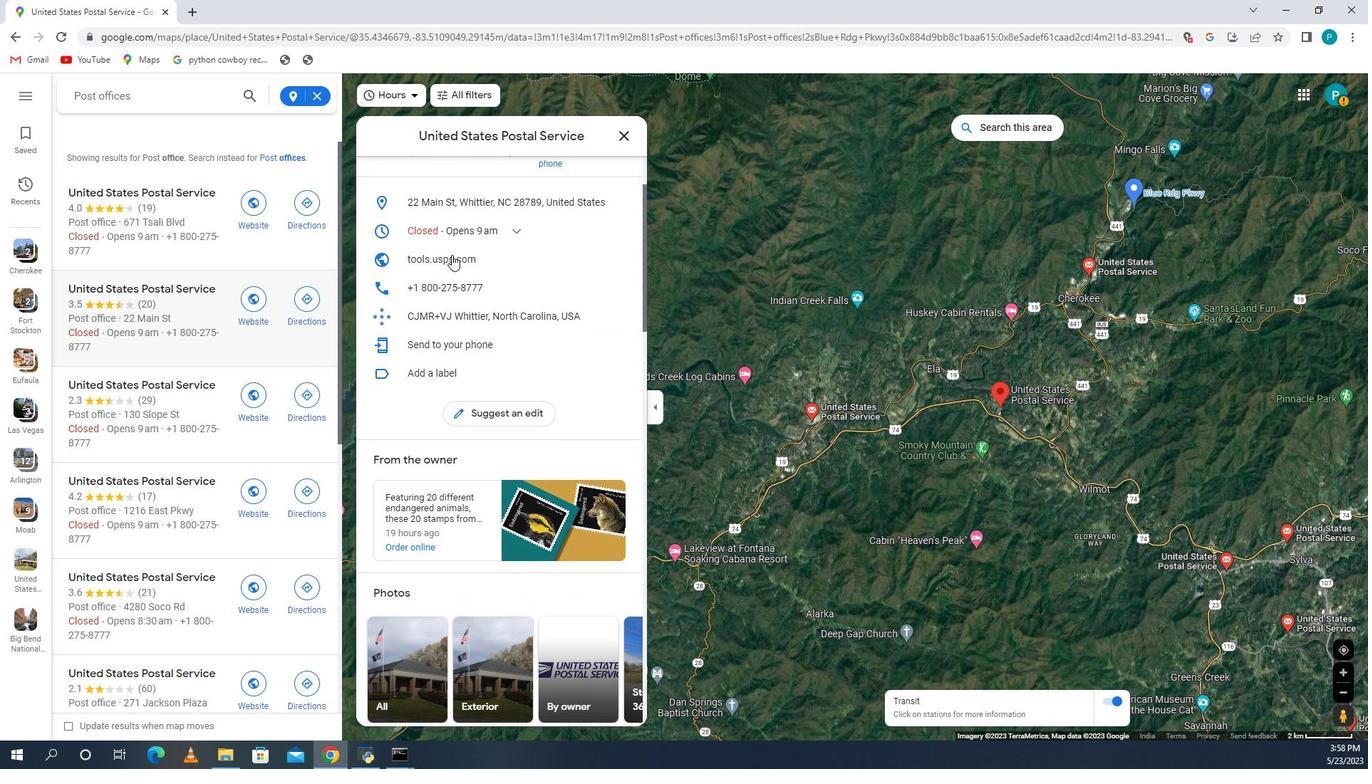 
Action: Mouse scrolled (474, 292) with delta (0, 0)
Screenshot: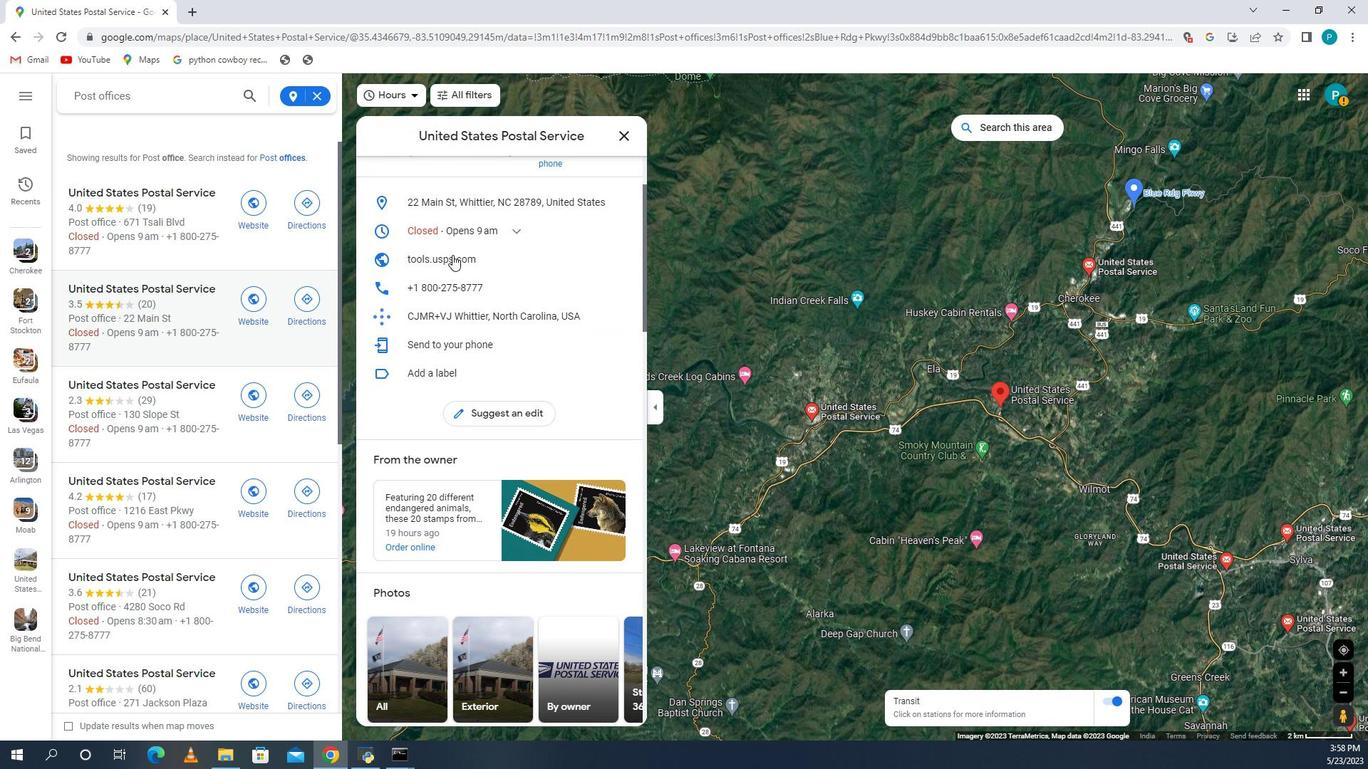 
Action: Mouse moved to (497, 330)
Screenshot: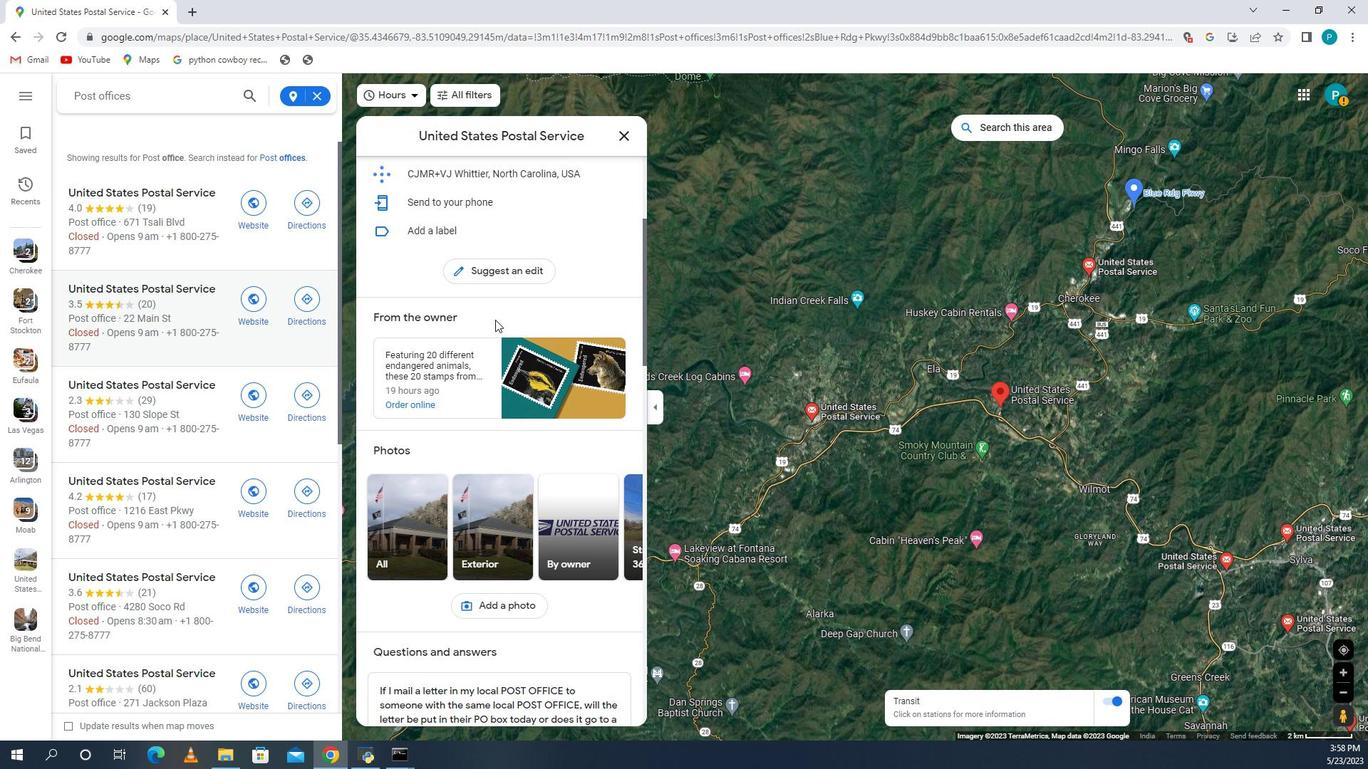 
Action: Mouse scrolled (497, 329) with delta (0, 0)
Screenshot: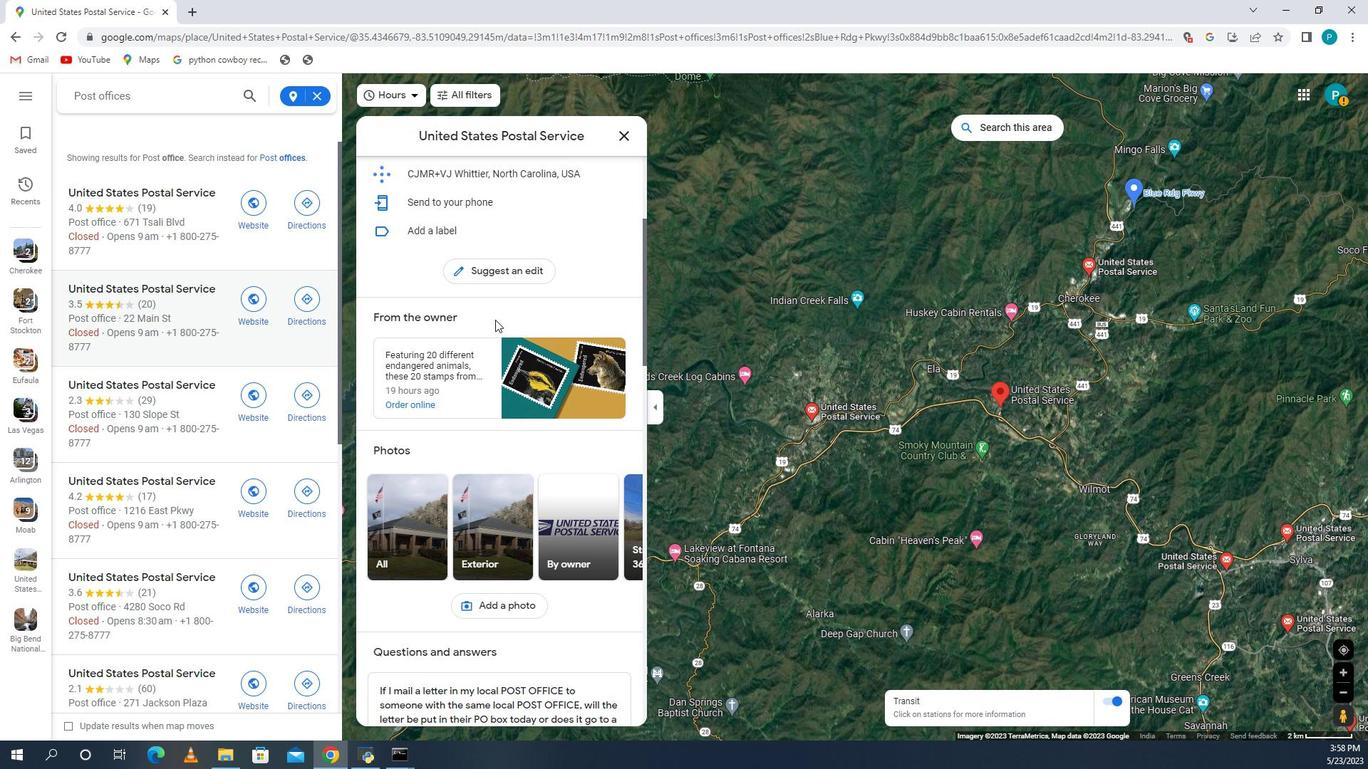 
Action: Mouse moved to (498, 331)
Screenshot: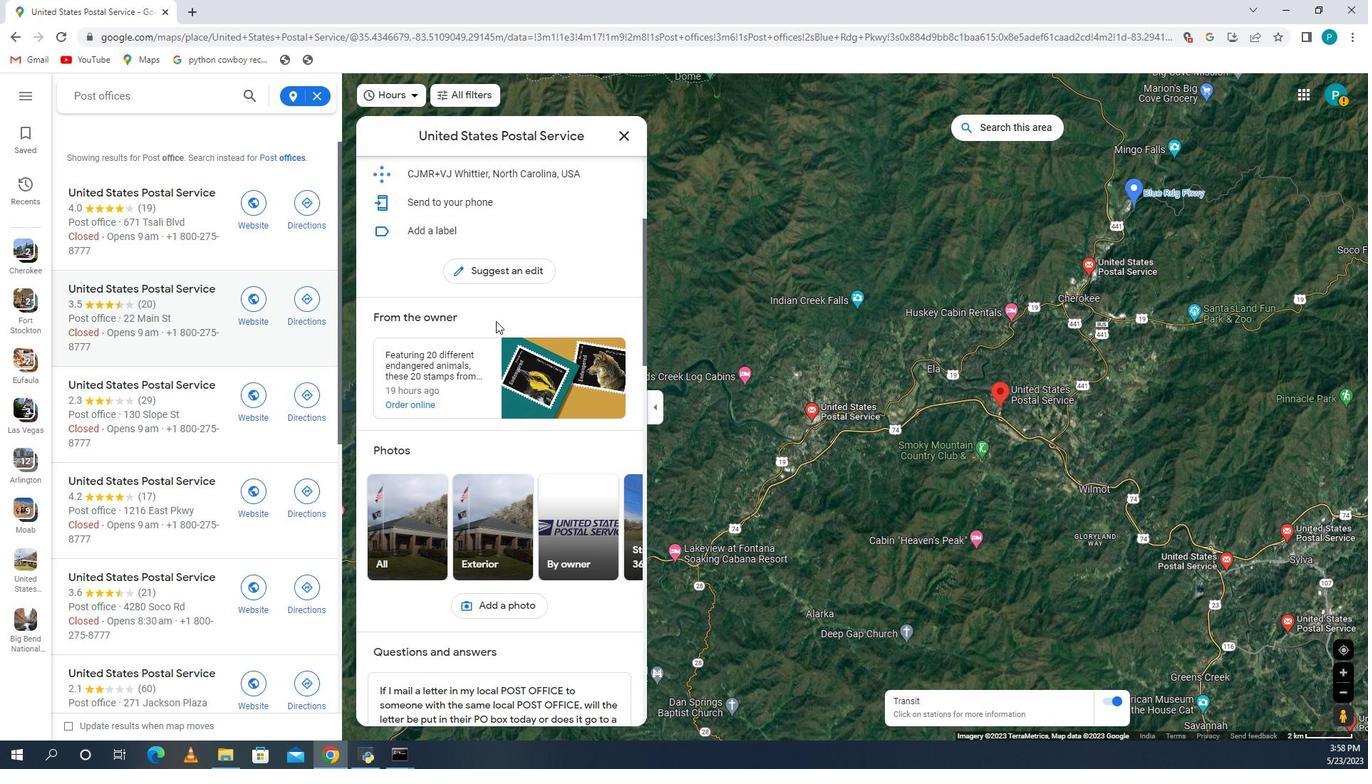 
Action: Mouse scrolled (498, 330) with delta (0, 0)
Screenshot: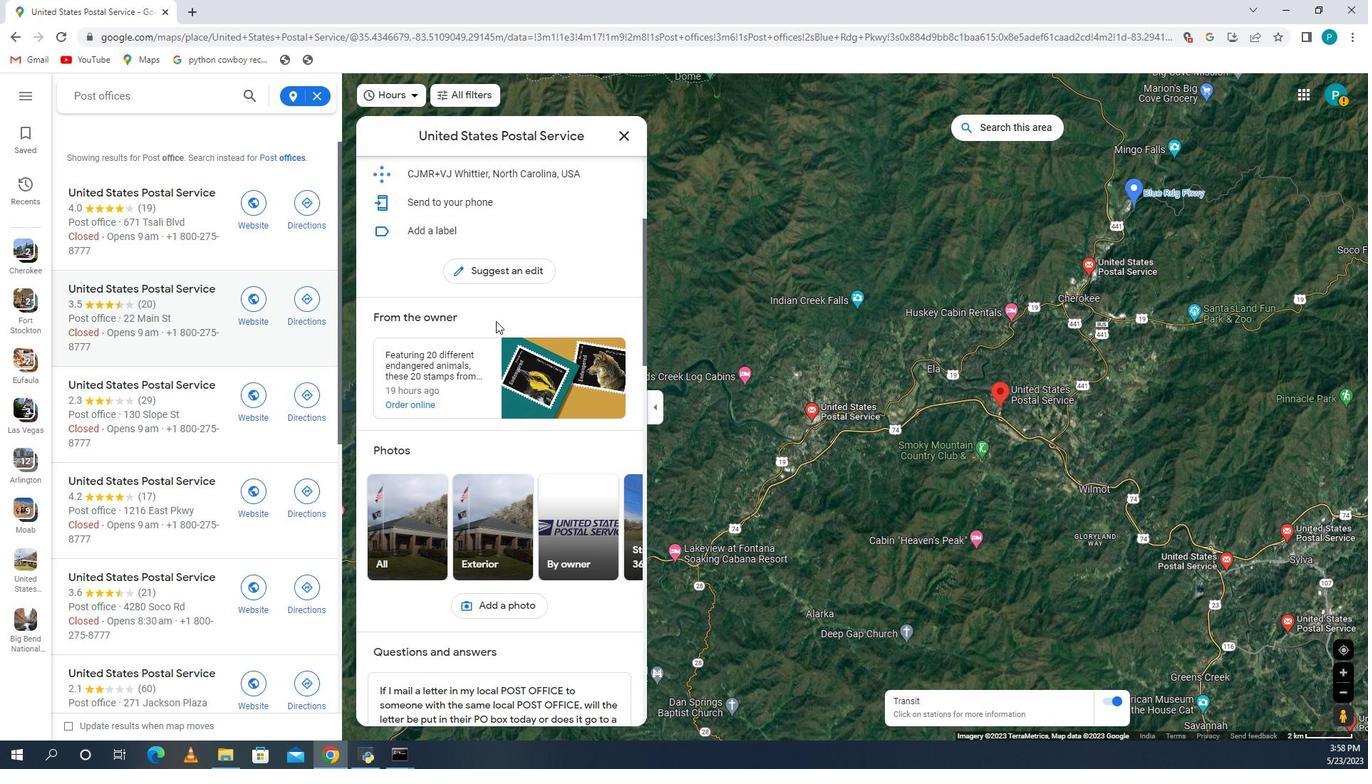 
Action: Mouse scrolled (498, 330) with delta (0, 0)
Screenshot: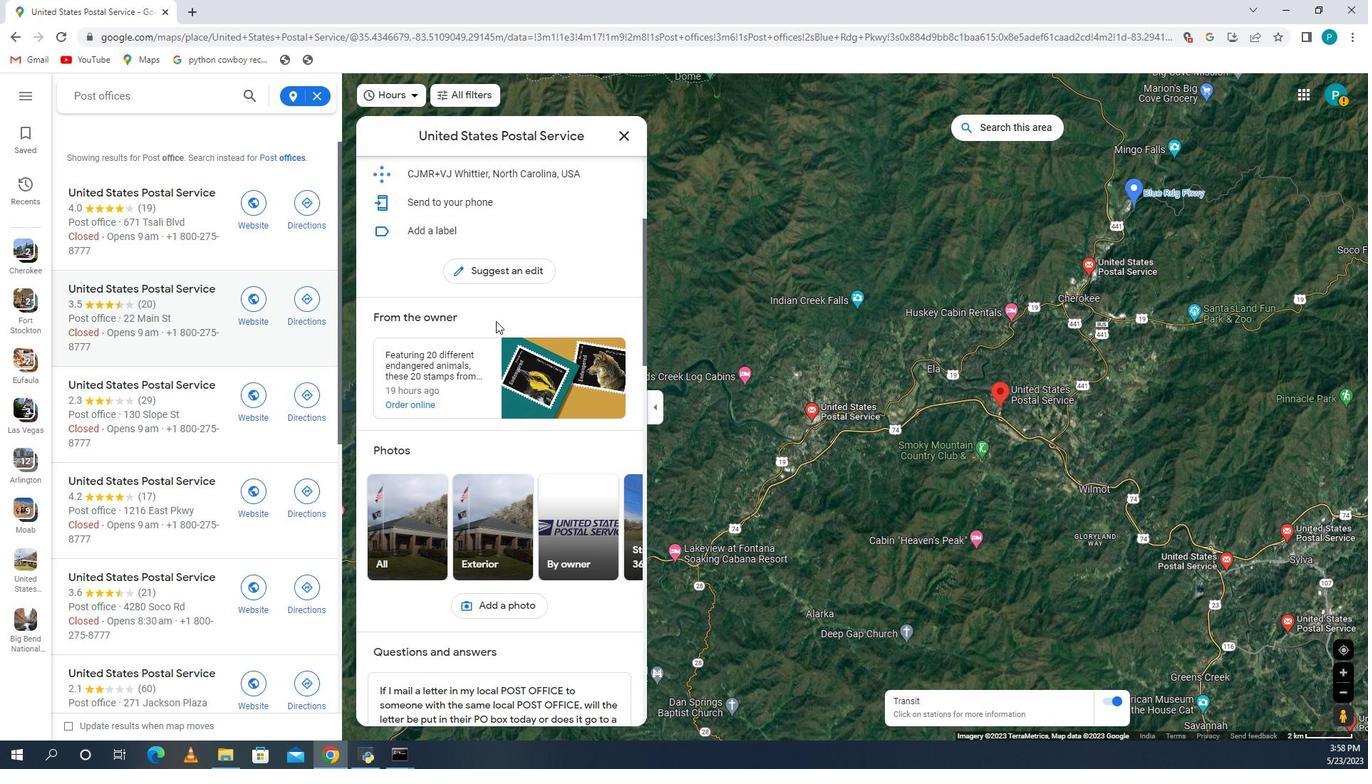 
Action: Mouse scrolled (498, 330) with delta (0, 0)
Screenshot: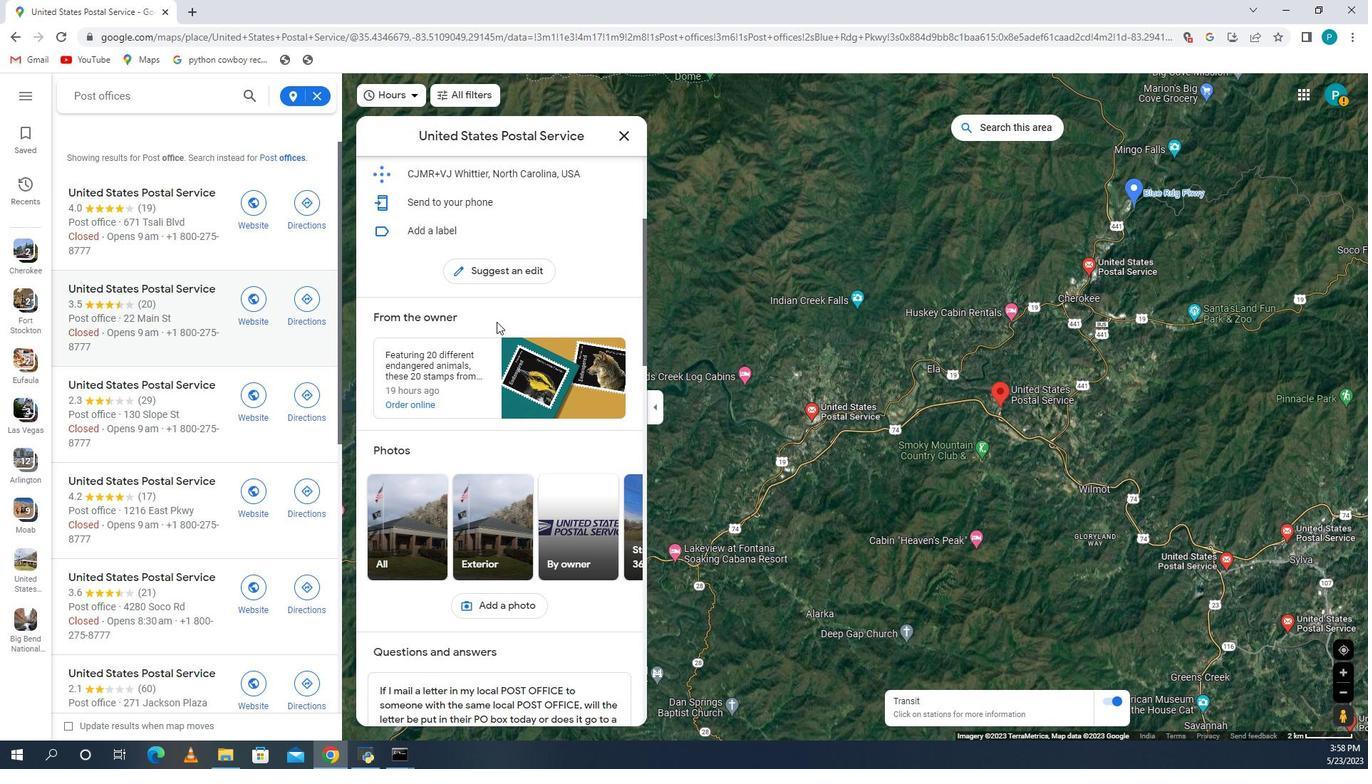
Action: Mouse moved to (504, 340)
Screenshot: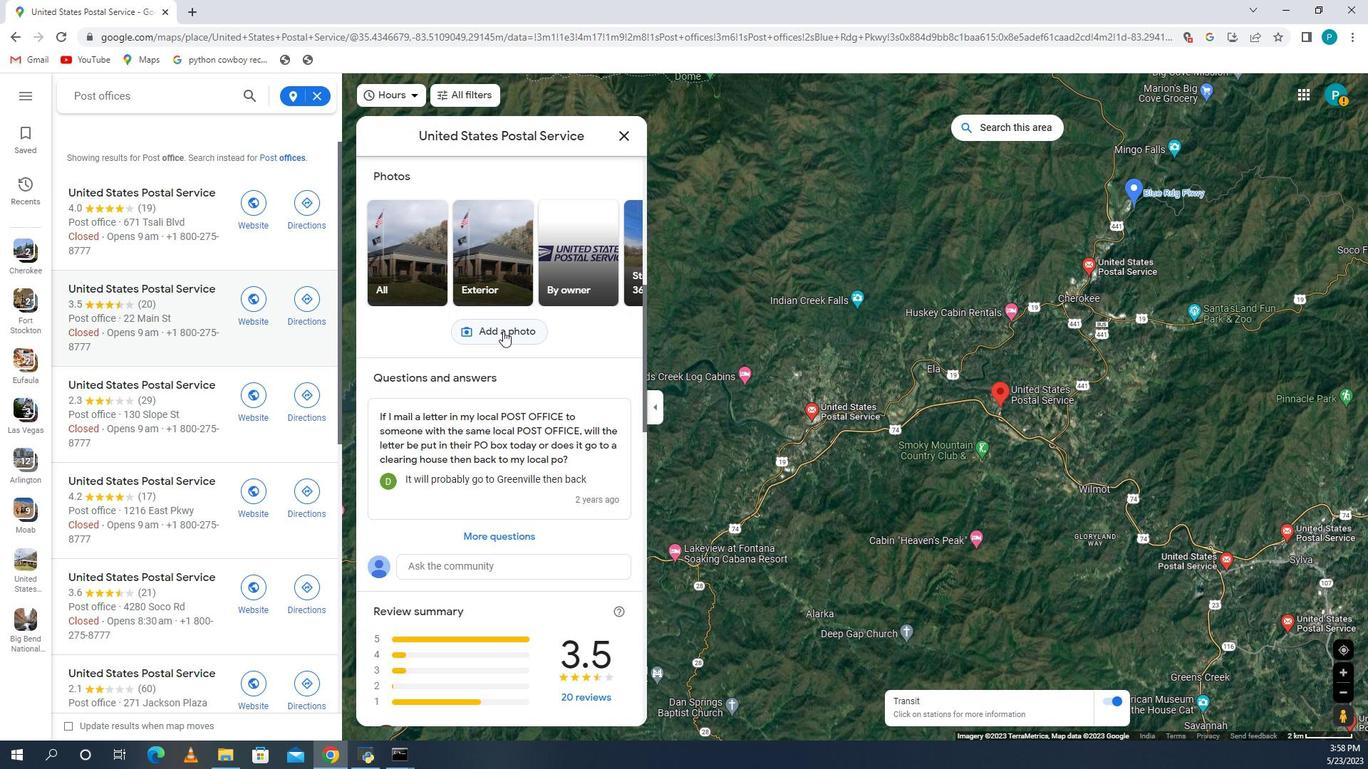 
Action: Mouse scrolled (504, 340) with delta (0, 0)
Screenshot: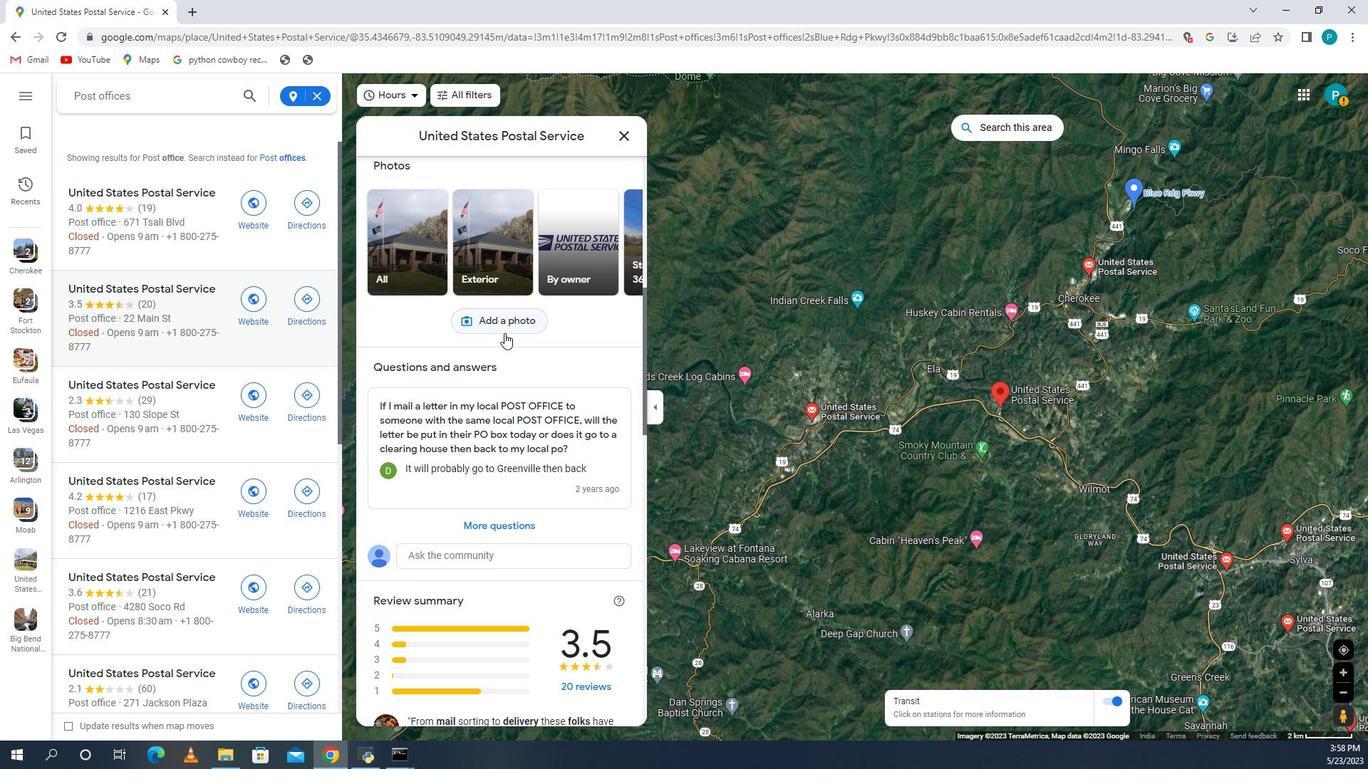 
Action: Mouse scrolled (504, 340) with delta (0, 0)
Screenshot: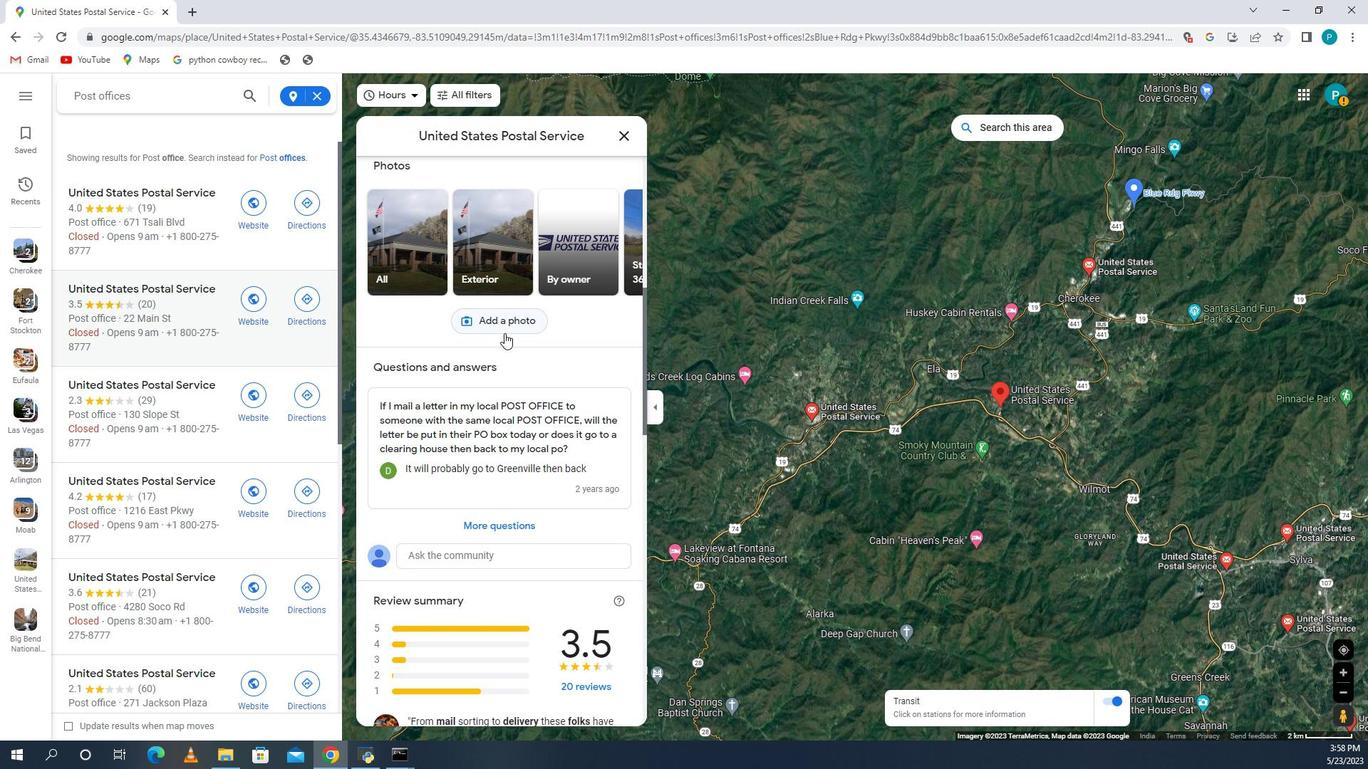 
Action: Mouse moved to (568, 363)
Screenshot: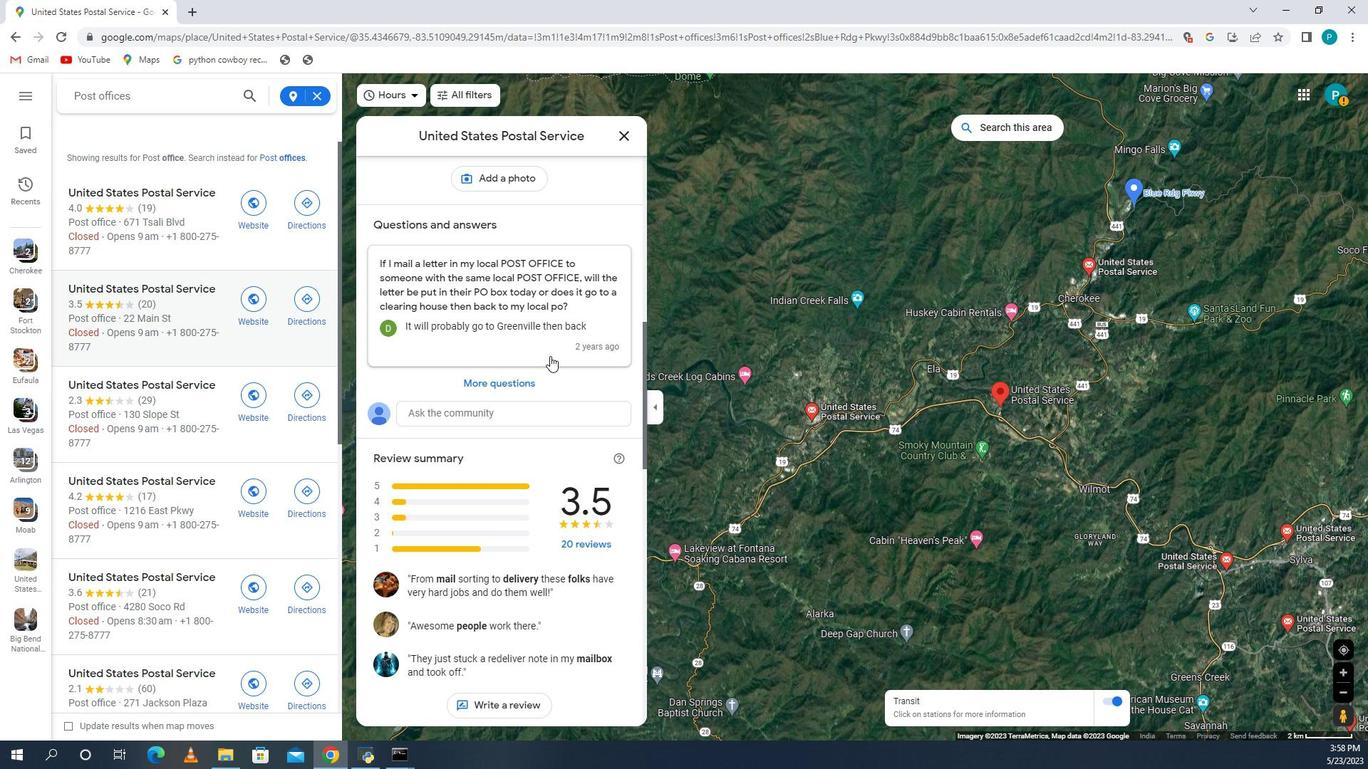 
Action: Mouse scrolled (568, 362) with delta (0, 0)
Screenshot: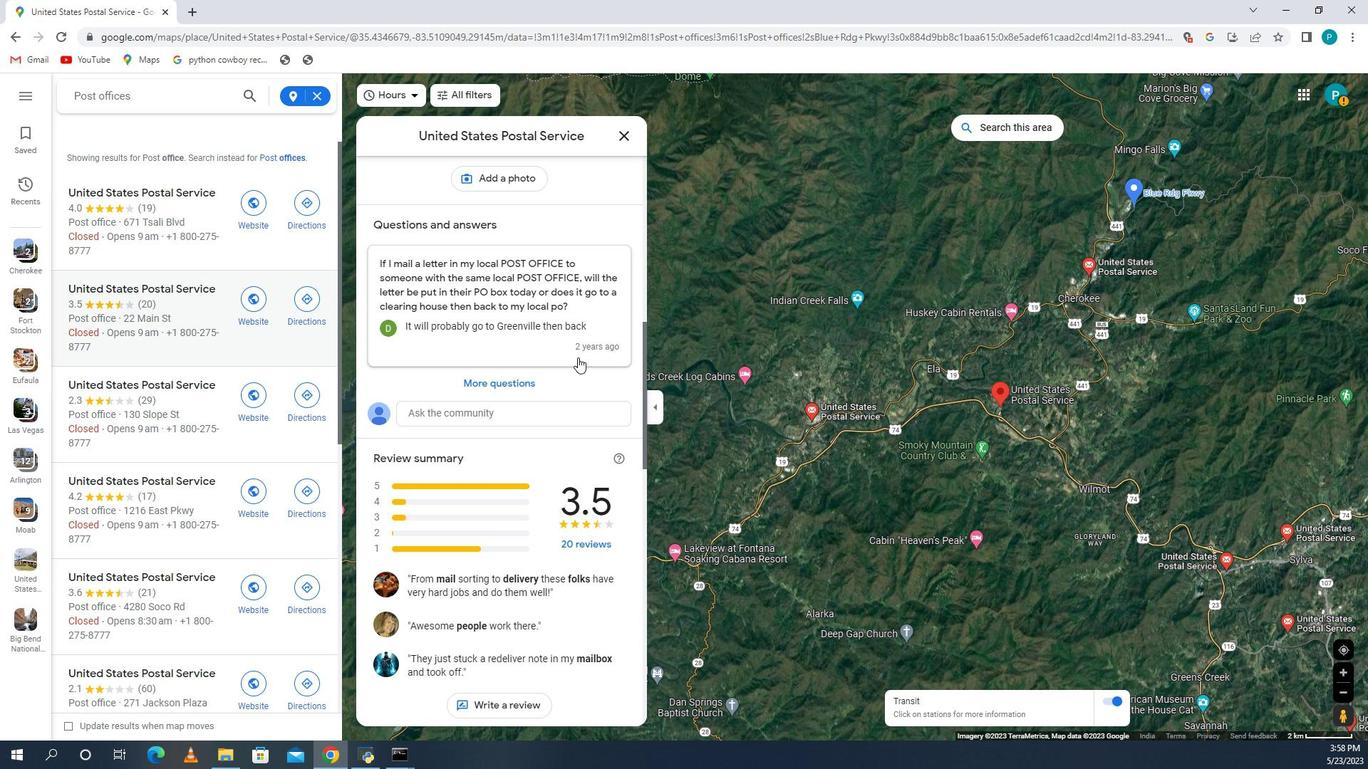 
Action: Mouse scrolled (568, 362) with delta (0, 0)
Screenshot: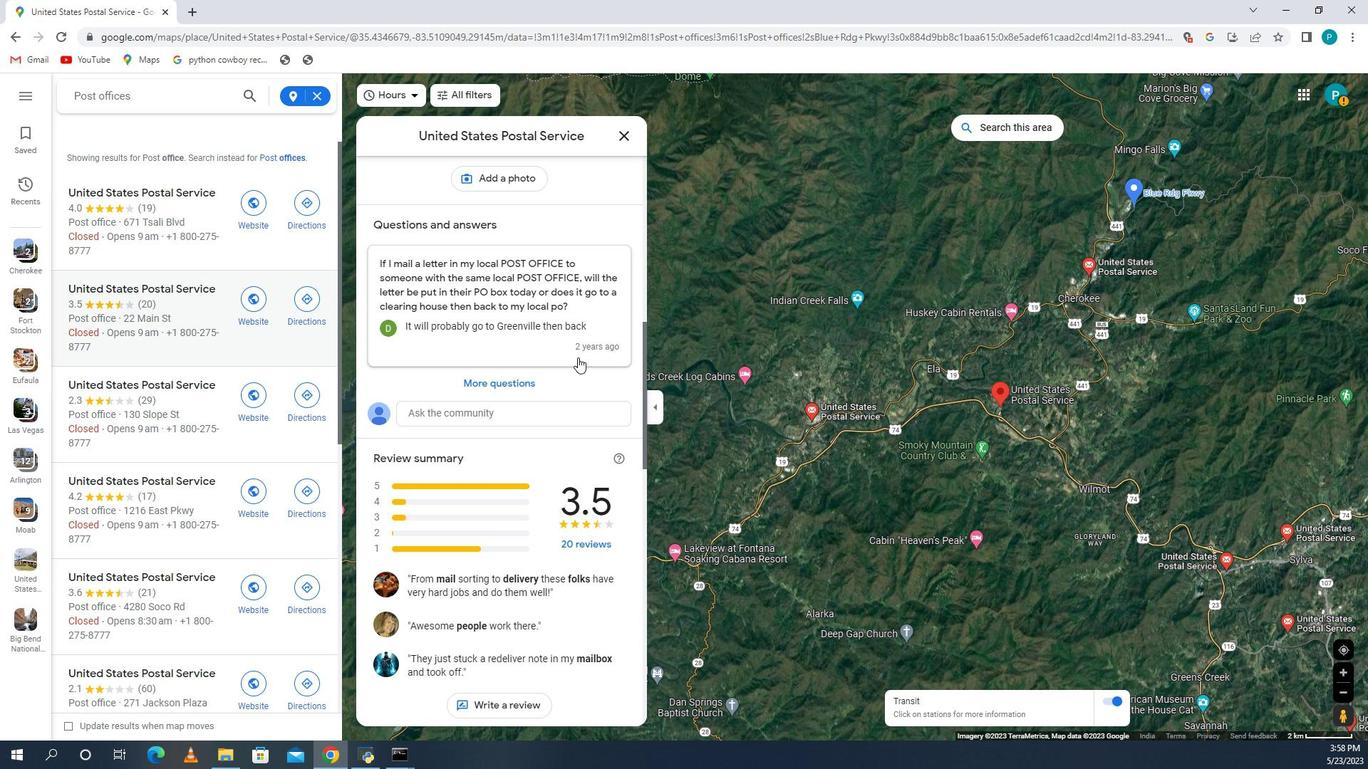 
Action: Mouse scrolled (568, 362) with delta (0, 0)
Screenshot: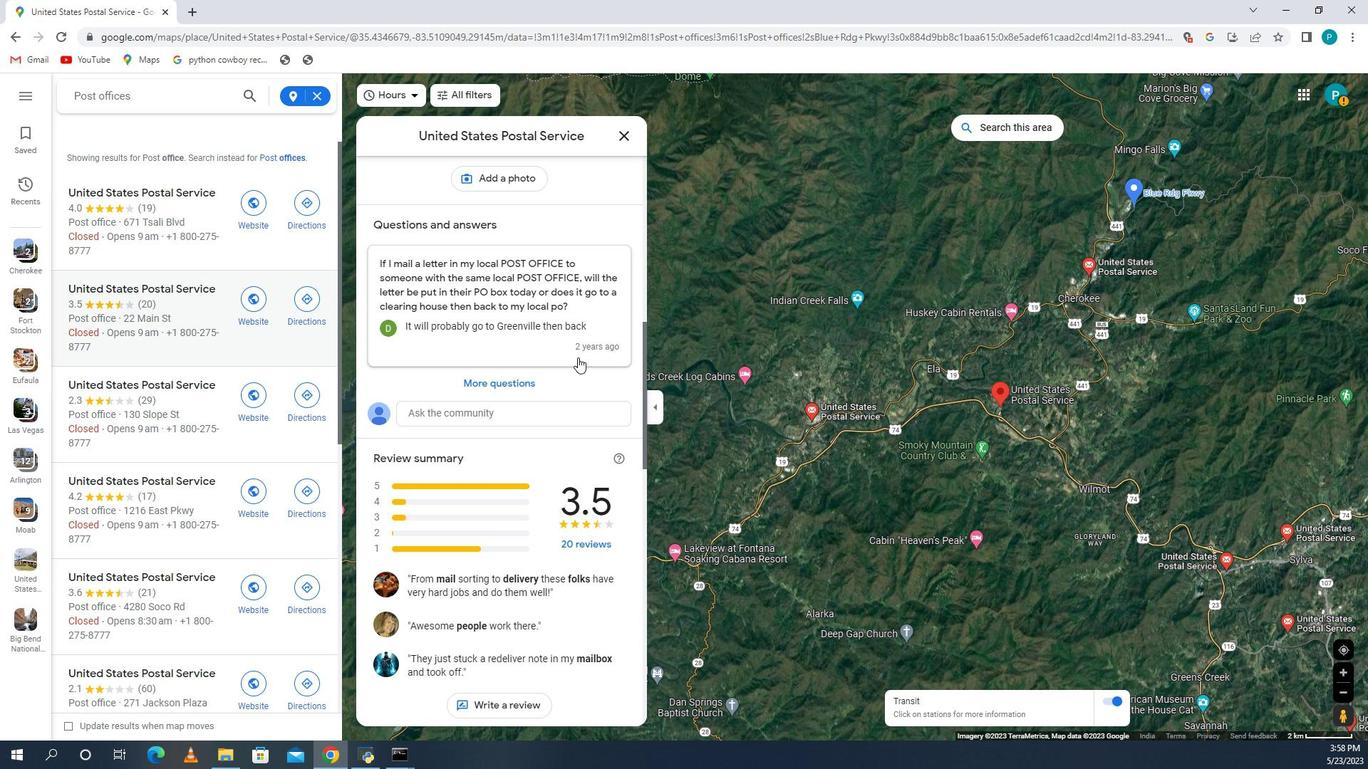 
Action: Mouse scrolled (568, 362) with delta (0, 0)
Screenshot: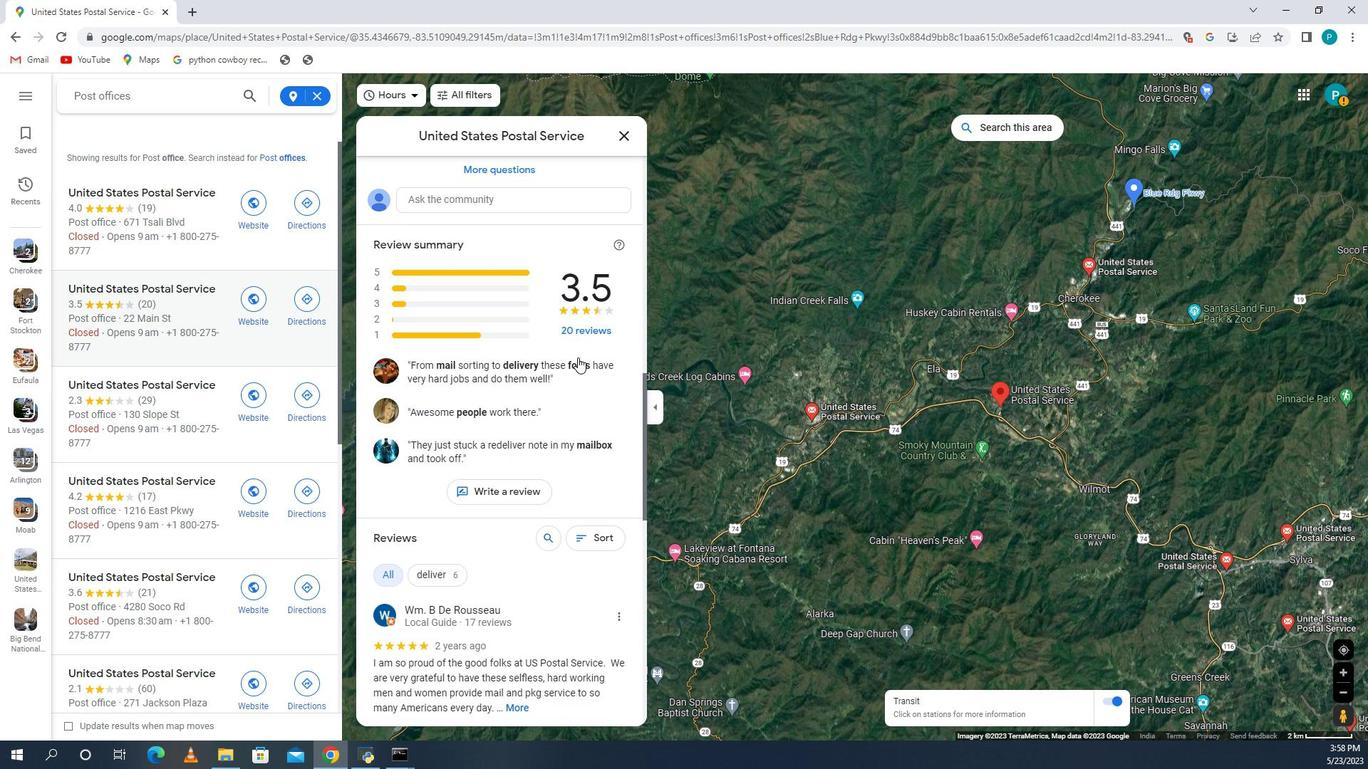 
Action: Mouse scrolled (568, 362) with delta (0, 0)
Screenshot: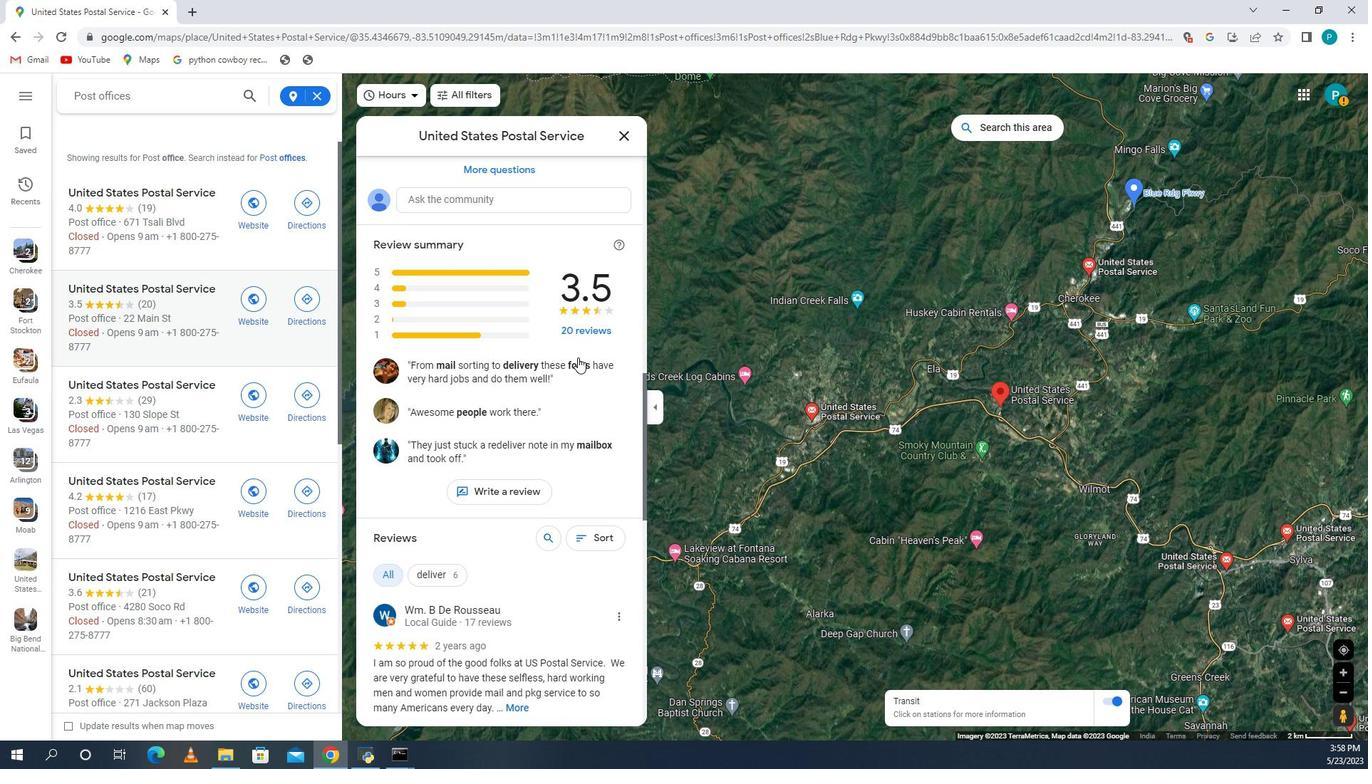 
Action: Mouse moved to (541, 360)
Screenshot: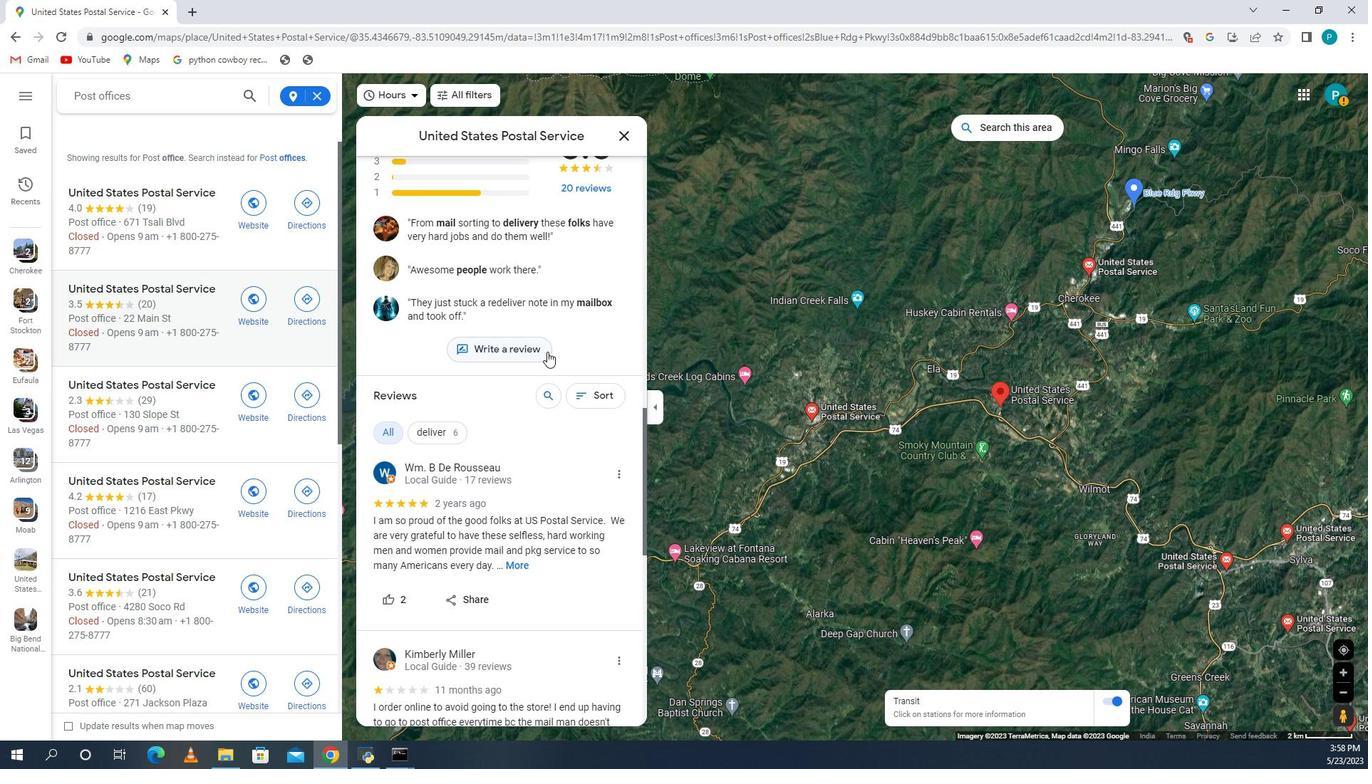 
Action: Mouse scrolled (541, 359) with delta (0, 0)
Screenshot: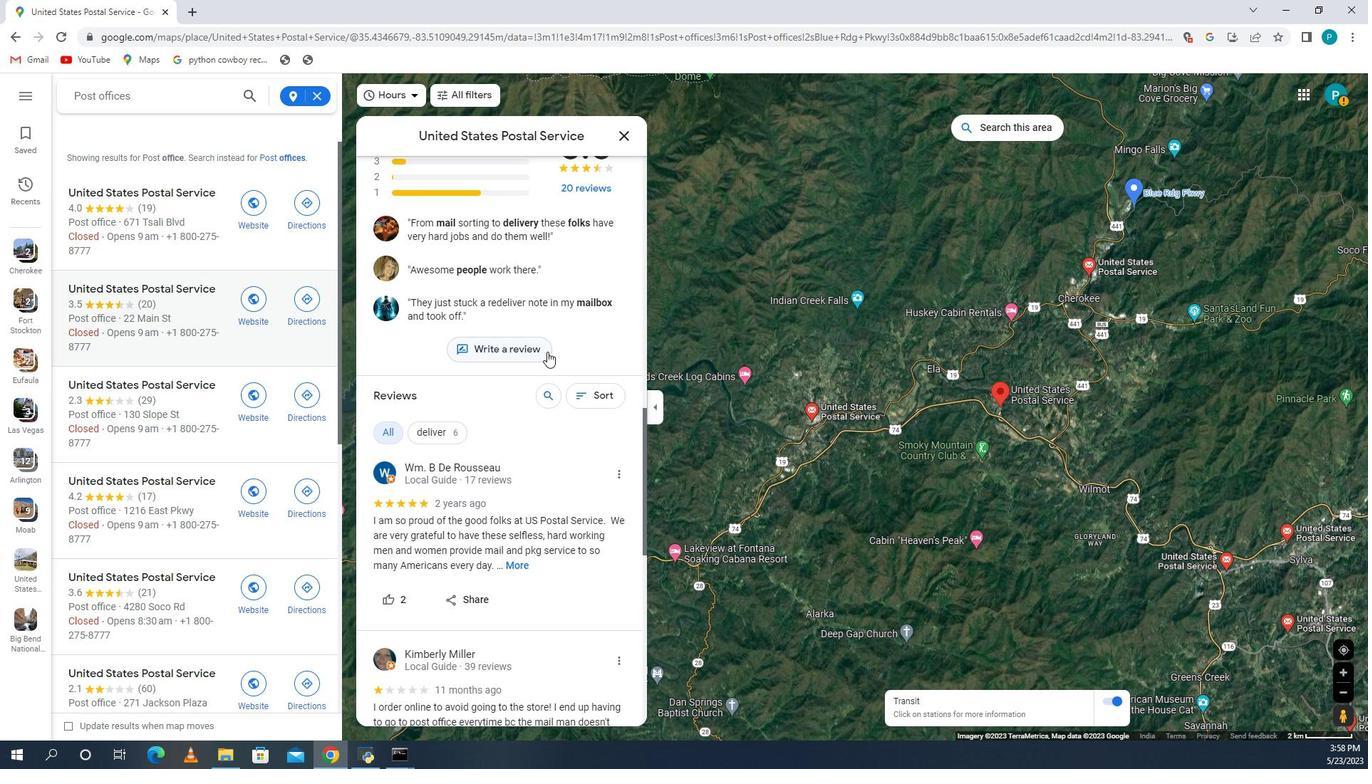 
Action: Mouse moved to (539, 369)
Screenshot: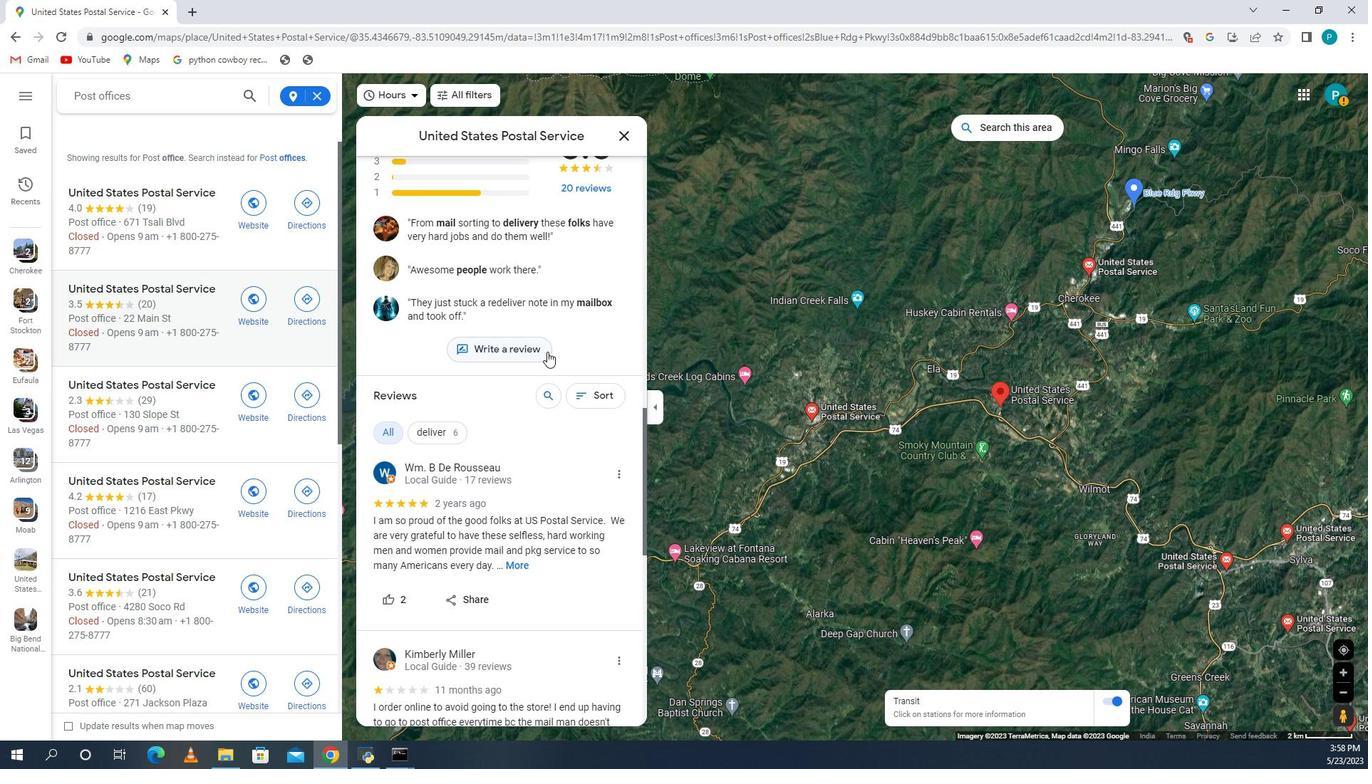 
Action: Mouse scrolled (539, 369) with delta (0, 0)
Screenshot: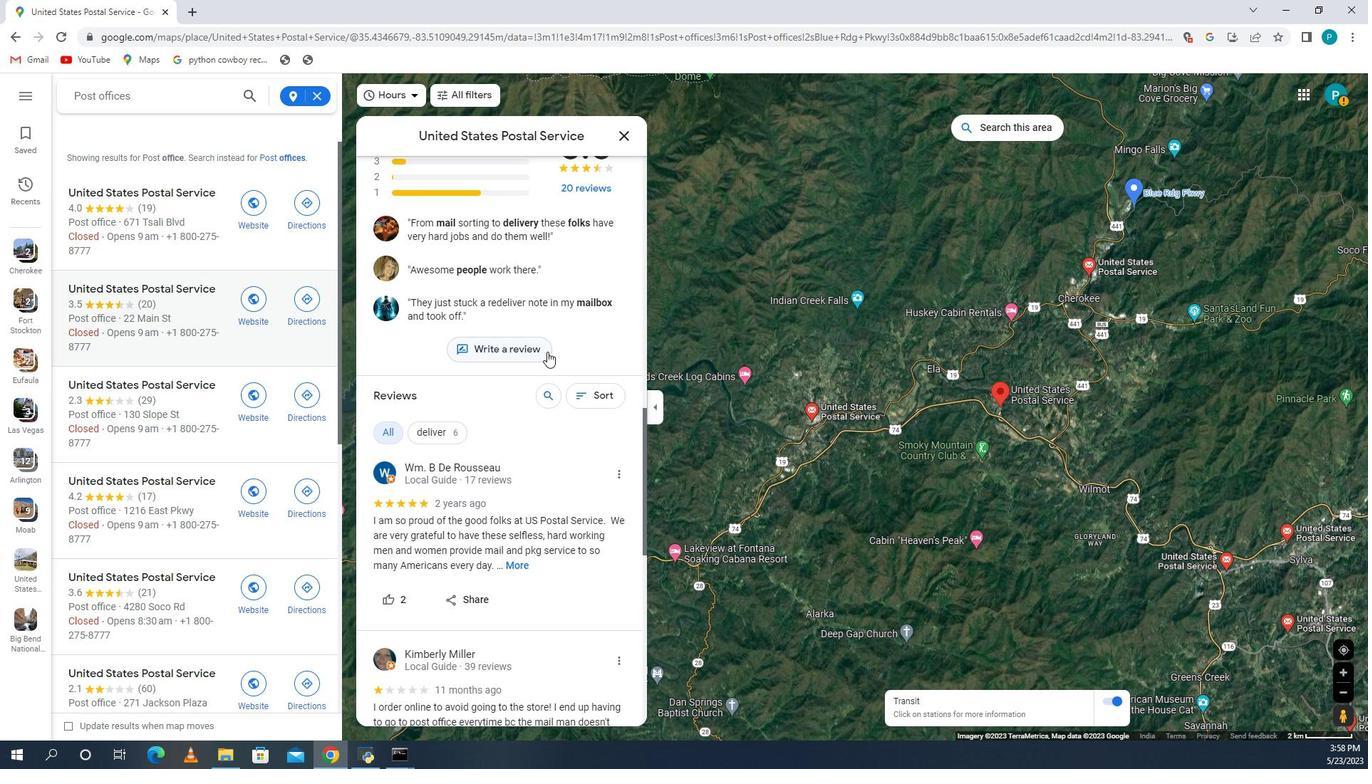 
Action: Mouse moved to (538, 373)
Screenshot: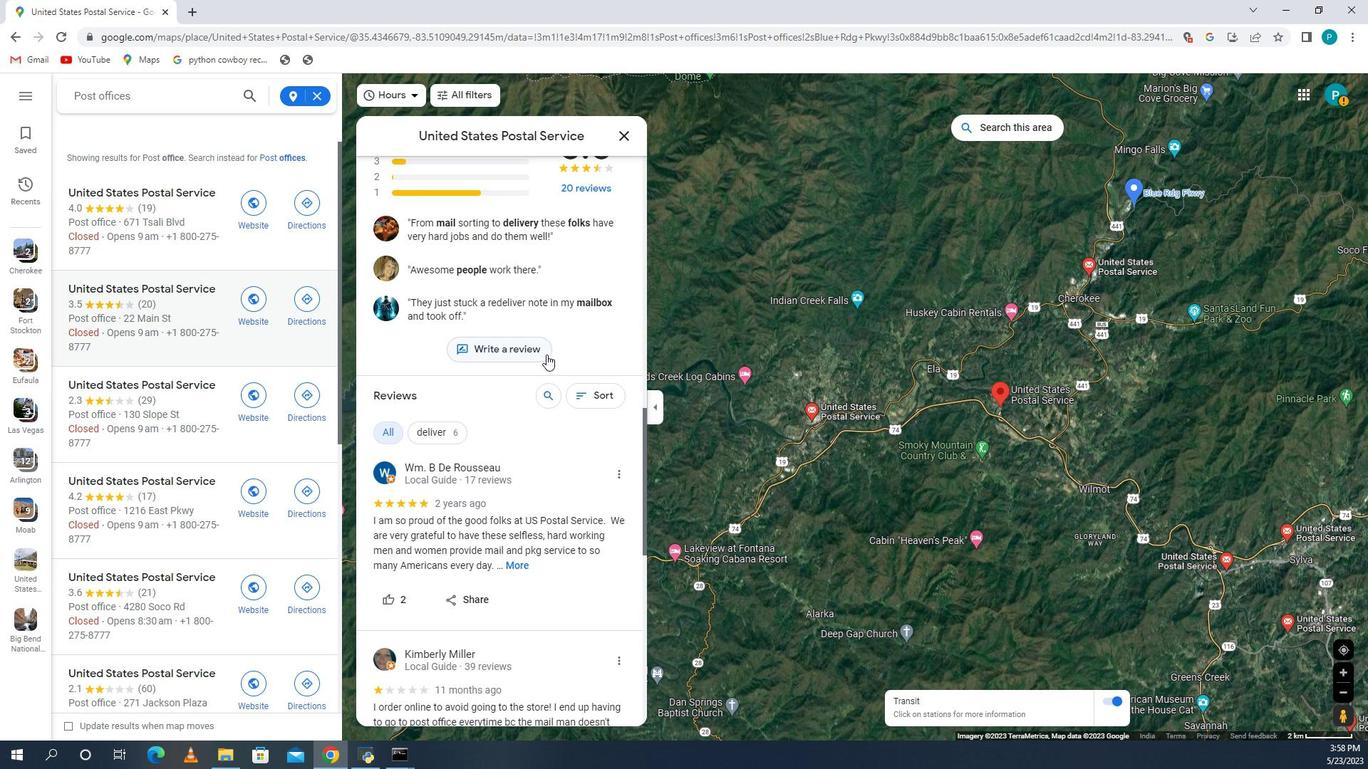 
Action: Mouse scrolled (538, 372) with delta (0, 0)
Screenshot: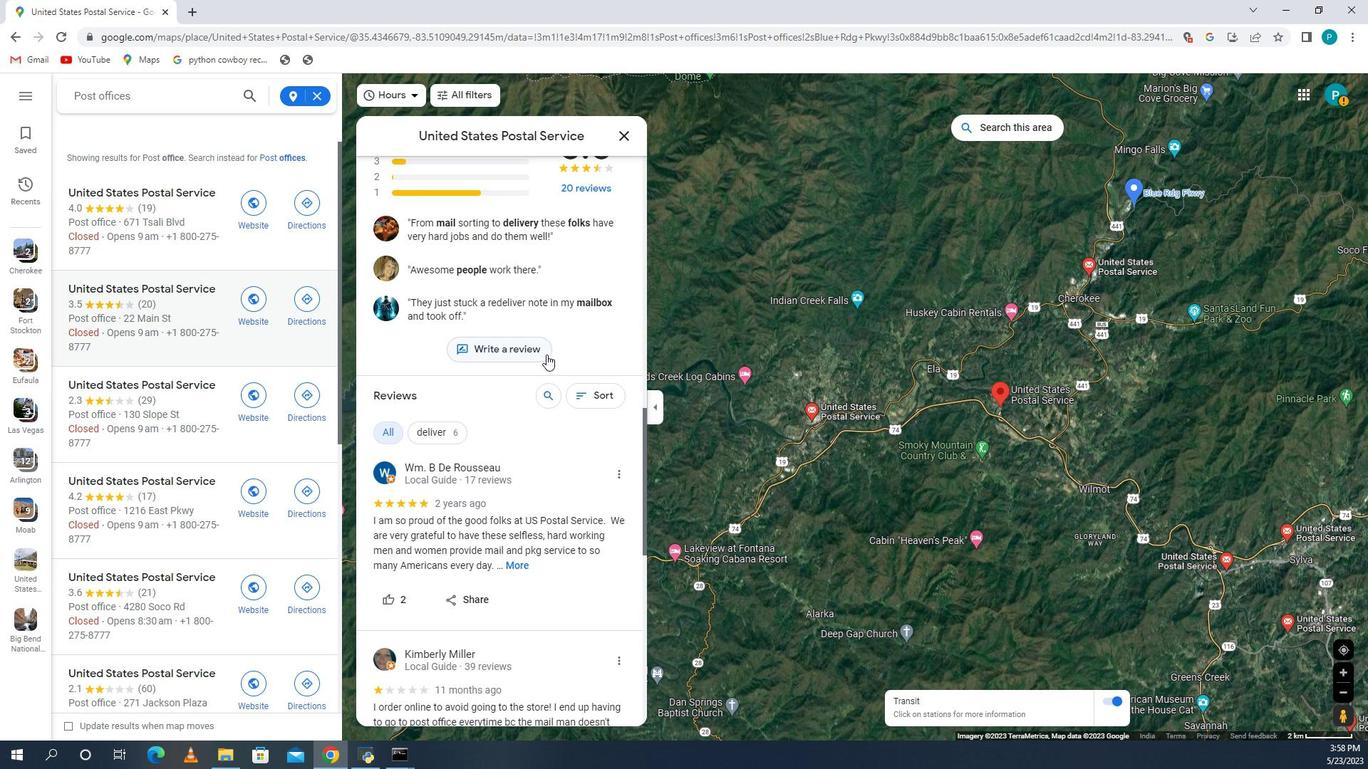 
Action: Mouse moved to (514, 354)
Screenshot: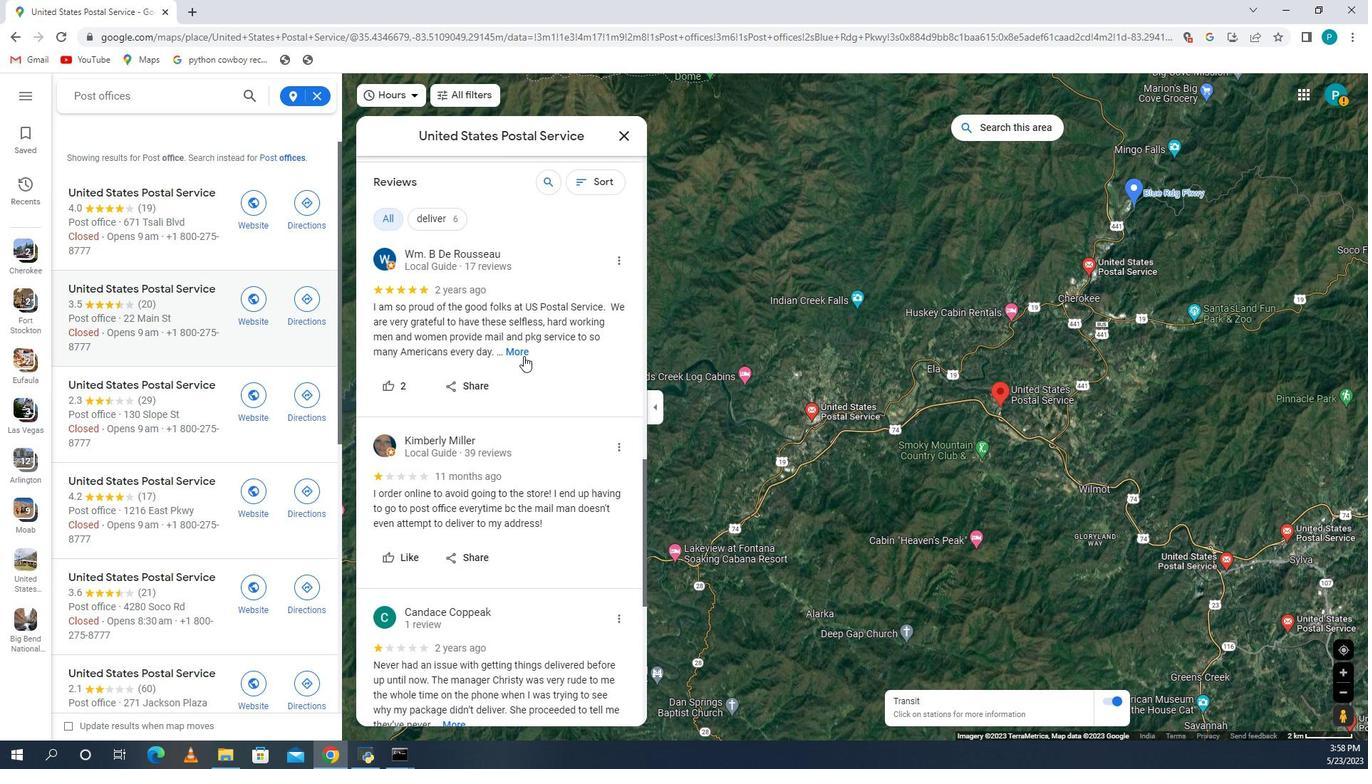 
Action: Mouse pressed left at (514, 354)
Screenshot: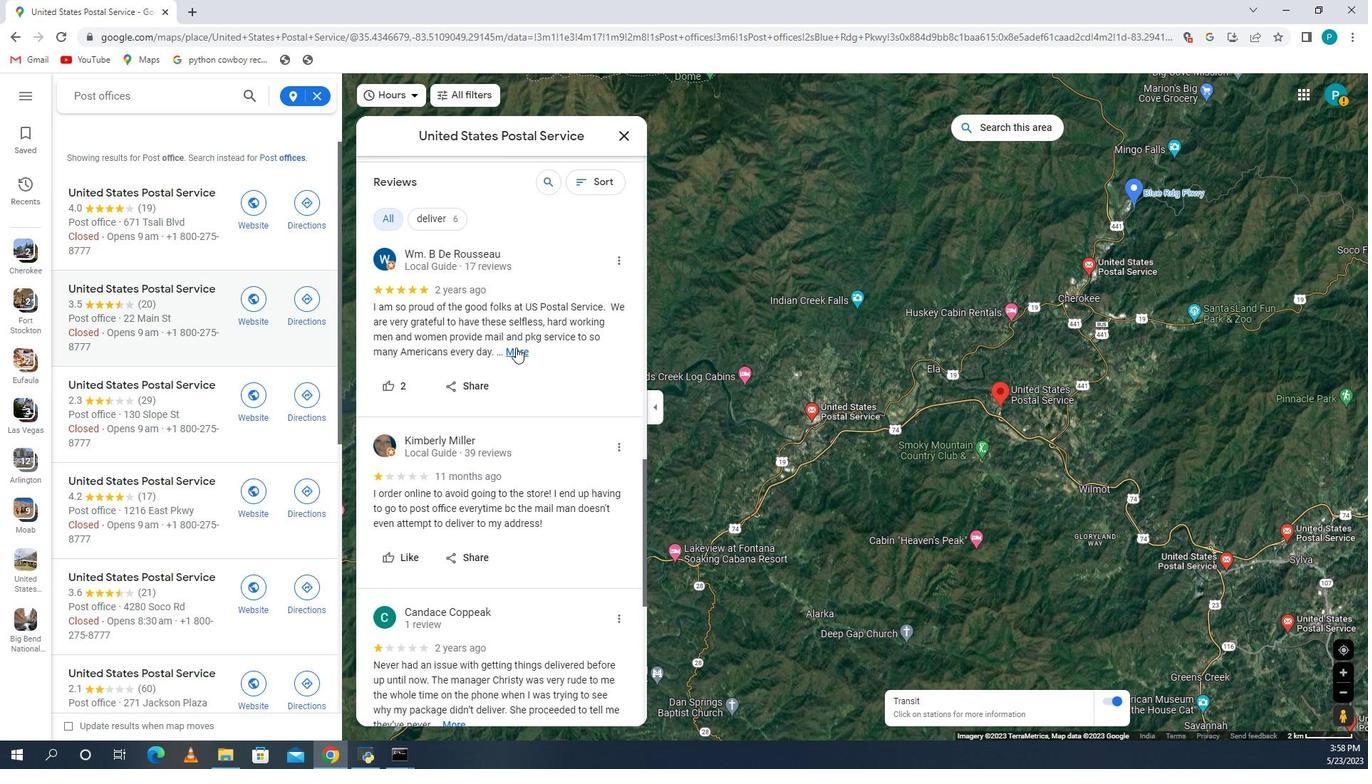 
Action: Mouse moved to (528, 418)
Screenshot: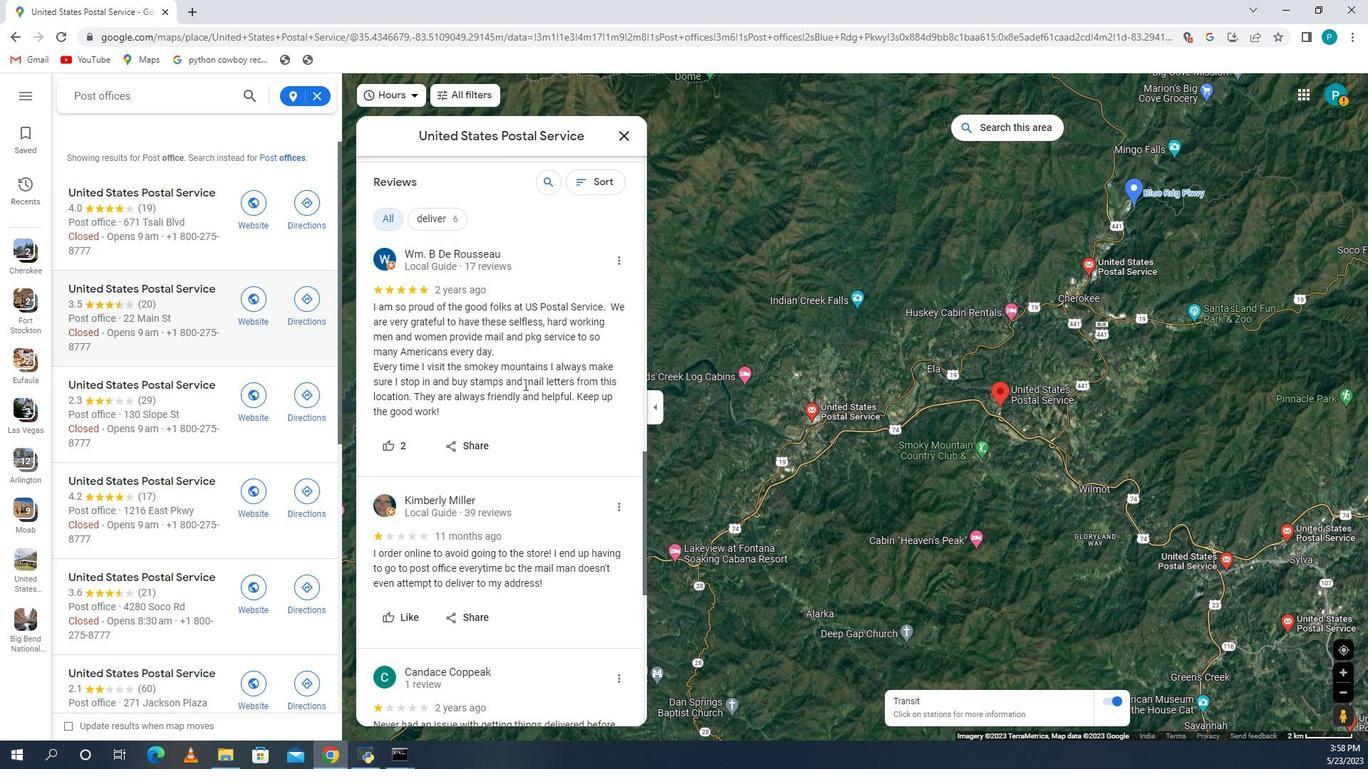 
Action: Mouse scrolled (528, 417) with delta (0, 0)
Screenshot: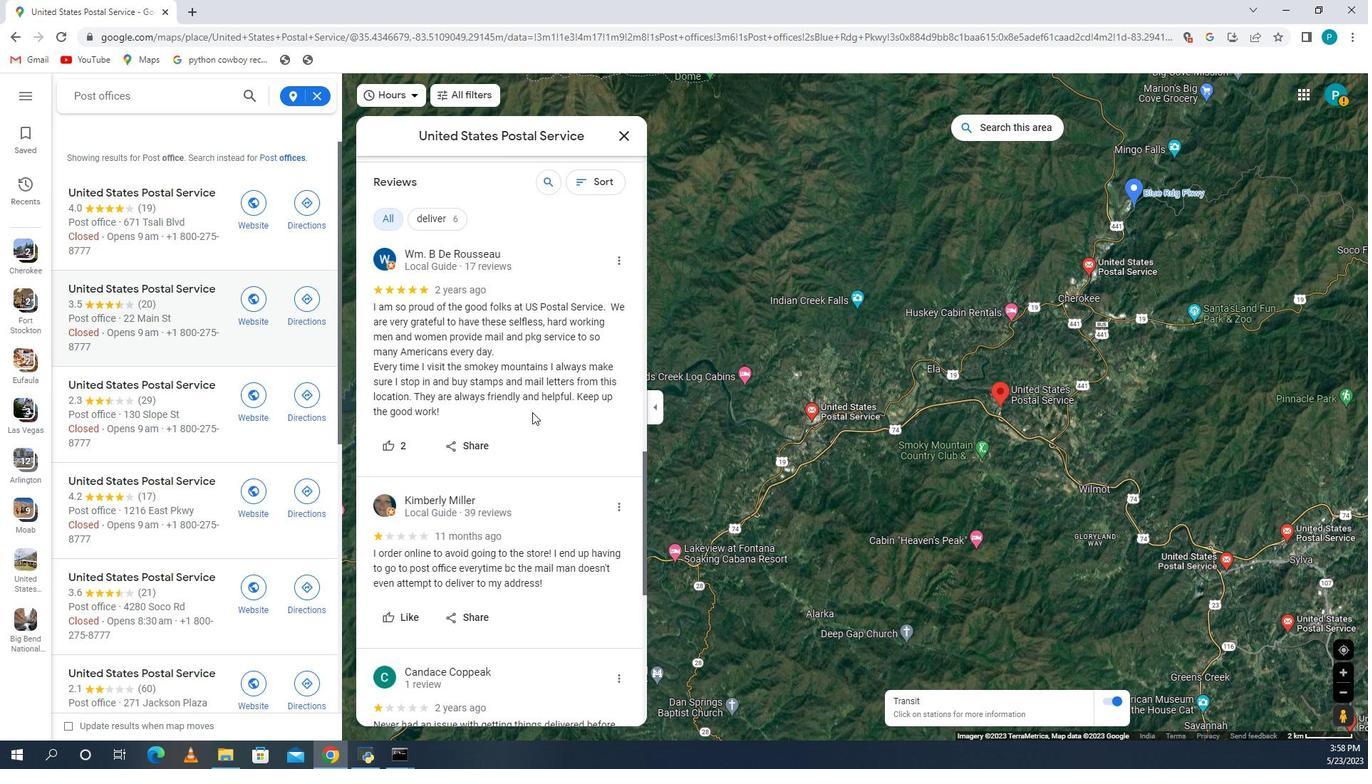 
Action: Mouse scrolled (528, 417) with delta (0, 0)
Screenshot: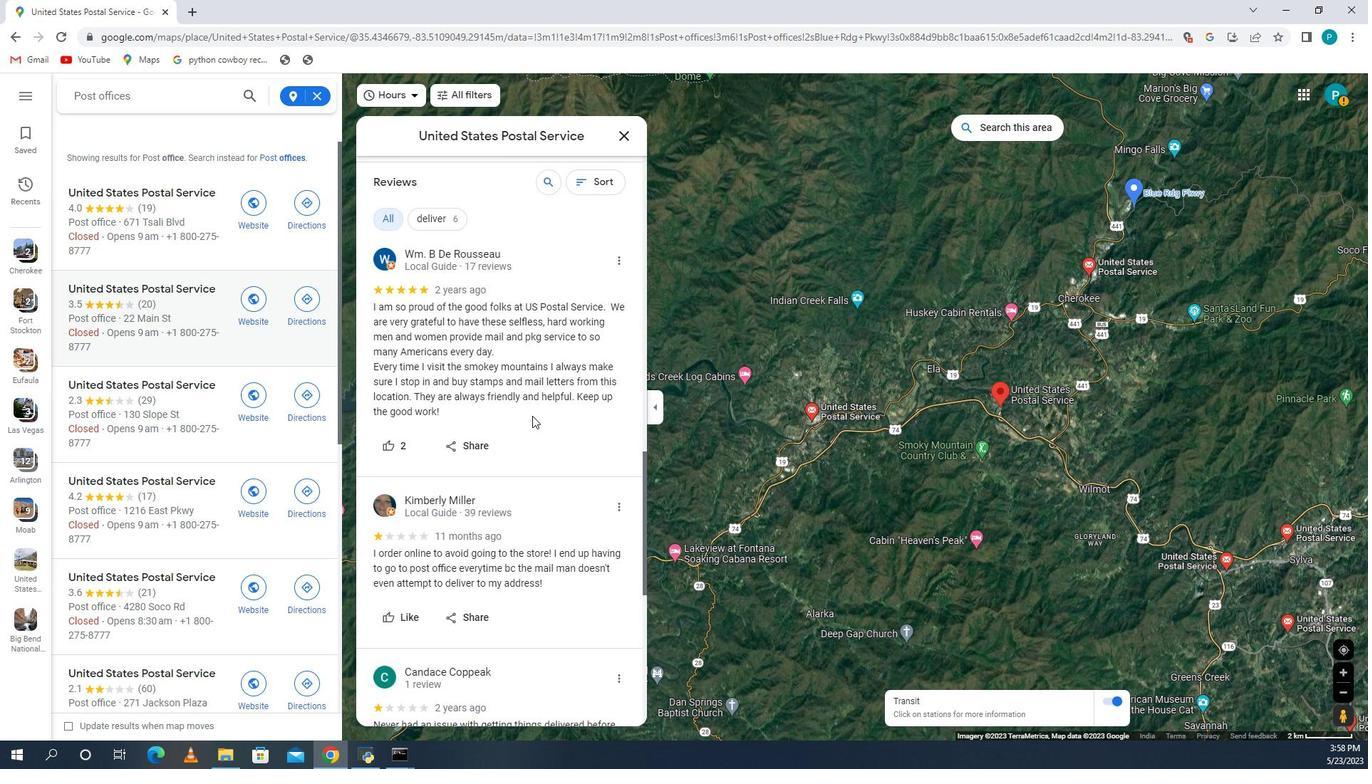 
Action: Mouse moved to (455, 514)
Screenshot: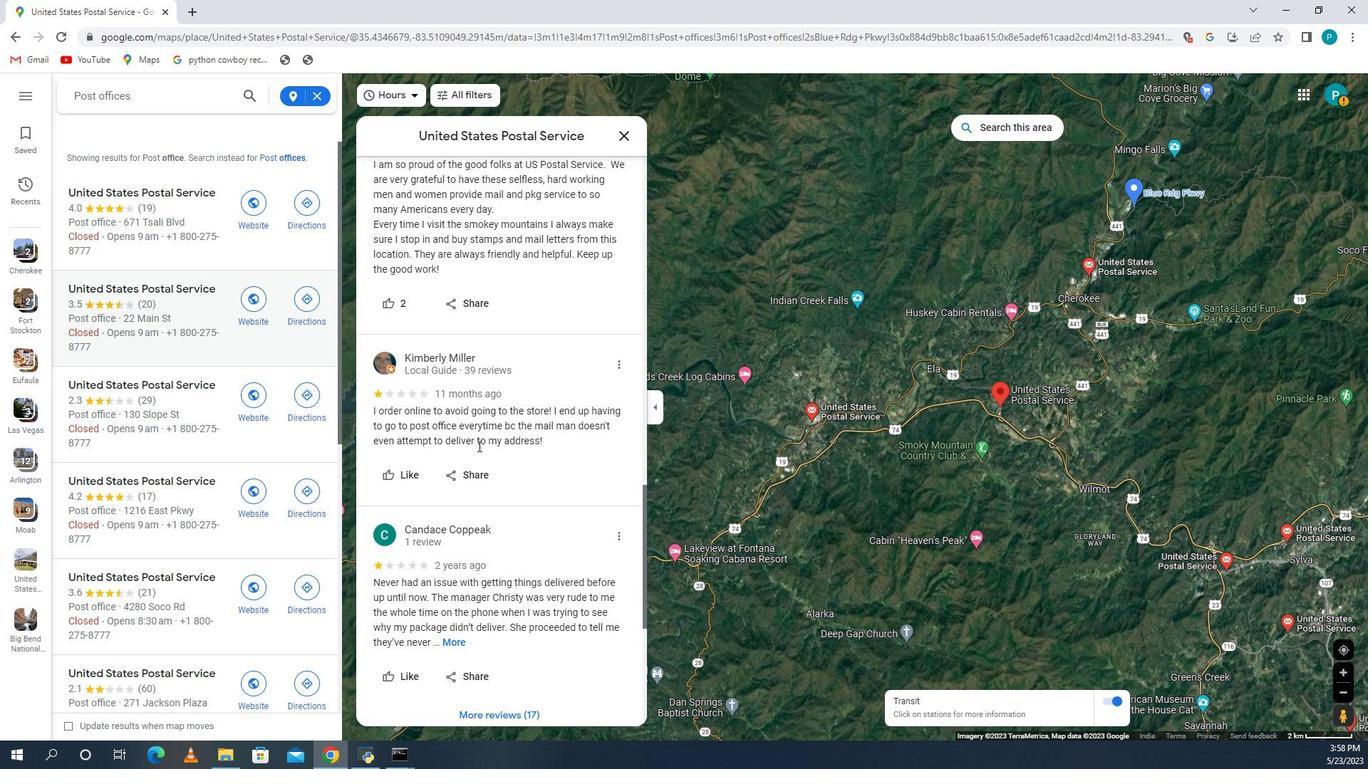 
Action: Mouse scrolled (455, 513) with delta (0, 0)
Screenshot: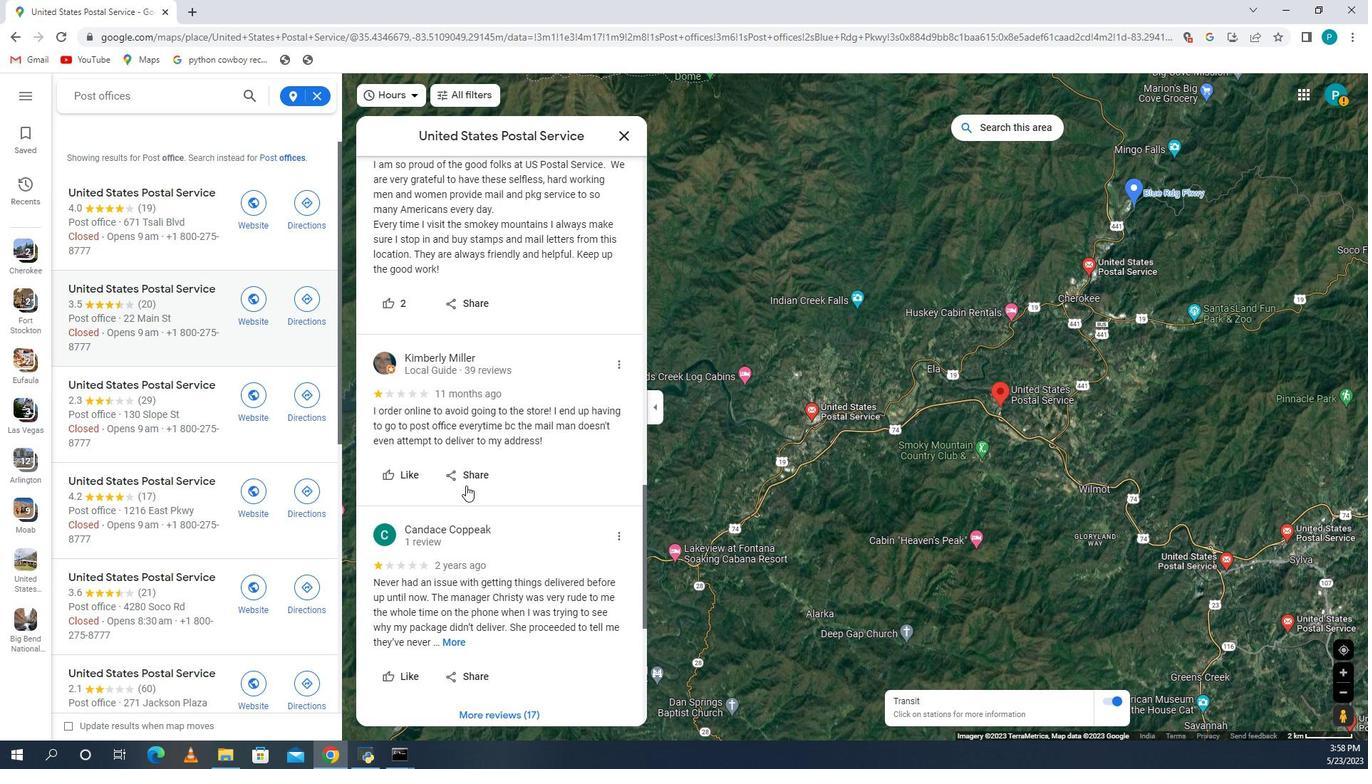 
Action: Mouse scrolled (455, 513) with delta (0, 0)
Screenshot: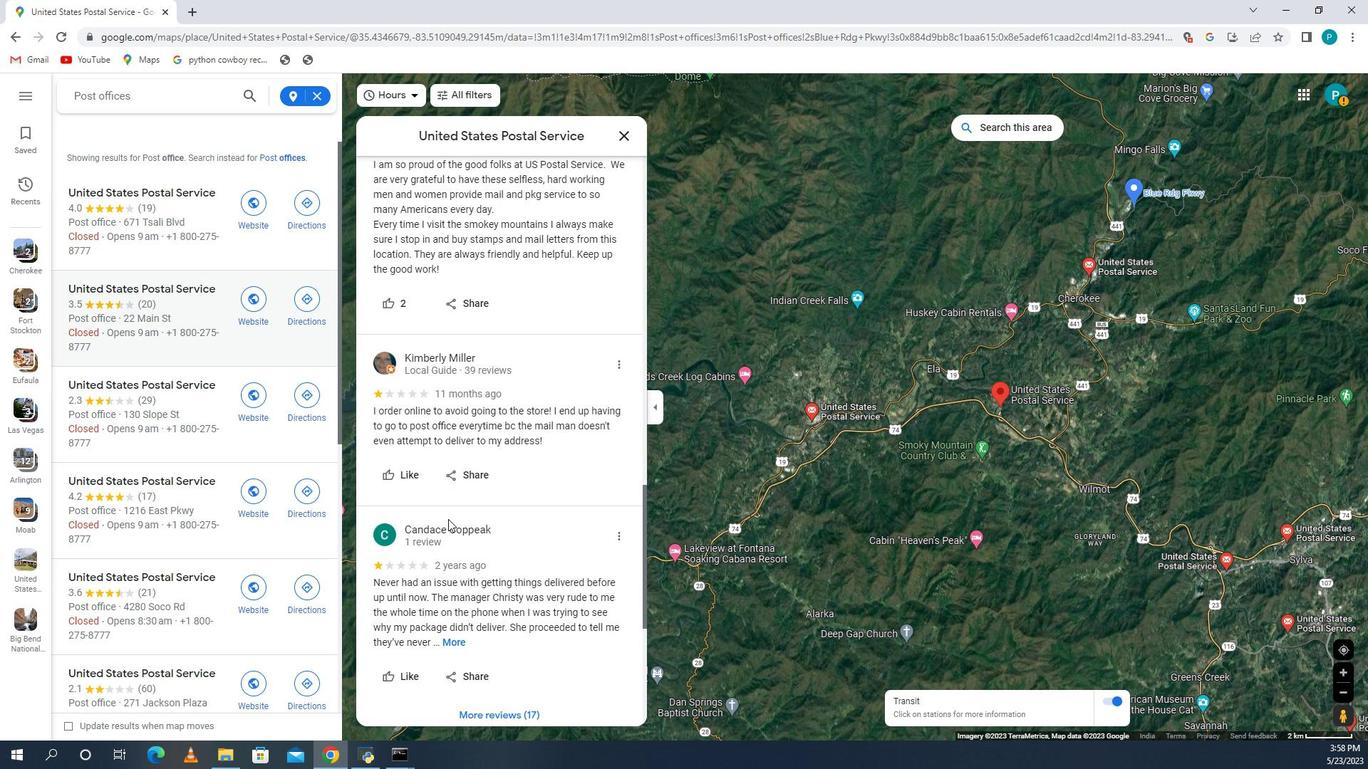 
Action: Mouse moved to (455, 498)
Screenshot: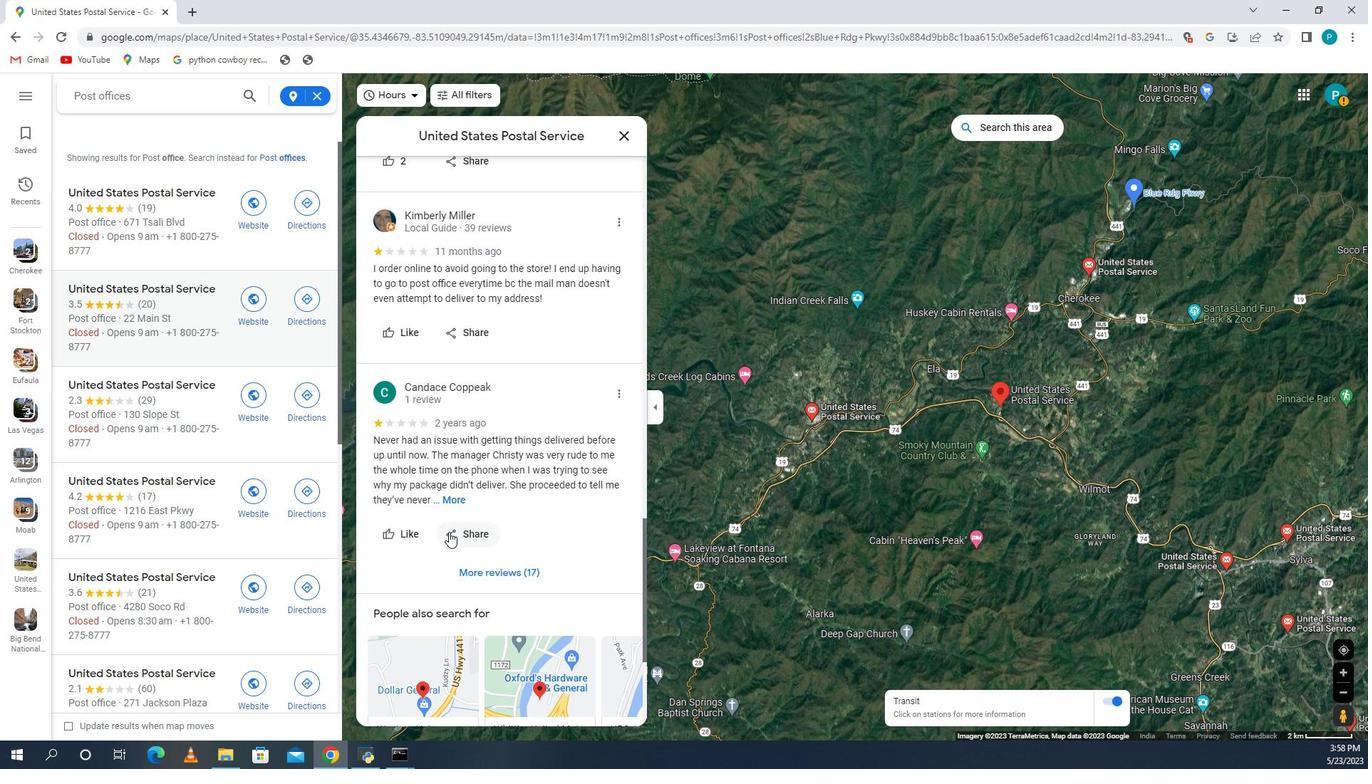 
Action: Mouse pressed left at (455, 498)
Screenshot: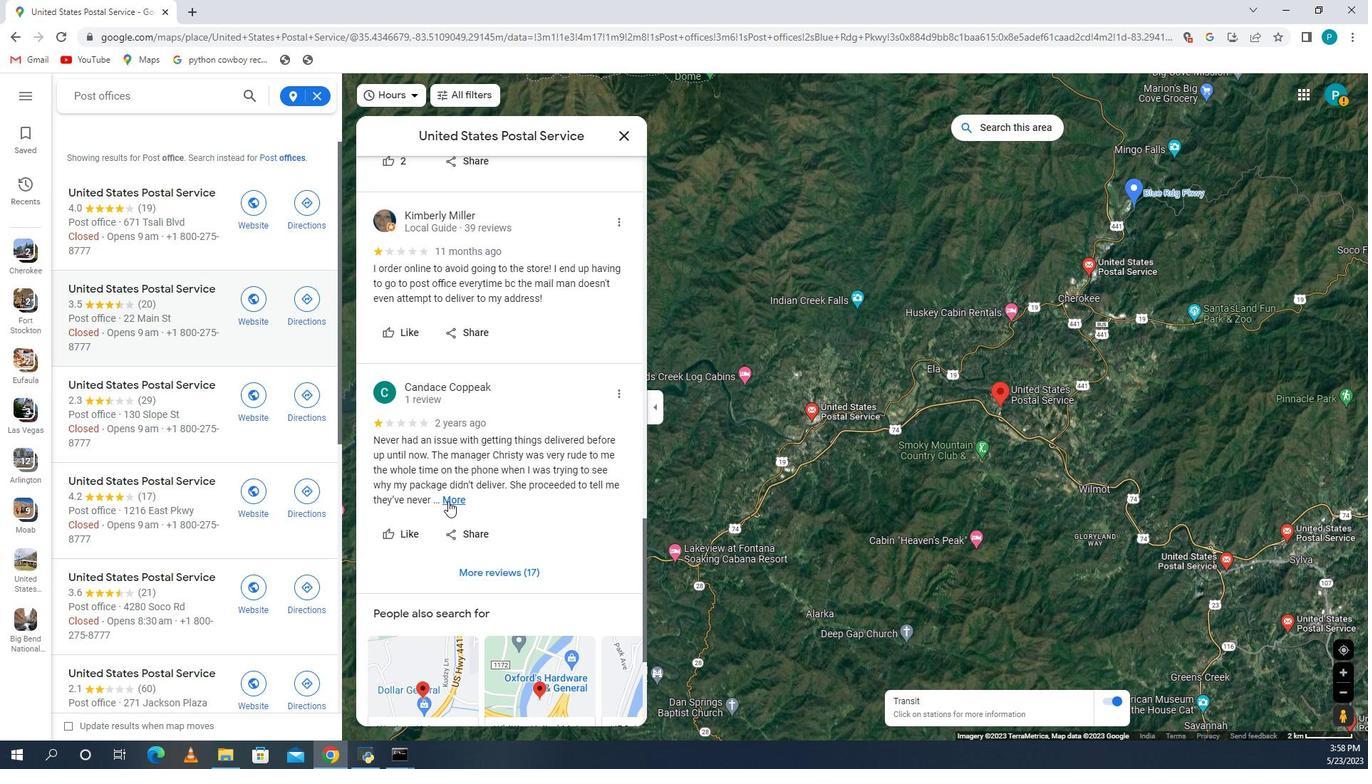 
Action: Mouse moved to (455, 497)
Screenshot: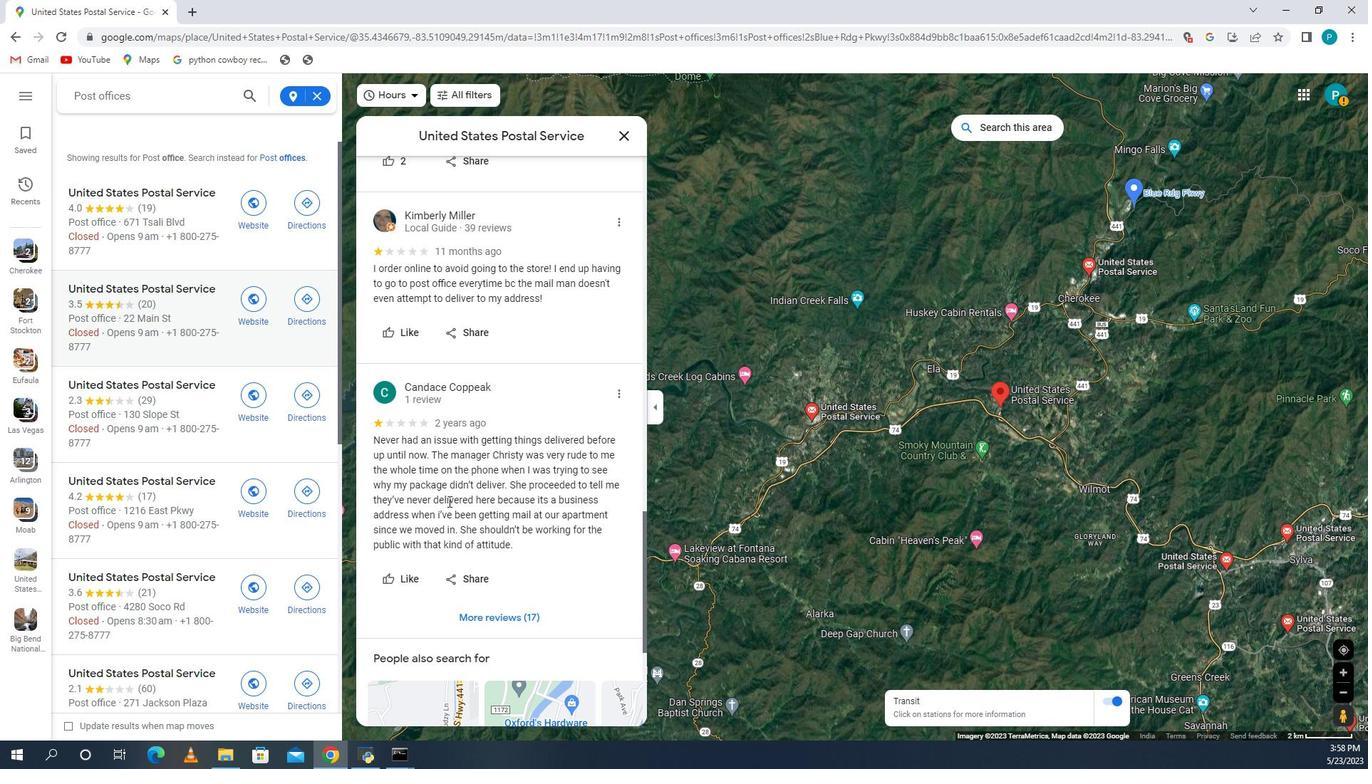 
Action: Mouse scrolled (455, 496) with delta (0, 0)
Screenshot: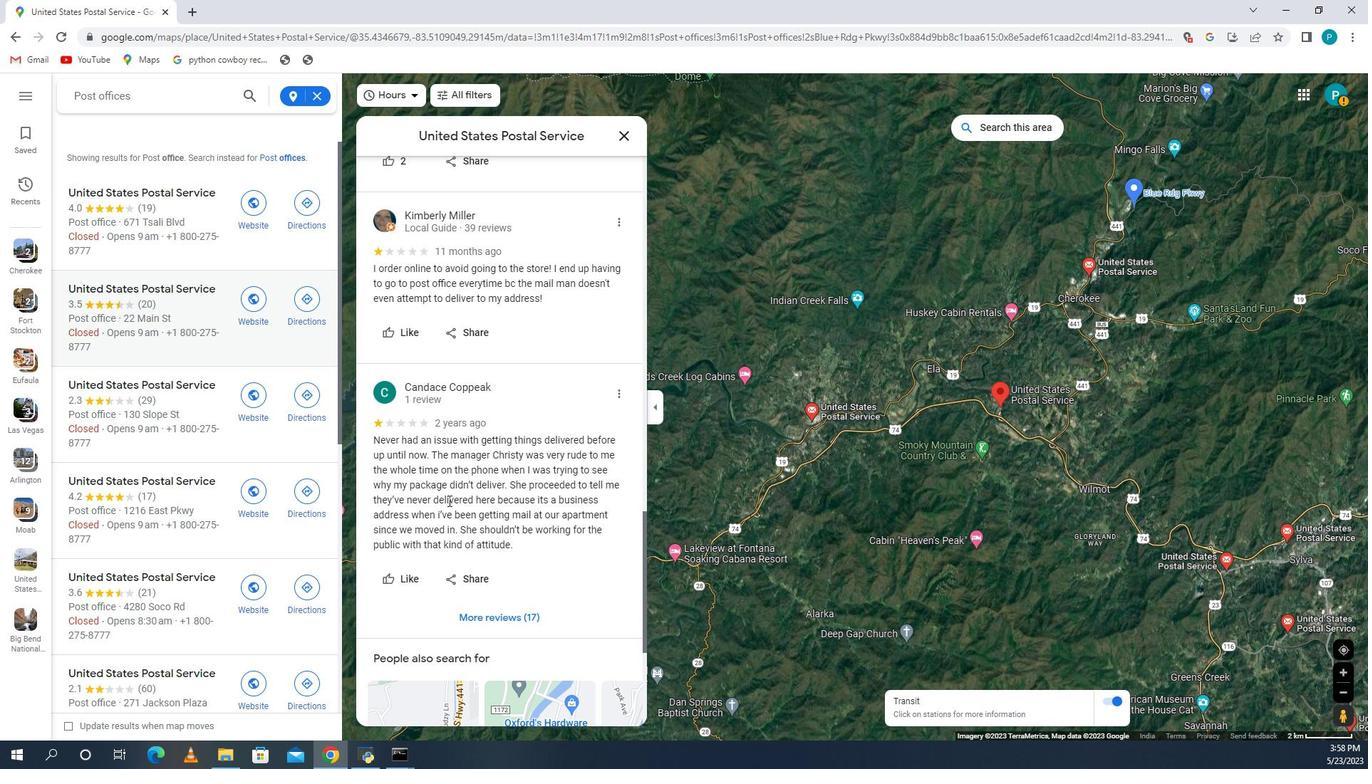 
Action: Mouse scrolled (455, 496) with delta (0, 0)
Screenshot: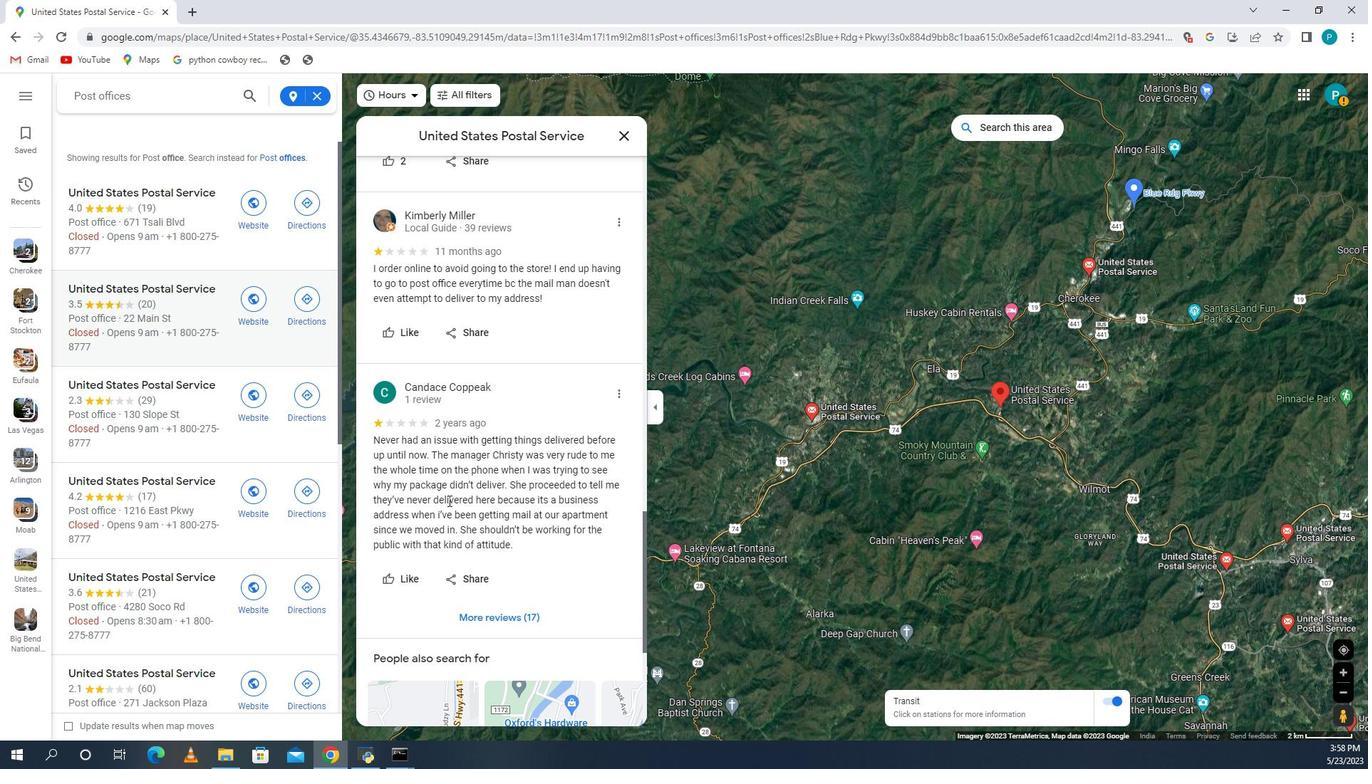 
Action: Mouse scrolled (455, 496) with delta (0, 0)
Screenshot: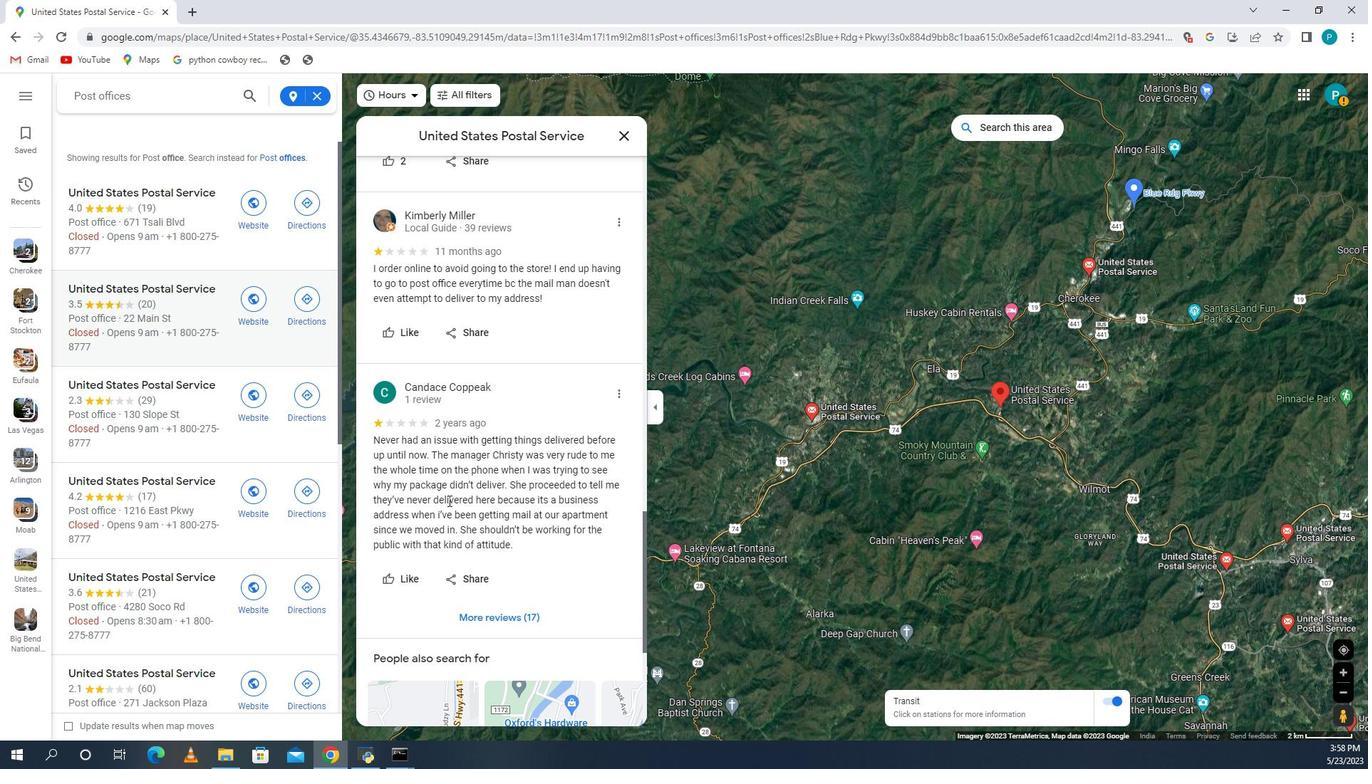 
Action: Mouse scrolled (455, 496) with delta (0, 0)
Screenshot: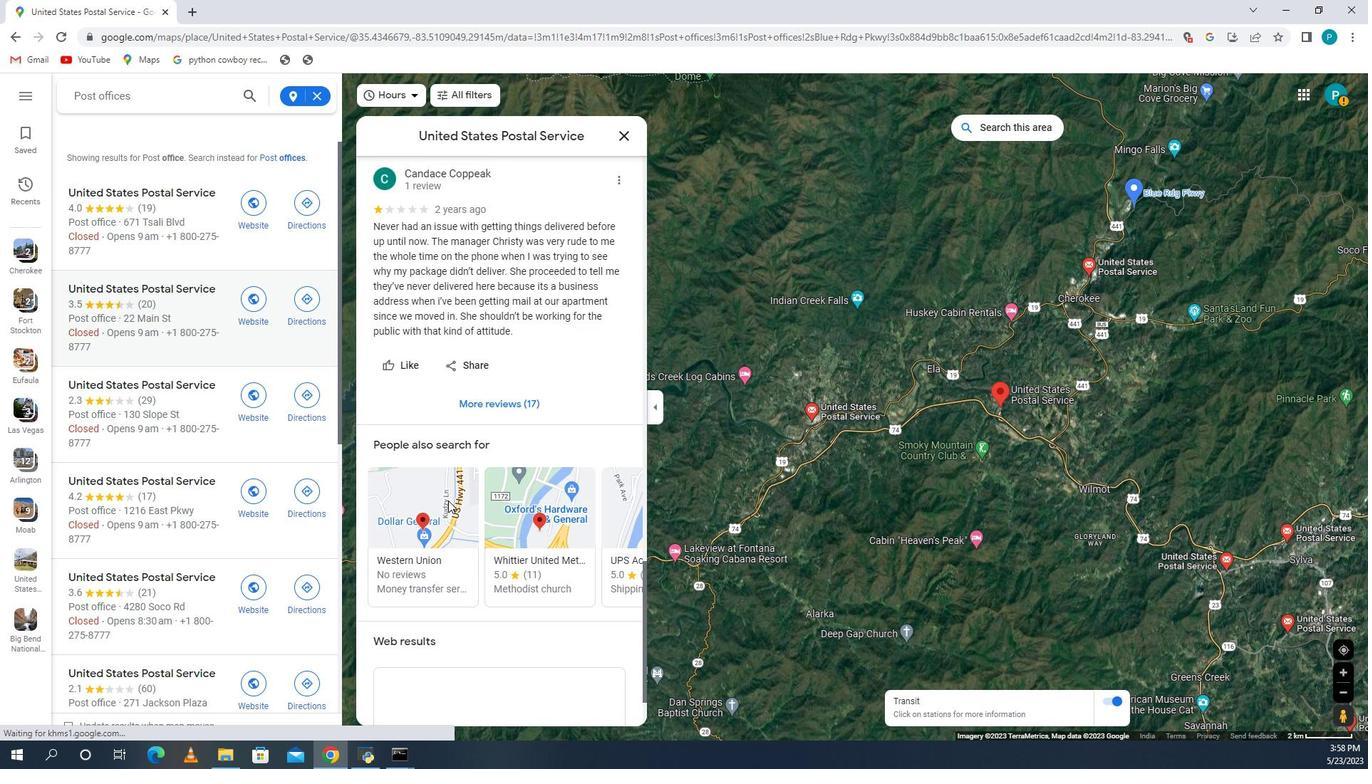 
Action: Mouse scrolled (455, 496) with delta (0, 0)
Screenshot: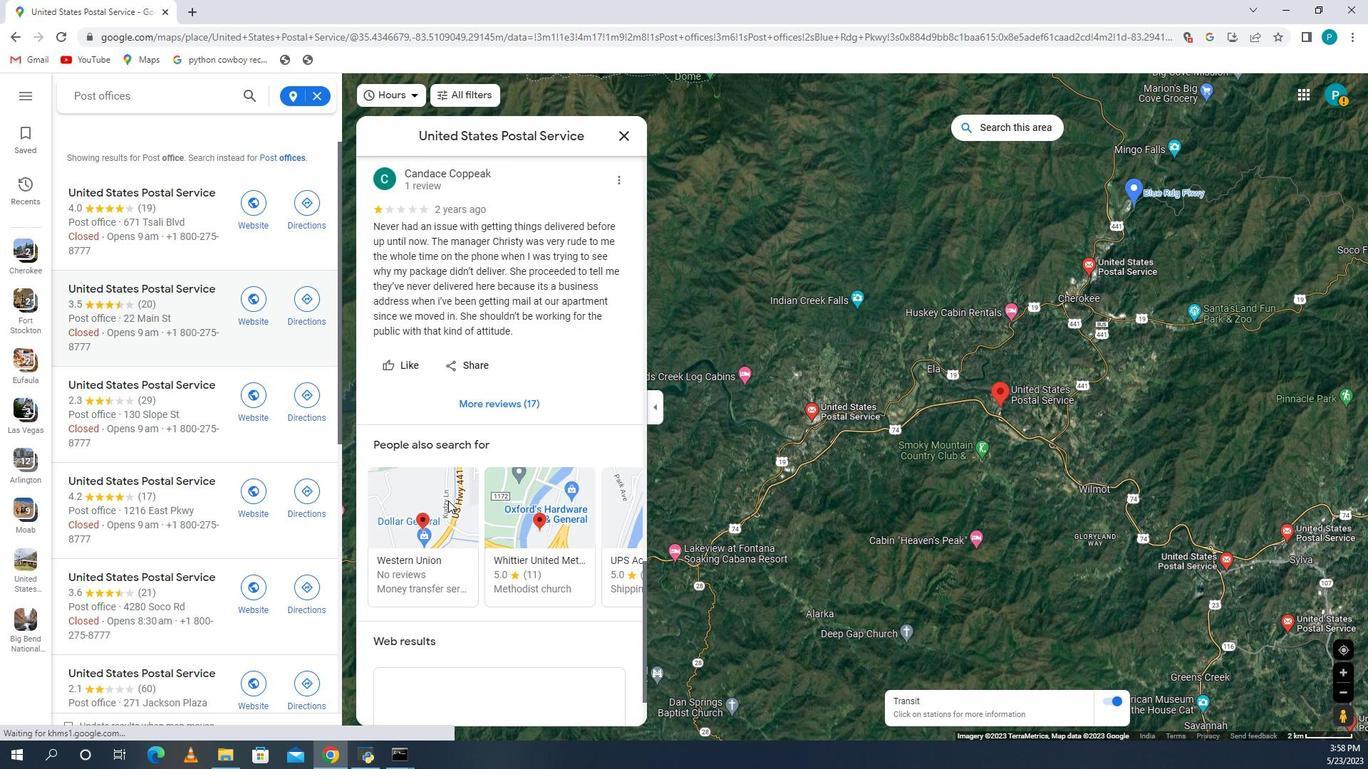 
Action: Mouse scrolled (455, 496) with delta (0, 0)
Screenshot: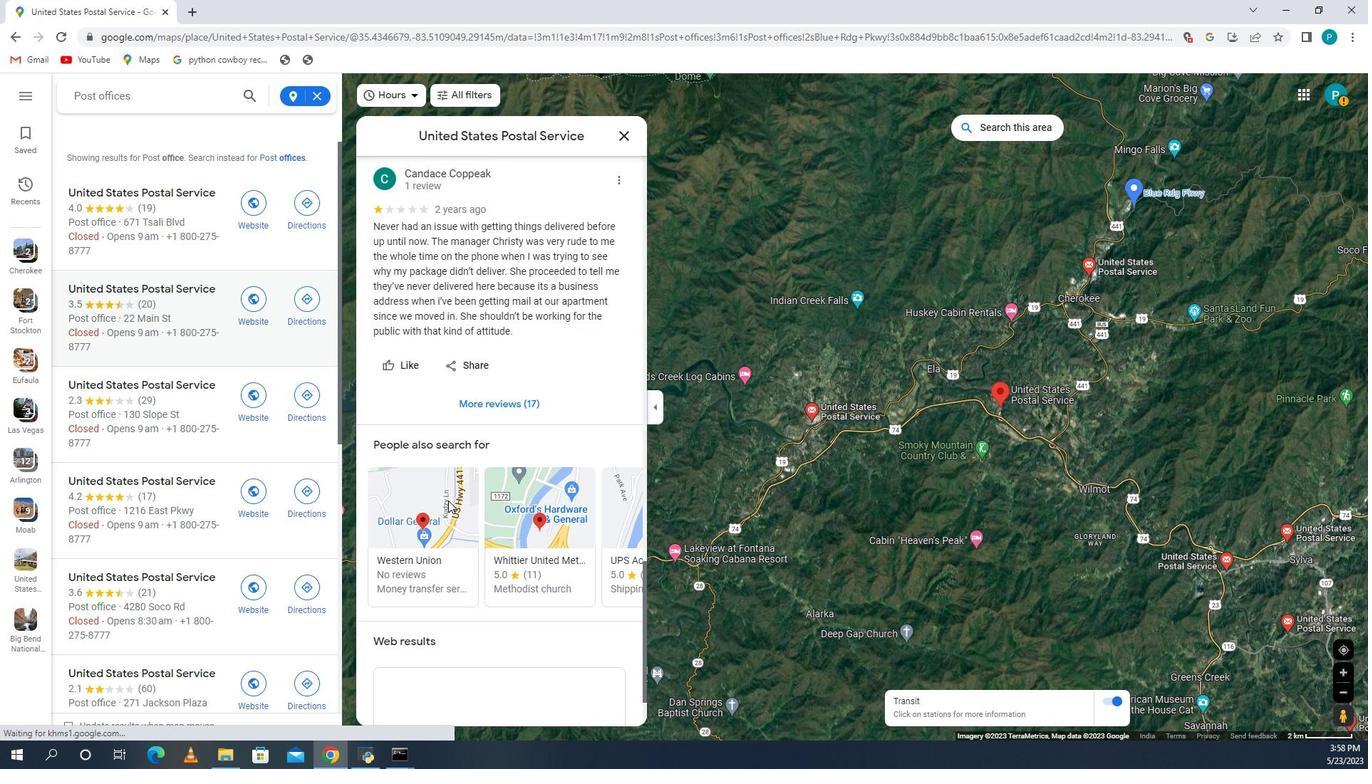 
Action: Mouse scrolled (455, 496) with delta (0, 0)
Screenshot: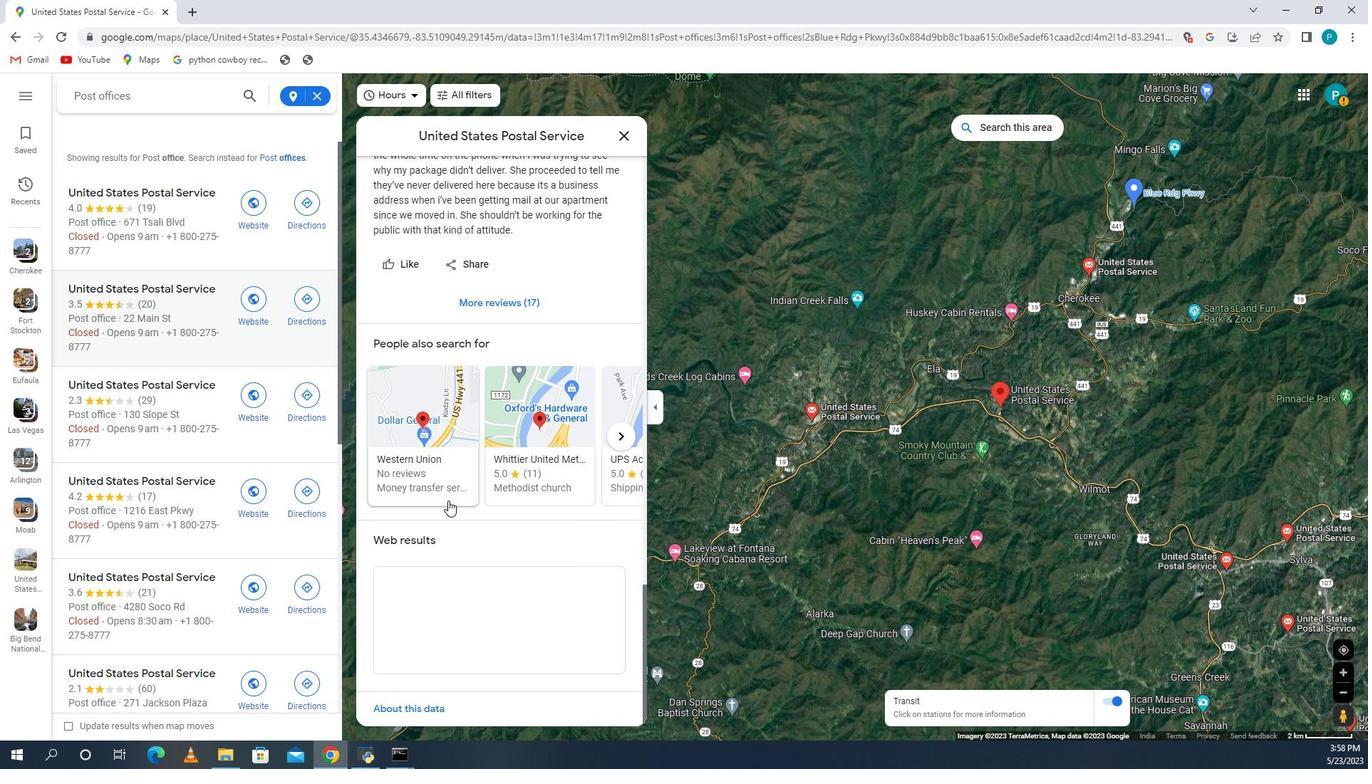 
Action: Mouse scrolled (455, 496) with delta (0, 0)
Screenshot: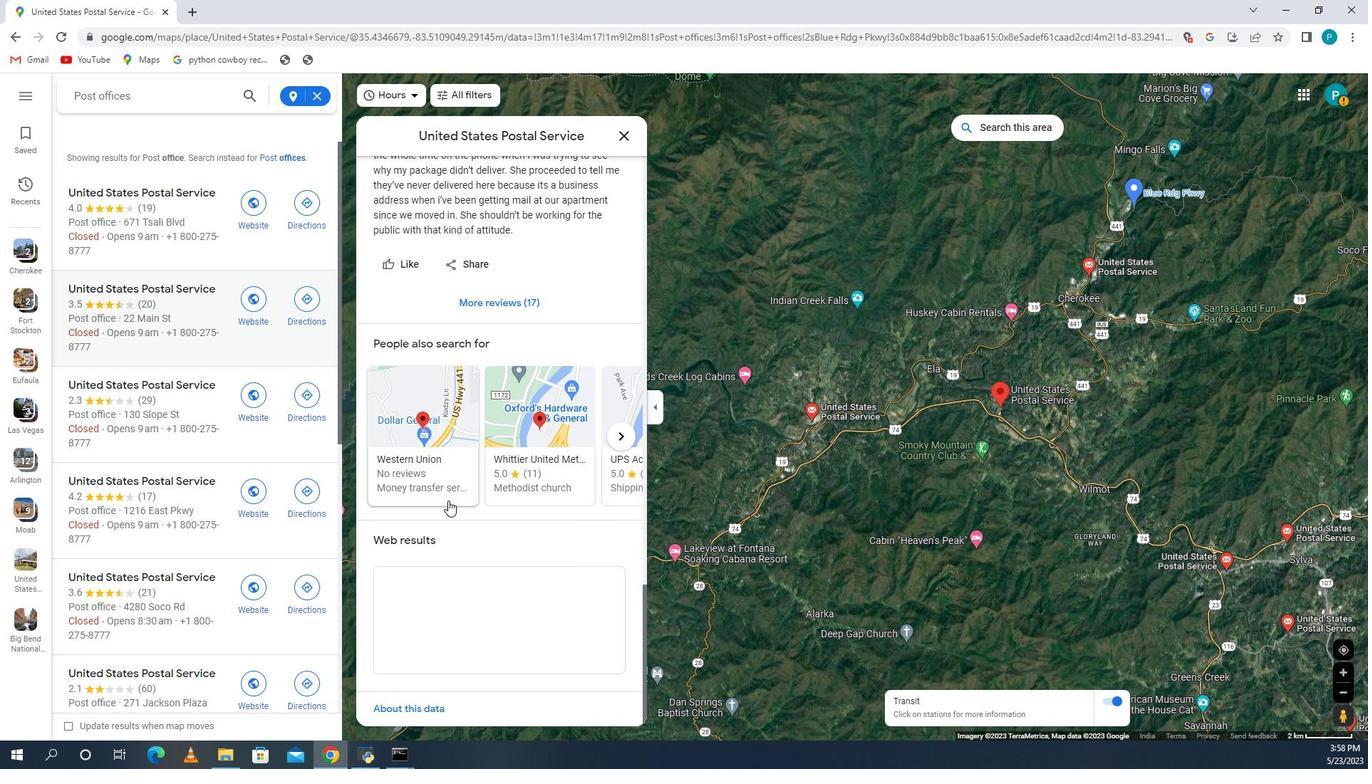 
Action: Mouse scrolled (455, 496) with delta (0, 0)
Screenshot: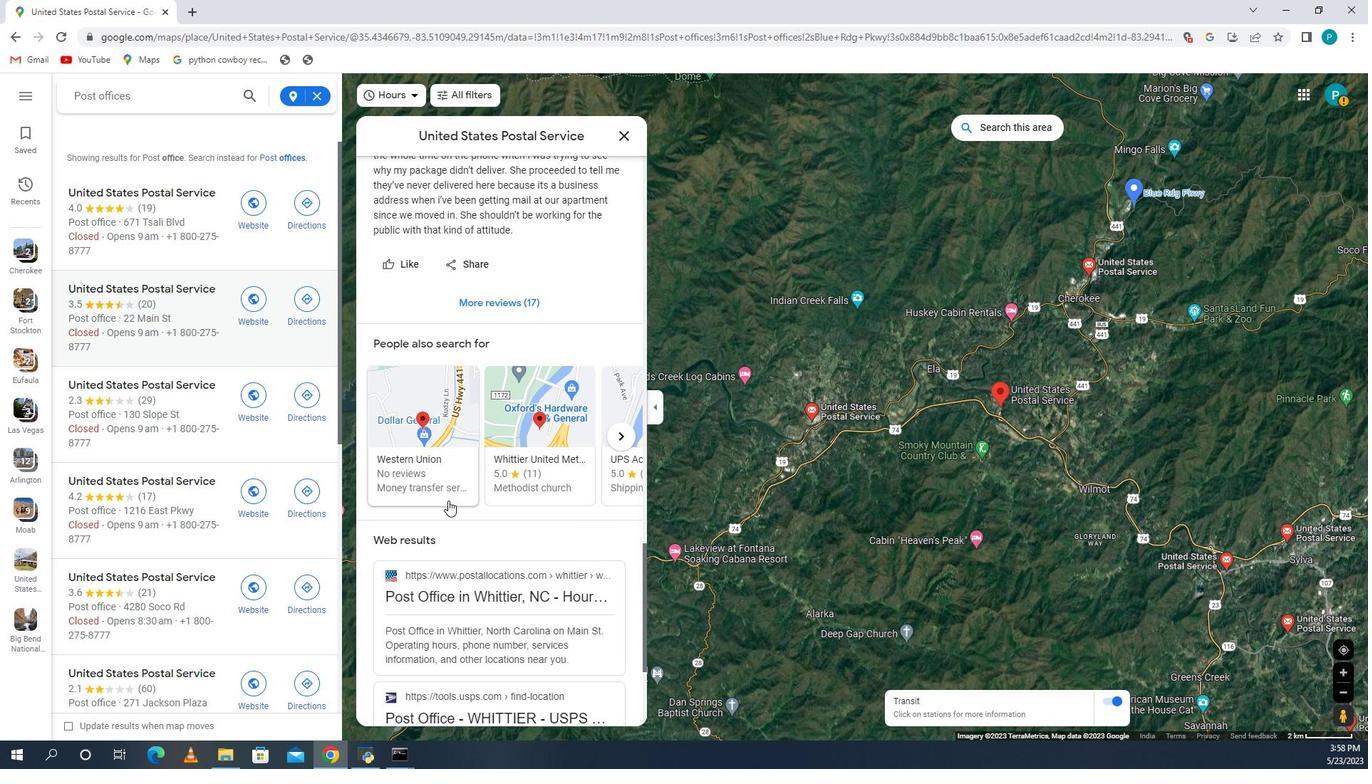 
Action: Mouse scrolled (455, 496) with delta (0, 0)
Screenshot: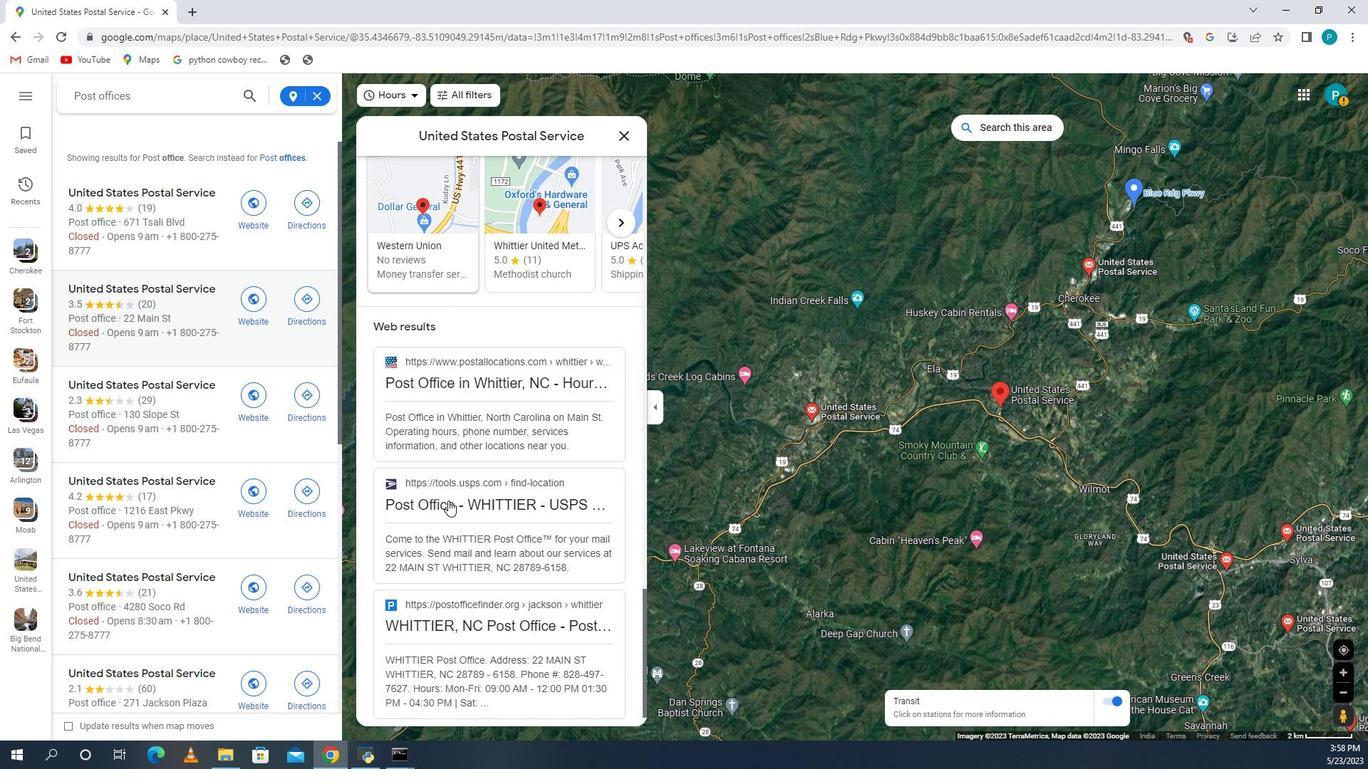 
Action: Mouse scrolled (455, 496) with delta (0, 0)
Screenshot: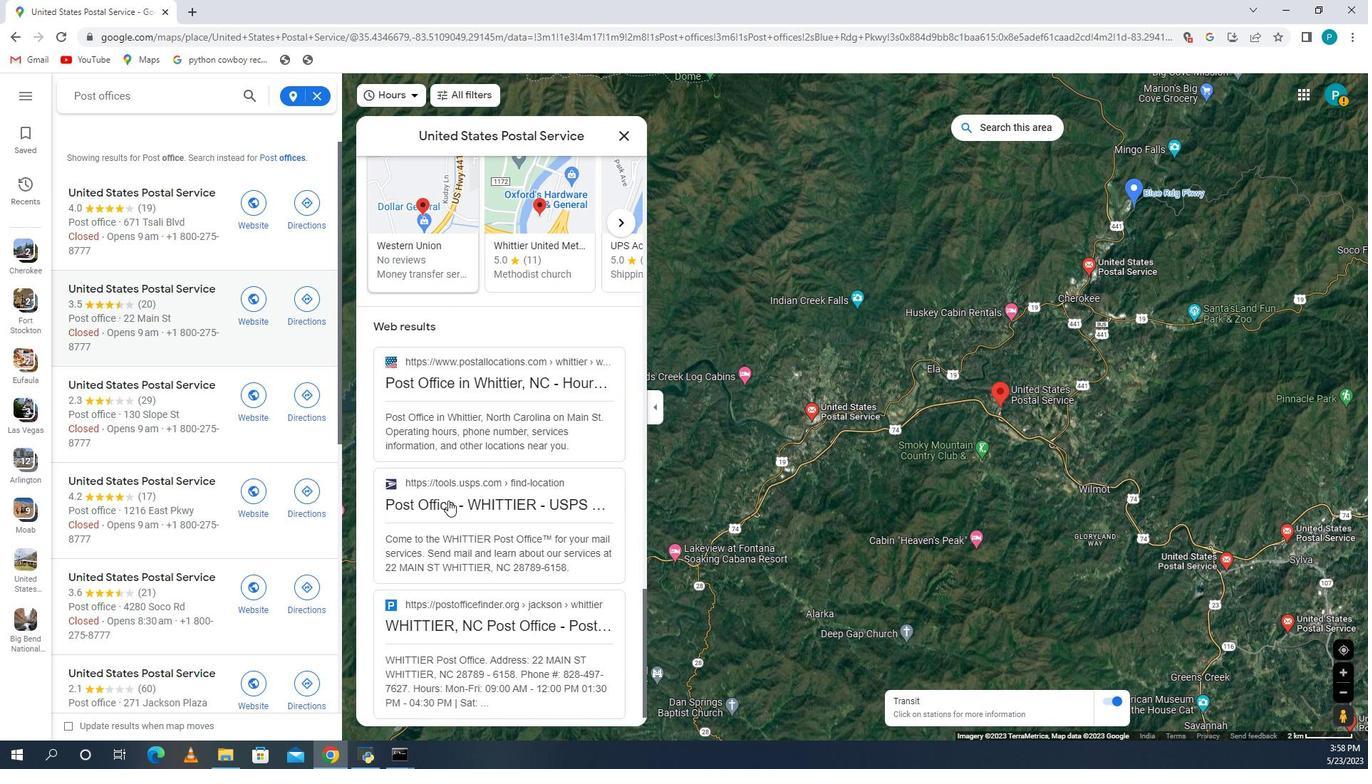 
Action: Mouse scrolled (455, 496) with delta (0, 0)
Screenshot: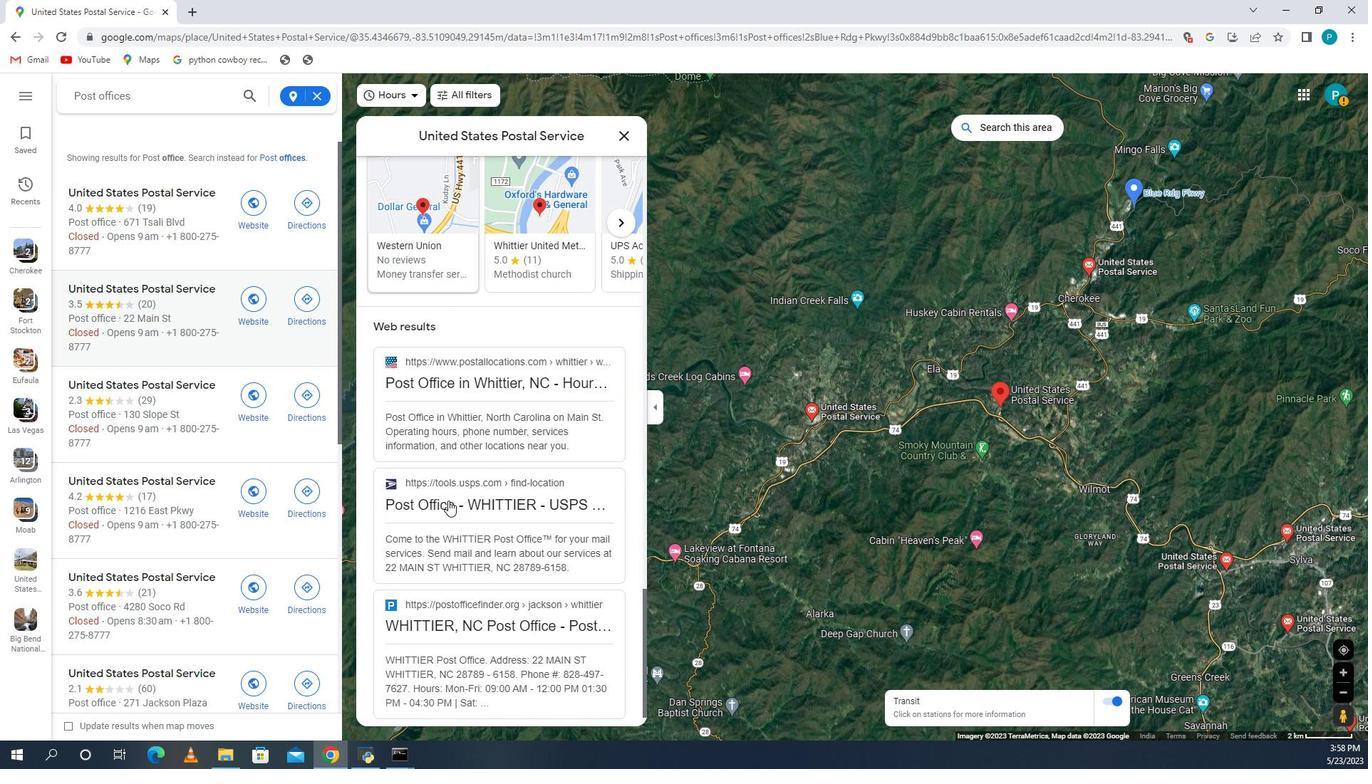 
Action: Mouse scrolled (455, 496) with delta (0, 0)
Screenshot: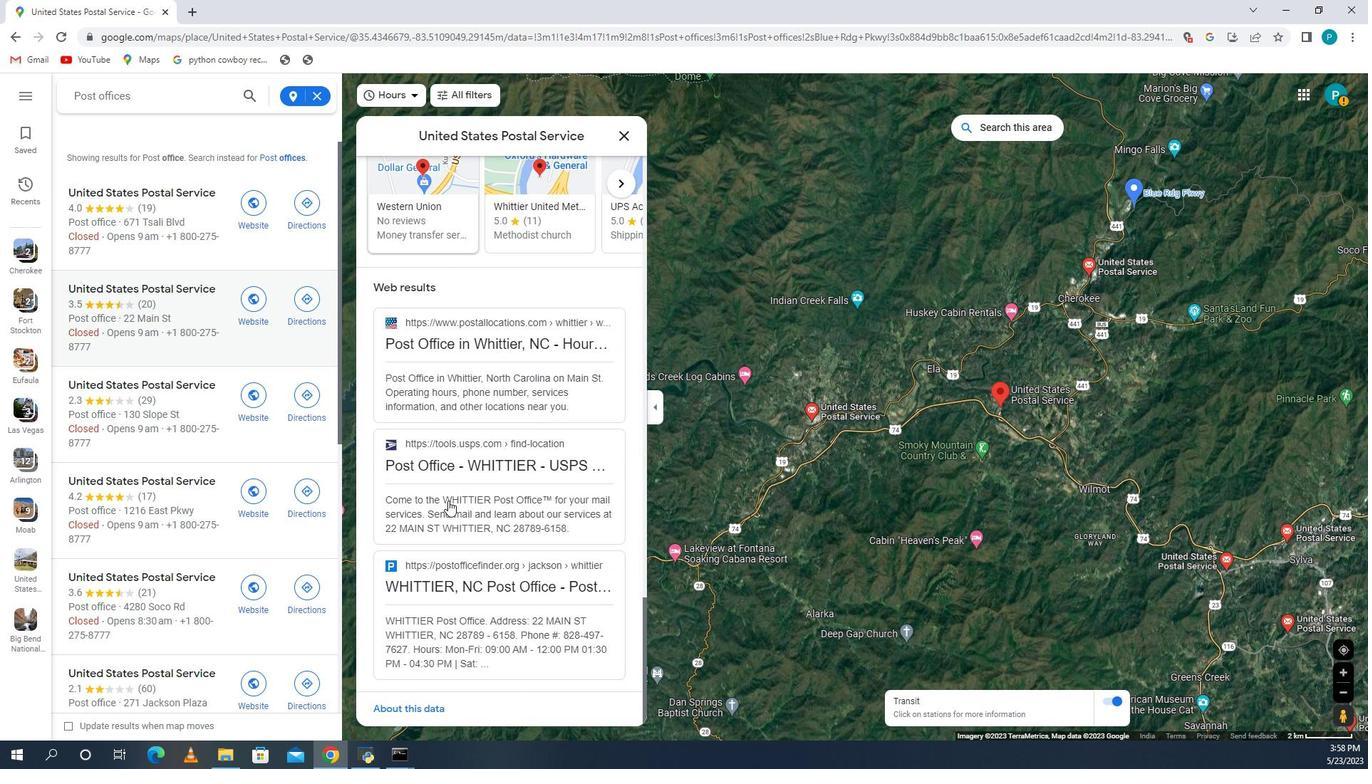 
Action: Mouse scrolled (455, 496) with delta (0, 0)
Screenshot: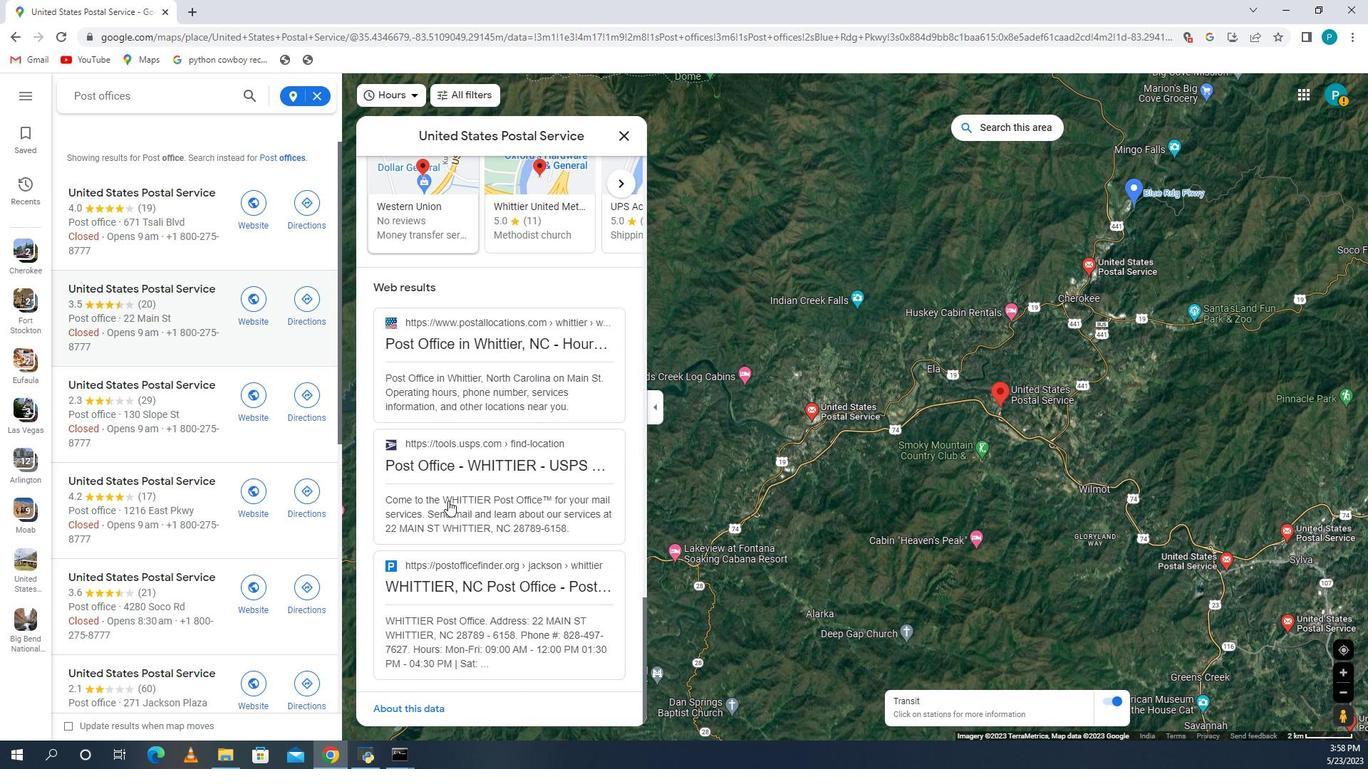 
Action: Mouse scrolled (455, 496) with delta (0, 0)
Screenshot: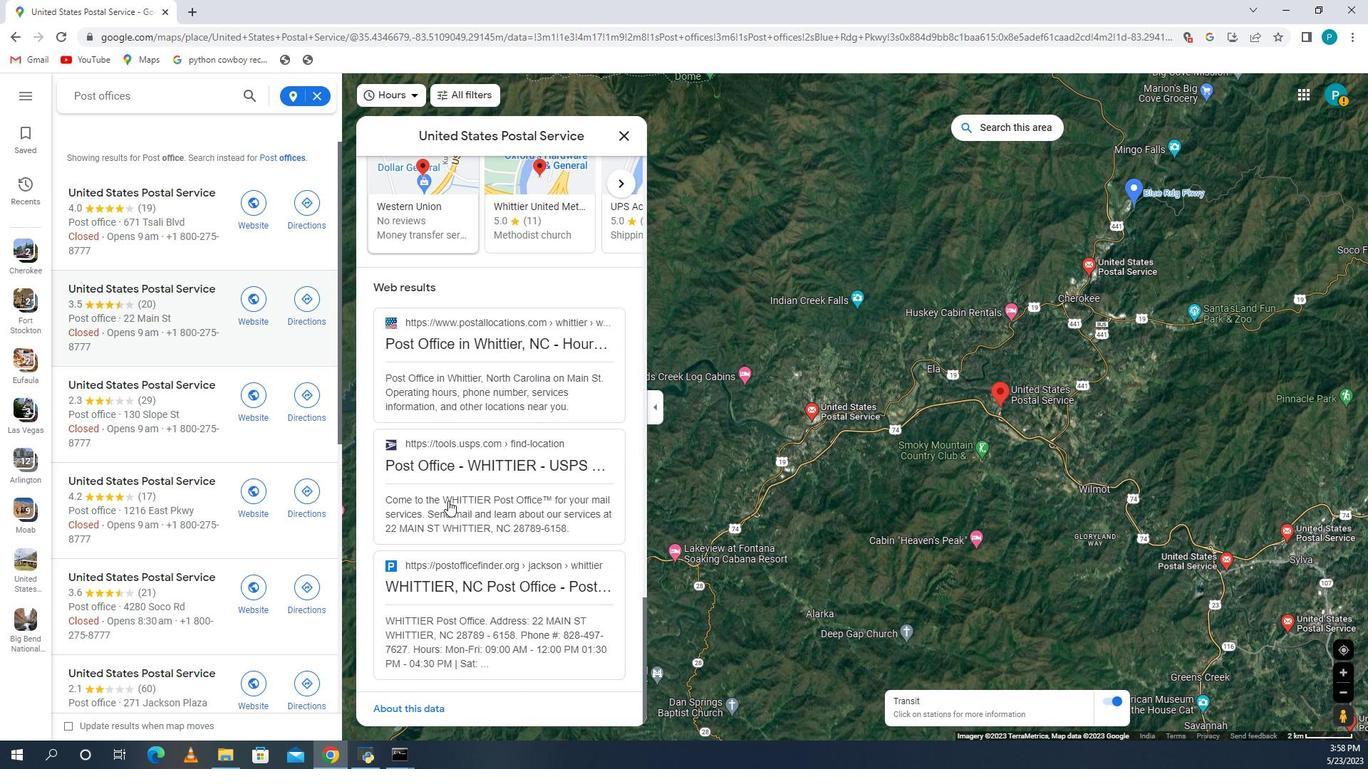 
Action: Mouse moved to (608, 160)
Screenshot: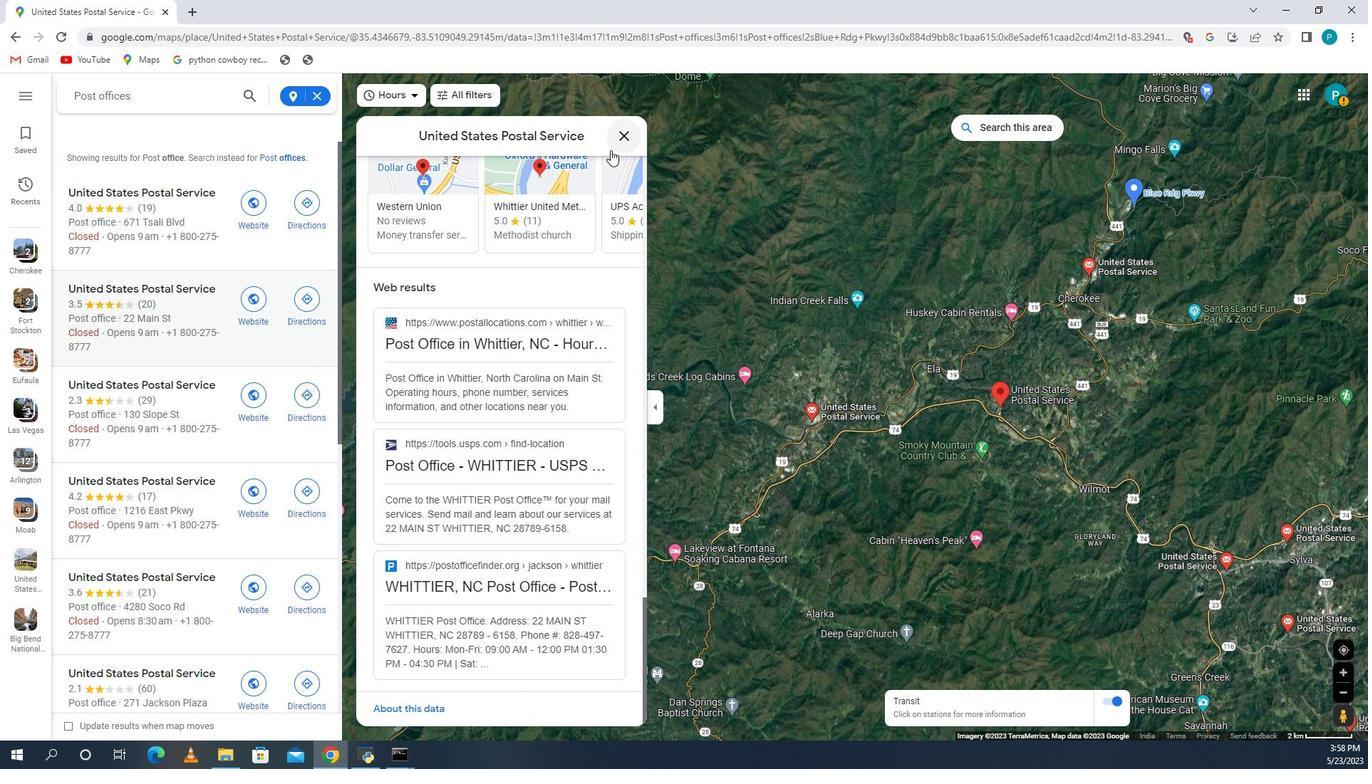 
Action: Mouse pressed left at (608, 160)
Screenshot: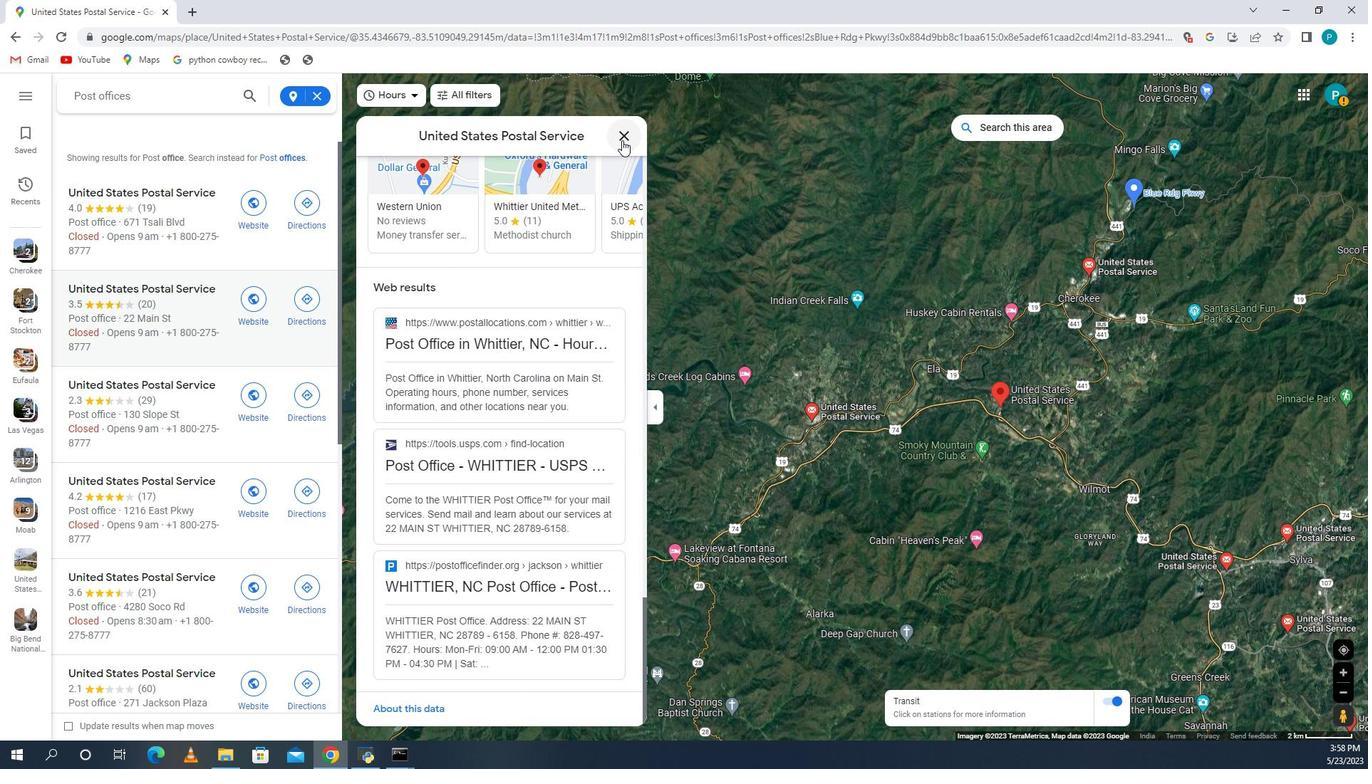 
Action: Mouse moved to (528, 330)
Screenshot: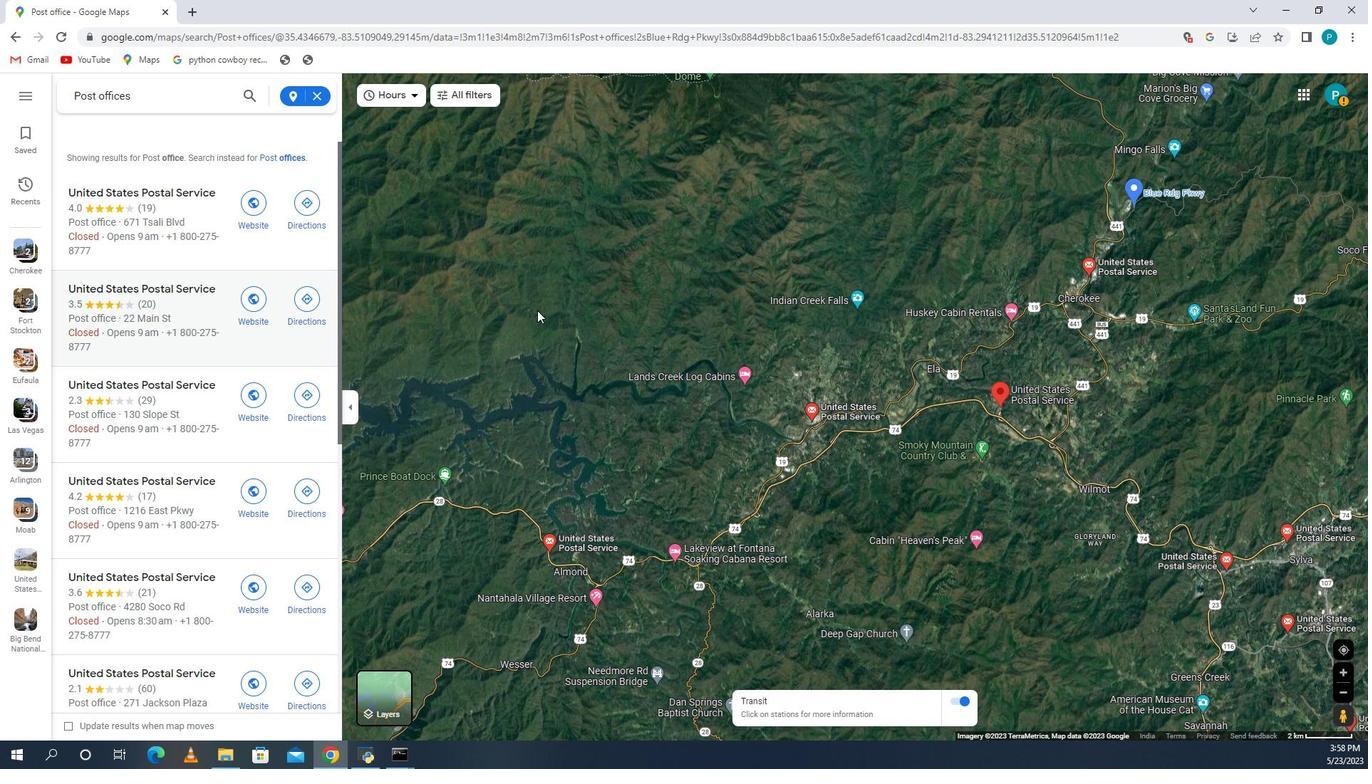 
Action: Mouse scrolled (528, 330) with delta (0, 0)
Screenshot: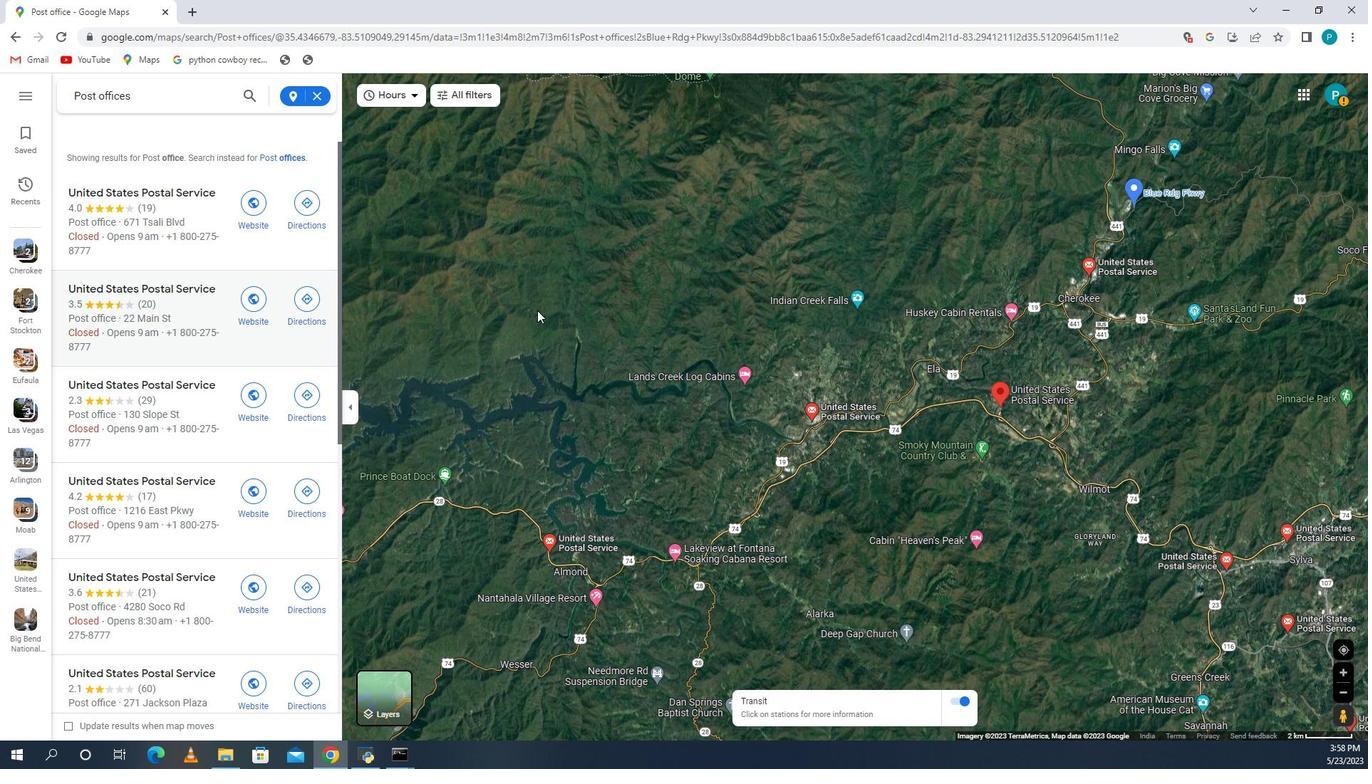 
Action: Mouse moved to (411, 357)
Screenshot: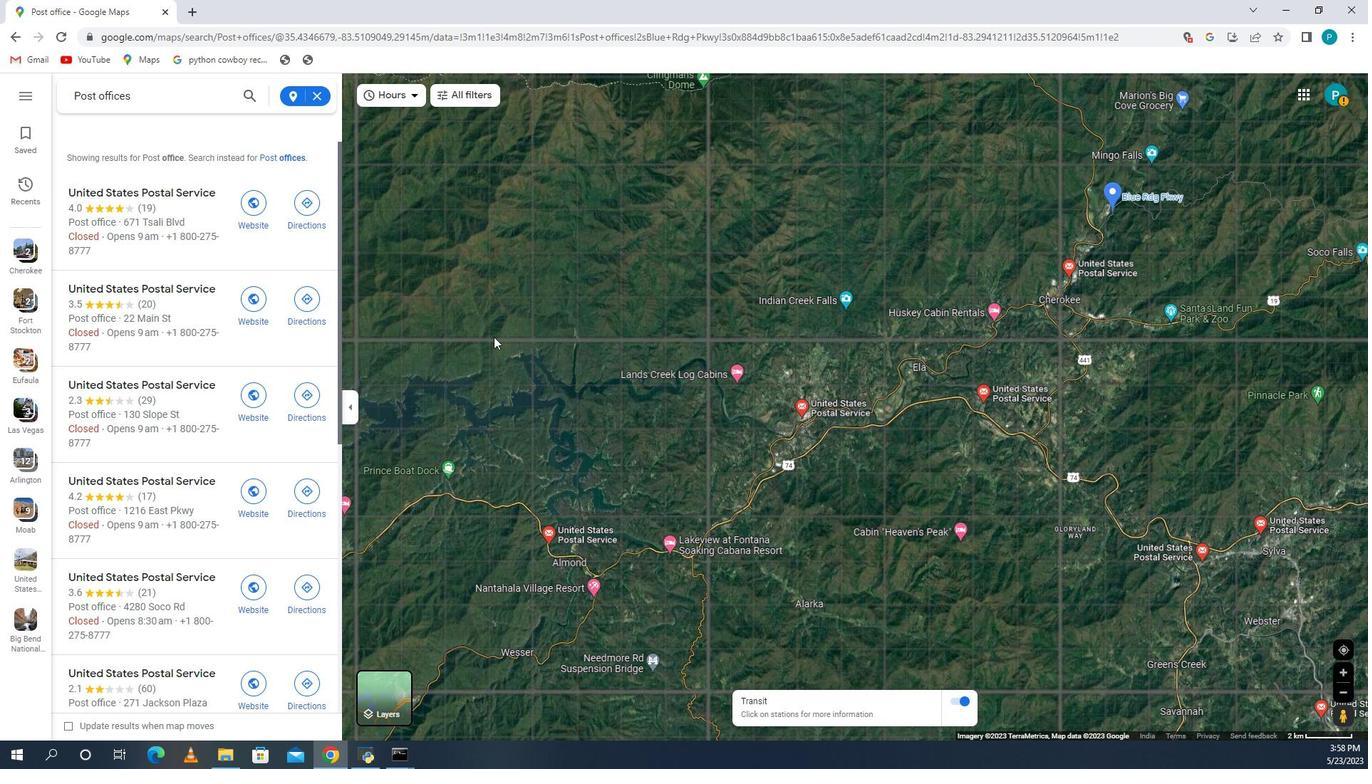 
Action: Mouse scrolled (411, 357) with delta (0, 0)
Screenshot: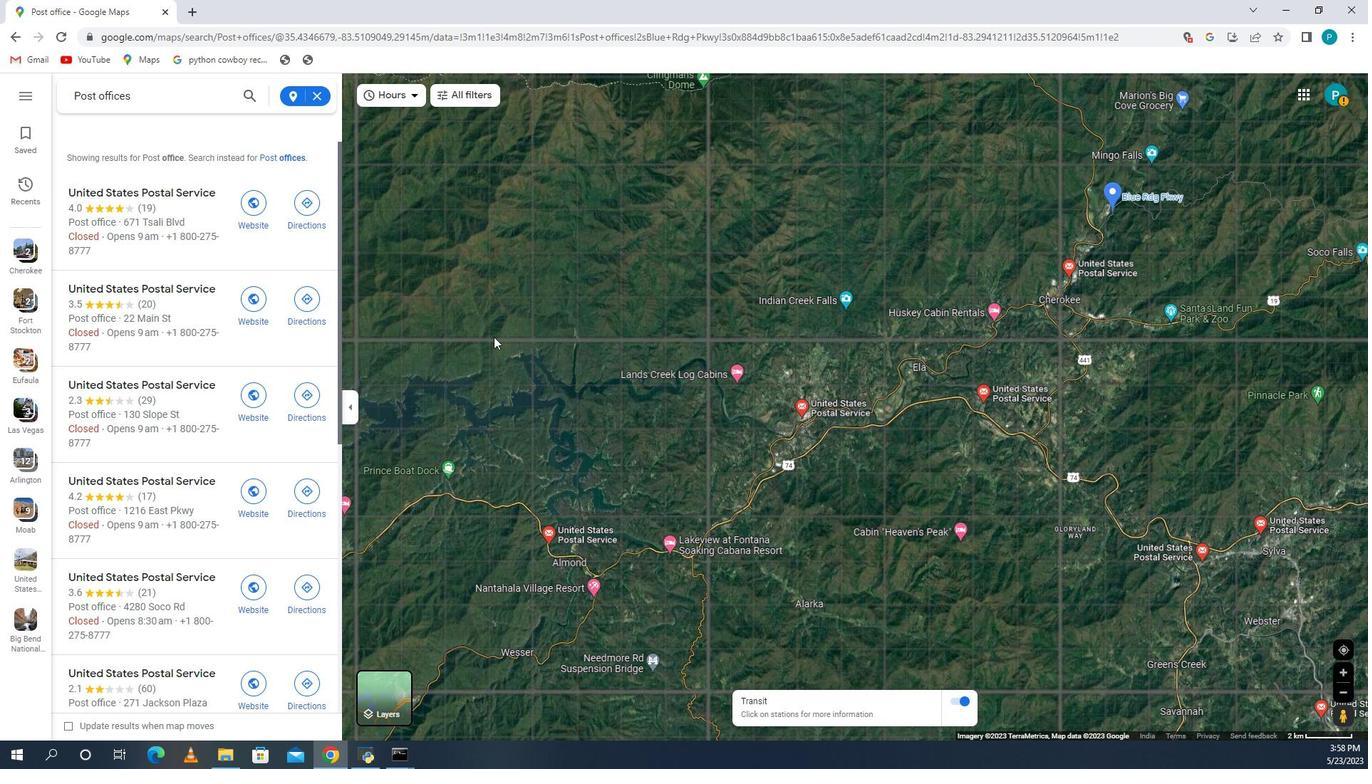 
Action: Mouse moved to (186, 402)
Screenshot: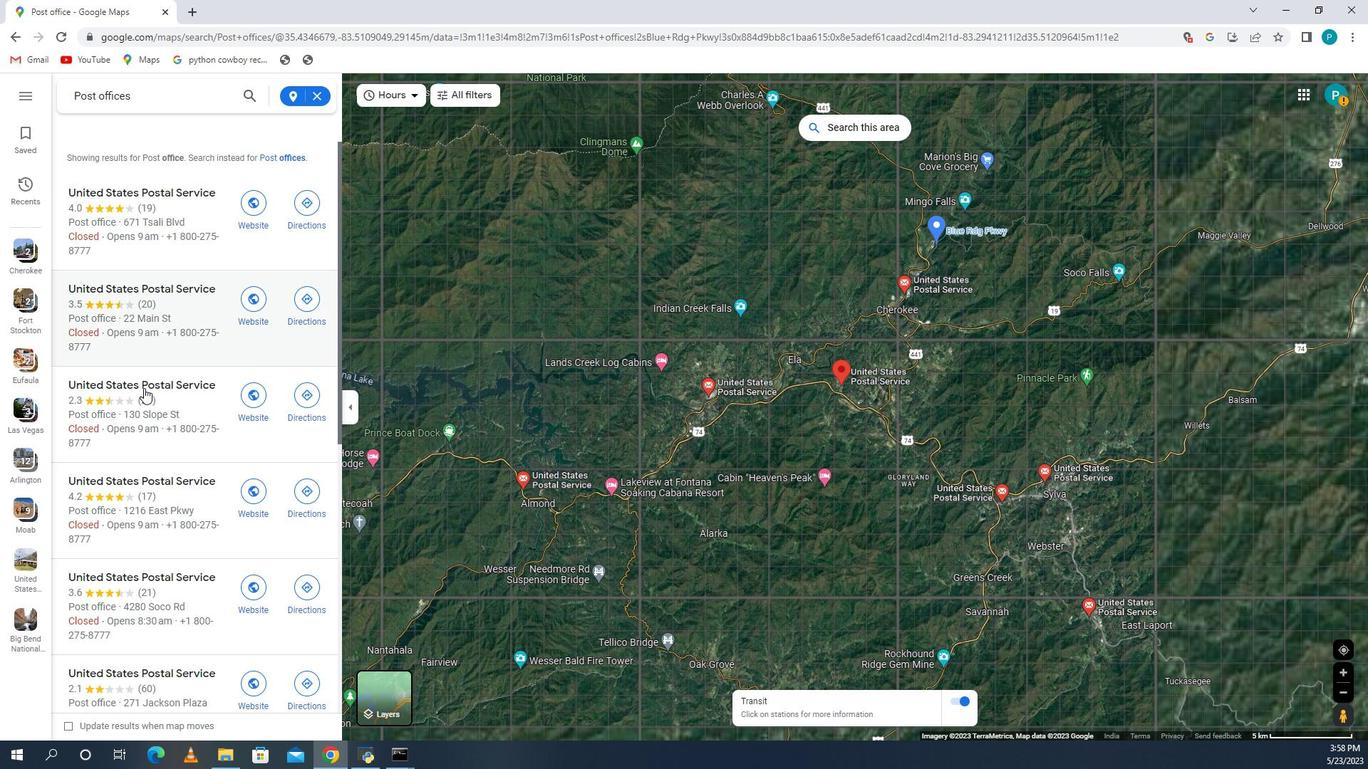 
Action: Mouse scrolled (186, 402) with delta (0, 0)
Screenshot: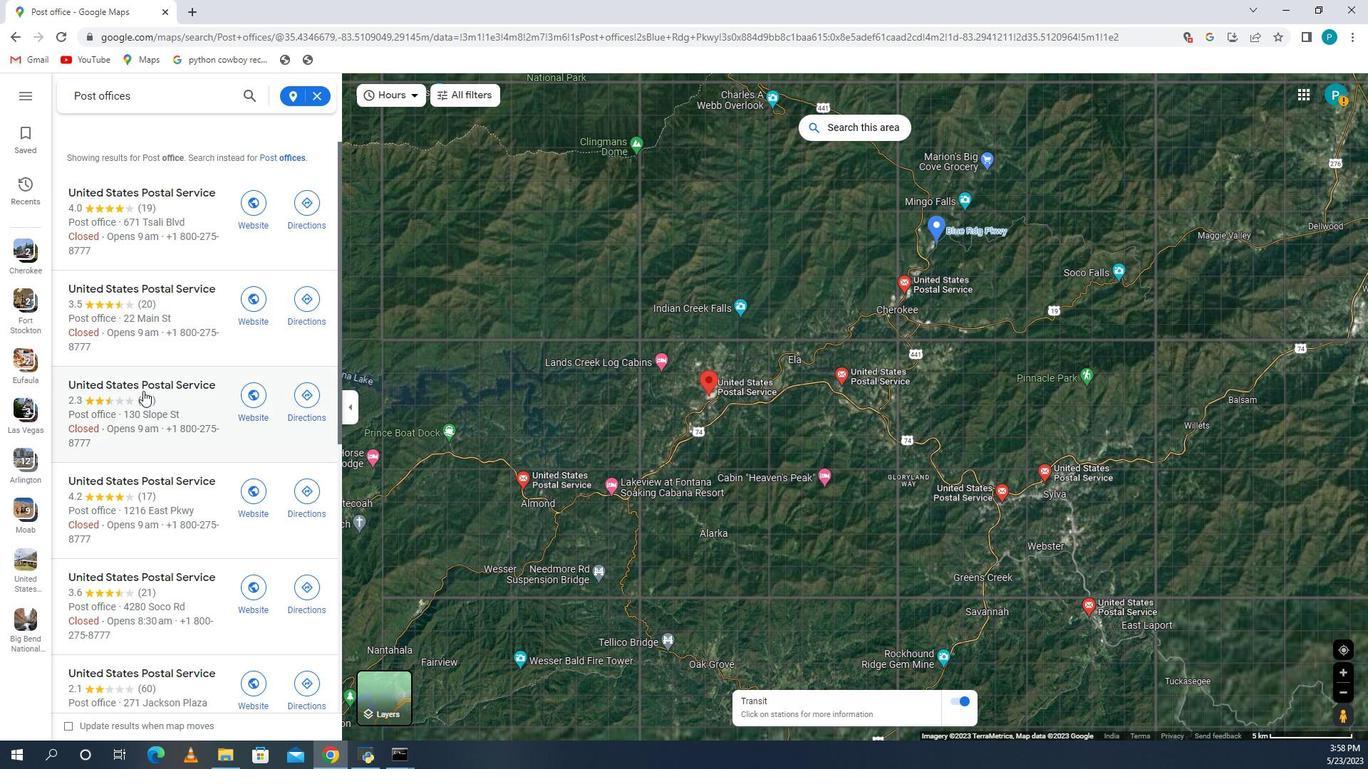 
Action: Mouse scrolled (186, 402) with delta (0, 0)
Screenshot: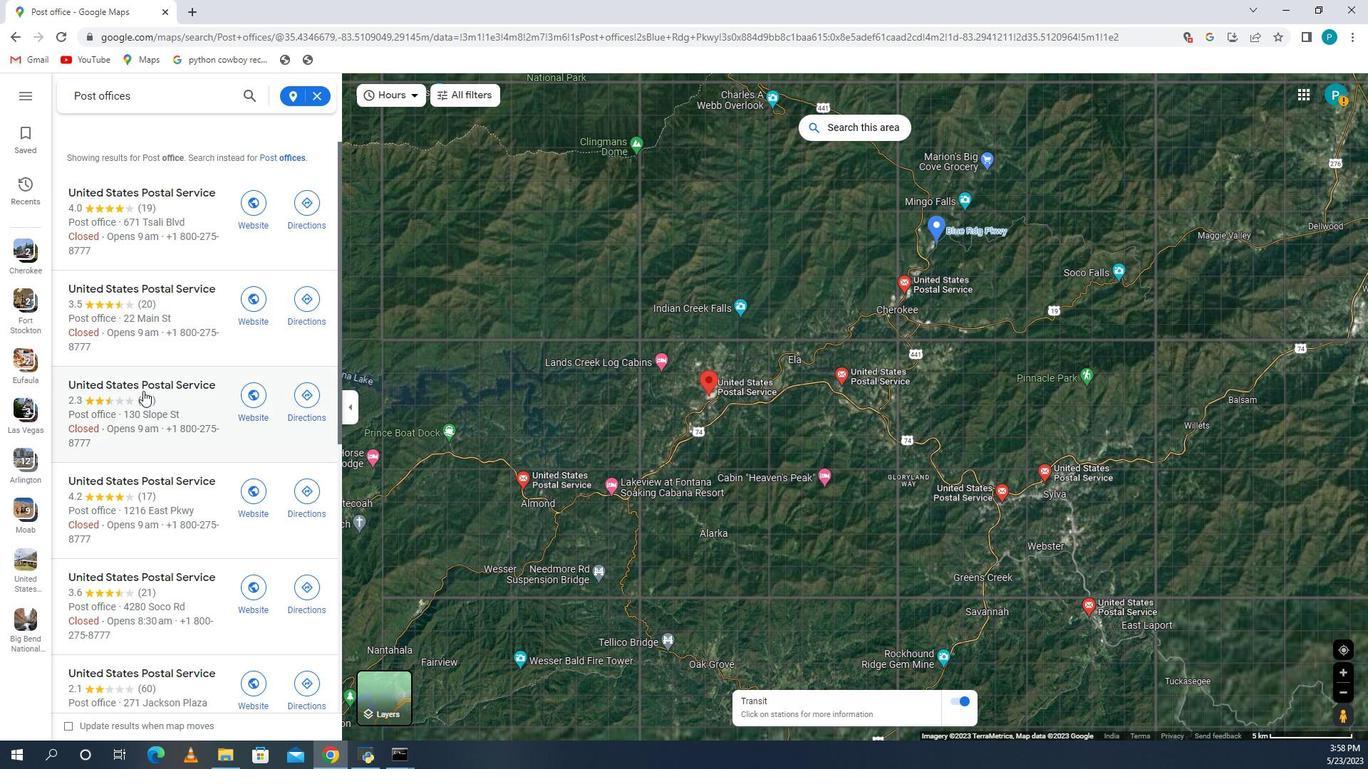 
Action: Mouse moved to (164, 422)
Screenshot: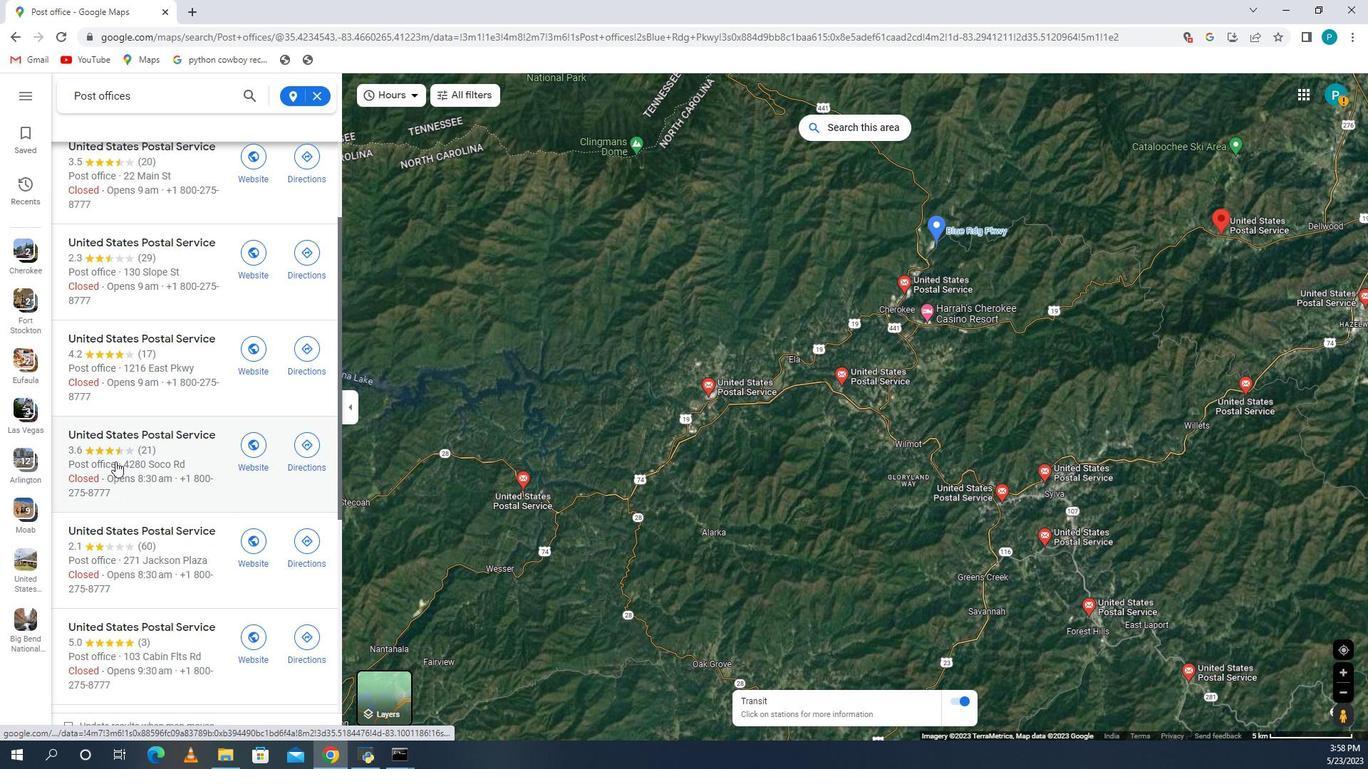 
Action: Mouse pressed left at (164, 422)
Screenshot: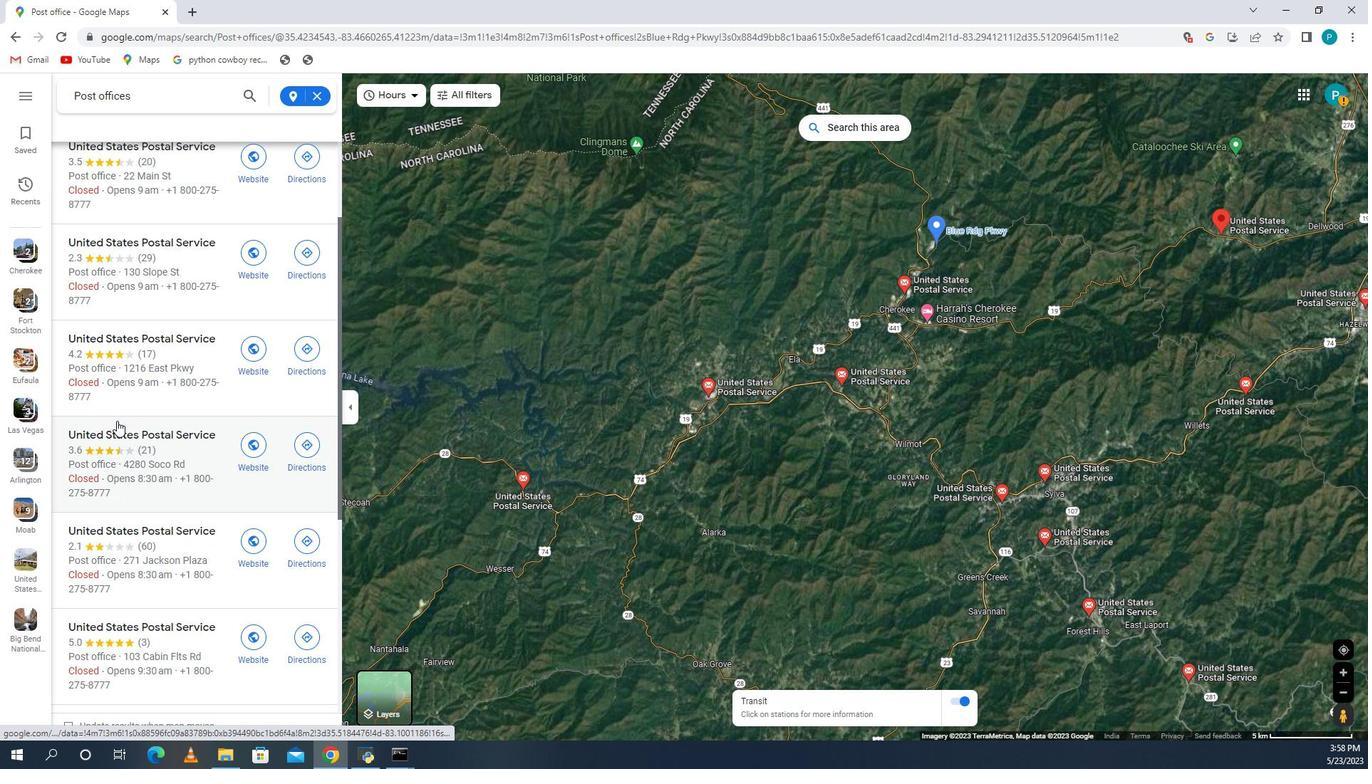 
Action: Mouse moved to (523, 337)
Screenshot: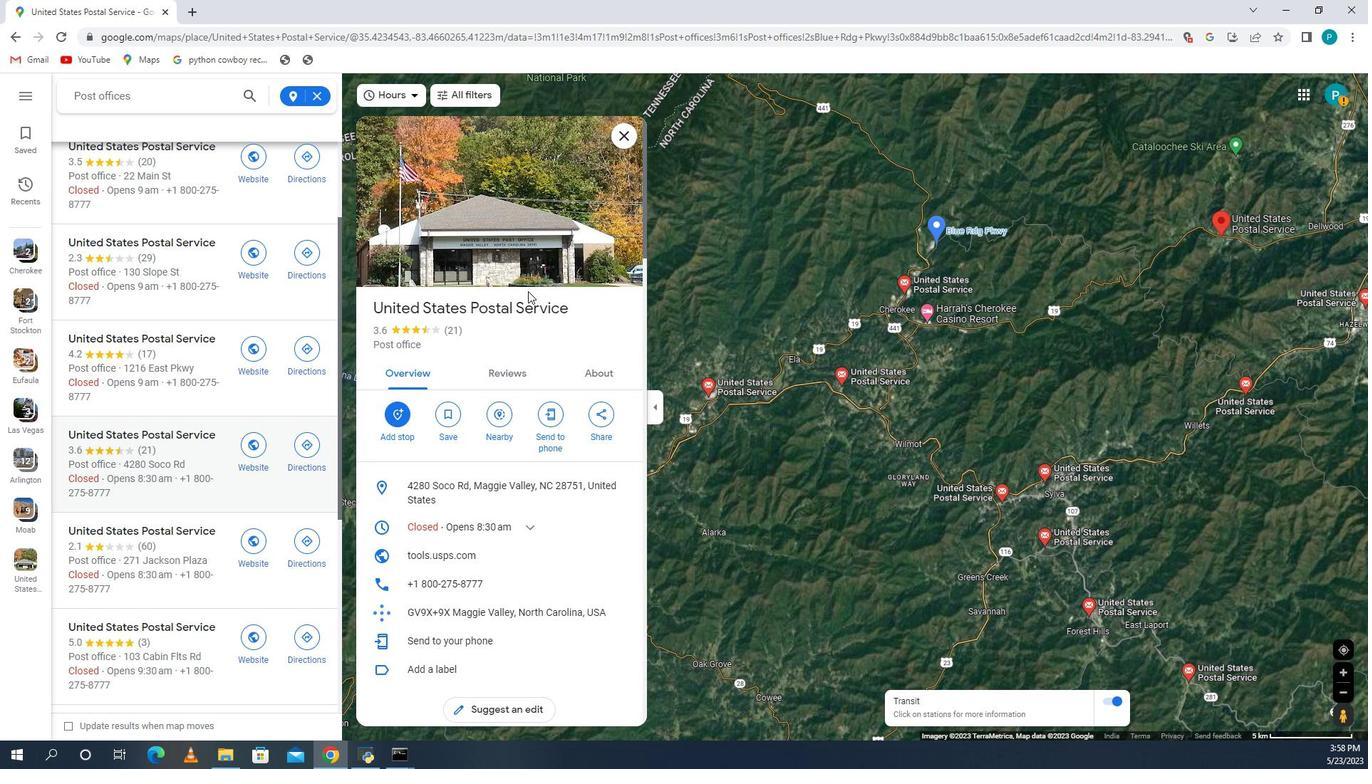 
Action: Mouse scrolled (523, 337) with delta (0, 0)
Screenshot: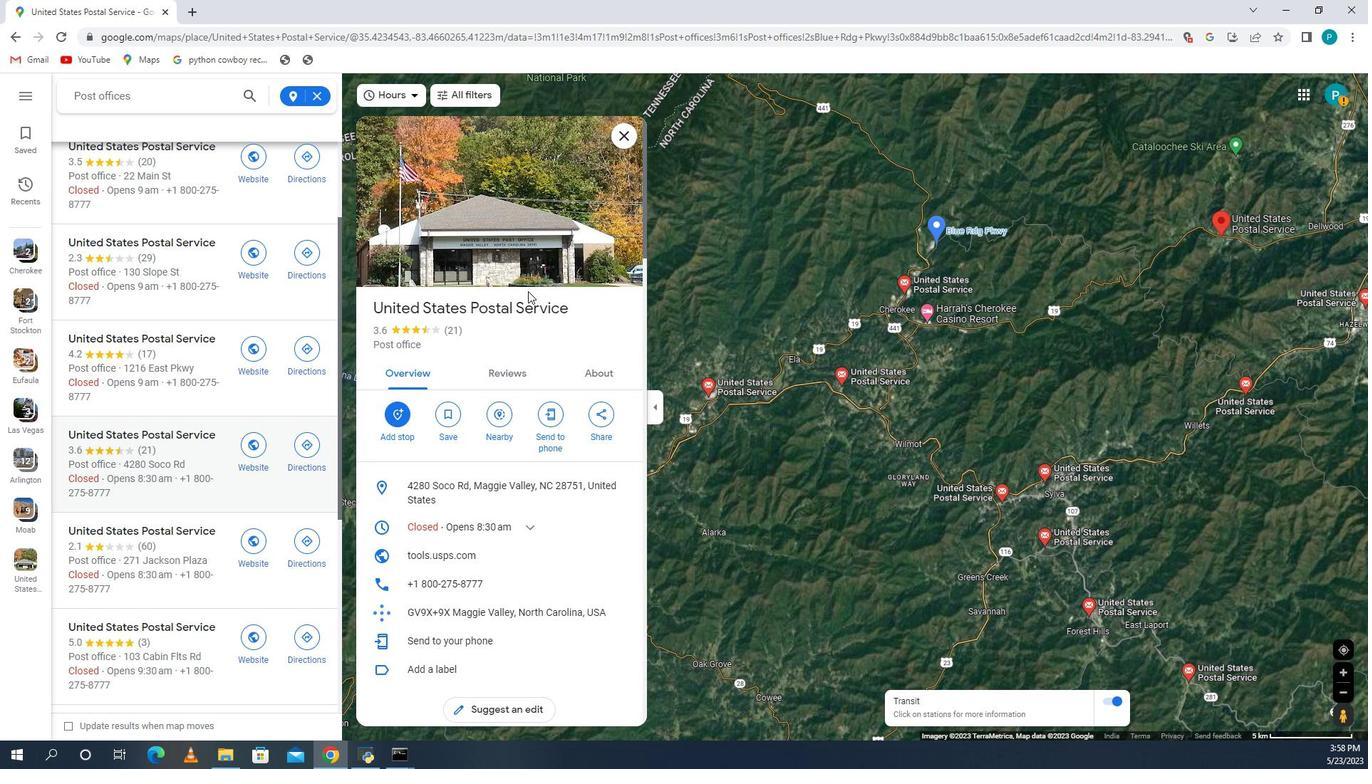 
Action: Mouse scrolled (523, 337) with delta (0, 0)
Screenshot: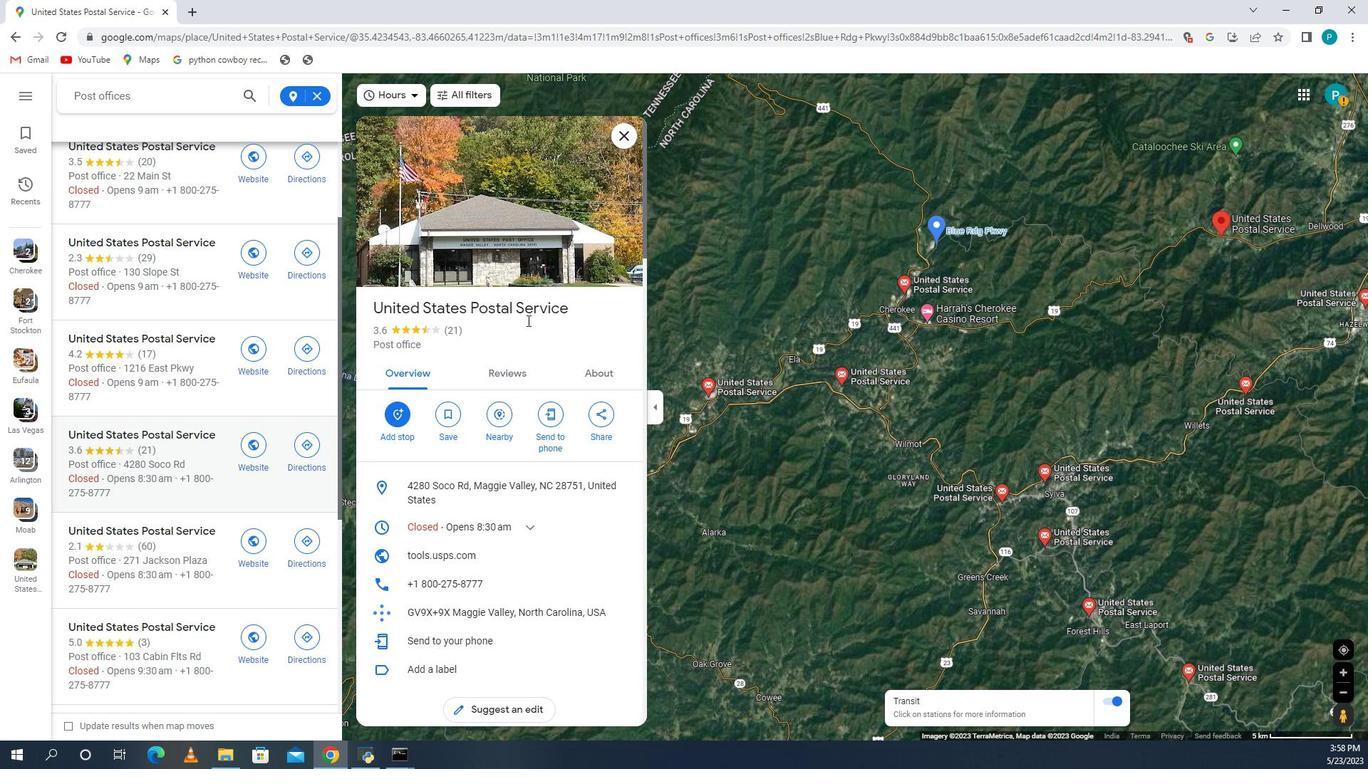 
Action: Mouse scrolled (523, 337) with delta (0, 0)
Screenshot: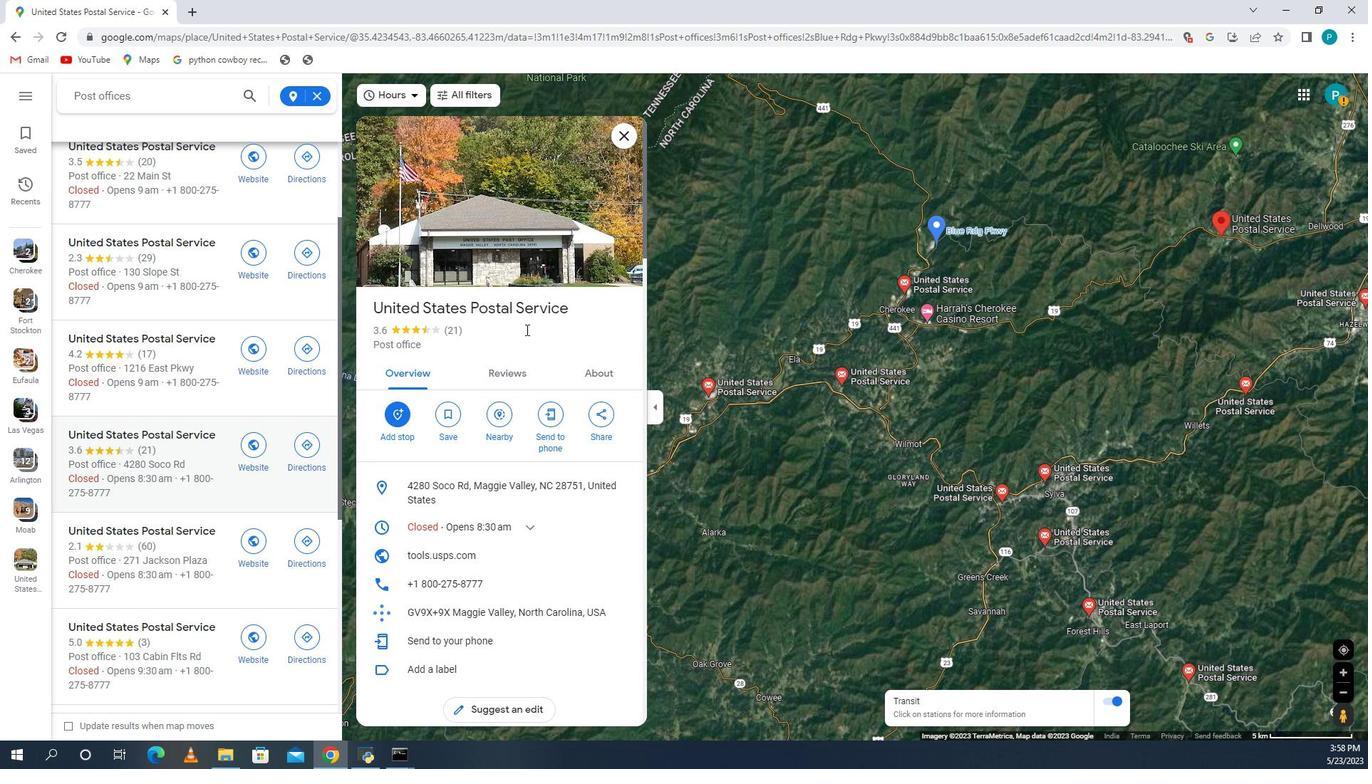 
Action: Mouse scrolled (523, 337) with delta (0, 0)
Screenshot: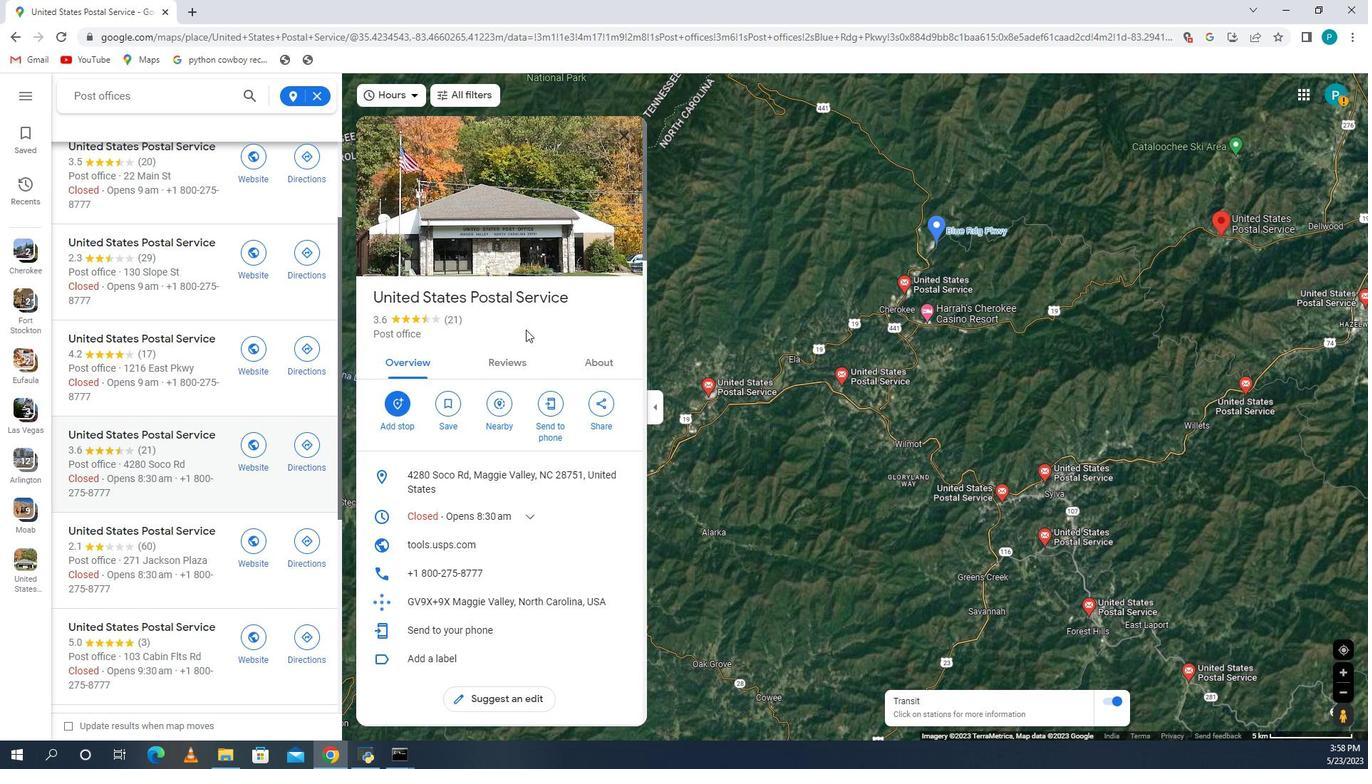
Action: Mouse moved to (524, 370)
Screenshot: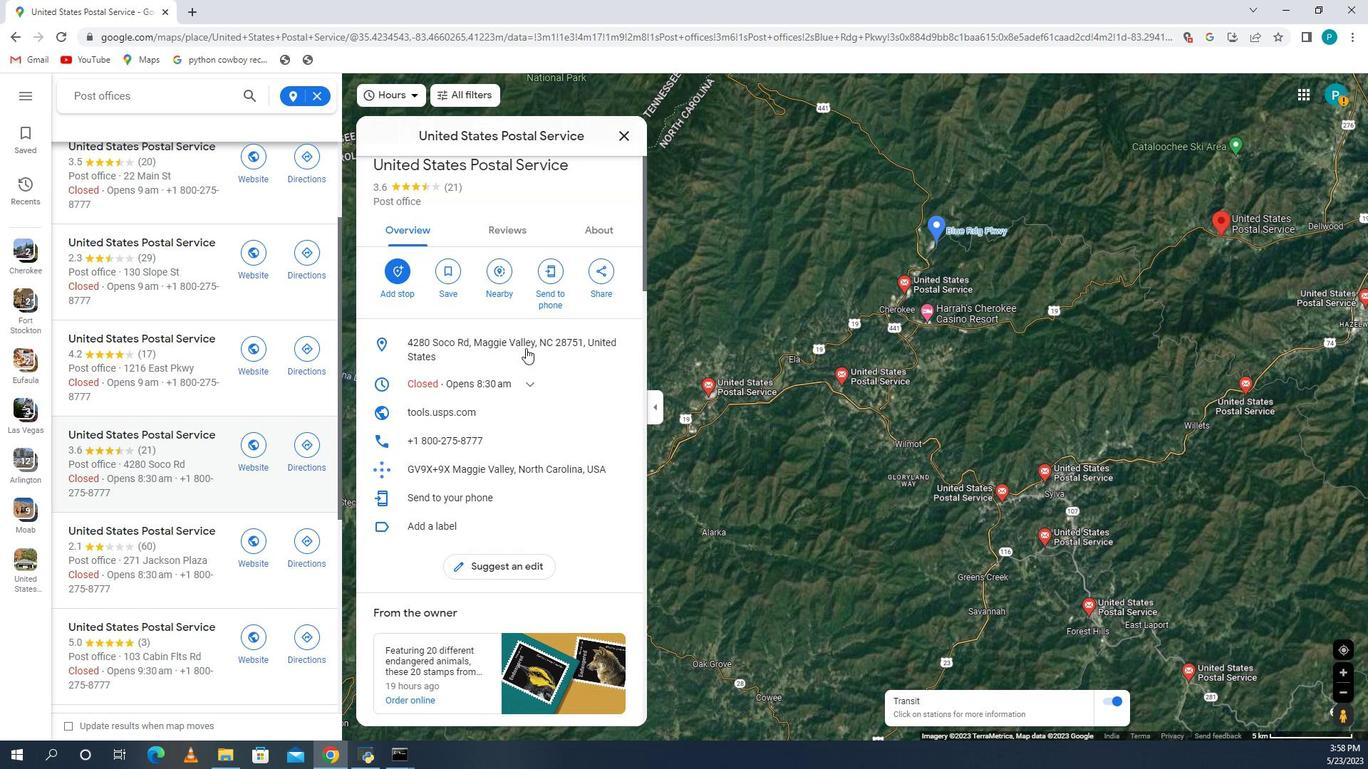 
Action: Mouse scrolled (524, 369) with delta (0, 0)
Screenshot: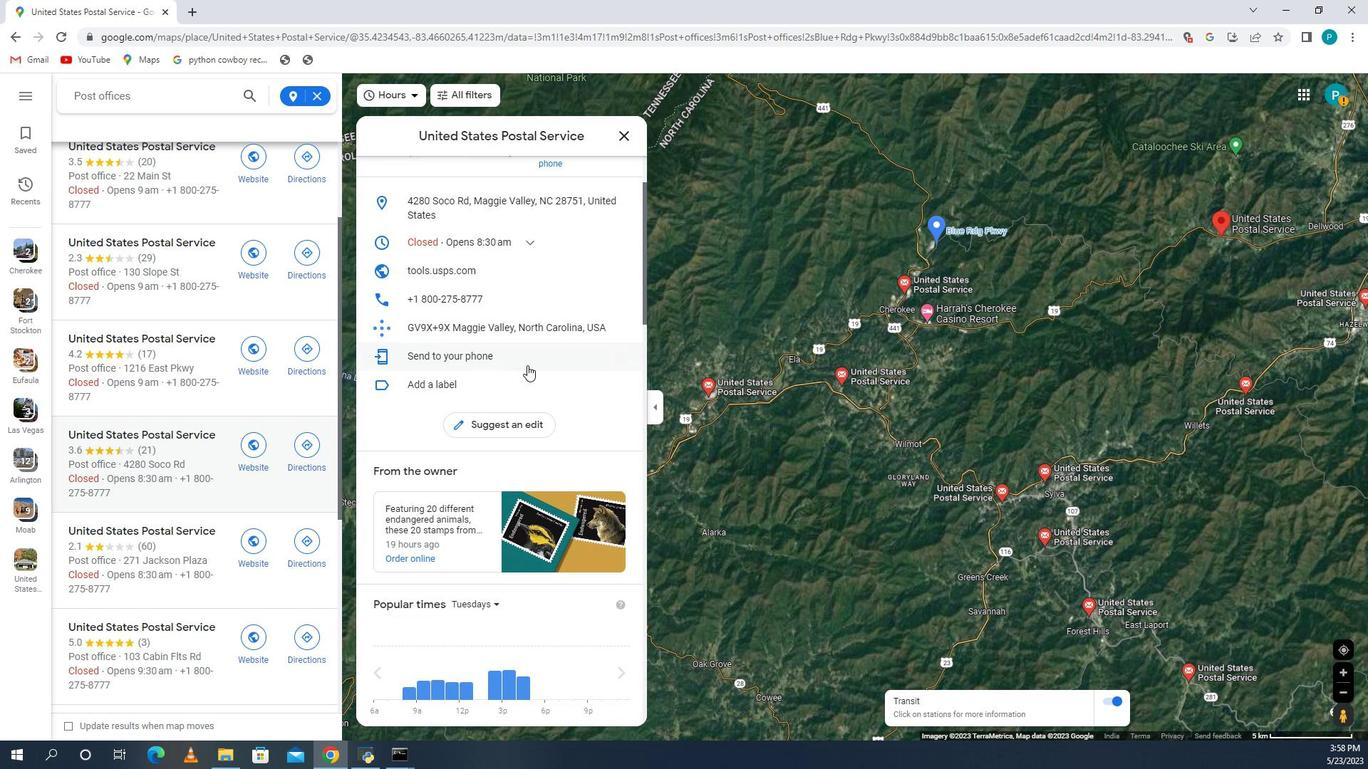 
Action: Mouse scrolled (524, 369) with delta (0, 0)
Screenshot: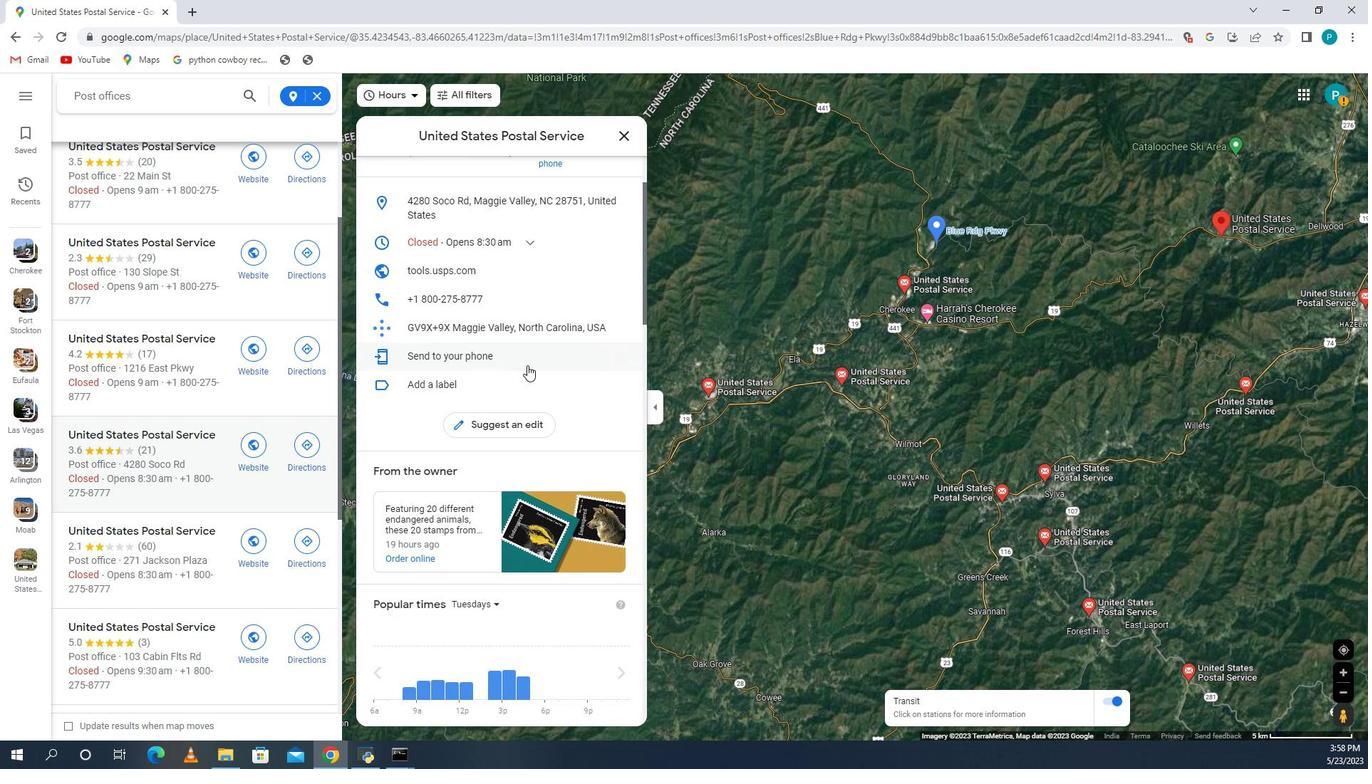 
Action: Mouse scrolled (524, 369) with delta (0, 0)
Screenshot: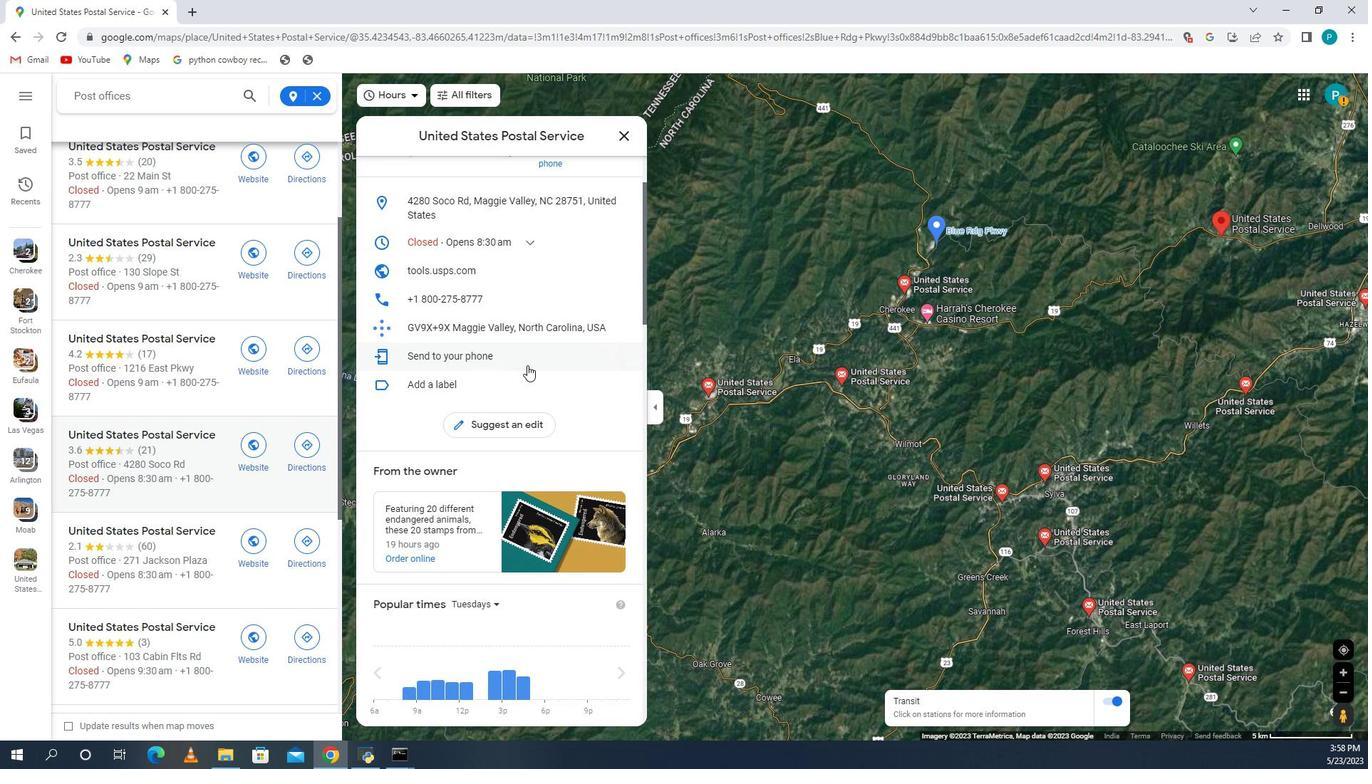 
Action: Mouse scrolled (524, 369) with delta (0, 0)
Screenshot: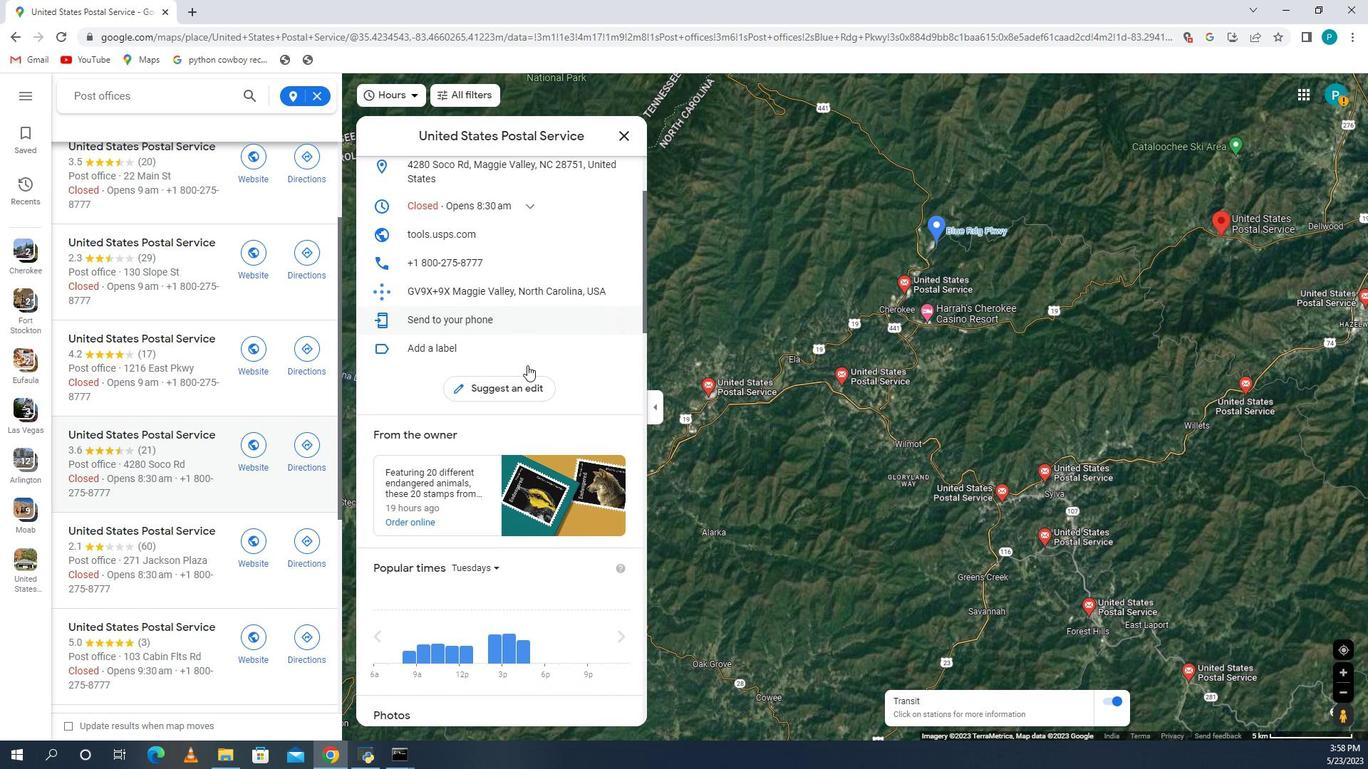 
Action: Mouse scrolled (524, 369) with delta (0, 0)
Screenshot: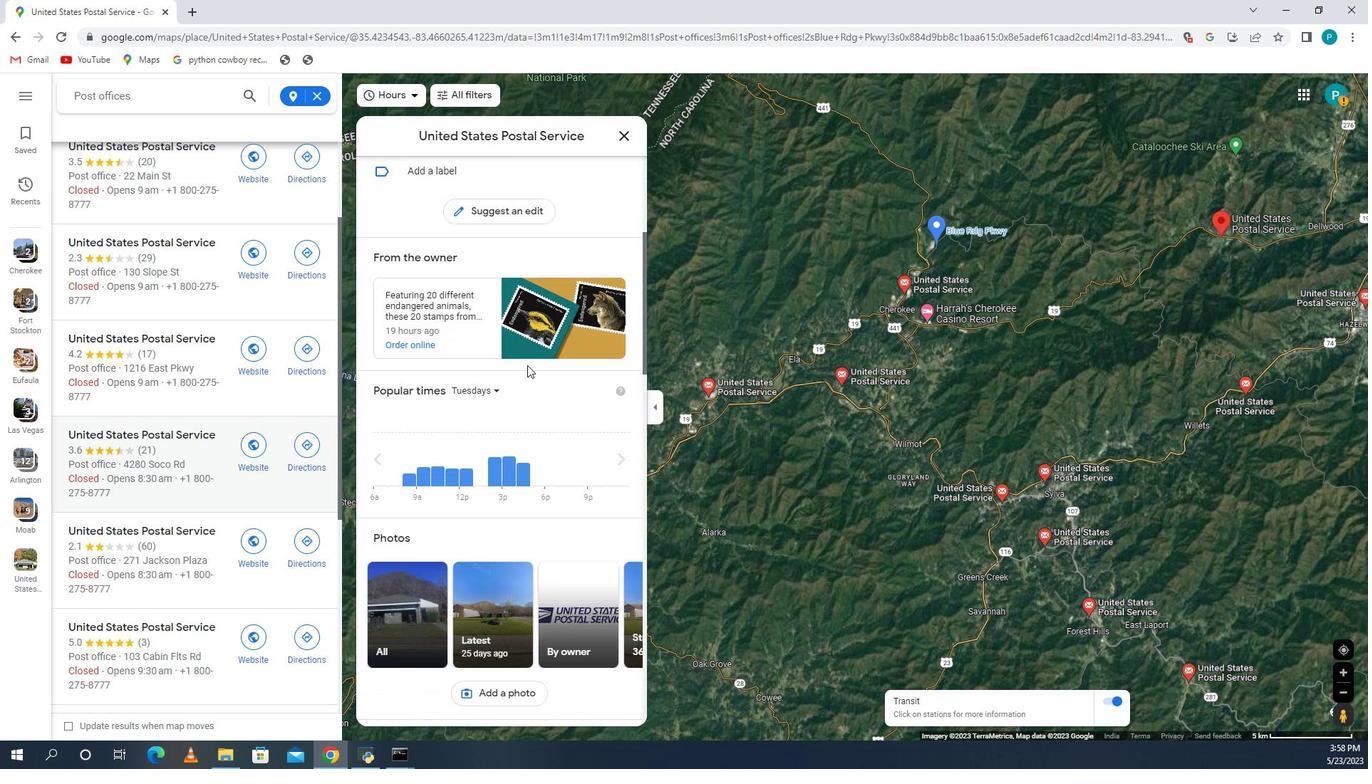 
Action: Mouse scrolled (524, 369) with delta (0, 0)
Screenshot: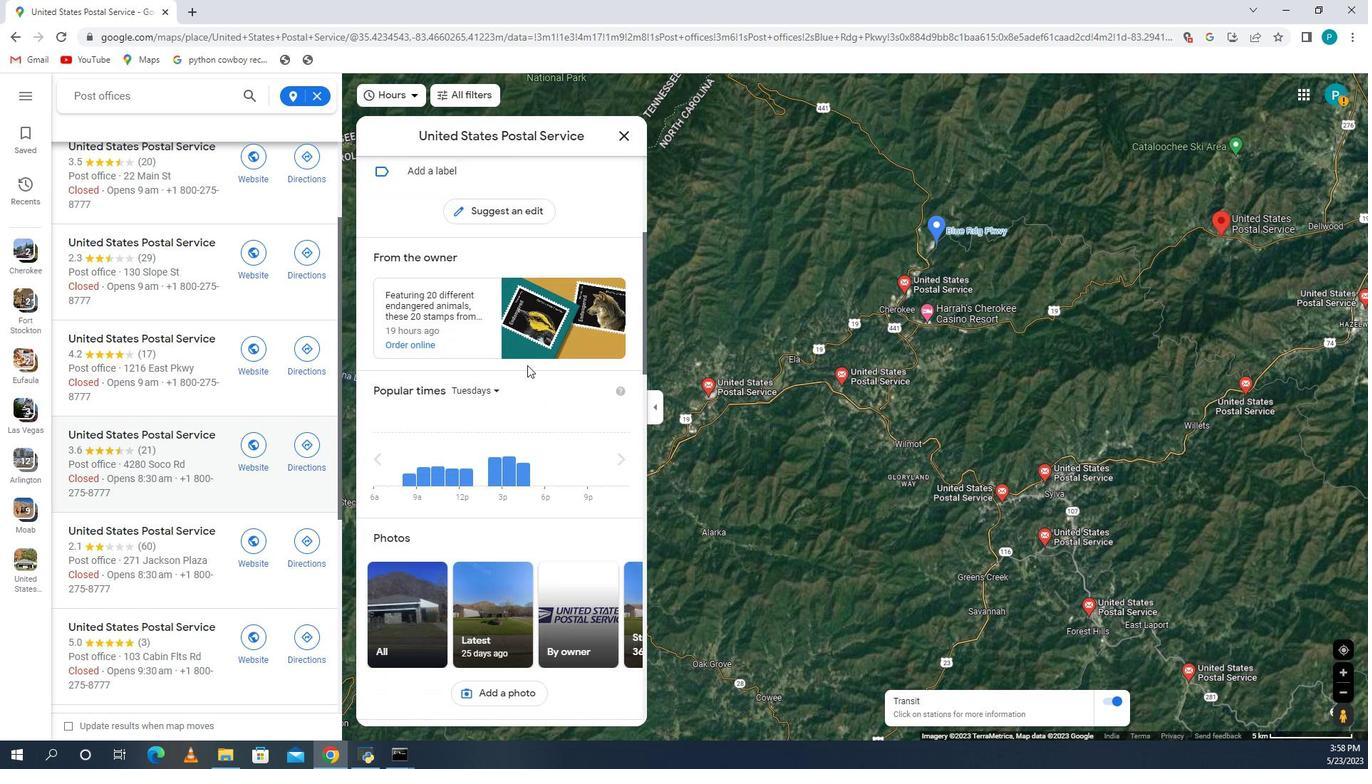 
Action: Mouse scrolled (524, 369) with delta (0, 0)
Screenshot: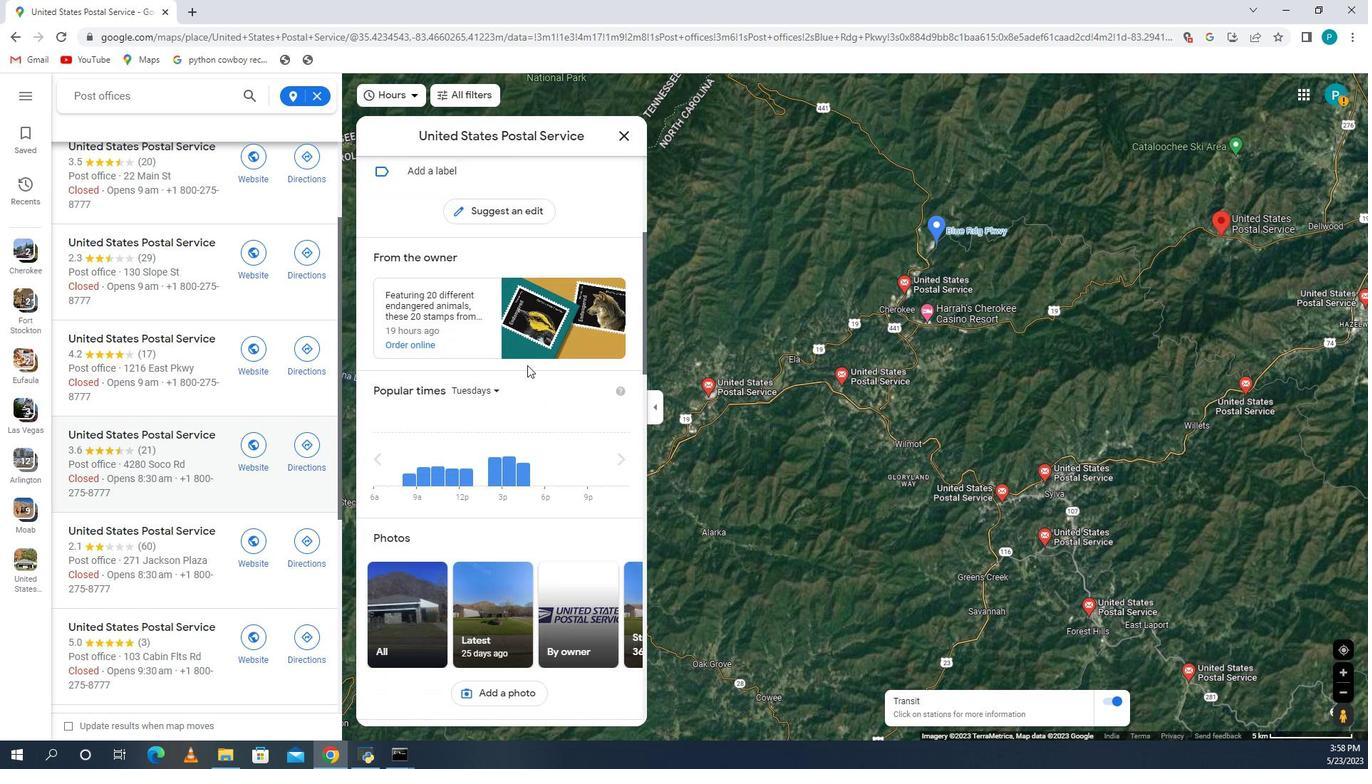 
Action: Mouse scrolled (524, 369) with delta (0, 0)
Screenshot: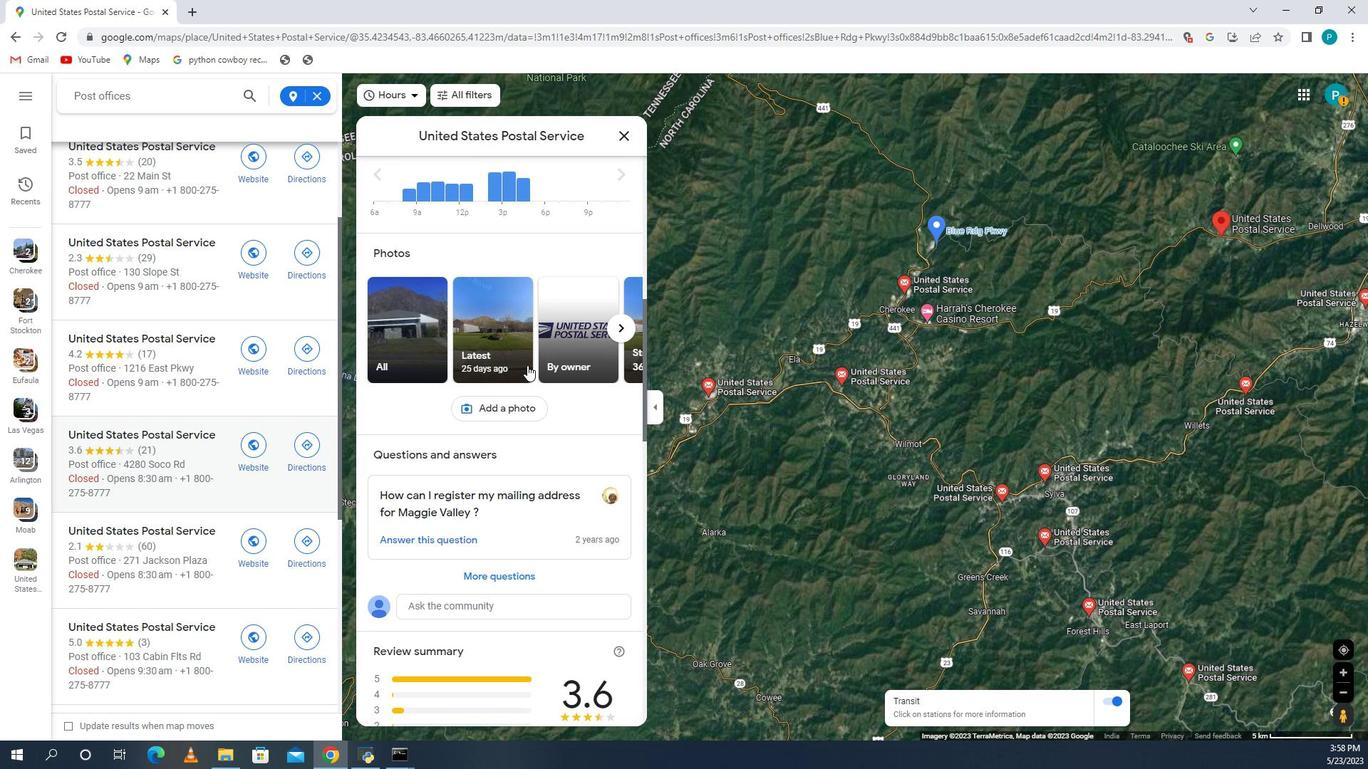 
Action: Mouse scrolled (524, 369) with delta (0, 0)
Screenshot: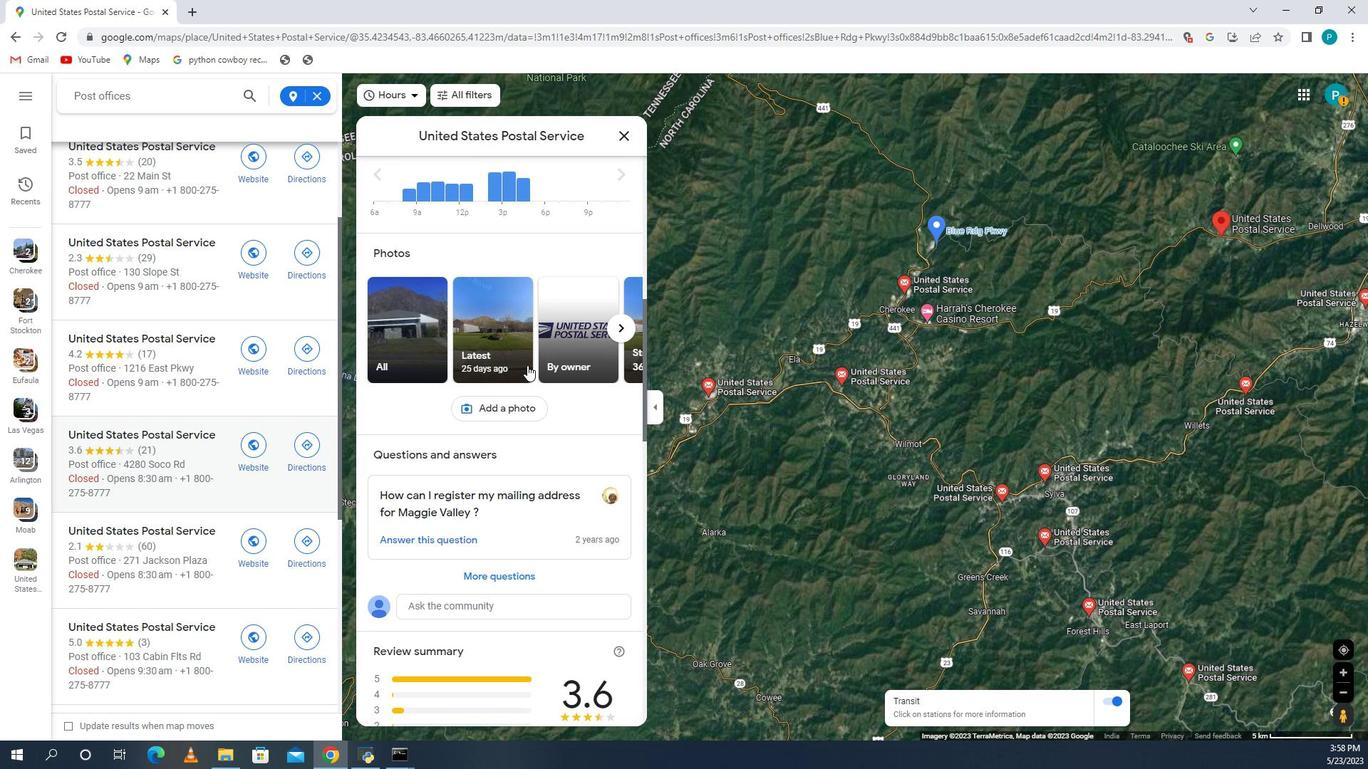 
Action: Mouse scrolled (524, 369) with delta (0, 0)
Screenshot: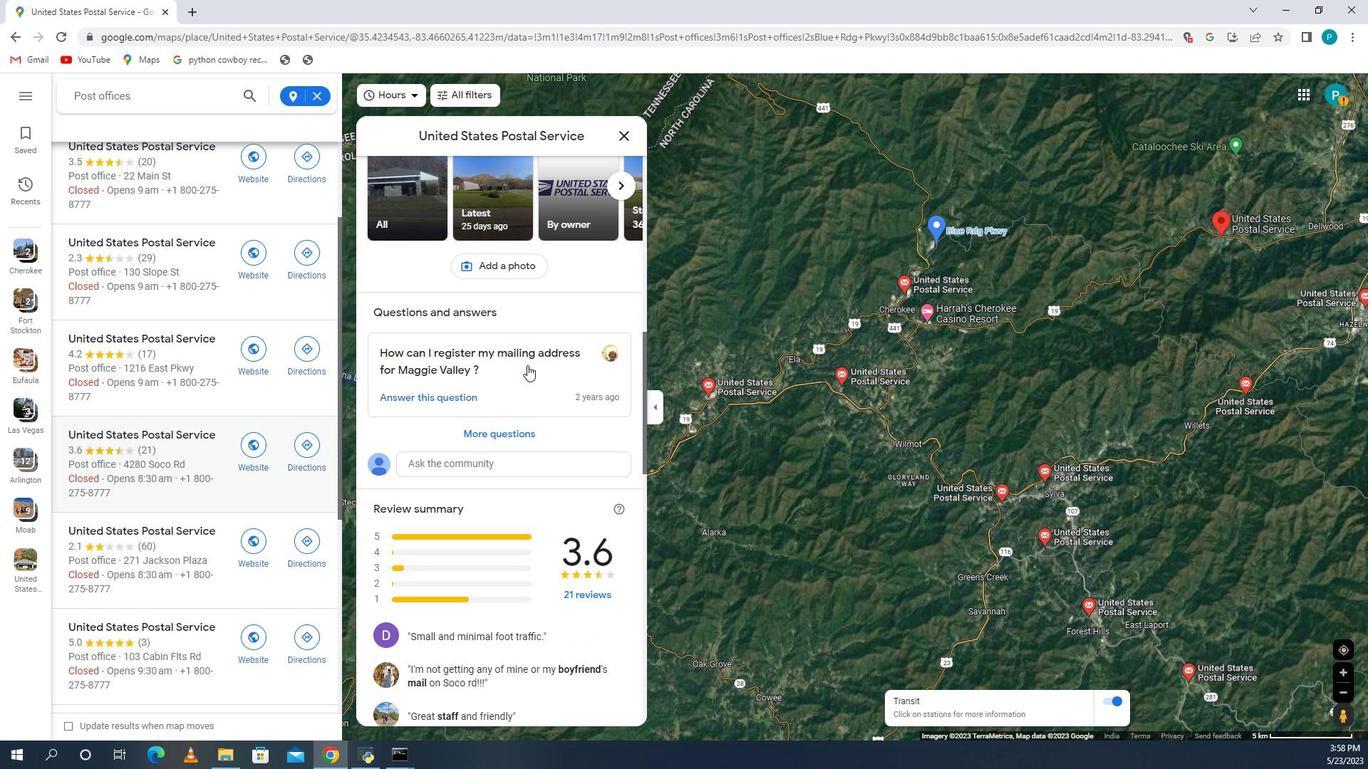 
Action: Mouse scrolled (524, 369) with delta (0, 0)
Screenshot: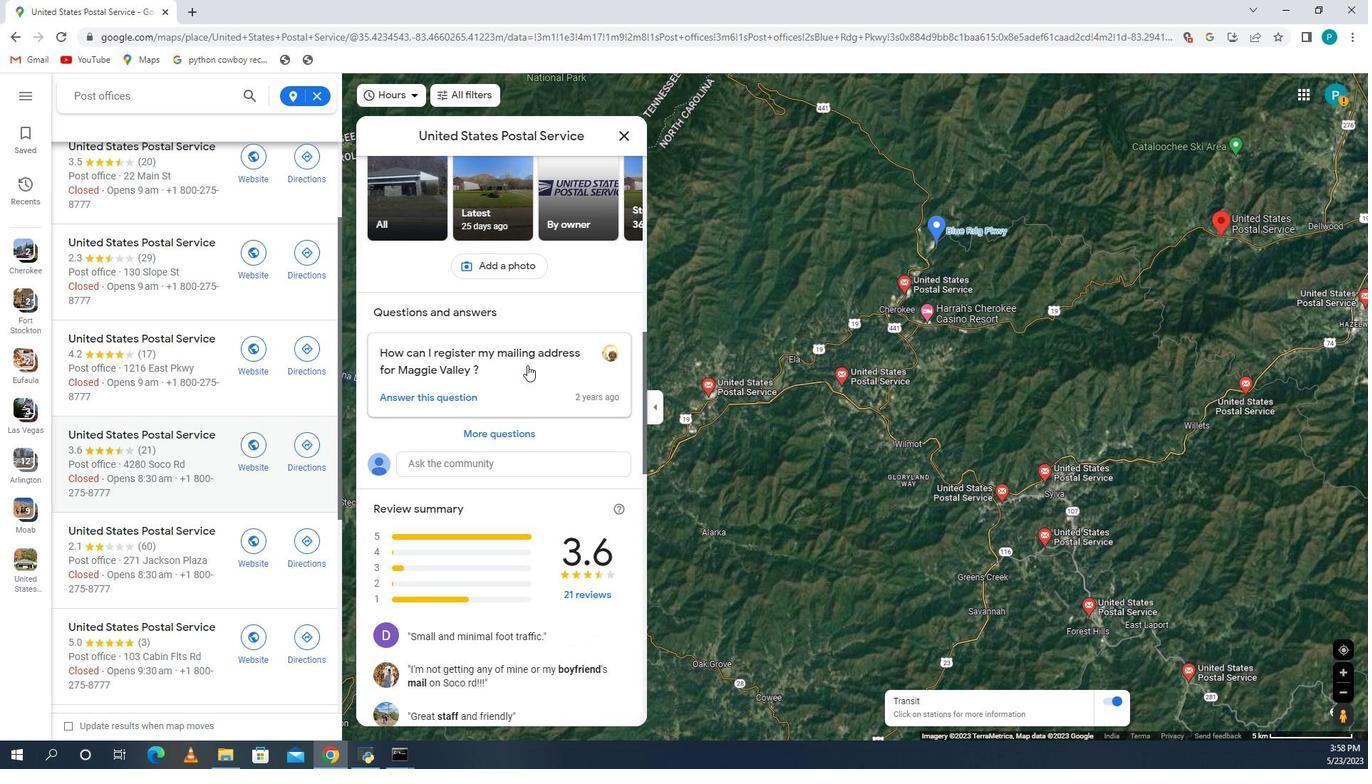 
Action: Mouse scrolled (524, 369) with delta (0, 0)
Screenshot: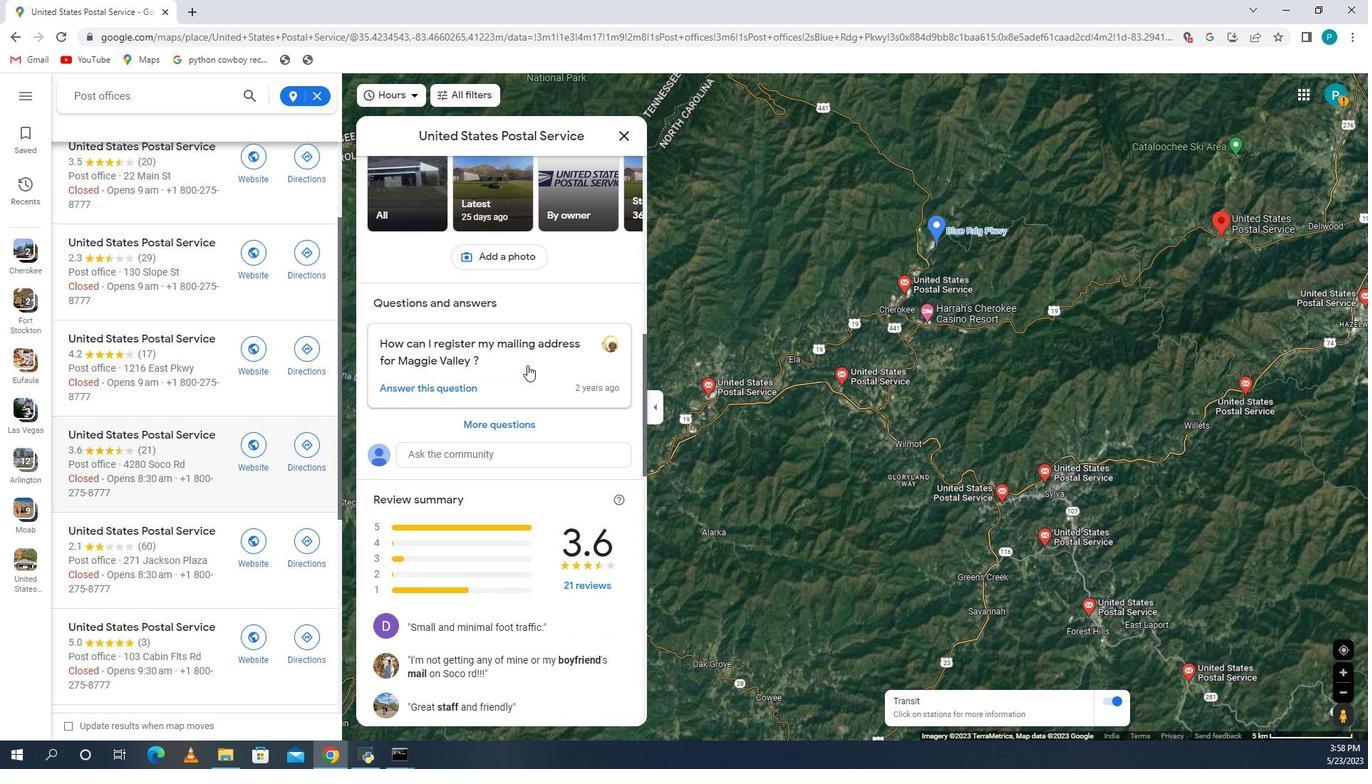 
Action: Mouse moved to (407, 297)
Screenshot: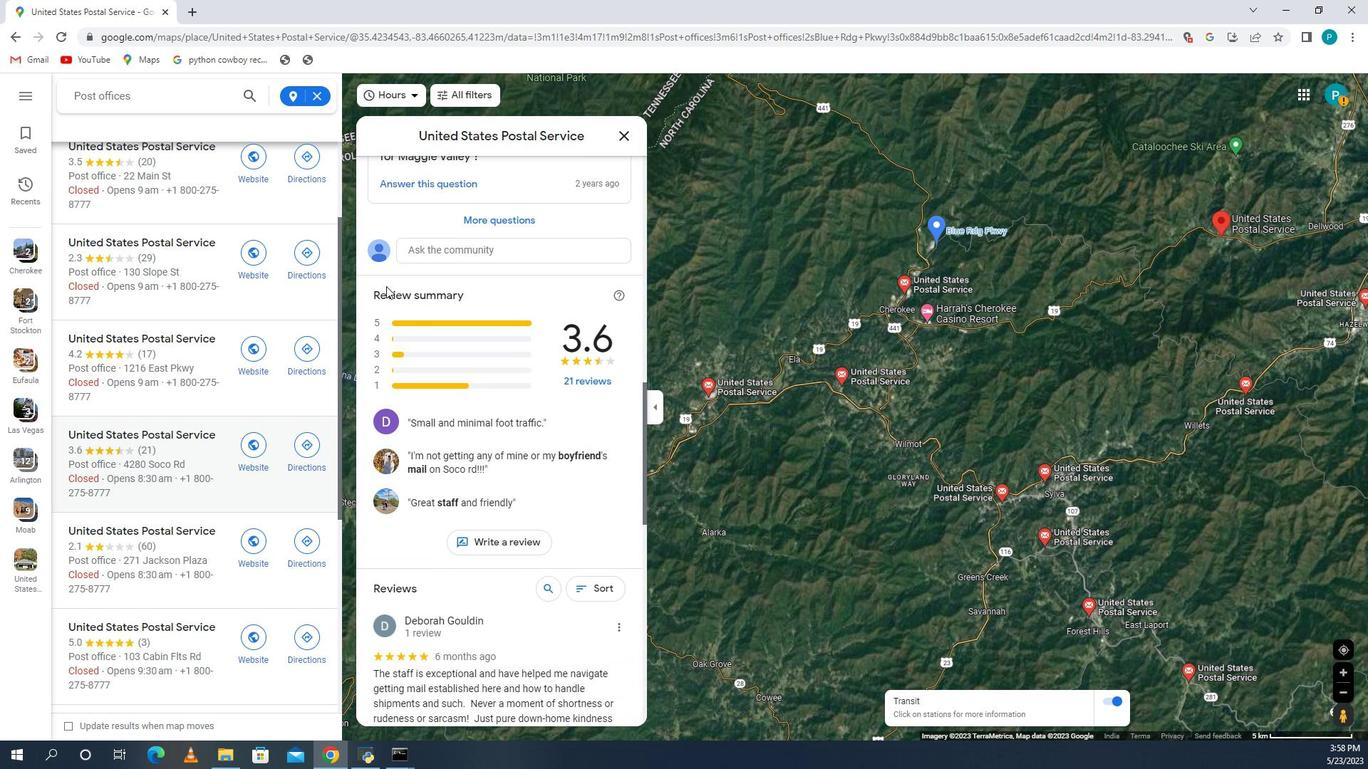
Action: Mouse pressed left at (407, 297)
Screenshot: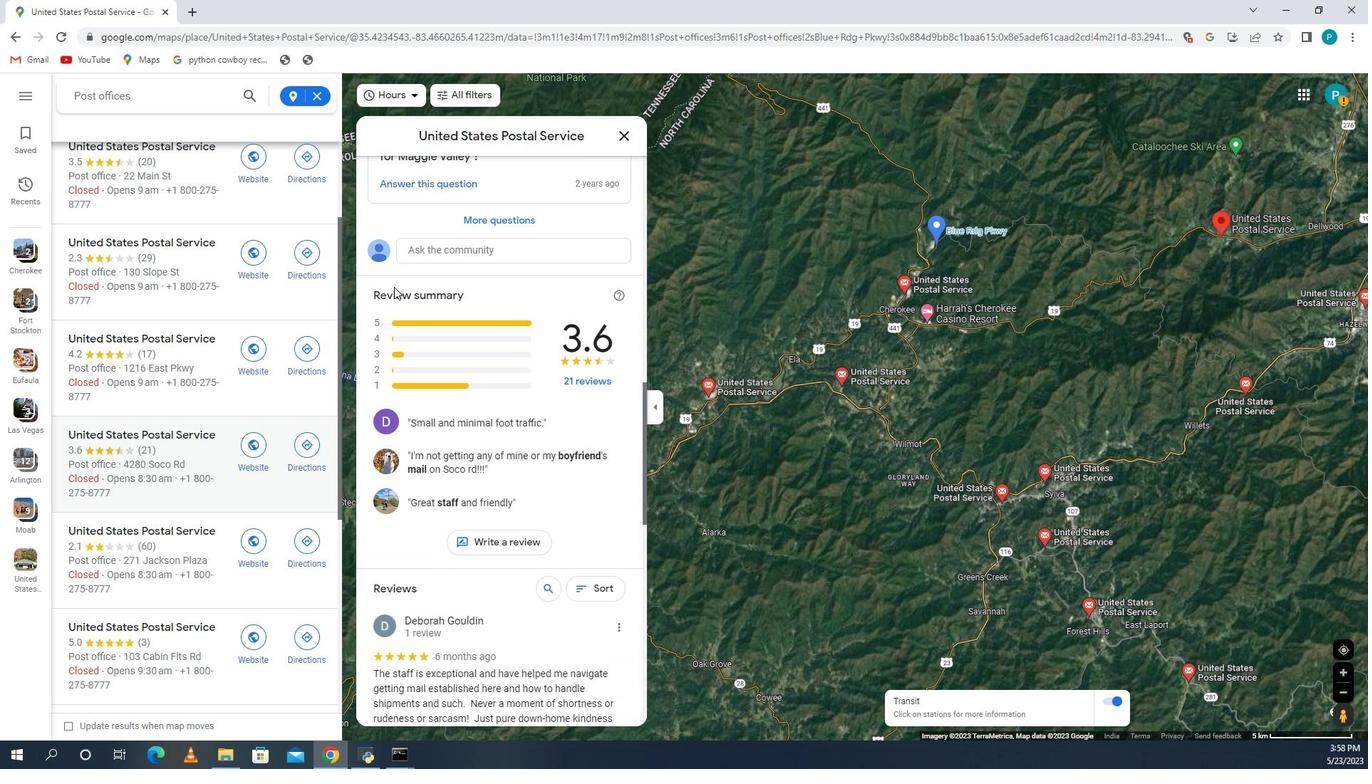 
Action: Mouse moved to (563, 419)
Screenshot: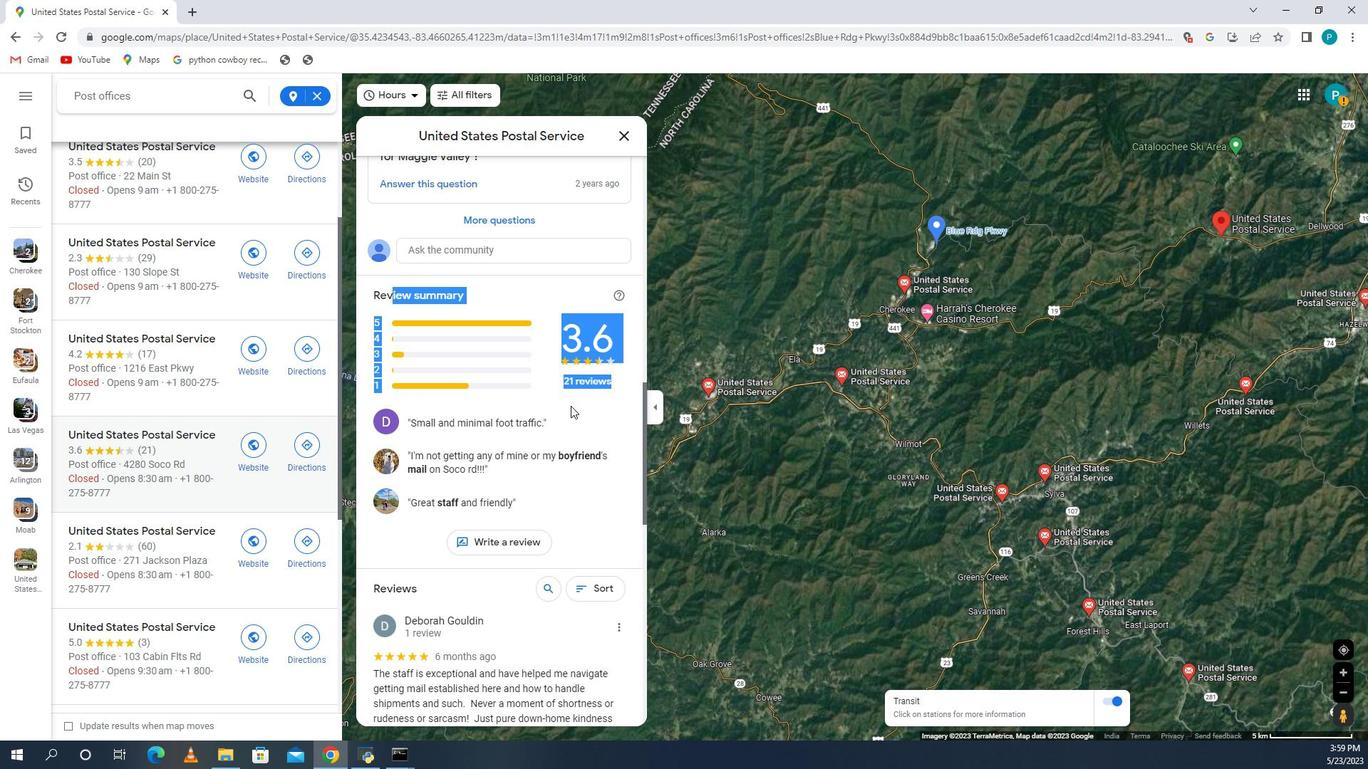 
Action: Mouse pressed left at (563, 419)
Screenshot: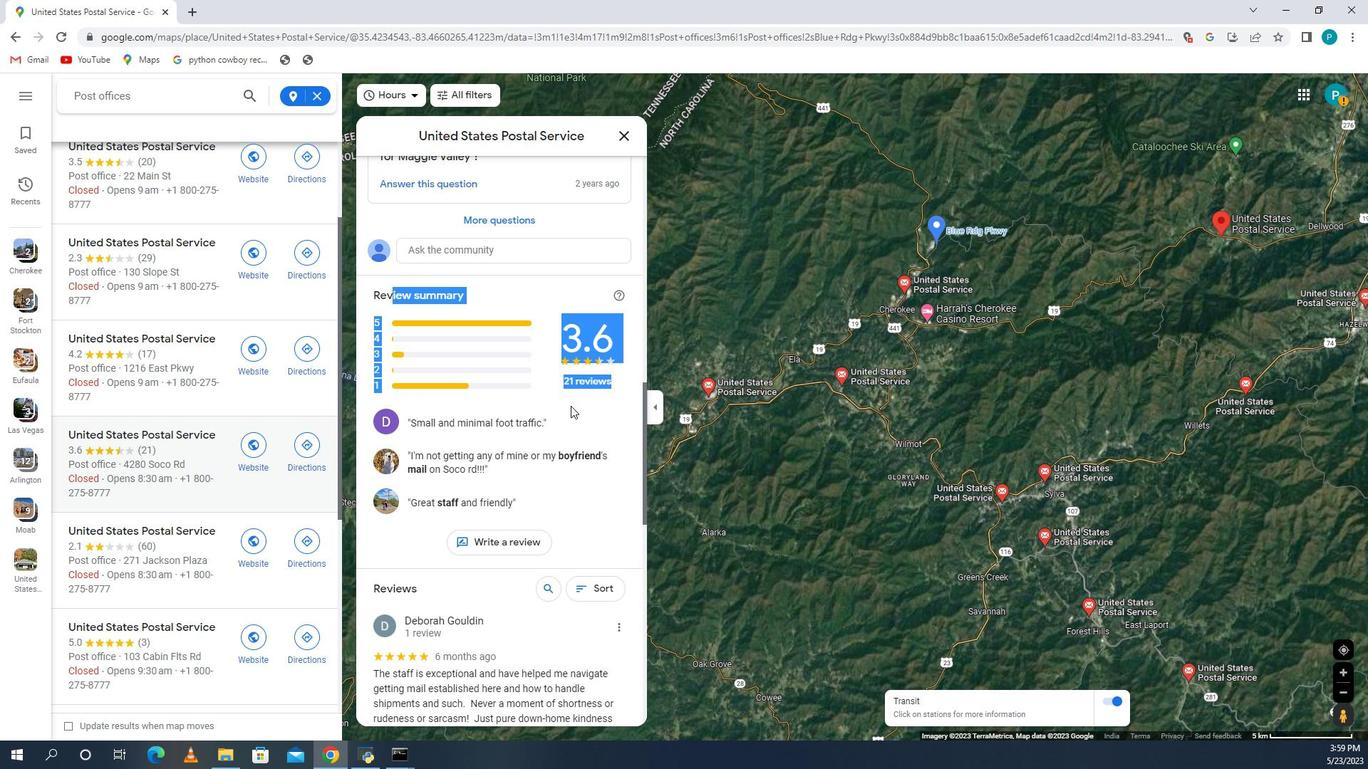 
Action: Mouse moved to (563, 422)
Screenshot: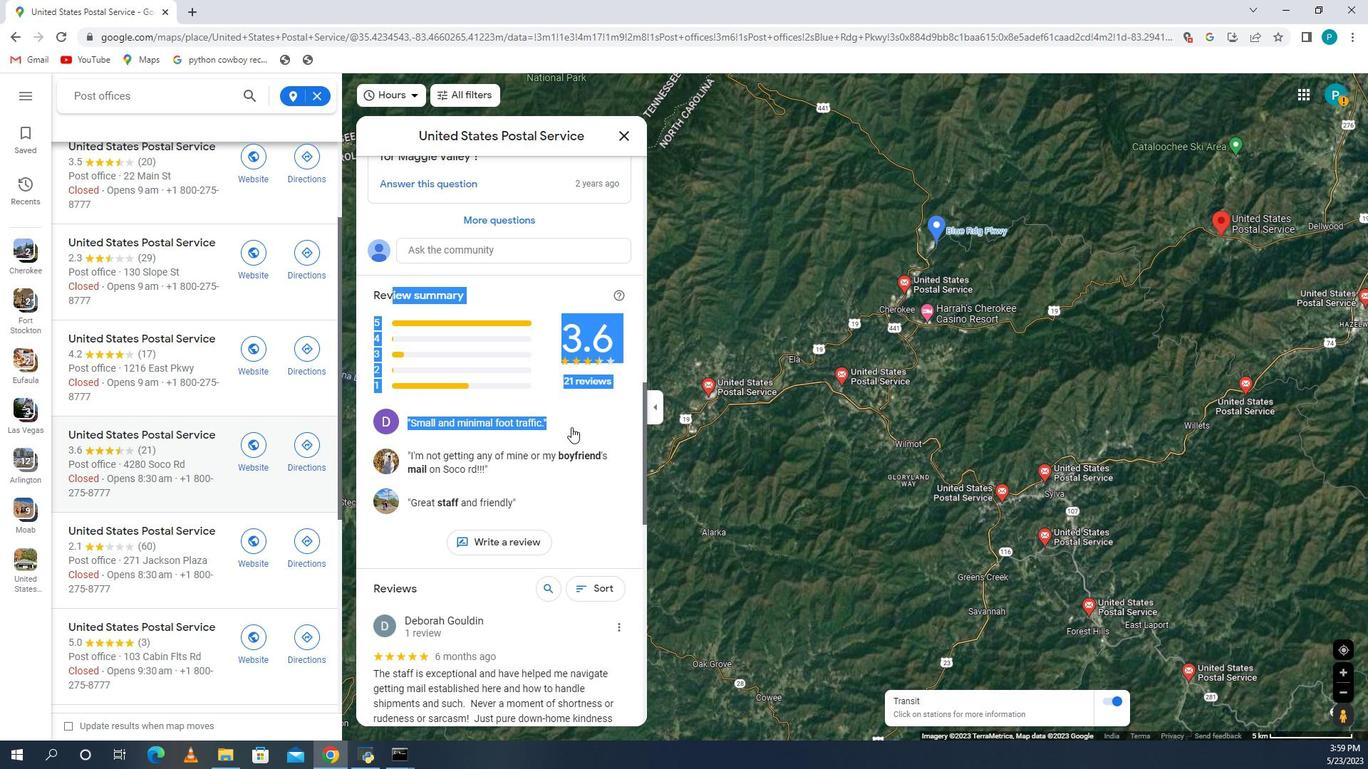 
Action: Mouse pressed left at (563, 423)
Screenshot: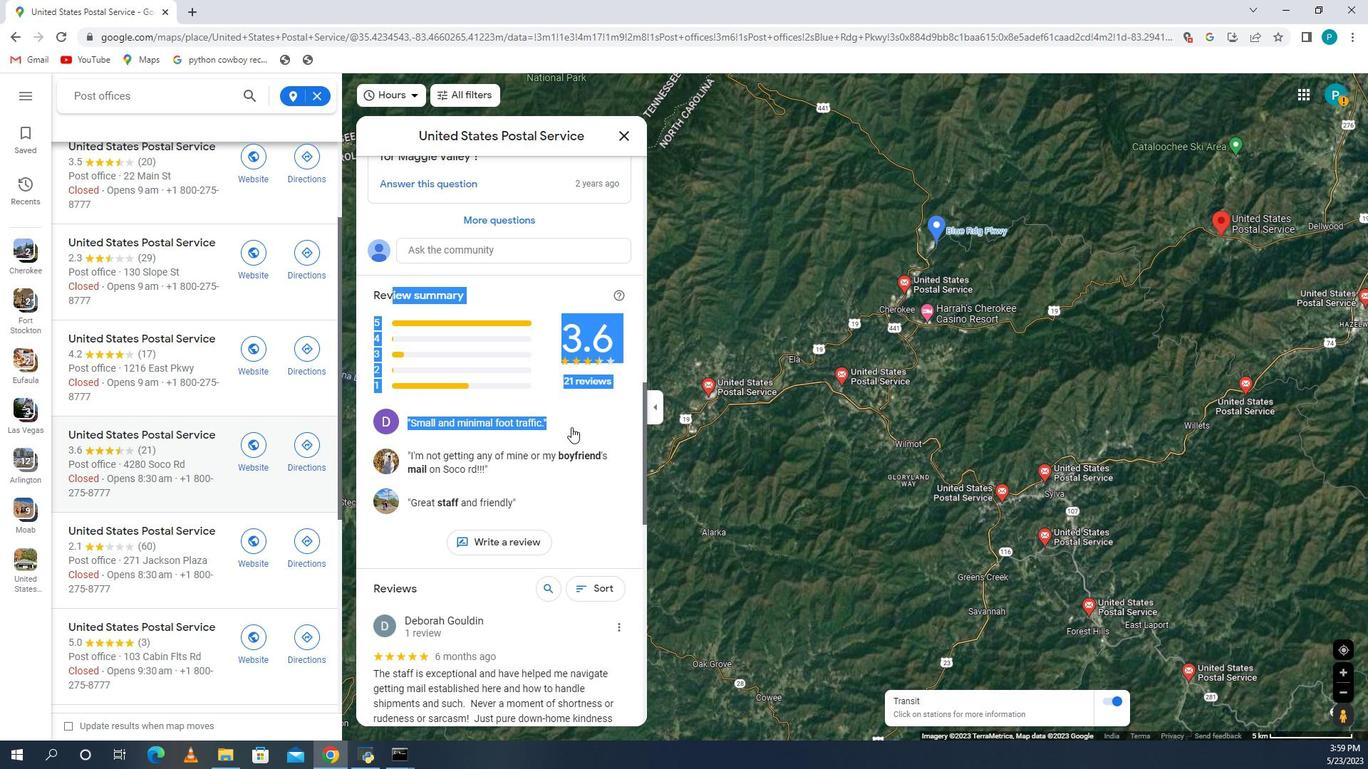 
Action: Mouse moved to (668, 416)
Screenshot: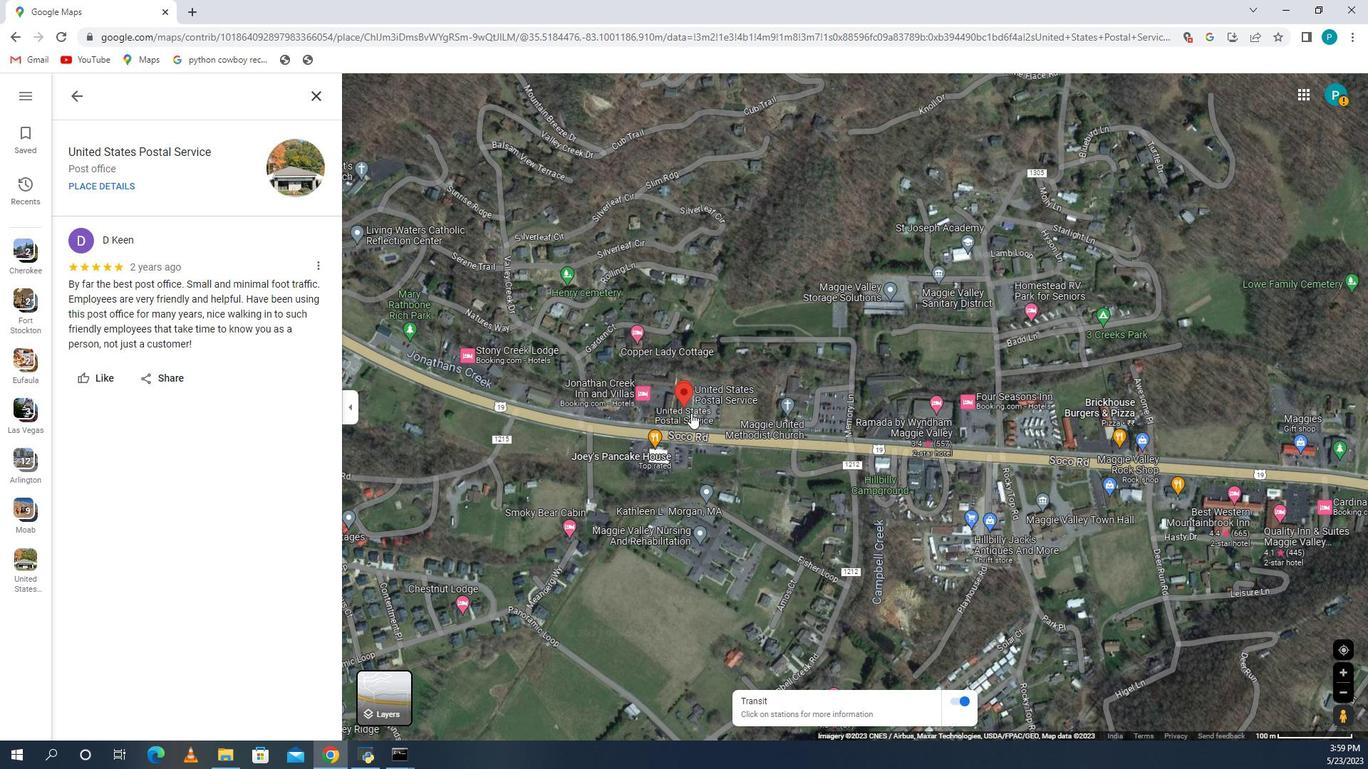 
Action: Mouse scrolled (668, 415) with delta (0, 0)
Screenshot: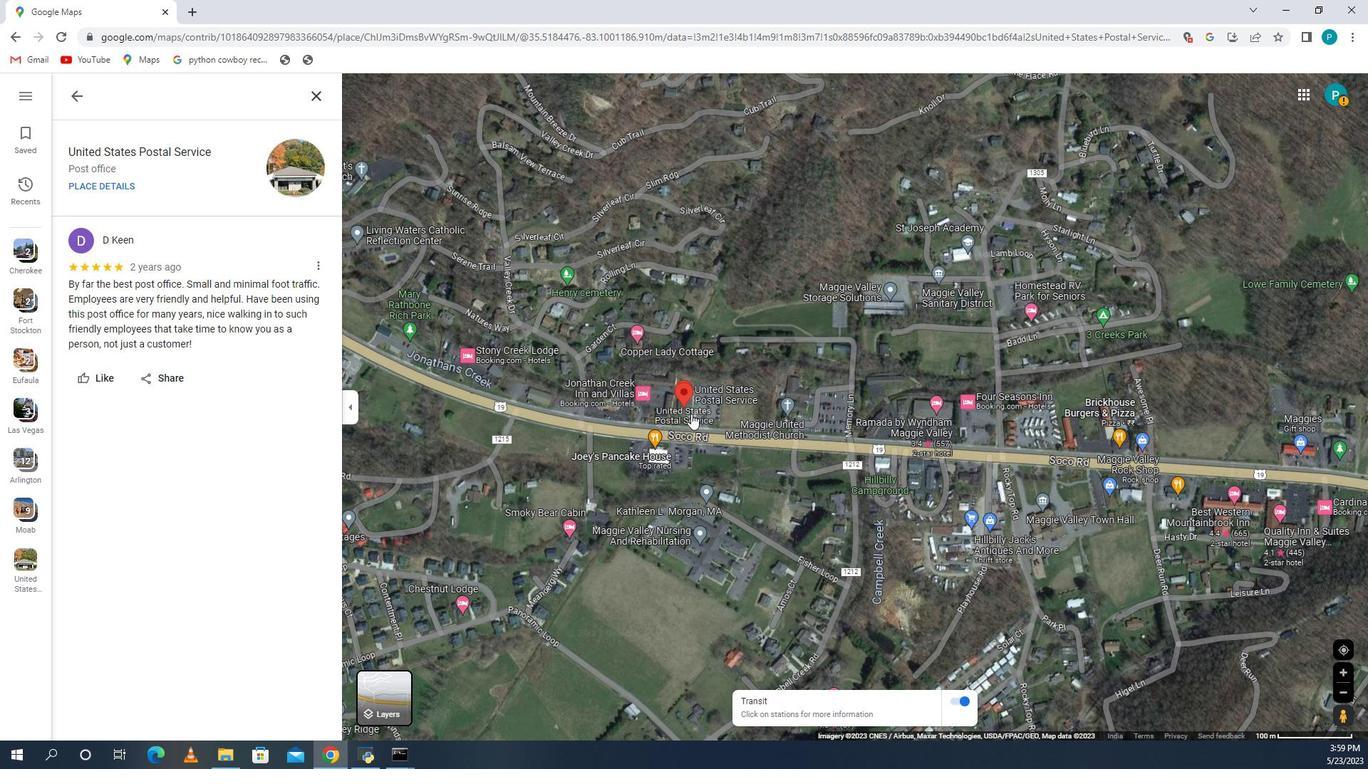 
Action: Mouse scrolled (668, 415) with delta (0, 0)
Screenshot: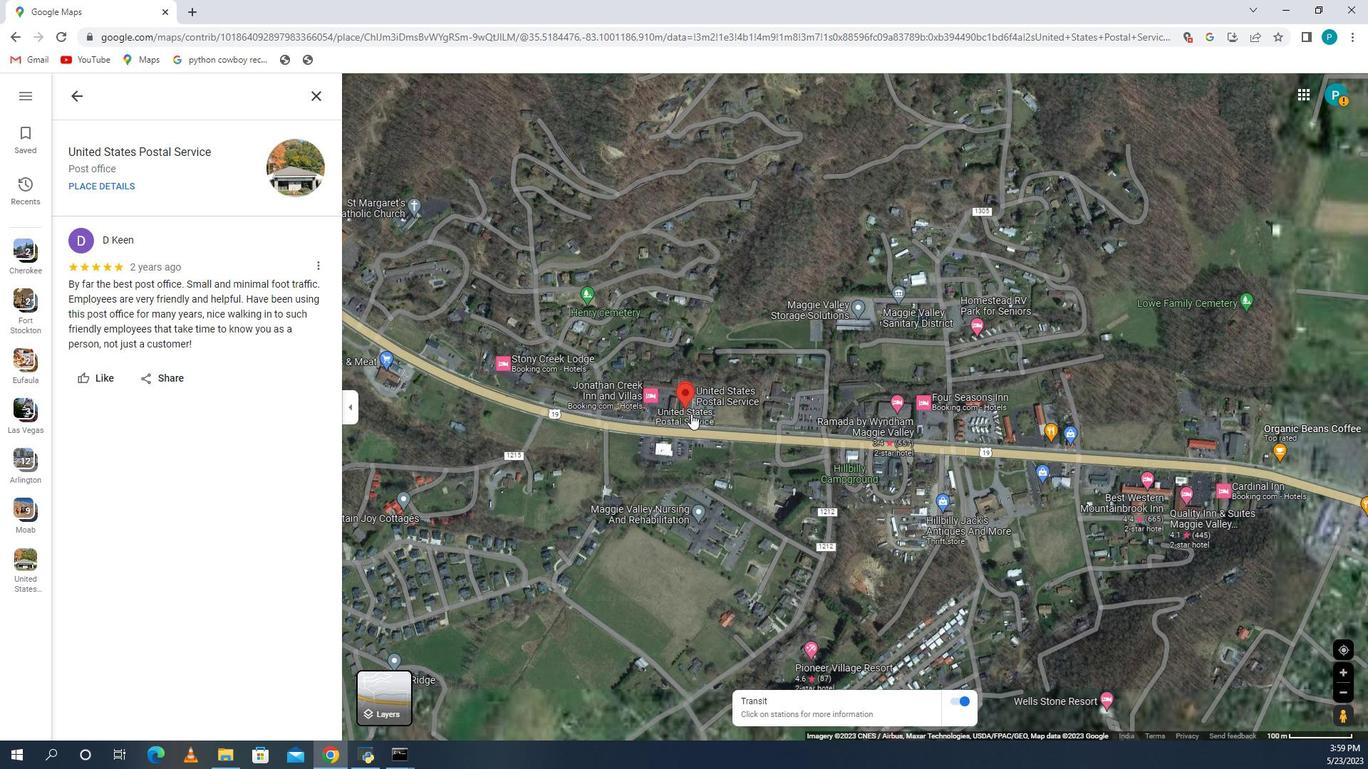 
Action: Mouse scrolled (668, 415) with delta (0, 0)
Screenshot: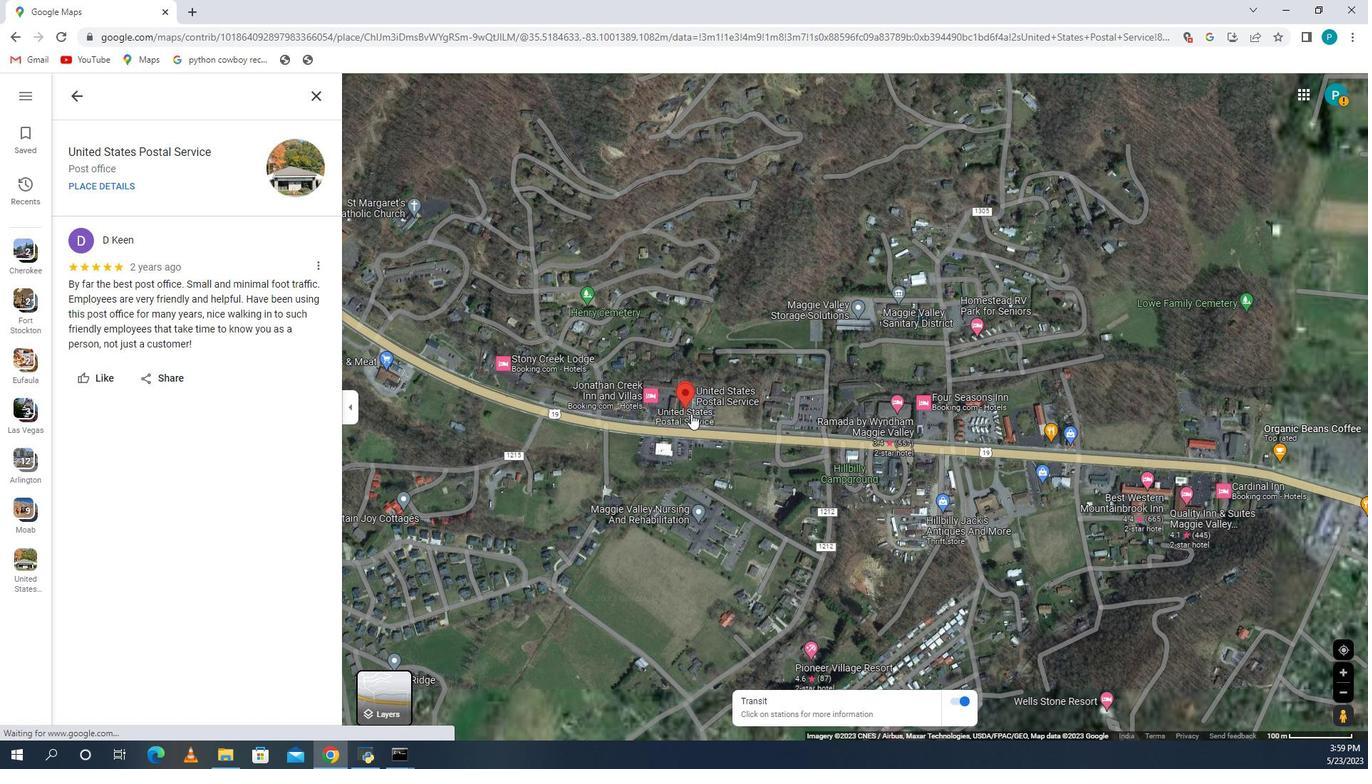 
Action: Mouse moved to (668, 416)
Screenshot: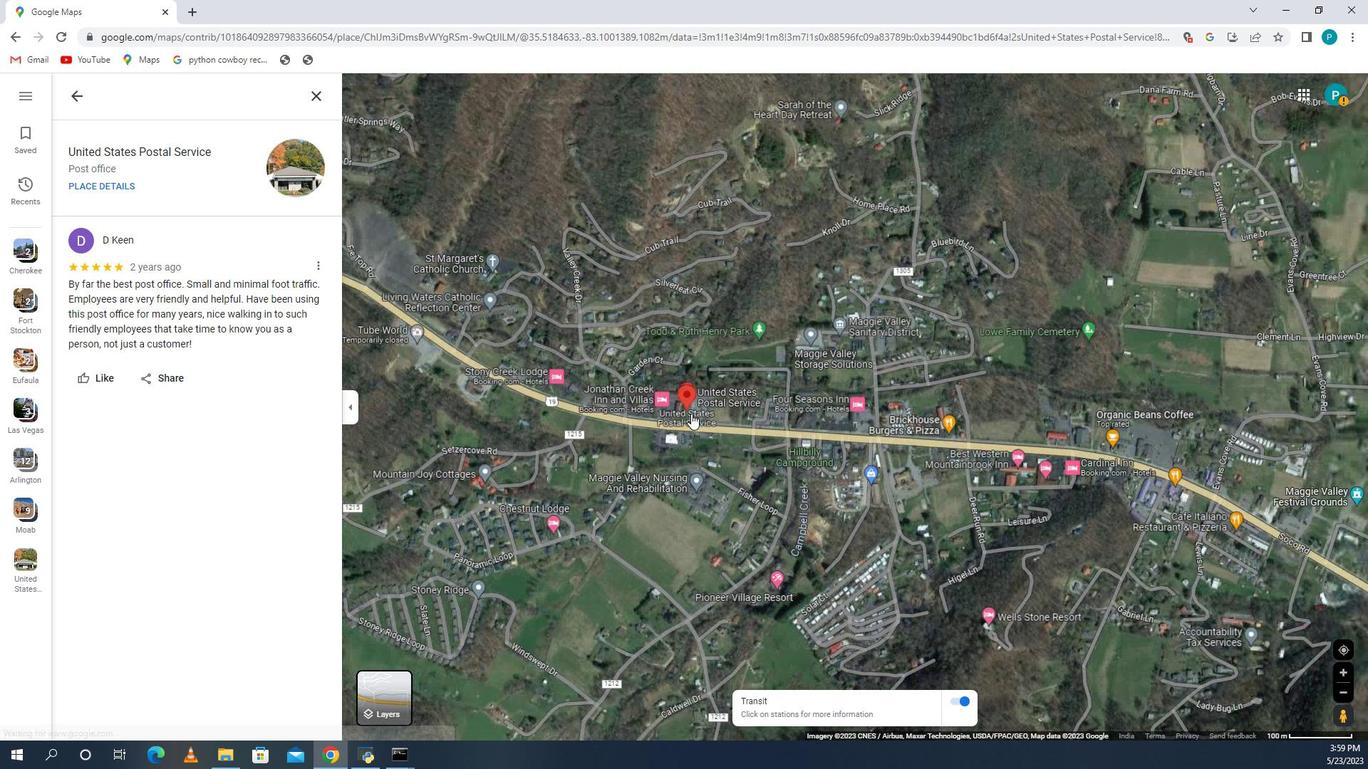 
Action: Mouse scrolled (668, 417) with delta (0, 0)
Screenshot: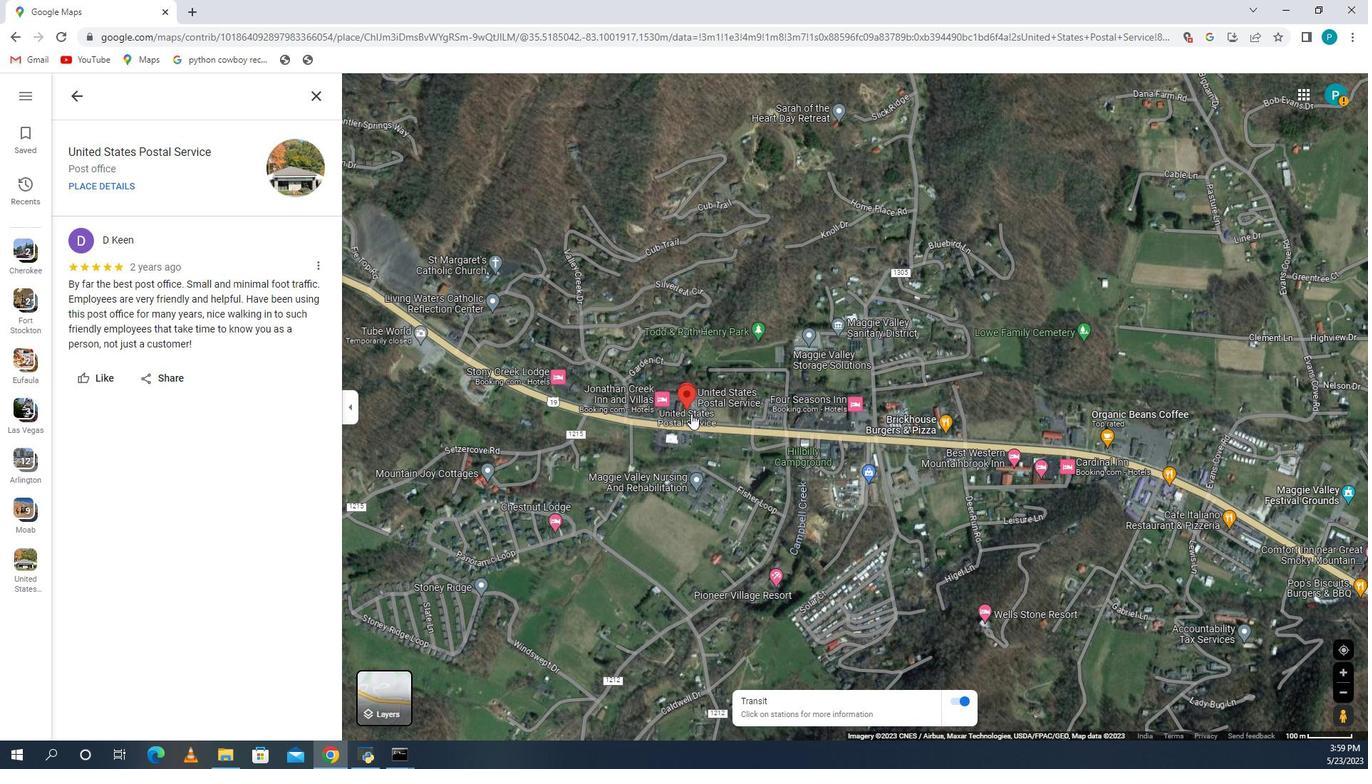 
